 Task: Explore Airbnb accommodation in Aguachica, Colombia from 28th December, 2023 to 29th December, 2023 for 2 adults. Place can be entire room with 1  bedroom having 1 bed and 1 bathroom. Property type can be hotel.
Action: Mouse moved to (531, 139)
Screenshot: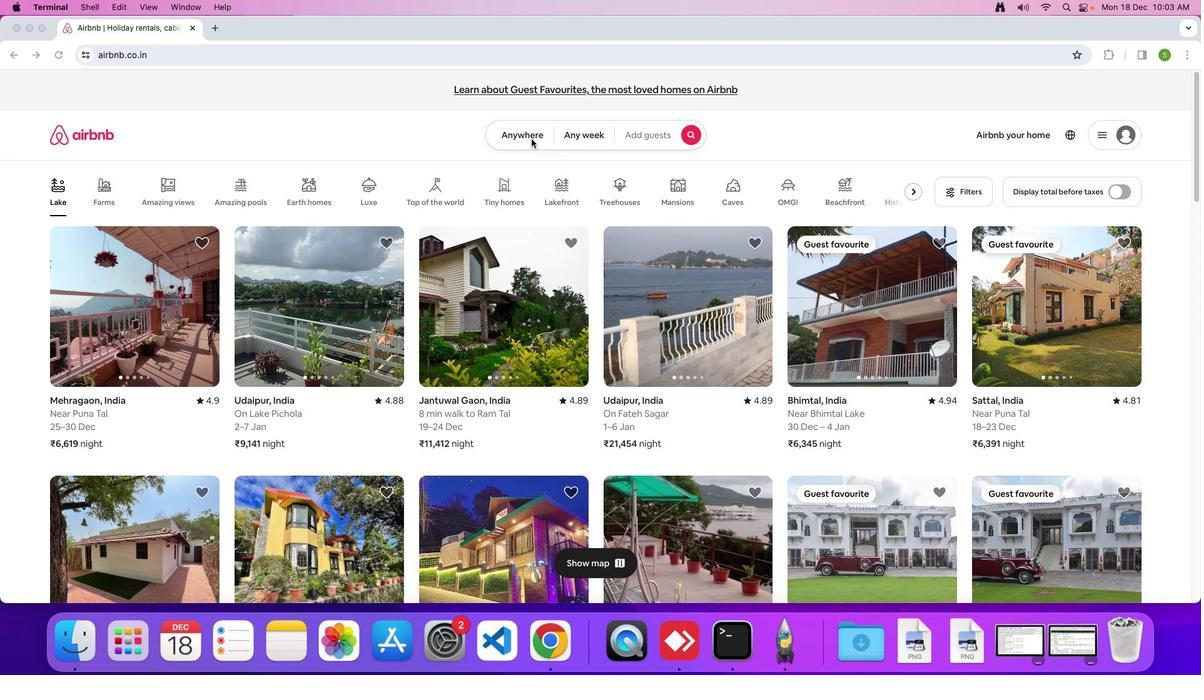 
Action: Mouse pressed left at (531, 139)
Screenshot: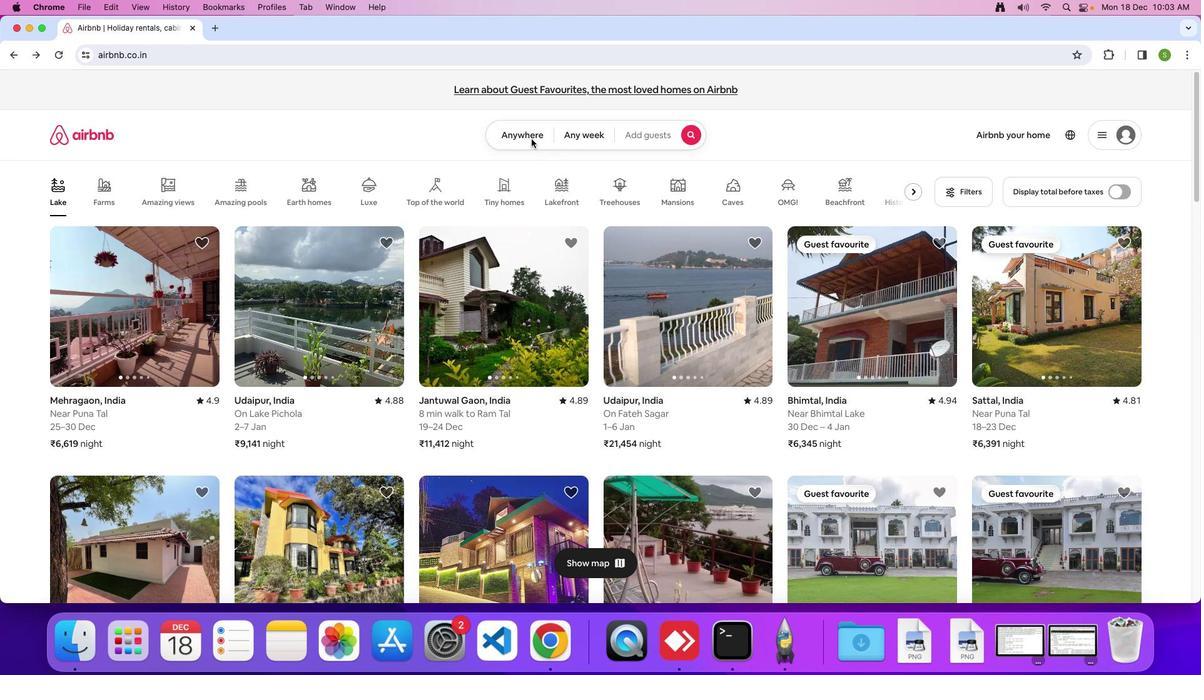 
Action: Mouse moved to (513, 141)
Screenshot: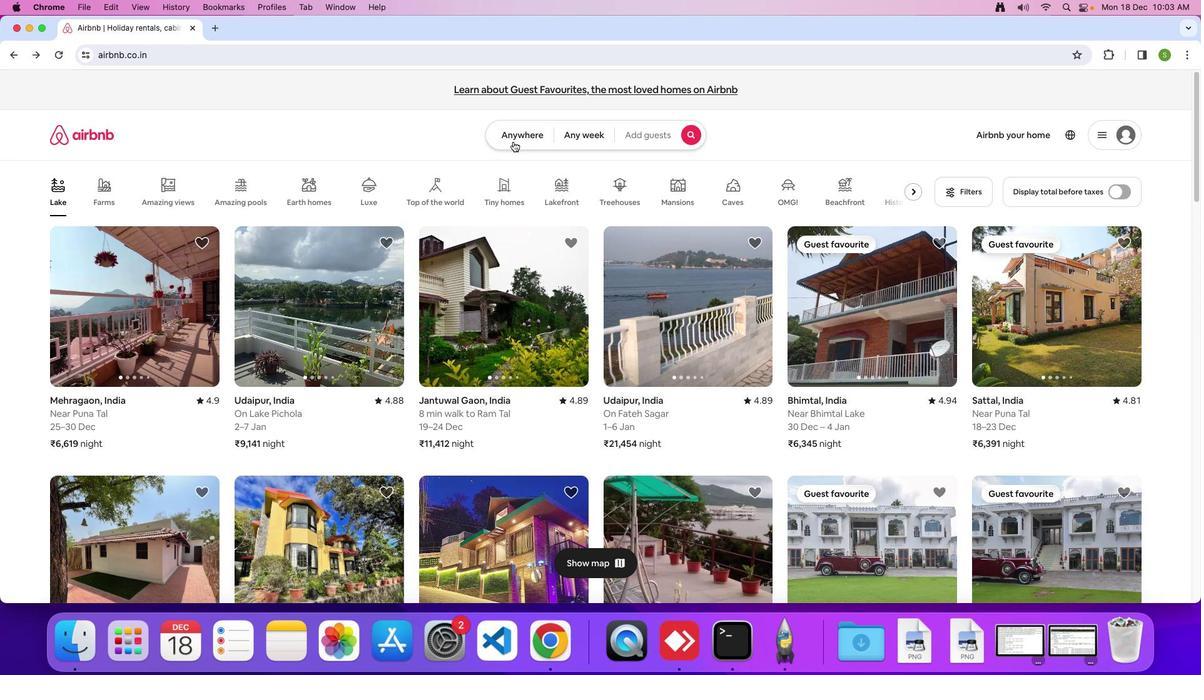 
Action: Mouse pressed left at (513, 141)
Screenshot: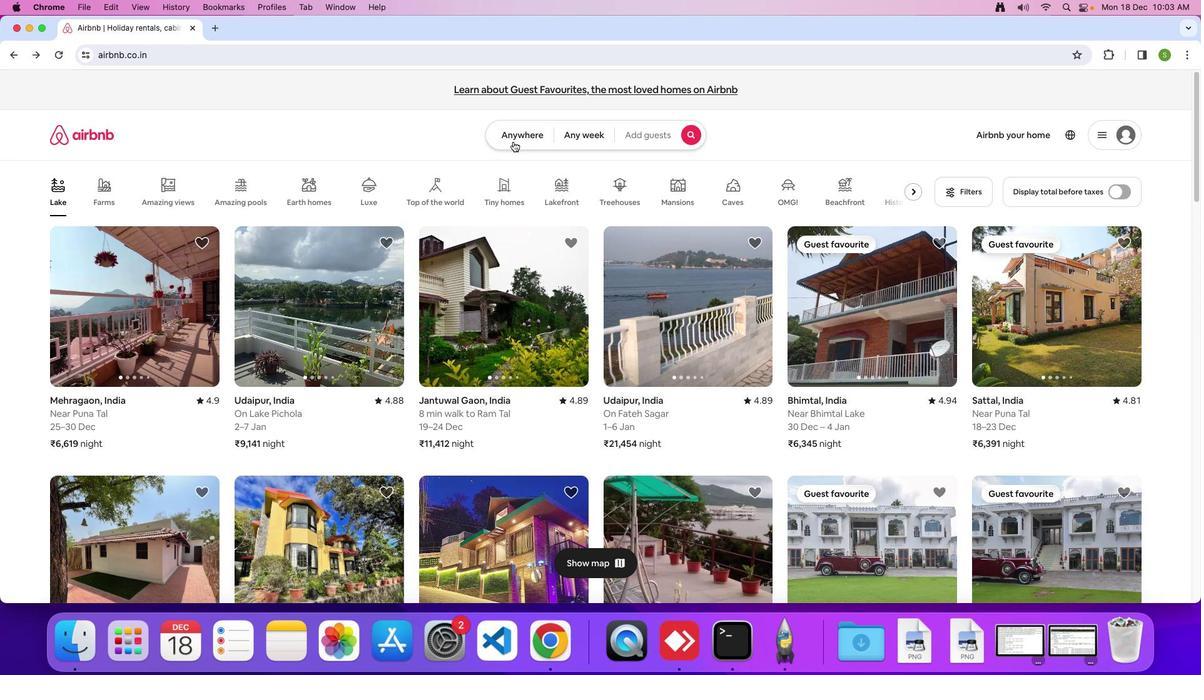 
Action: Mouse moved to (439, 178)
Screenshot: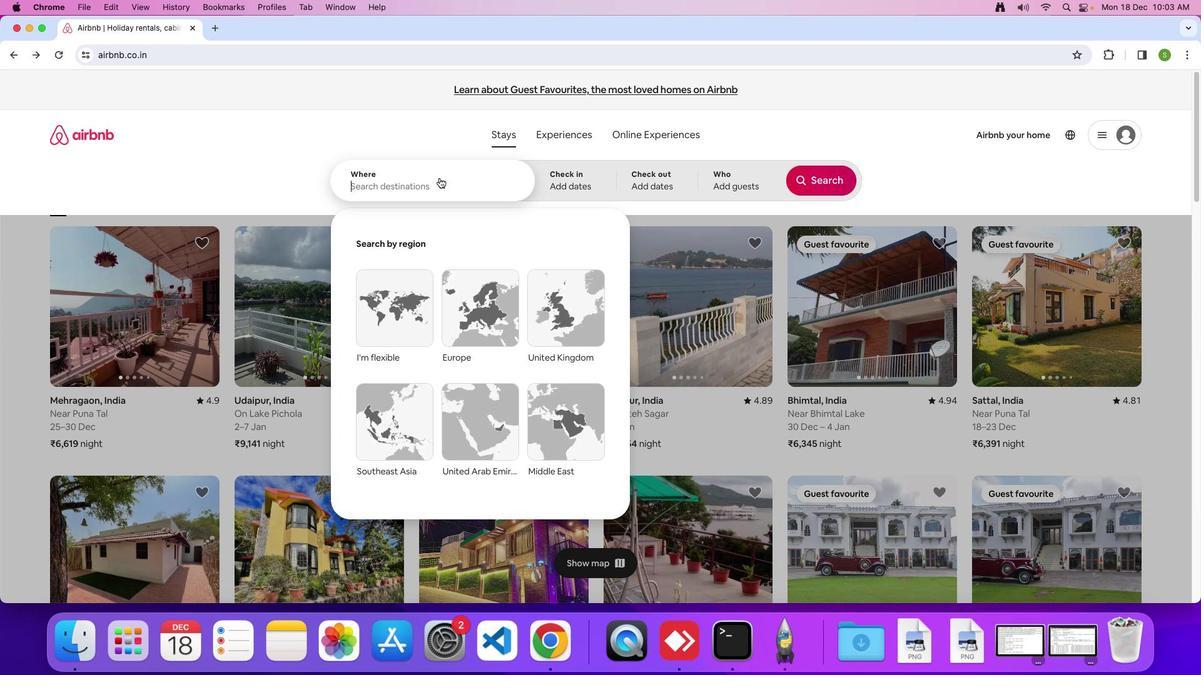 
Action: Mouse pressed left at (439, 178)
Screenshot: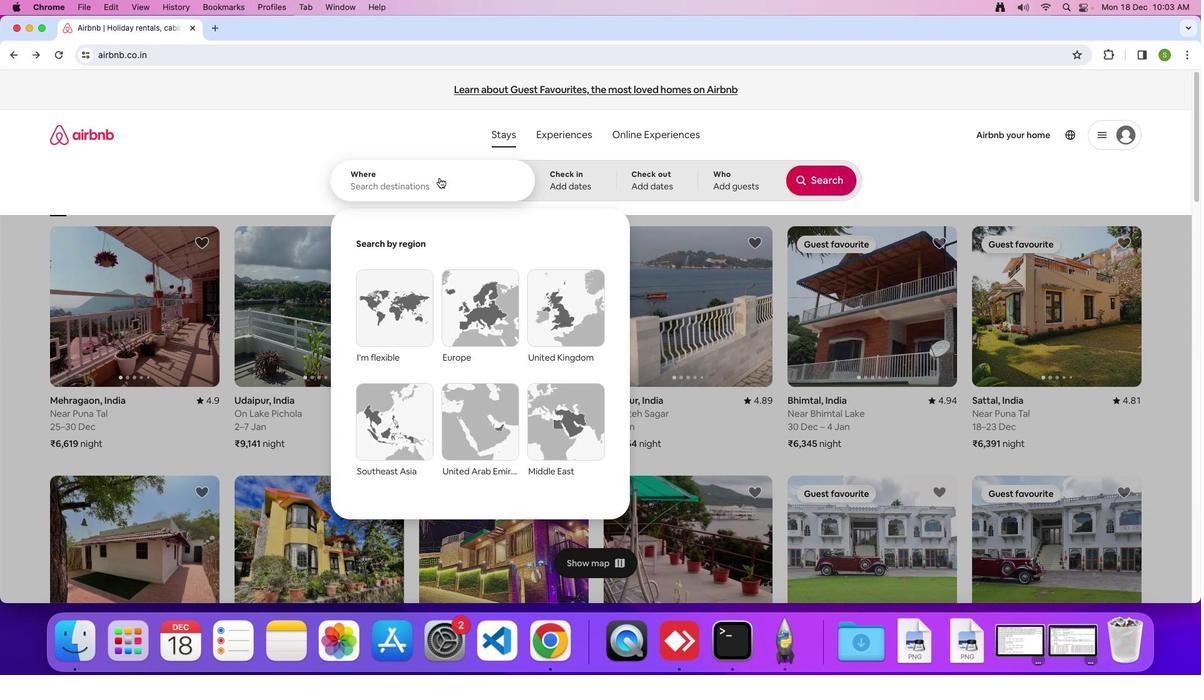 
Action: Key pressed 'A'Key.caps_lock'g''u''a''c''h''i''c''a'','Key.spaceKey.shift'C''o''l''o''m''b''i''a'Key.enter
Screenshot: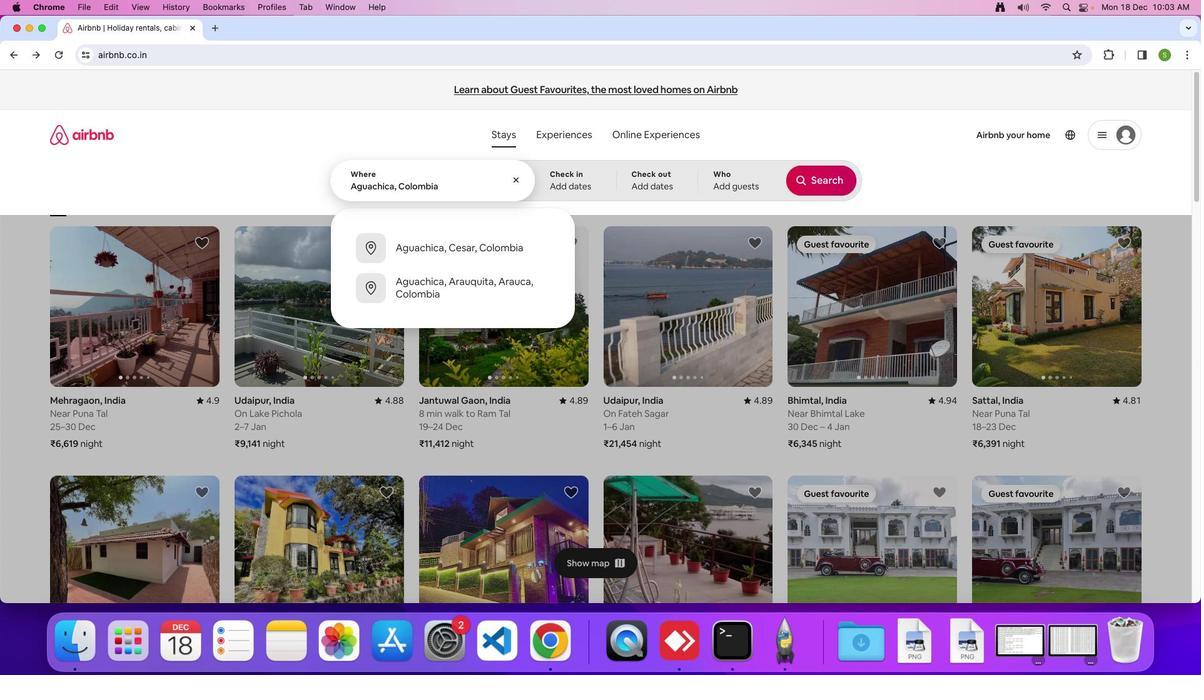 
Action: Mouse moved to (500, 458)
Screenshot: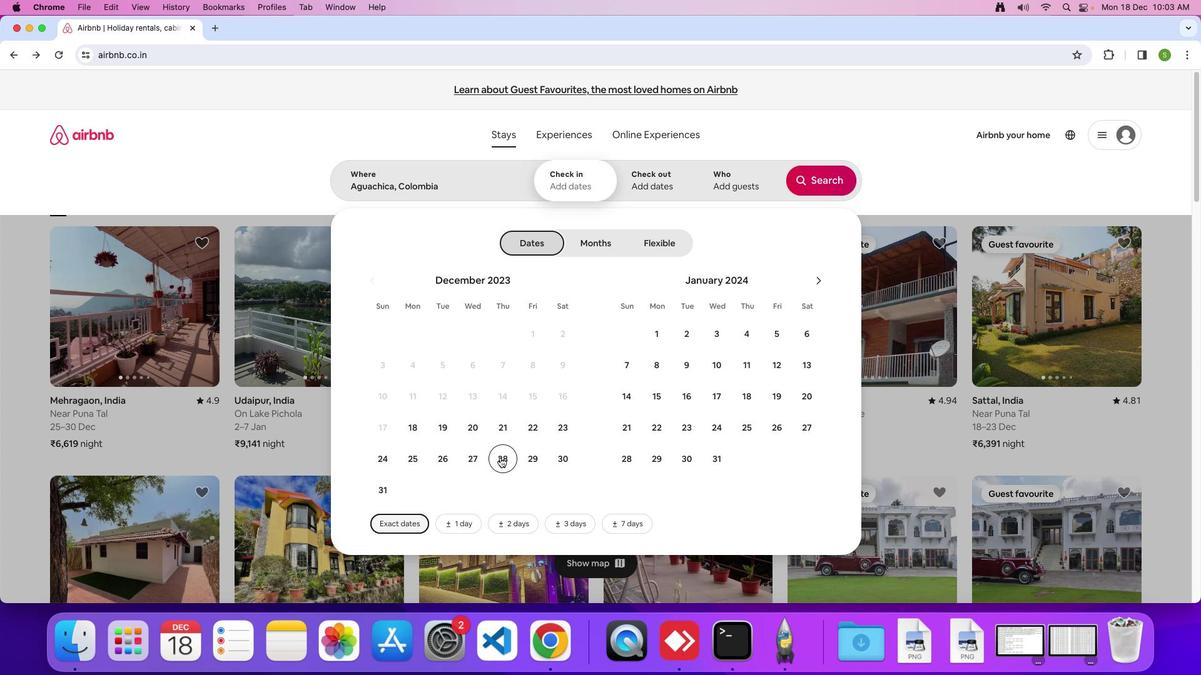 
Action: Mouse pressed left at (500, 458)
Screenshot: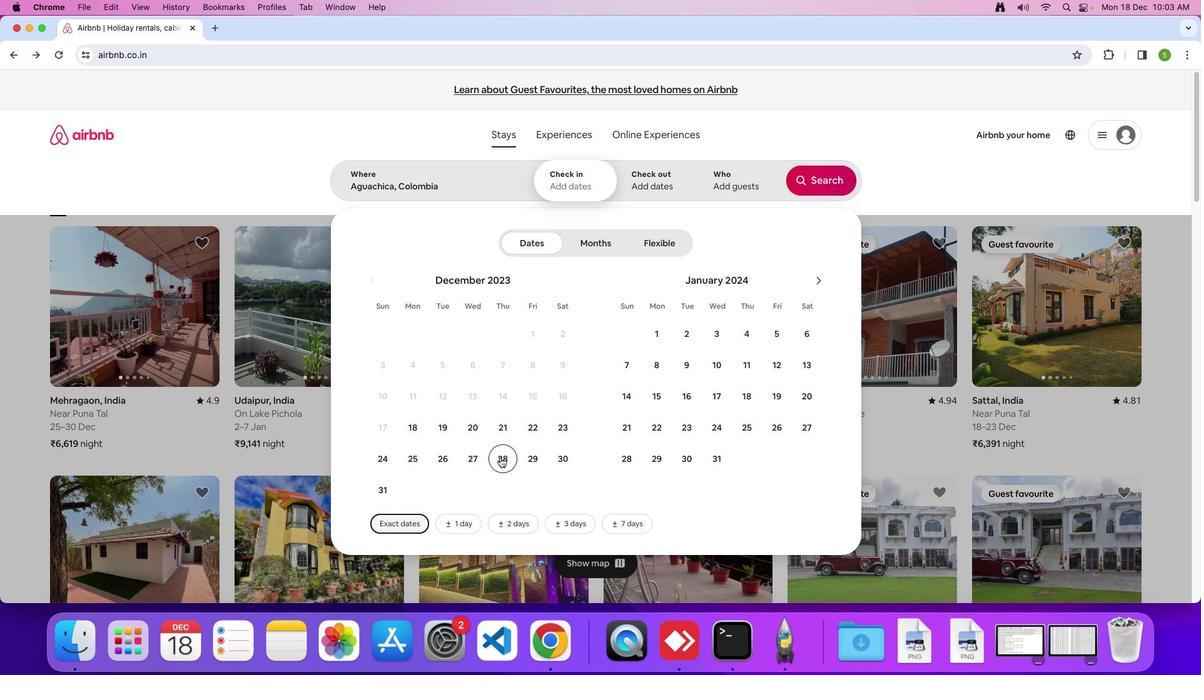 
Action: Mouse moved to (532, 453)
Screenshot: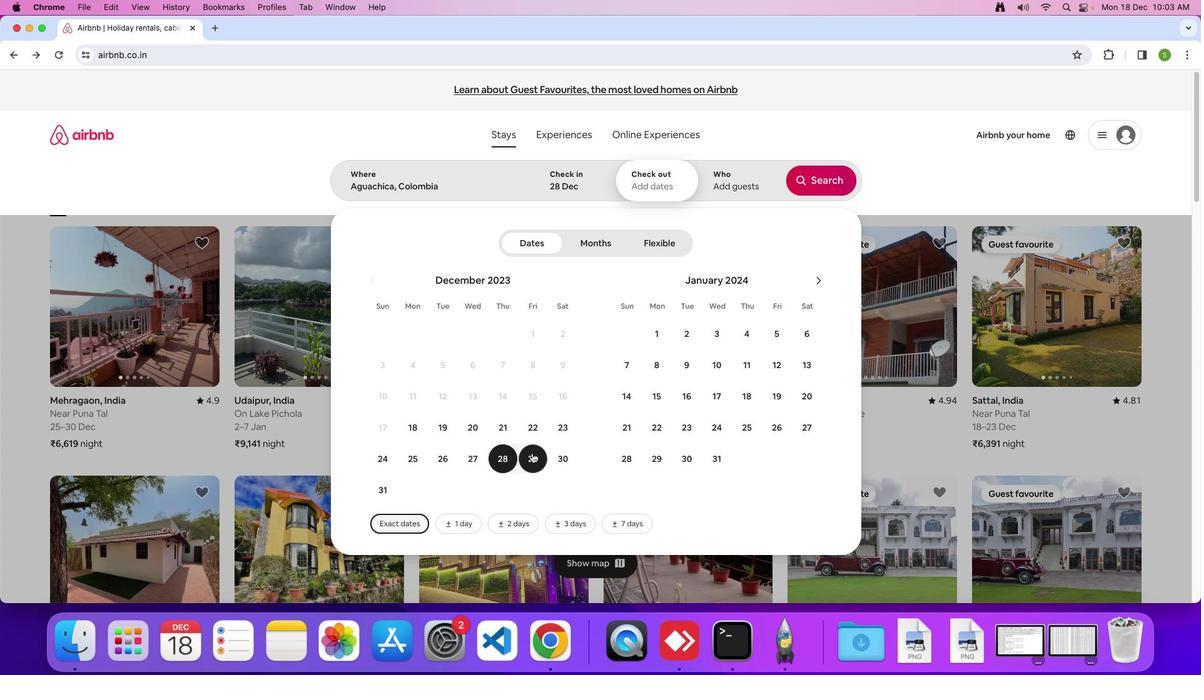 
Action: Mouse pressed left at (532, 453)
Screenshot: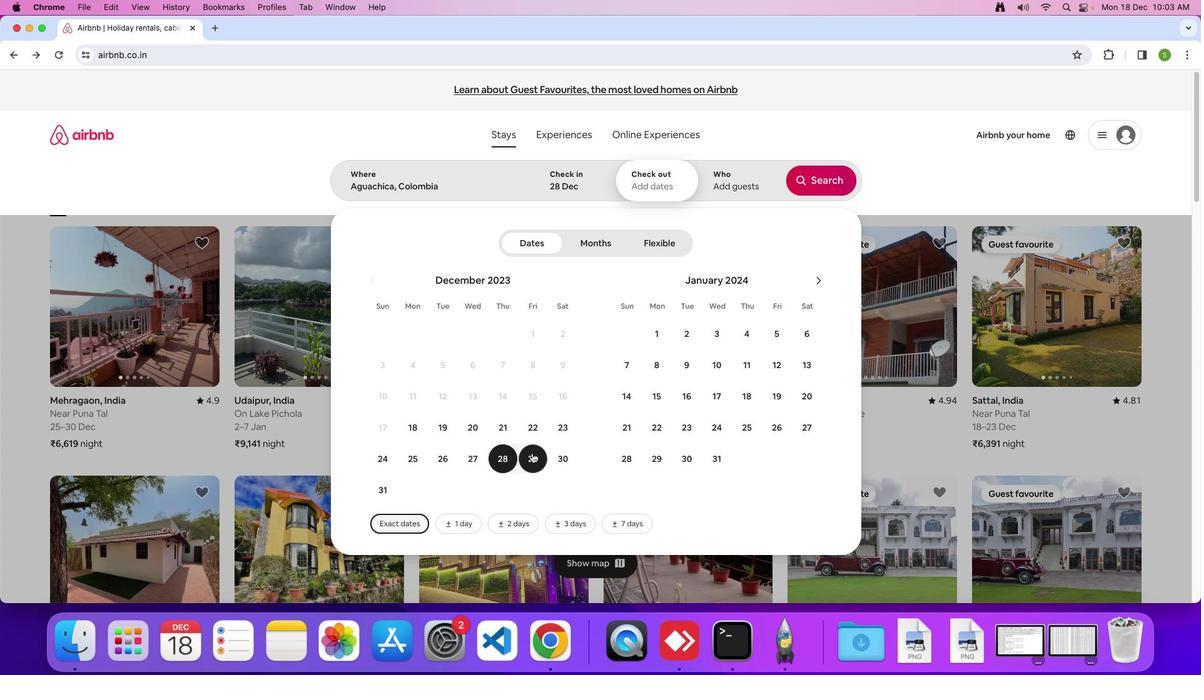 
Action: Mouse moved to (720, 179)
Screenshot: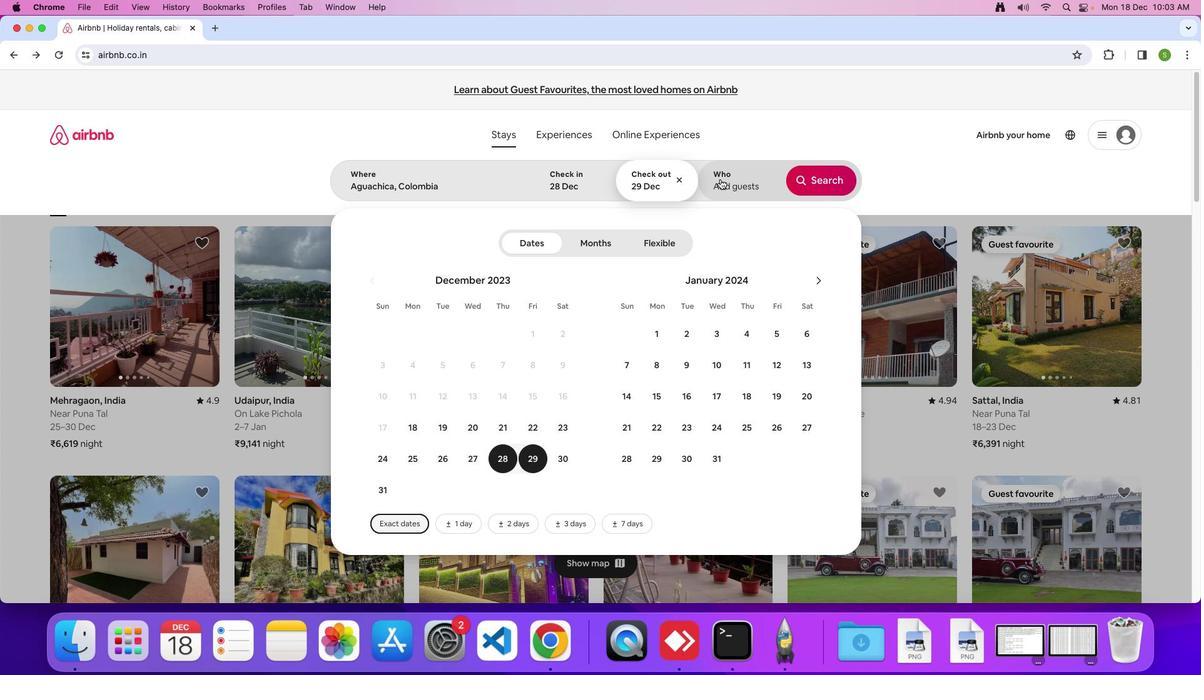 
Action: Mouse pressed left at (720, 179)
Screenshot: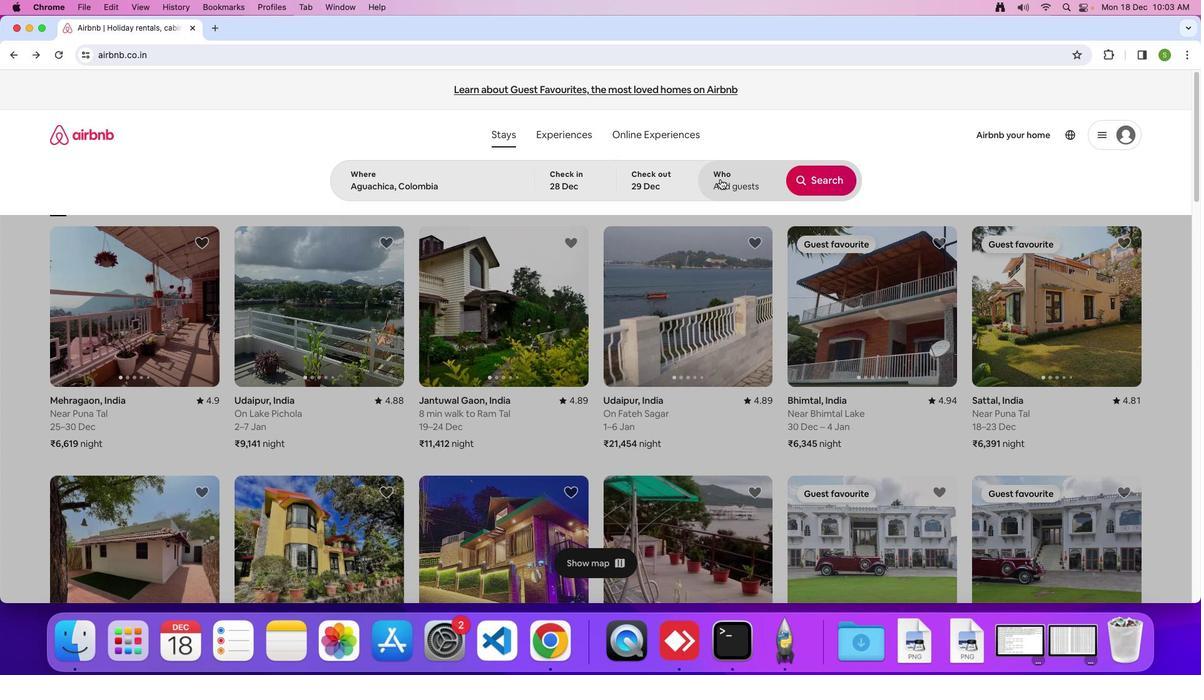 
Action: Mouse moved to (824, 249)
Screenshot: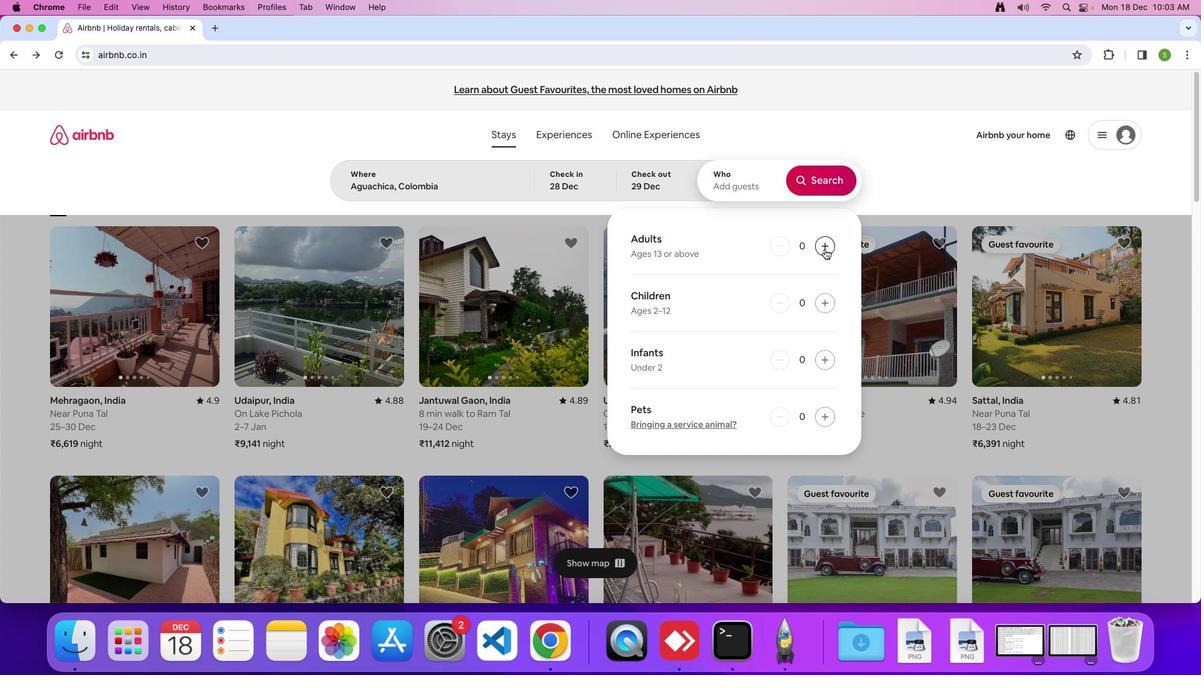 
Action: Mouse pressed left at (824, 249)
Screenshot: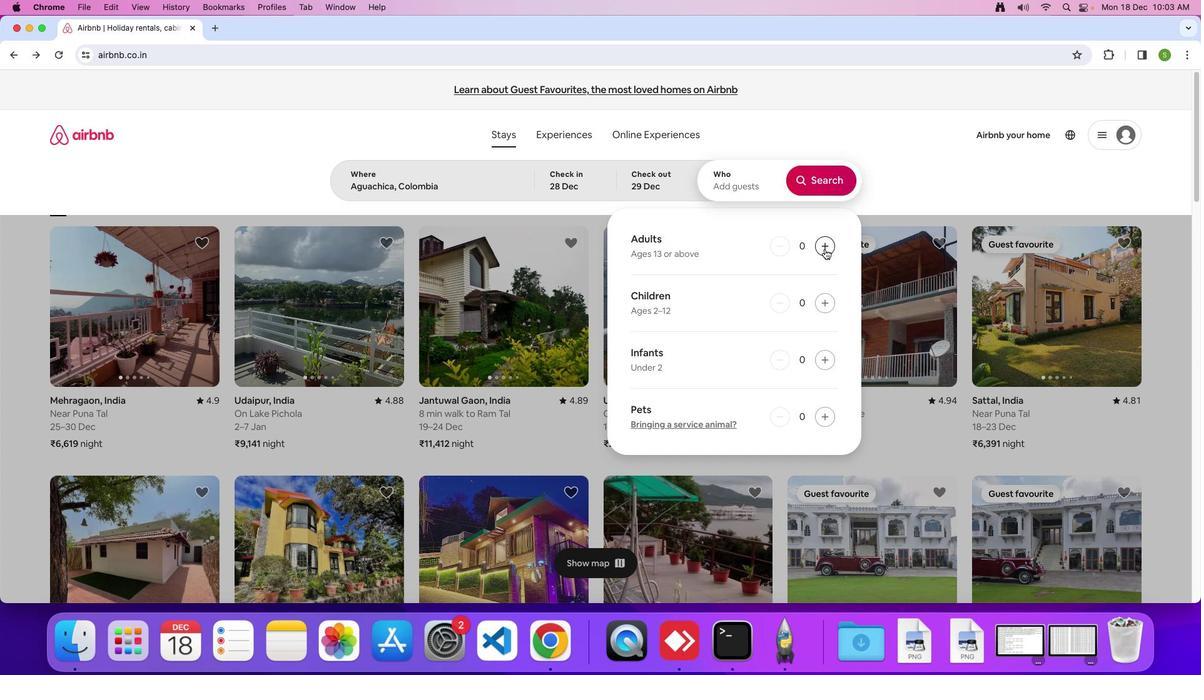 
Action: Mouse moved to (825, 249)
Screenshot: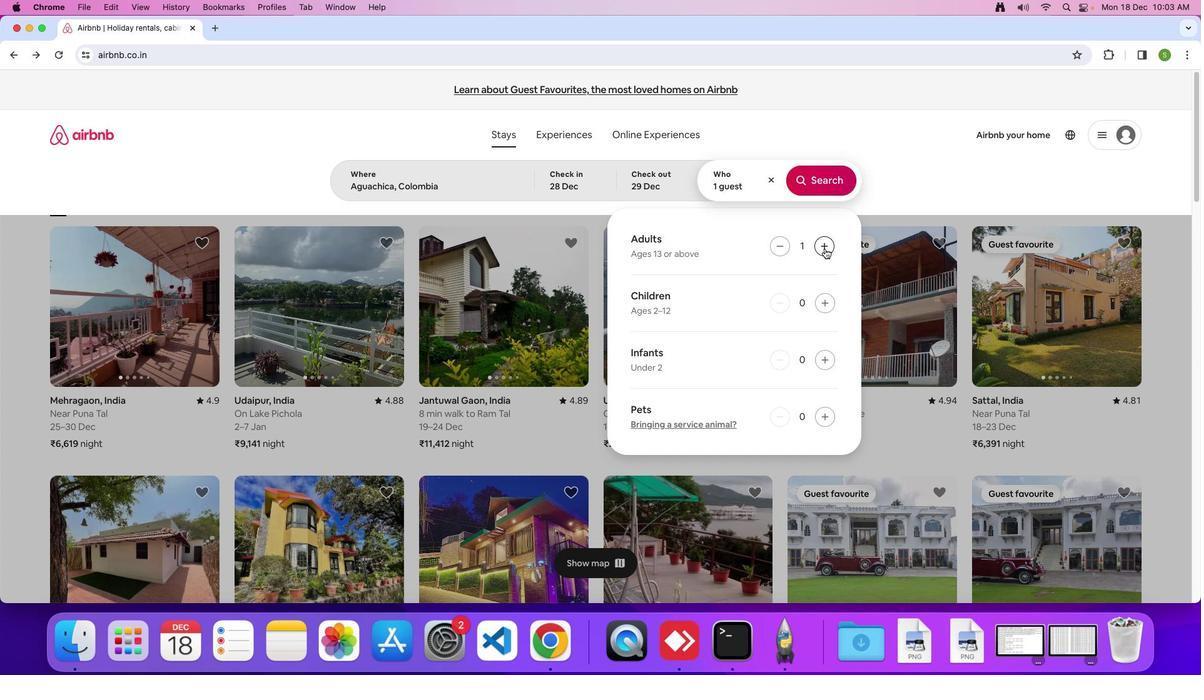
Action: Mouse pressed left at (825, 249)
Screenshot: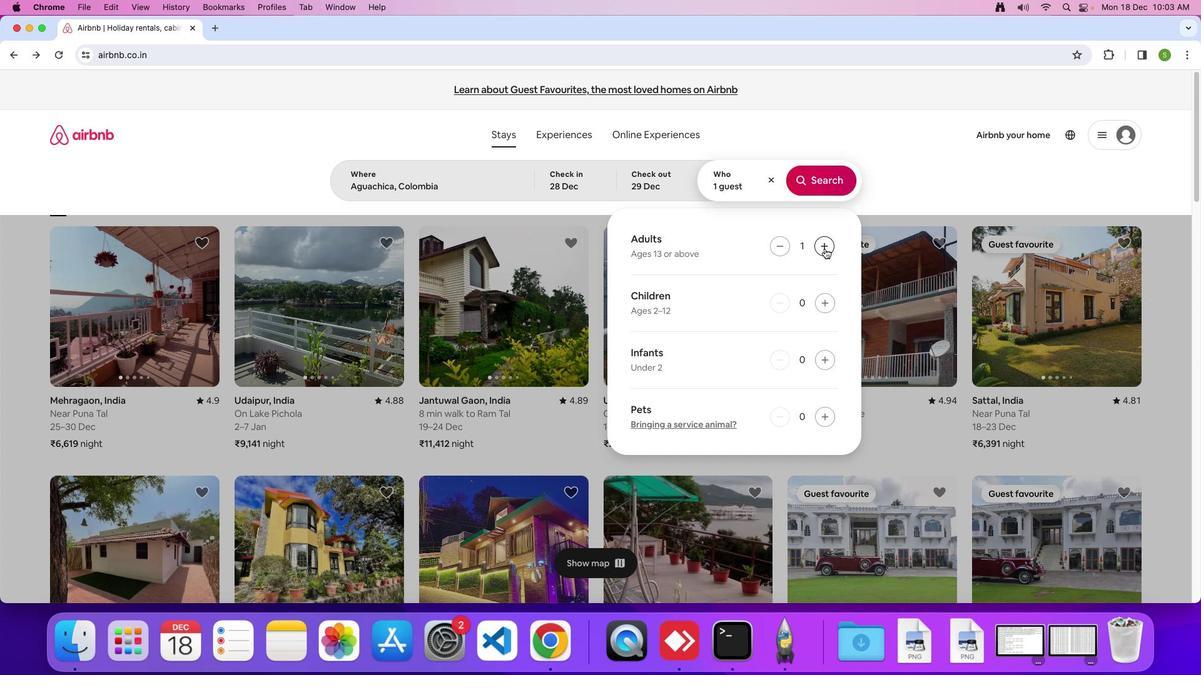 
Action: Mouse moved to (831, 183)
Screenshot: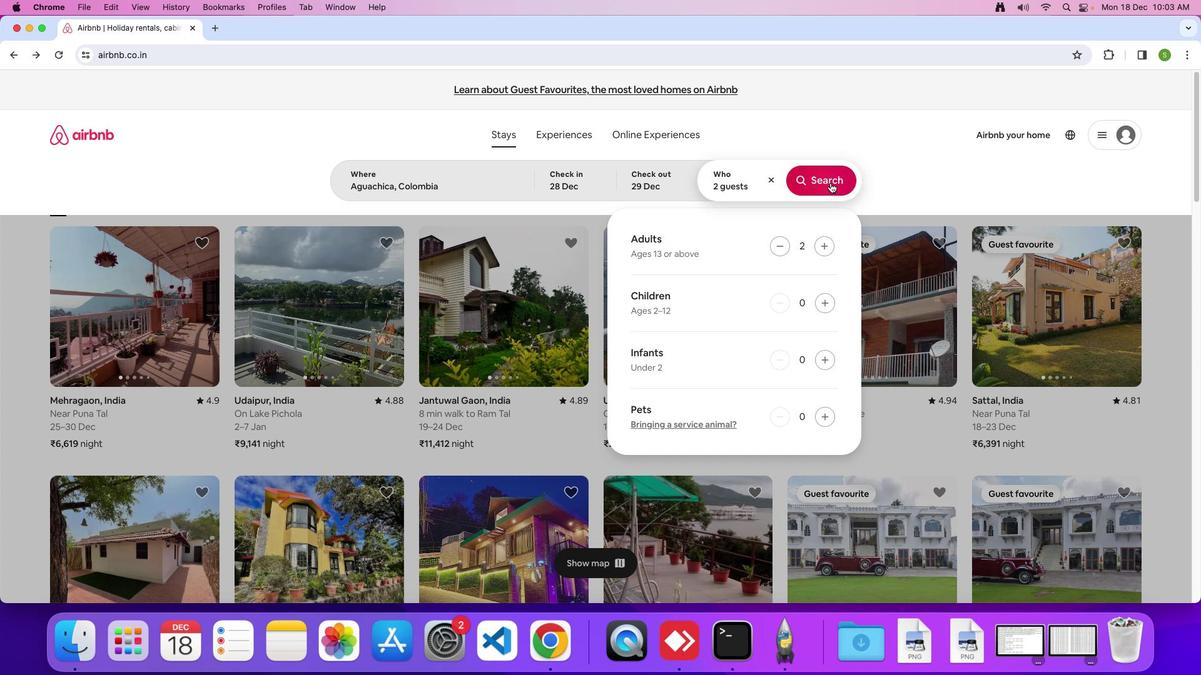 
Action: Mouse pressed left at (831, 183)
Screenshot: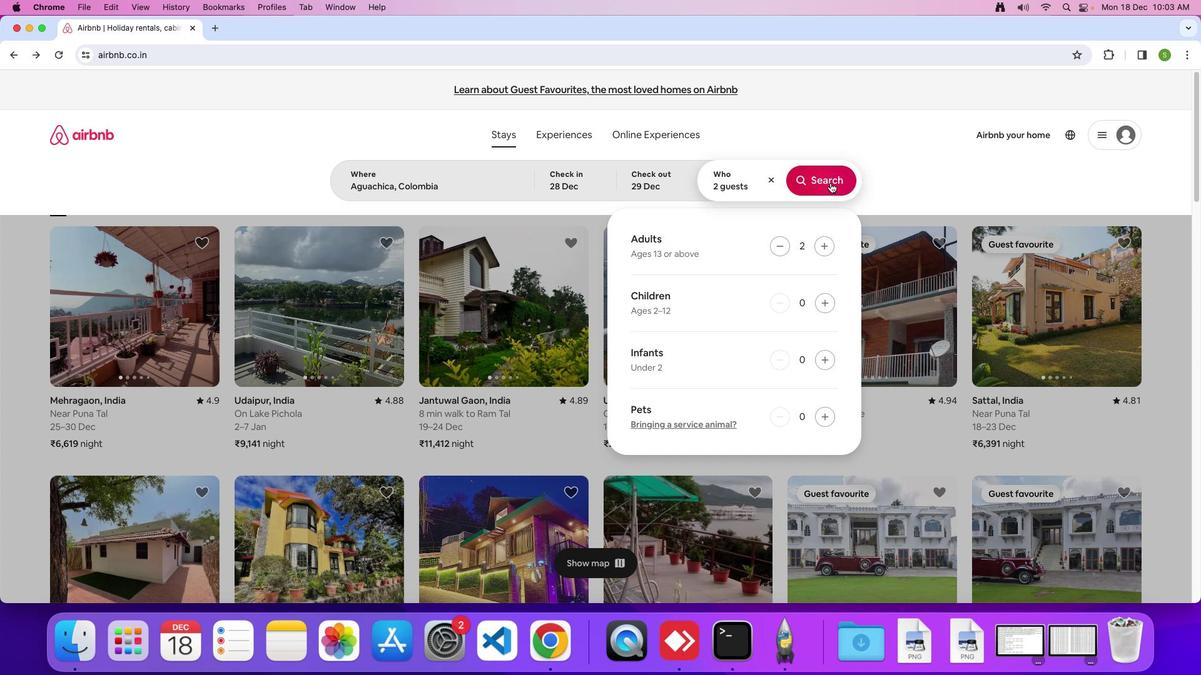 
Action: Mouse moved to (1006, 150)
Screenshot: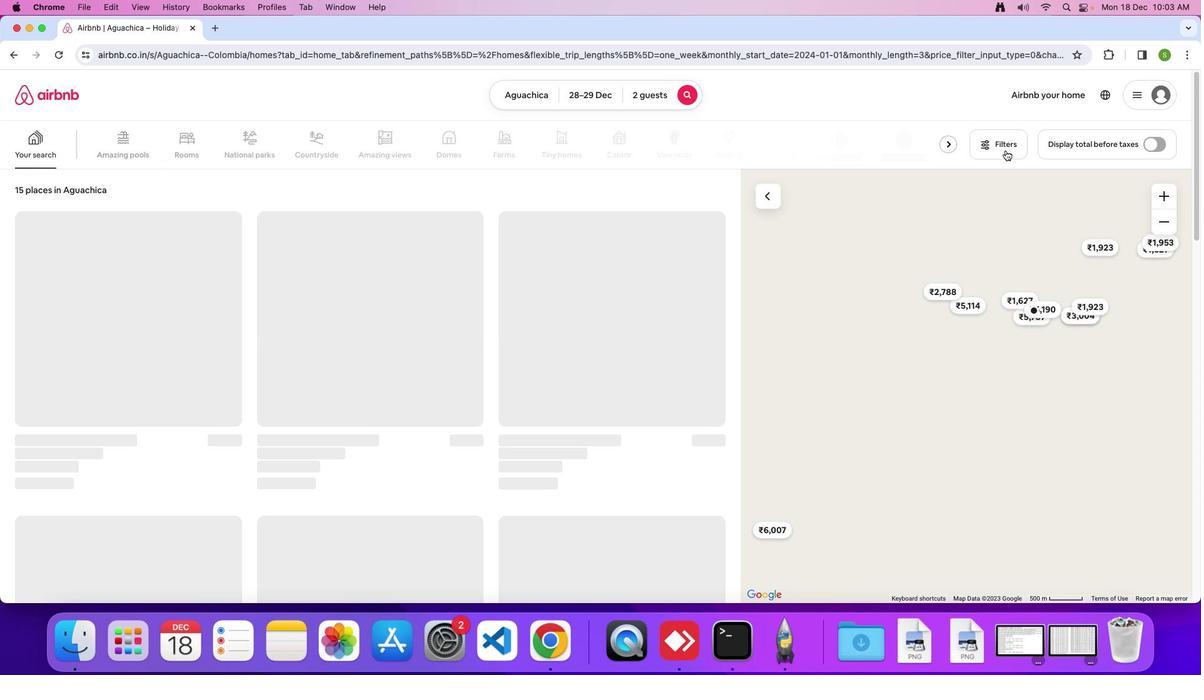 
Action: Mouse pressed left at (1006, 150)
Screenshot: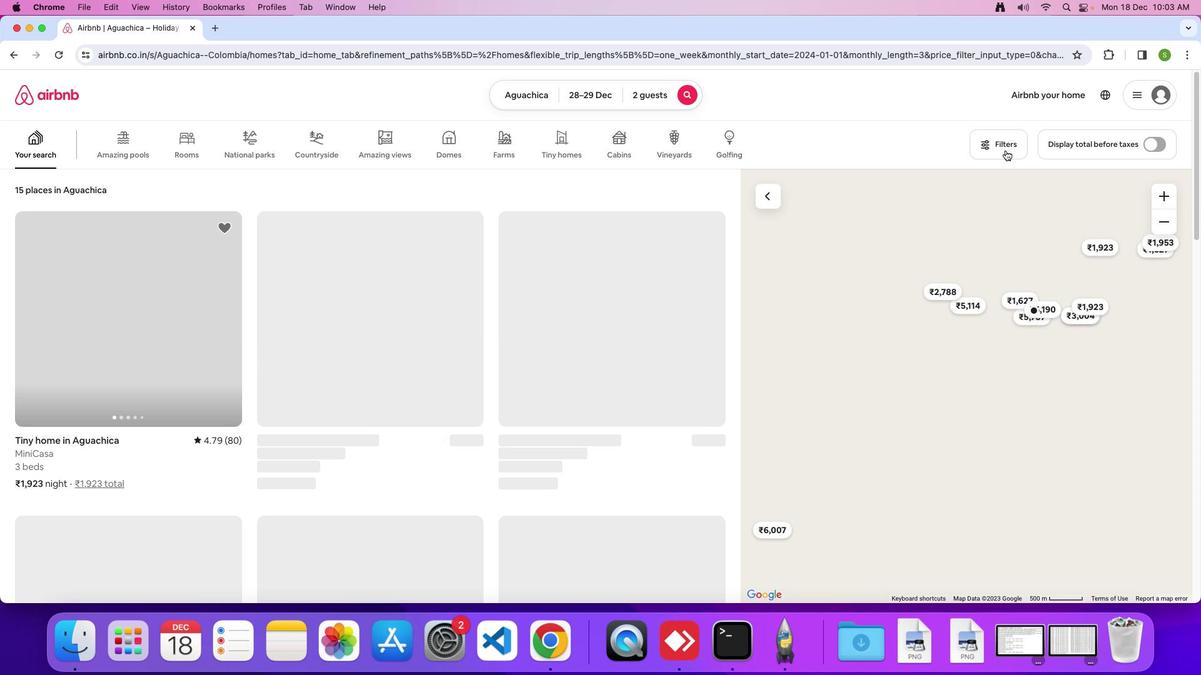 
Action: Mouse moved to (559, 338)
Screenshot: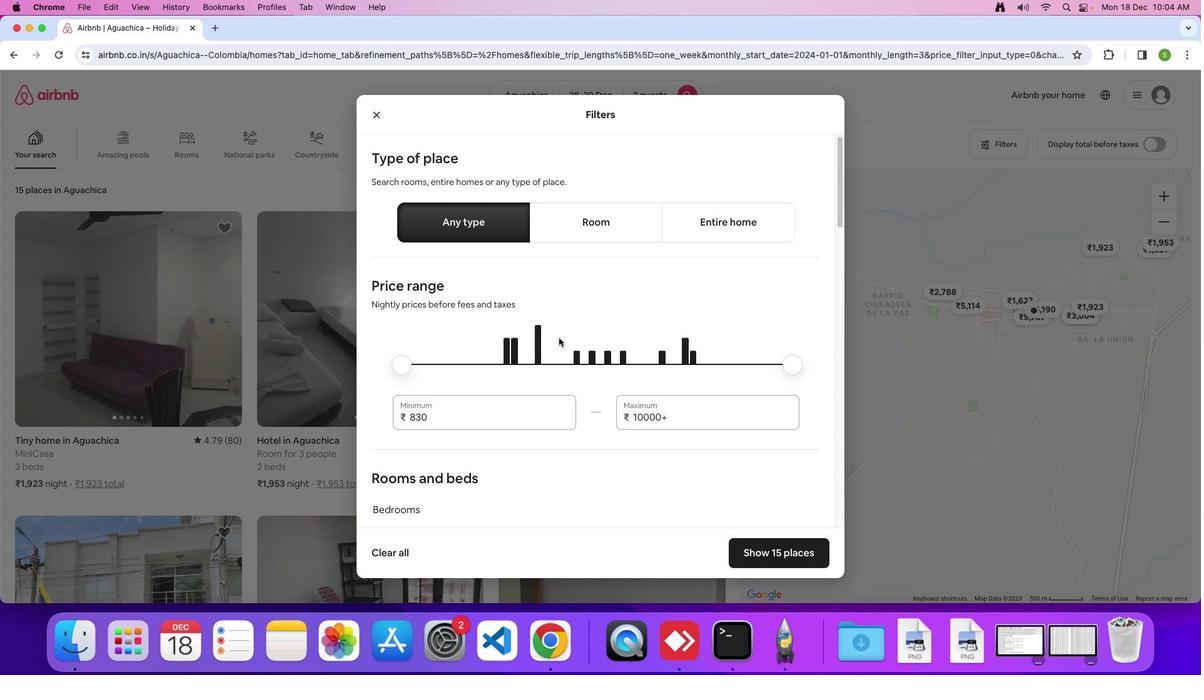 
Action: Mouse scrolled (559, 338) with delta (0, 0)
Screenshot: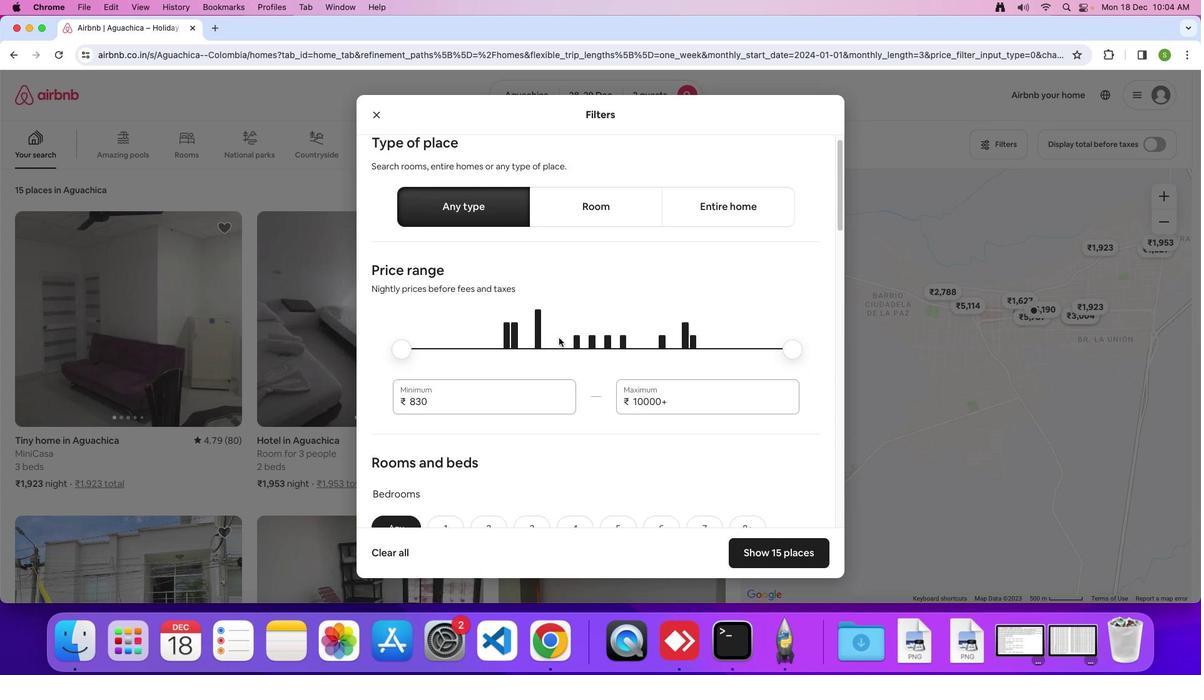 
Action: Mouse scrolled (559, 338) with delta (0, 0)
Screenshot: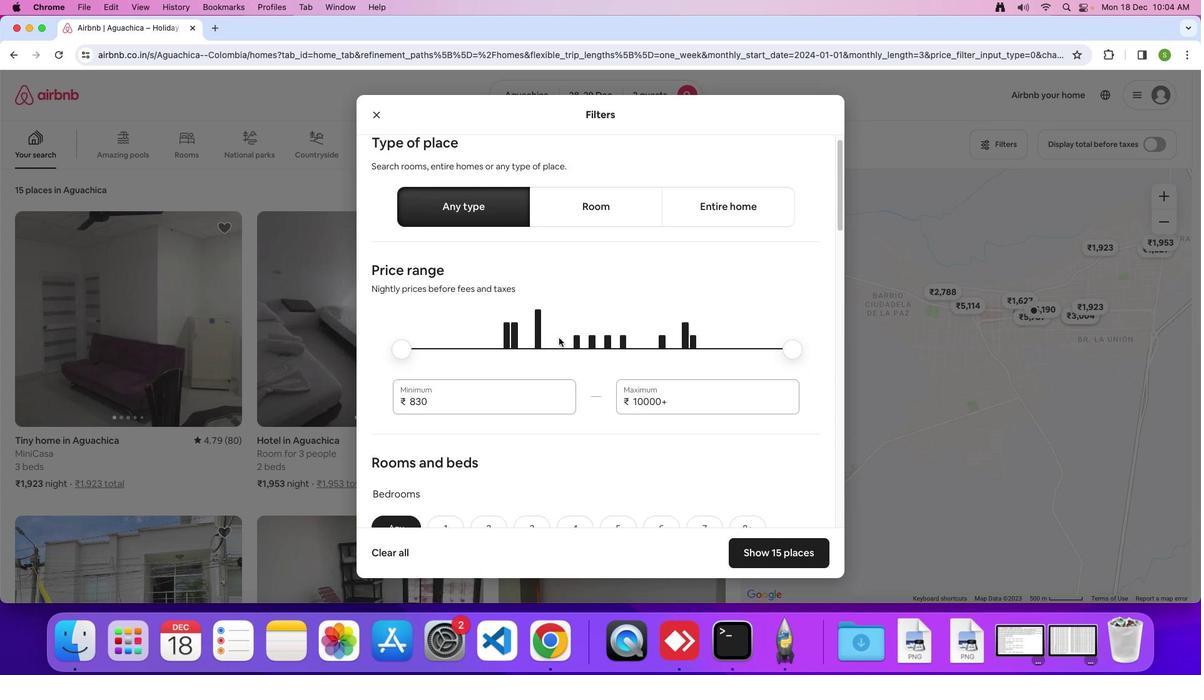 
Action: Mouse scrolled (559, 338) with delta (0, -1)
Screenshot: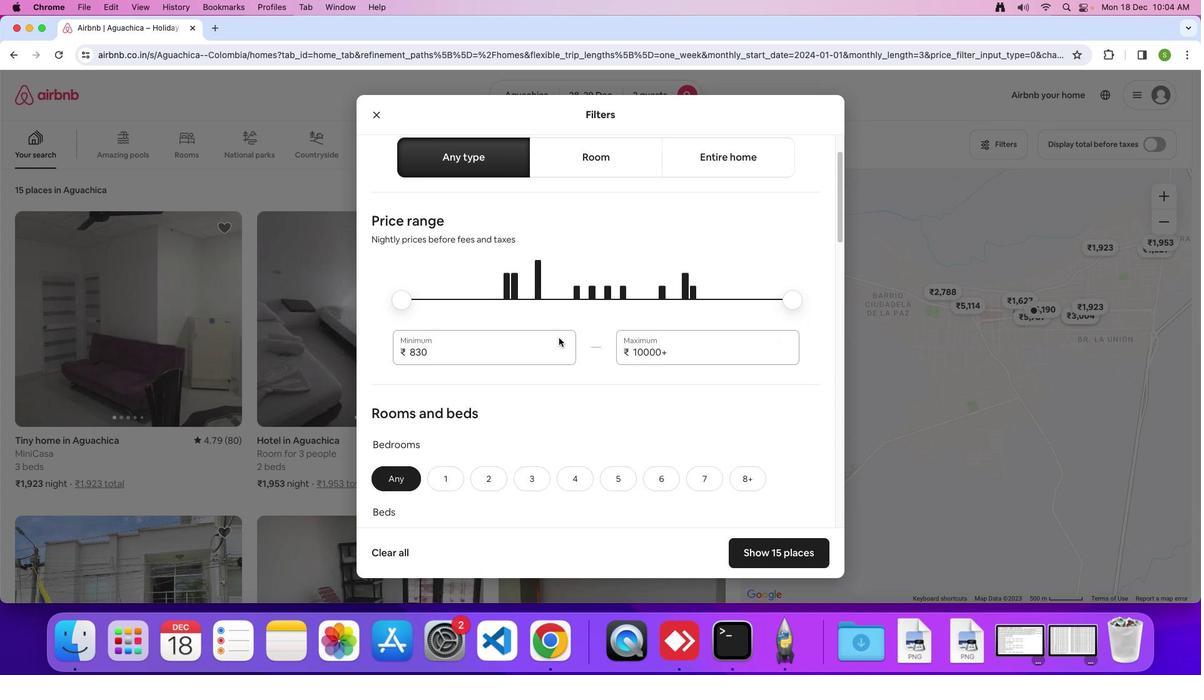 
Action: Mouse scrolled (559, 338) with delta (0, 0)
Screenshot: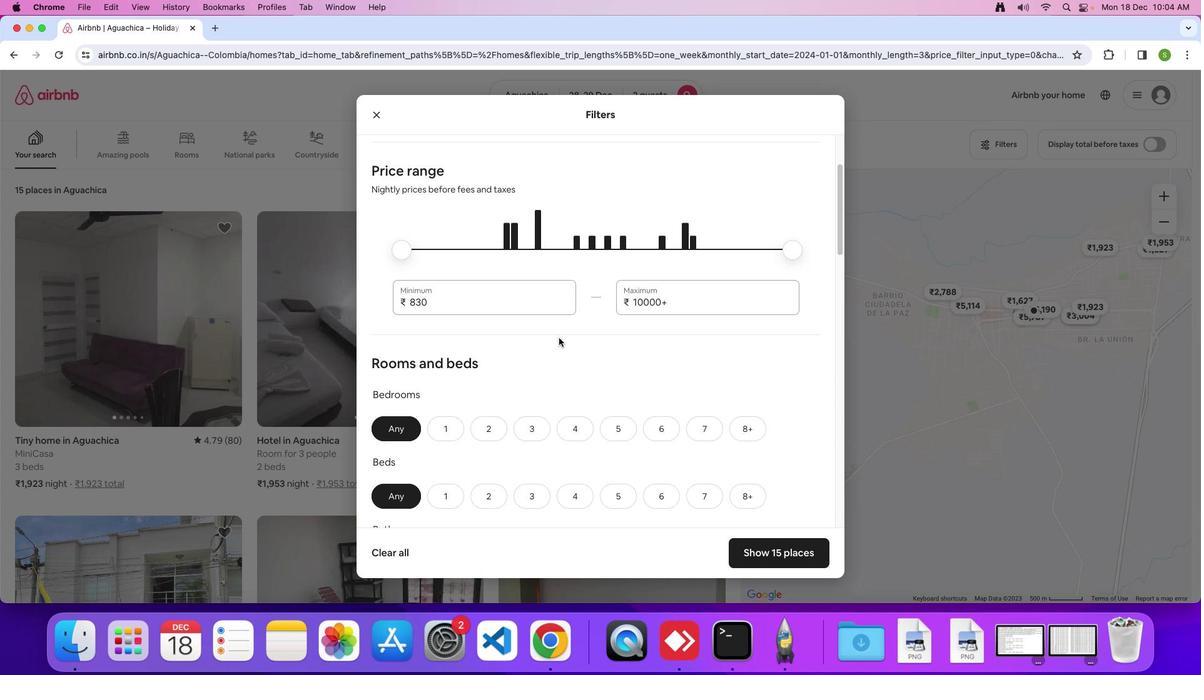 
Action: Mouse scrolled (559, 338) with delta (0, 0)
Screenshot: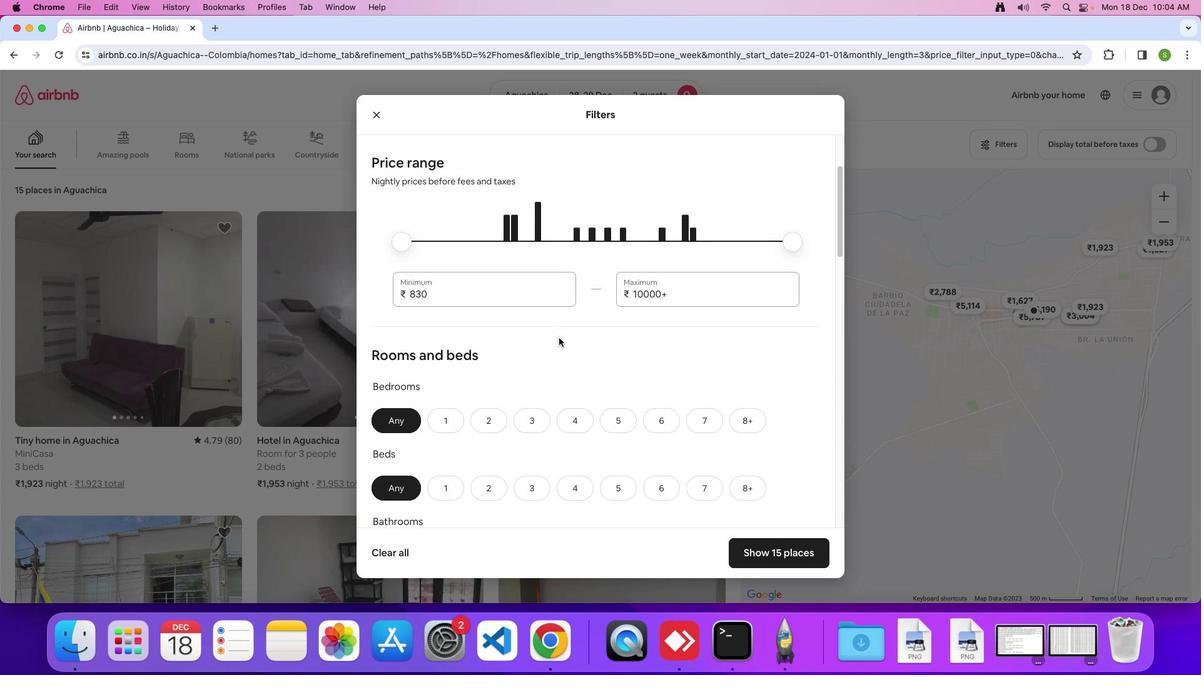 
Action: Mouse scrolled (559, 338) with delta (0, 0)
Screenshot: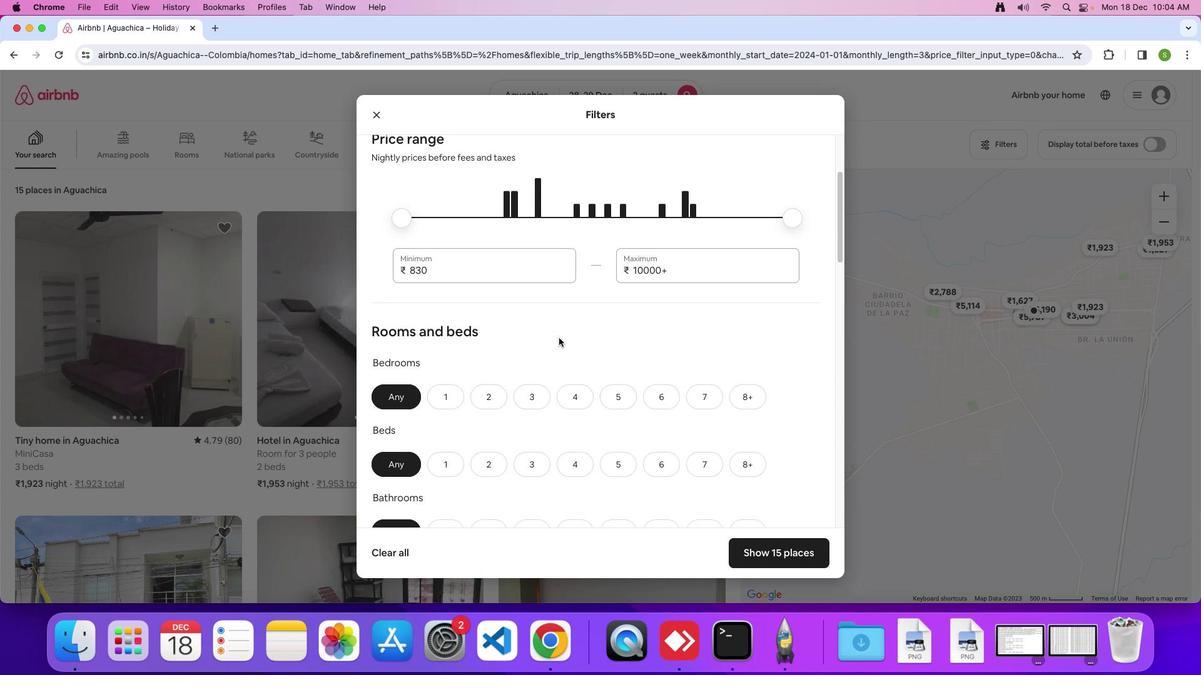 
Action: Mouse scrolled (559, 338) with delta (0, 0)
Screenshot: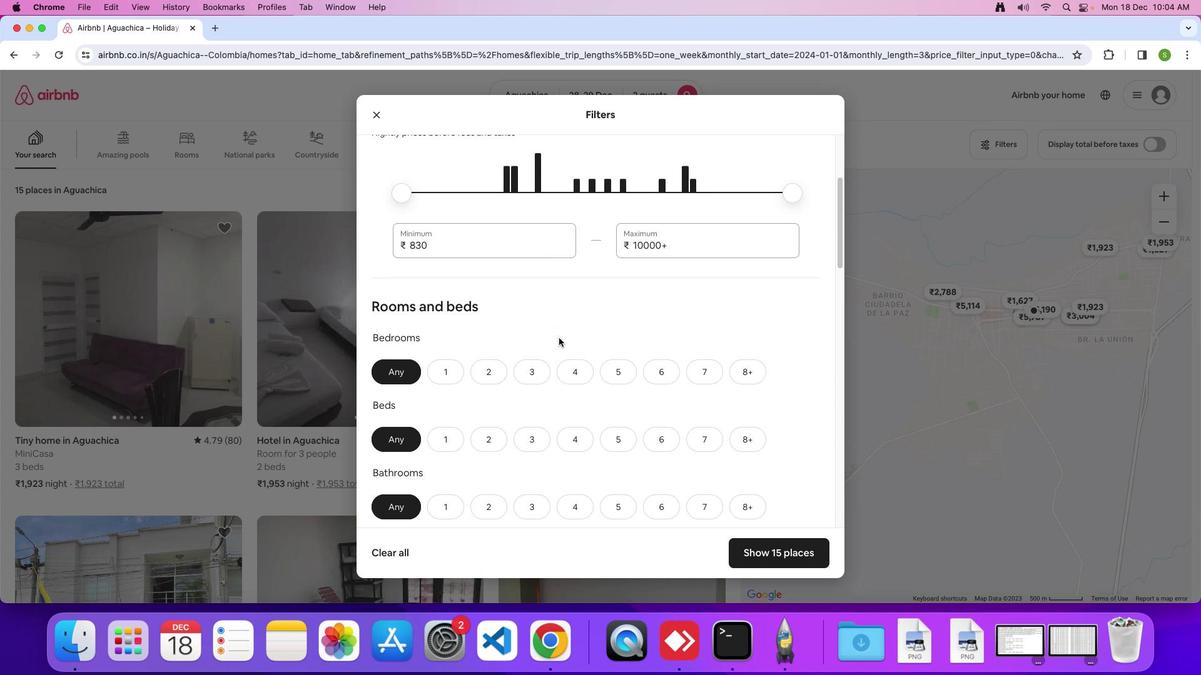
Action: Mouse scrolled (559, 338) with delta (0, 0)
Screenshot: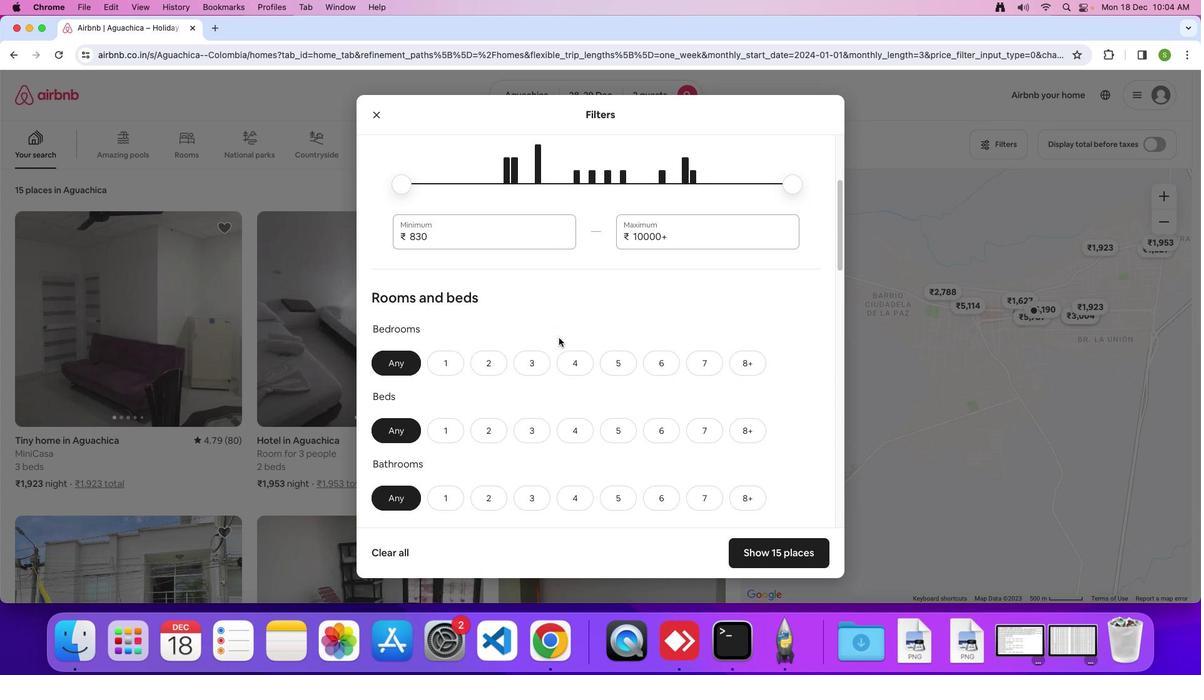 
Action: Mouse scrolled (559, 338) with delta (0, 0)
Screenshot: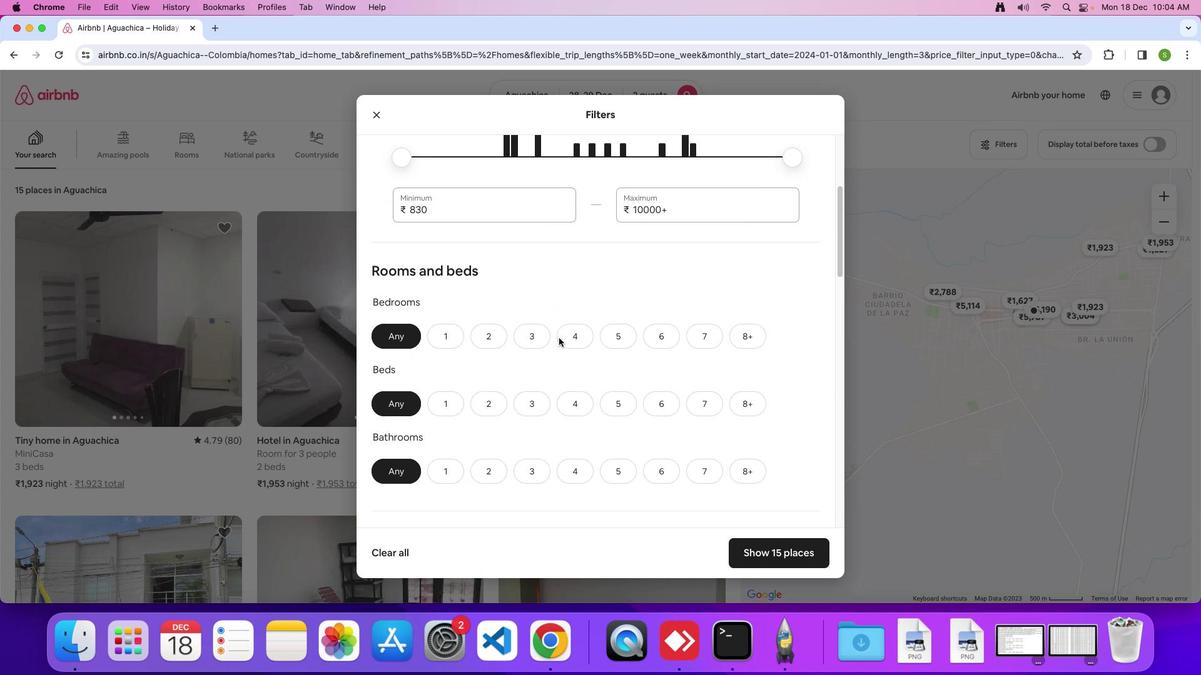 
Action: Mouse scrolled (559, 338) with delta (0, 0)
Screenshot: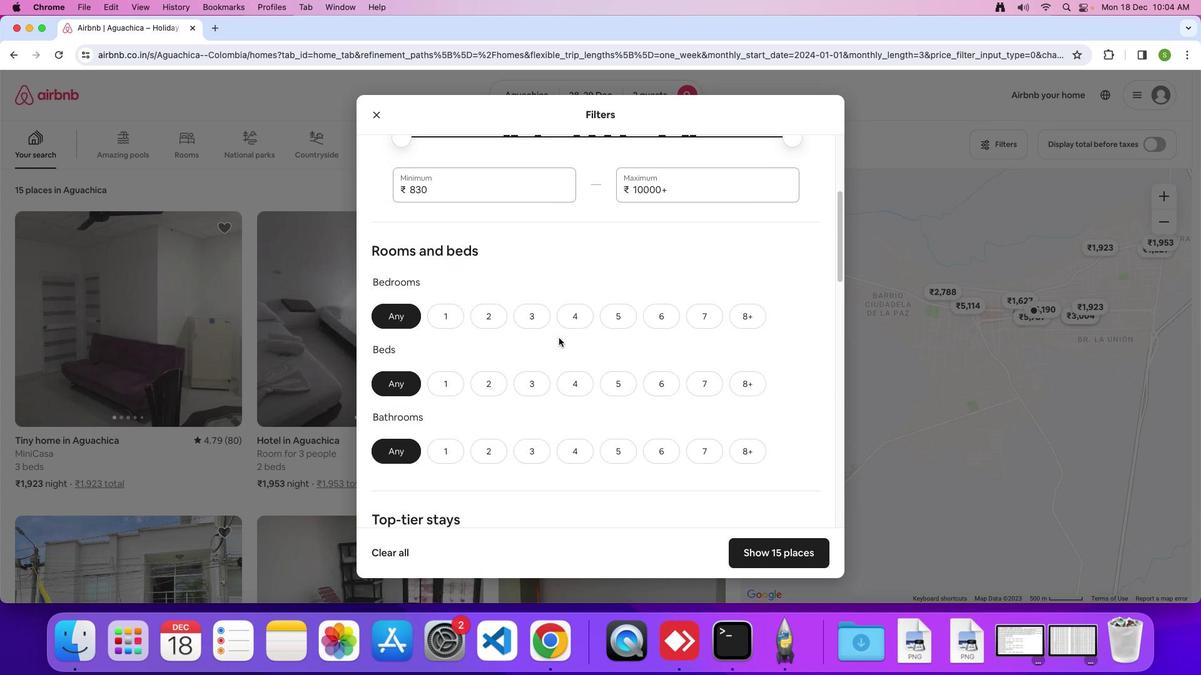 
Action: Mouse scrolled (559, 338) with delta (0, 0)
Screenshot: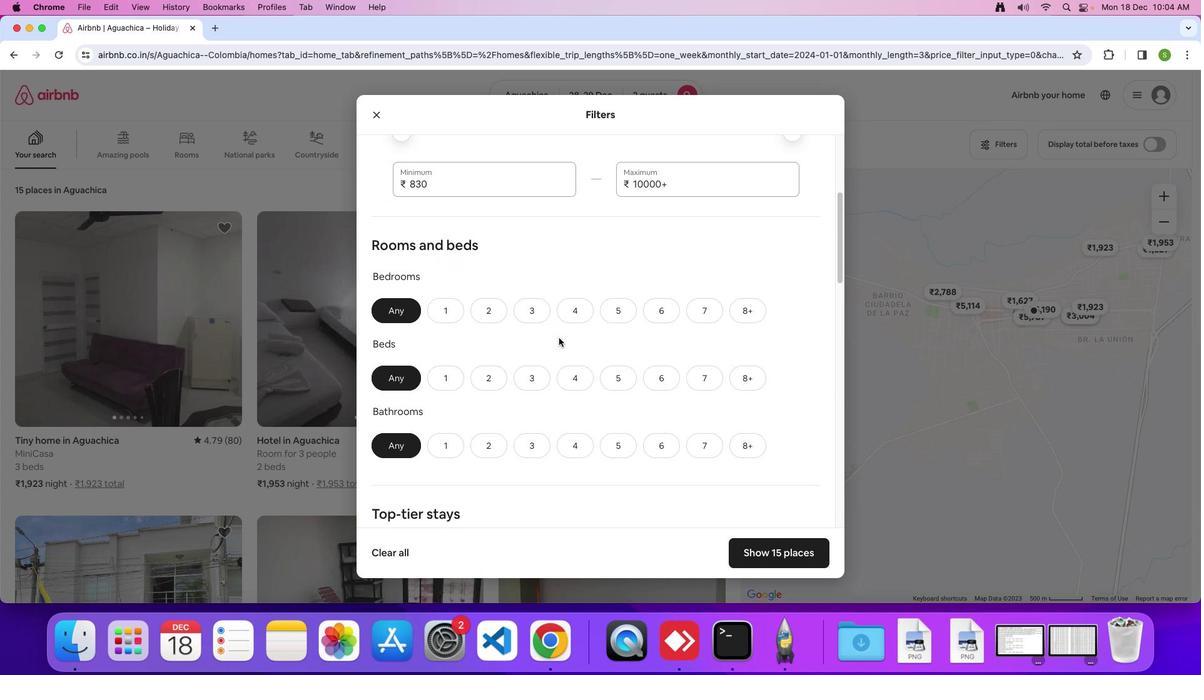 
Action: Mouse moved to (559, 338)
Screenshot: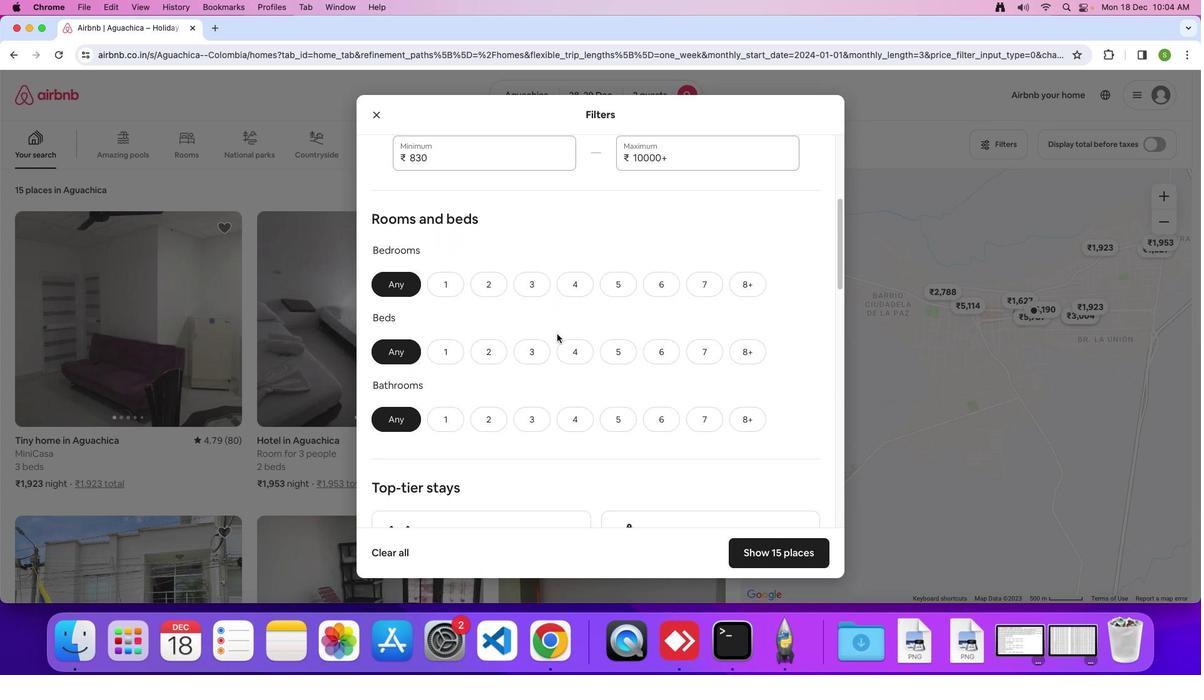 
Action: Mouse scrolled (559, 338) with delta (0, 0)
Screenshot: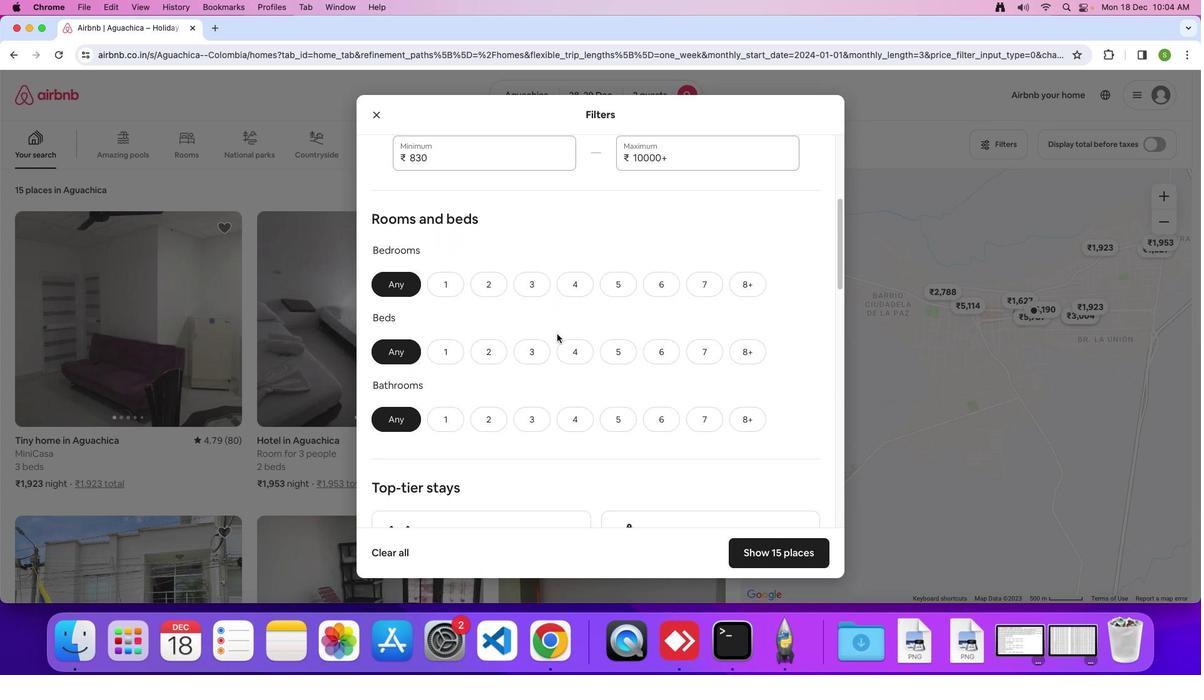 
Action: Mouse moved to (452, 266)
Screenshot: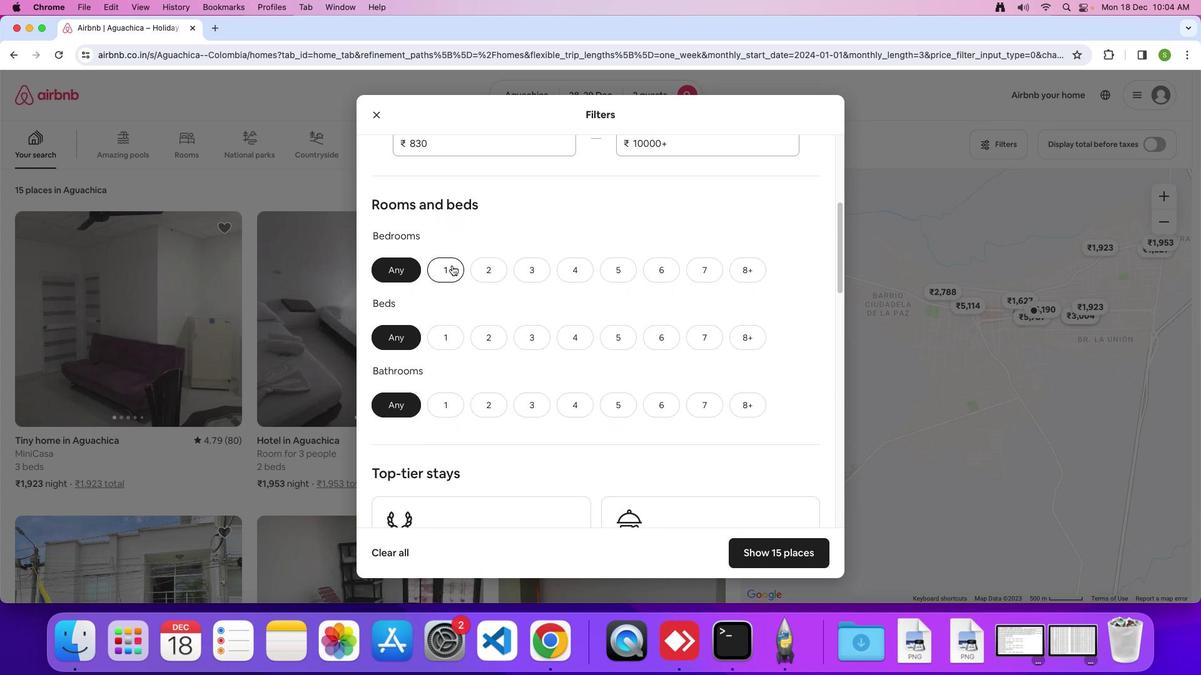 
Action: Mouse pressed left at (452, 266)
Screenshot: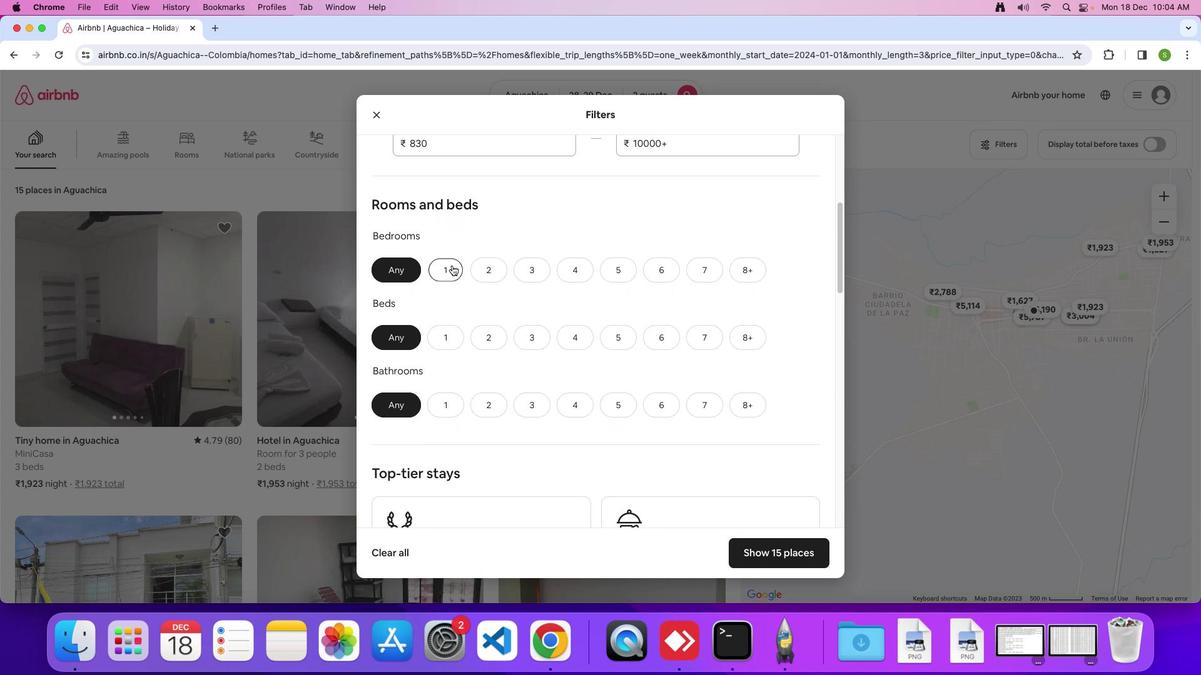 
Action: Mouse moved to (445, 327)
Screenshot: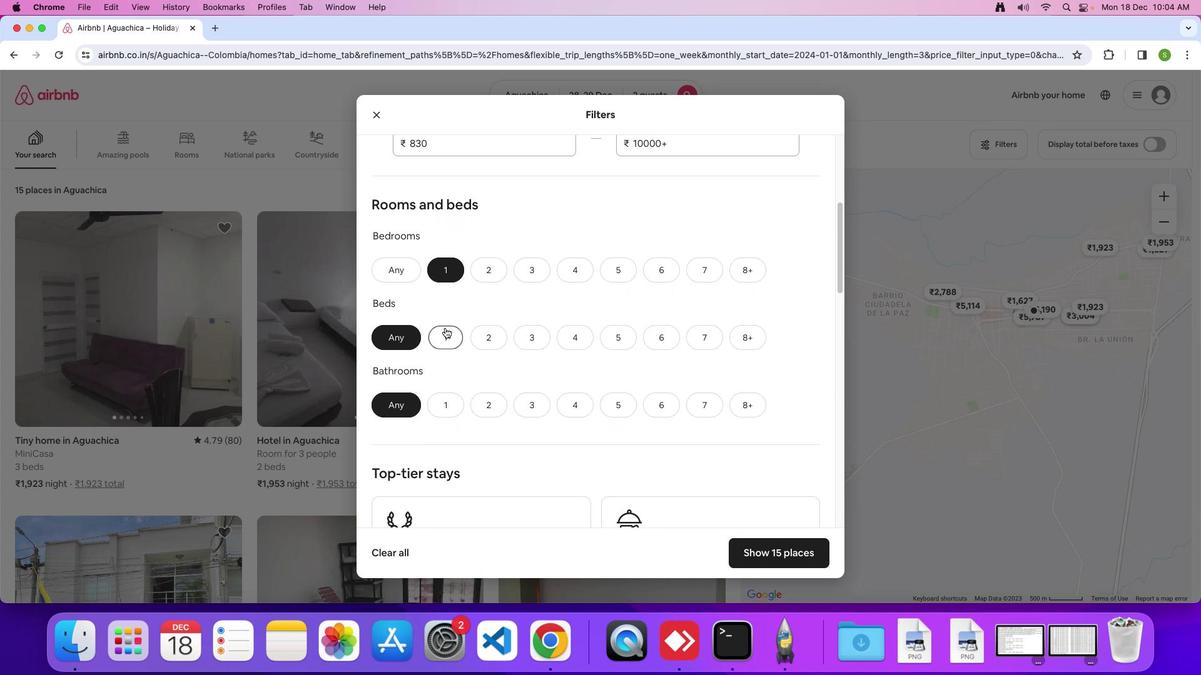 
Action: Mouse pressed left at (445, 327)
Screenshot: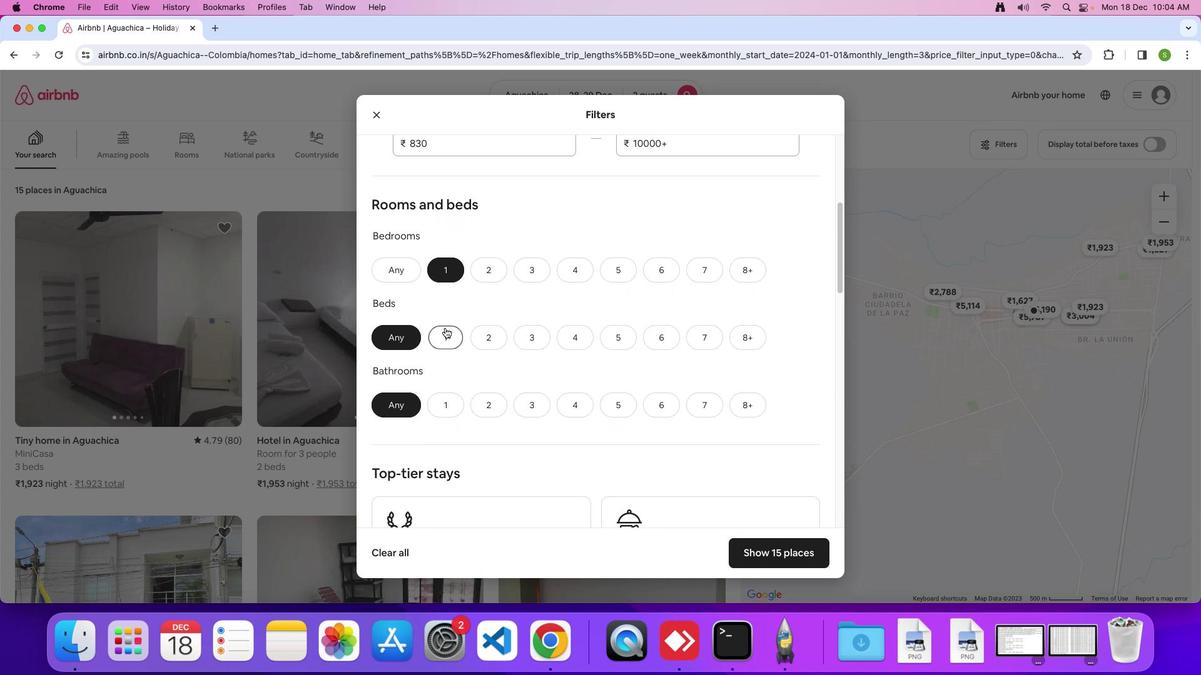 
Action: Mouse moved to (448, 406)
Screenshot: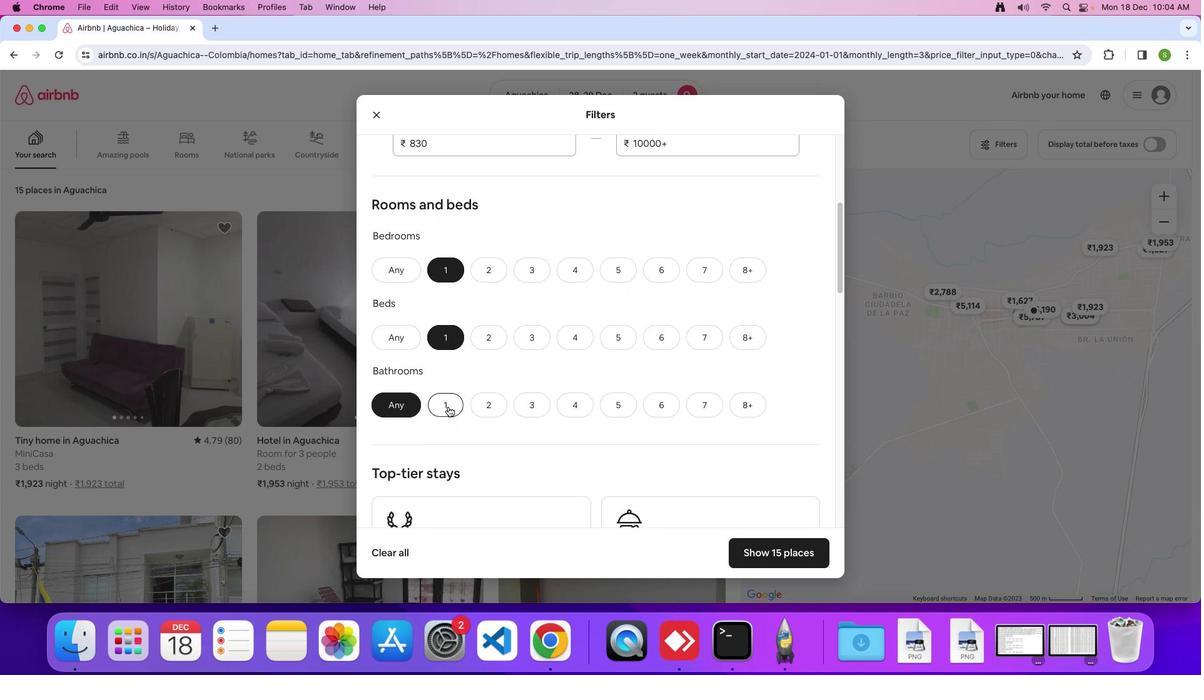 
Action: Mouse pressed left at (448, 406)
Screenshot: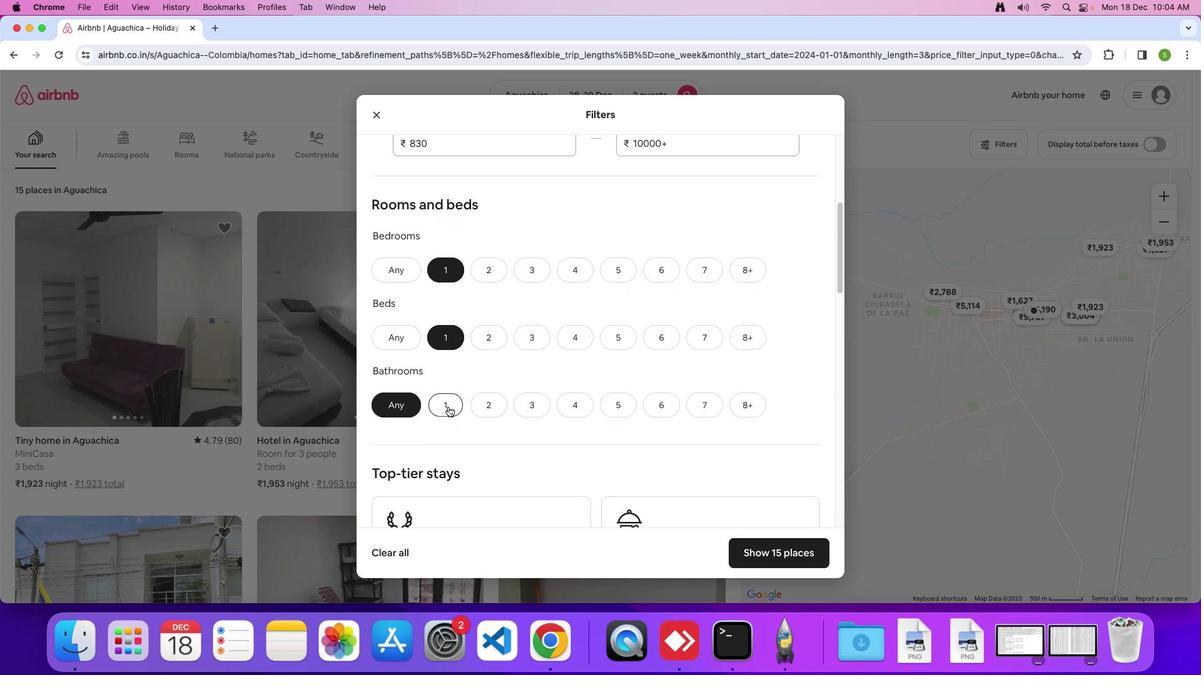 
Action: Mouse moved to (563, 340)
Screenshot: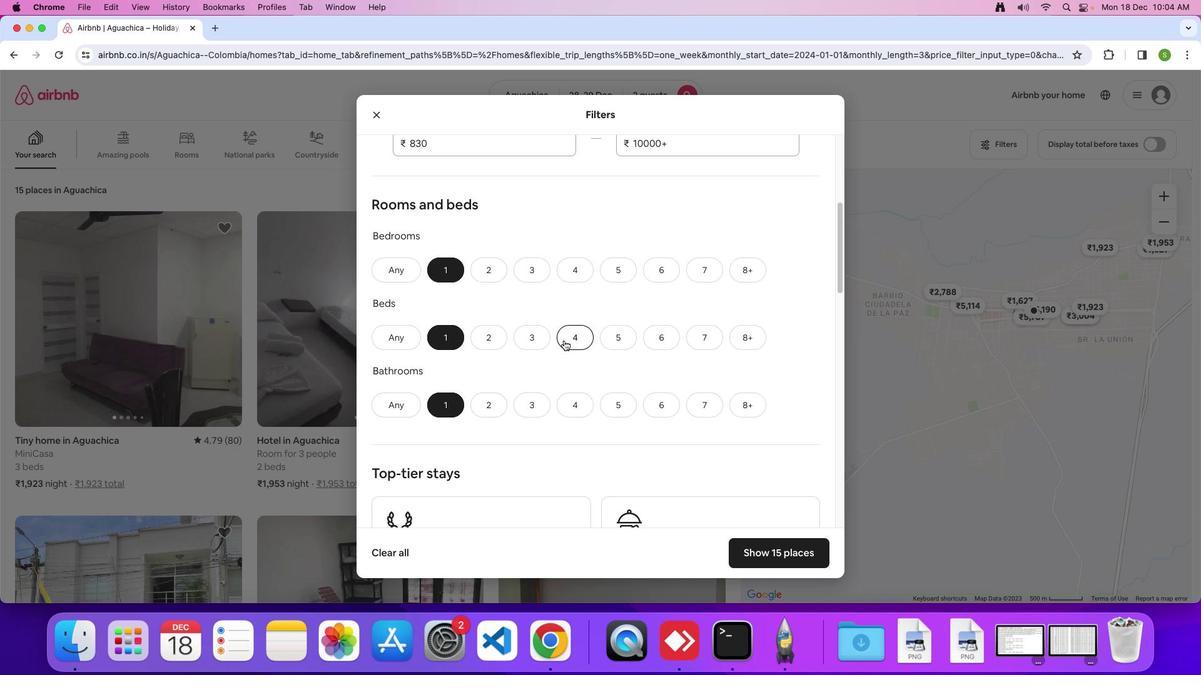 
Action: Mouse scrolled (563, 340) with delta (0, 0)
Screenshot: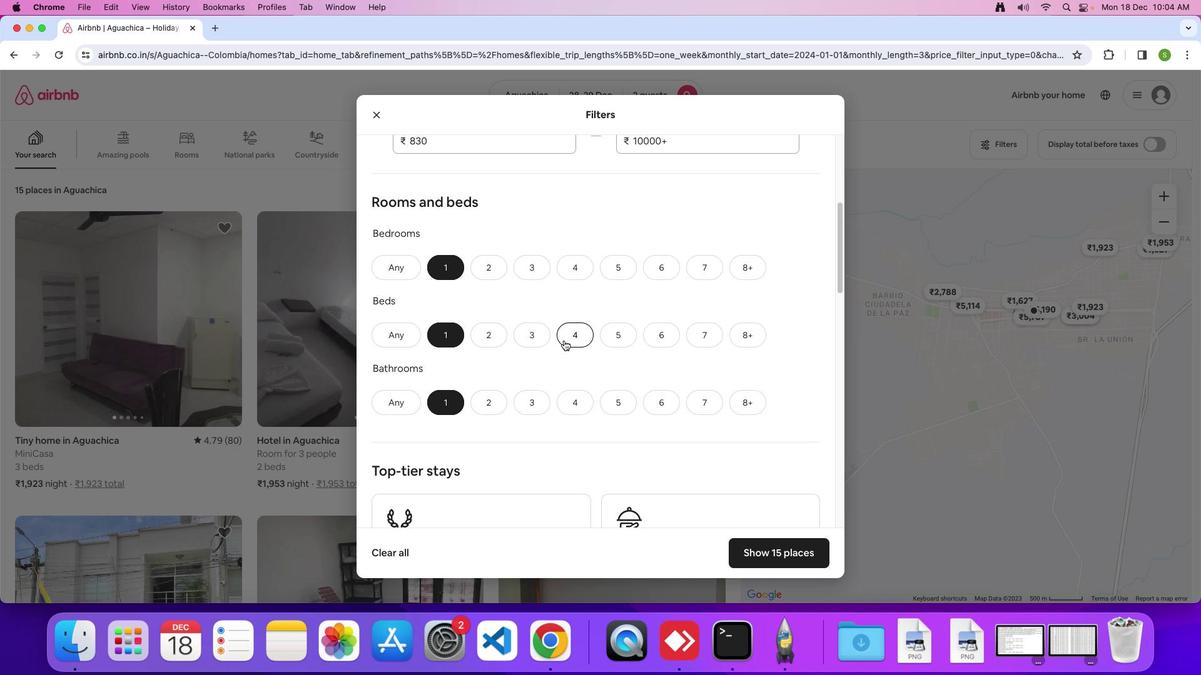
Action: Mouse scrolled (563, 340) with delta (0, 0)
Screenshot: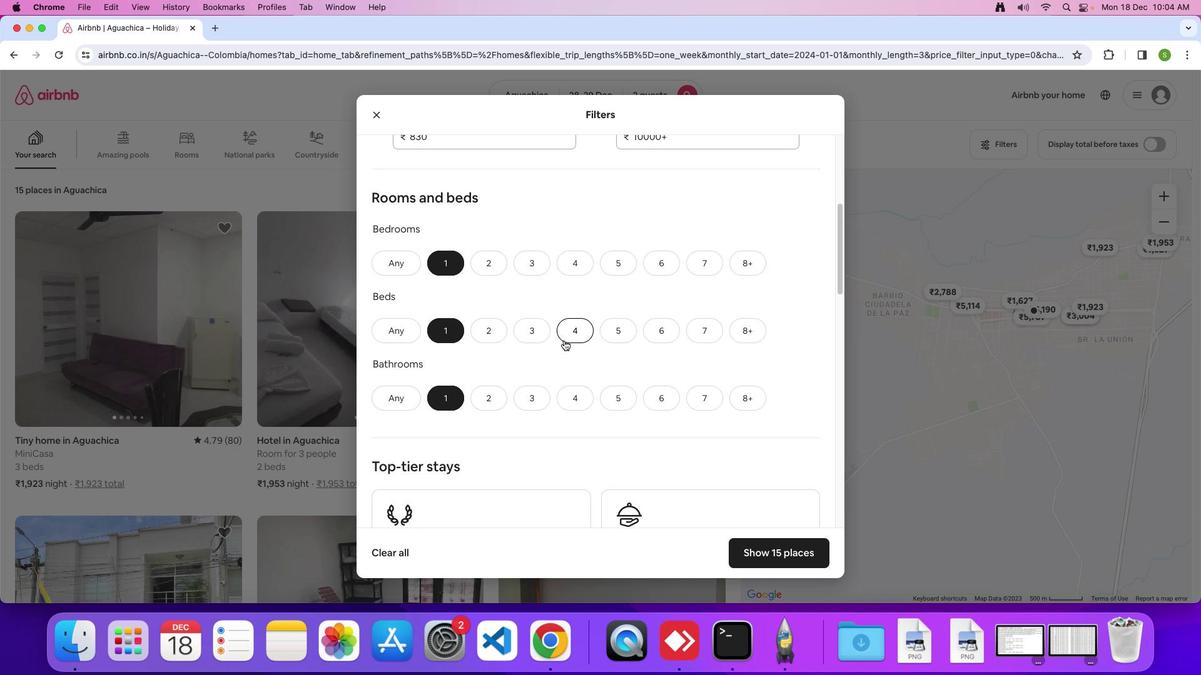 
Action: Mouse scrolled (563, 340) with delta (0, -1)
Screenshot: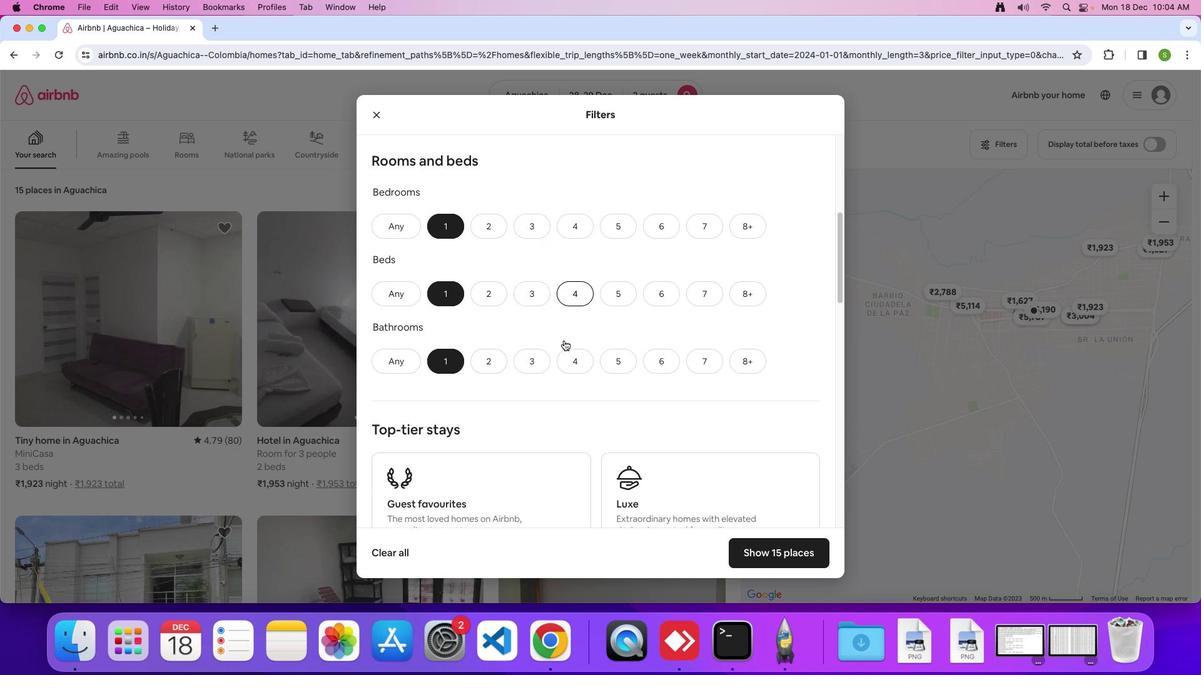 
Action: Mouse scrolled (563, 340) with delta (0, 0)
Screenshot: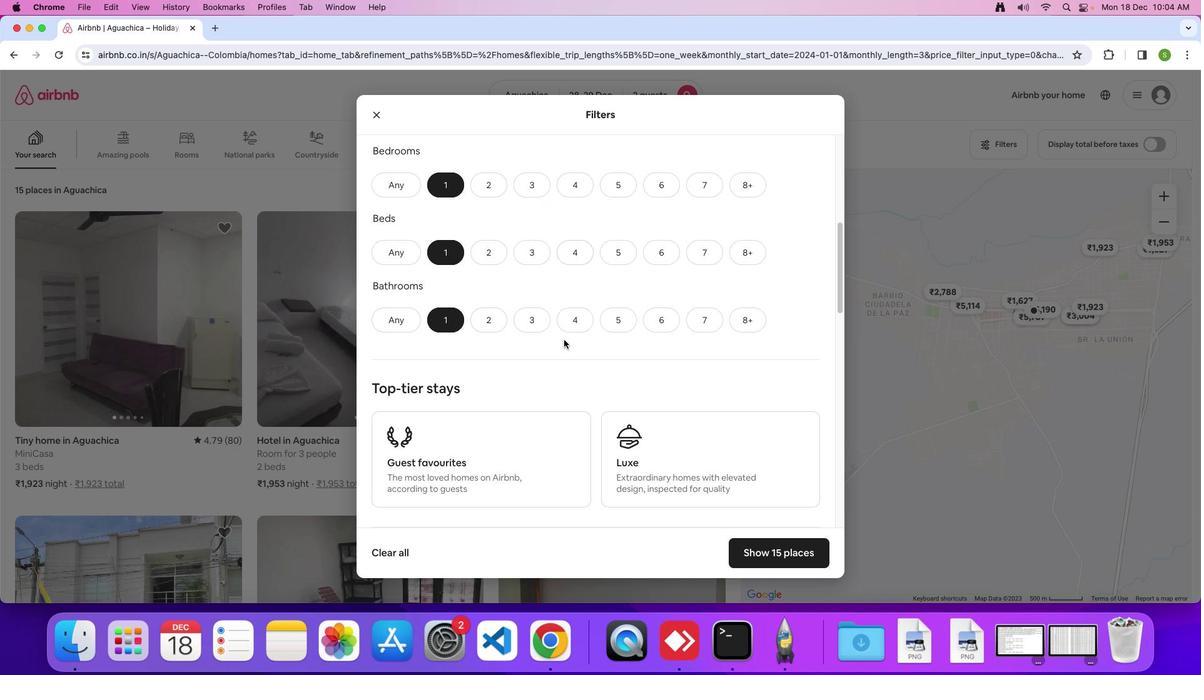 
Action: Mouse moved to (563, 340)
Screenshot: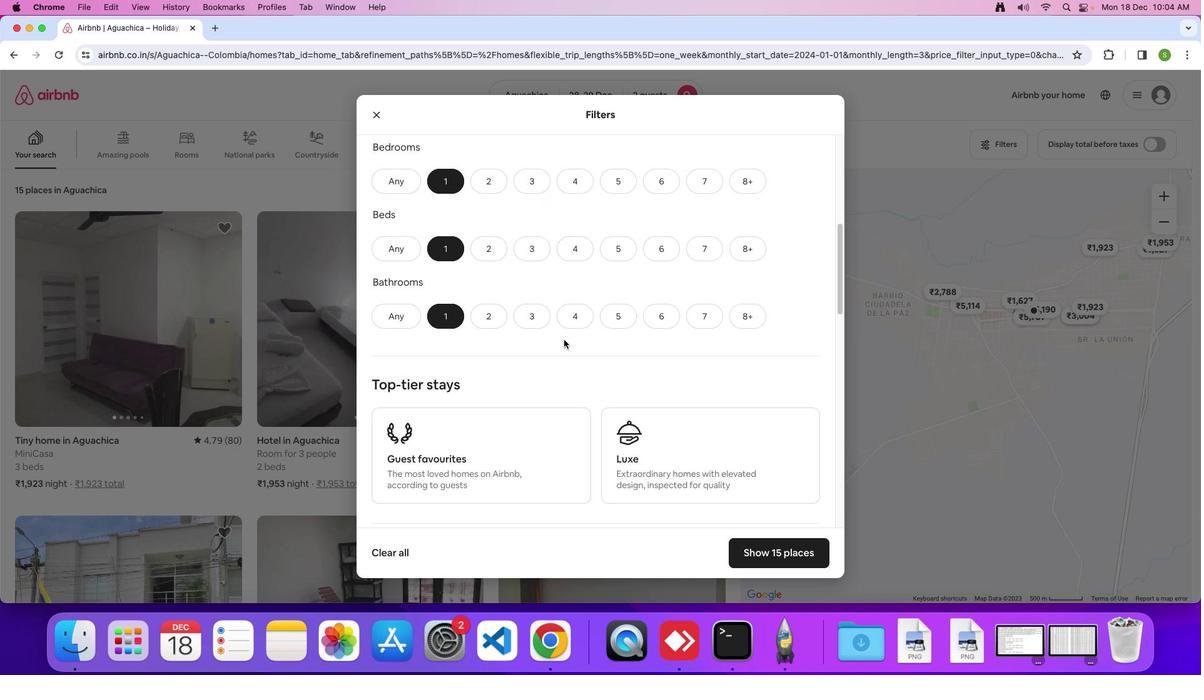 
Action: Mouse scrolled (563, 340) with delta (0, 0)
Screenshot: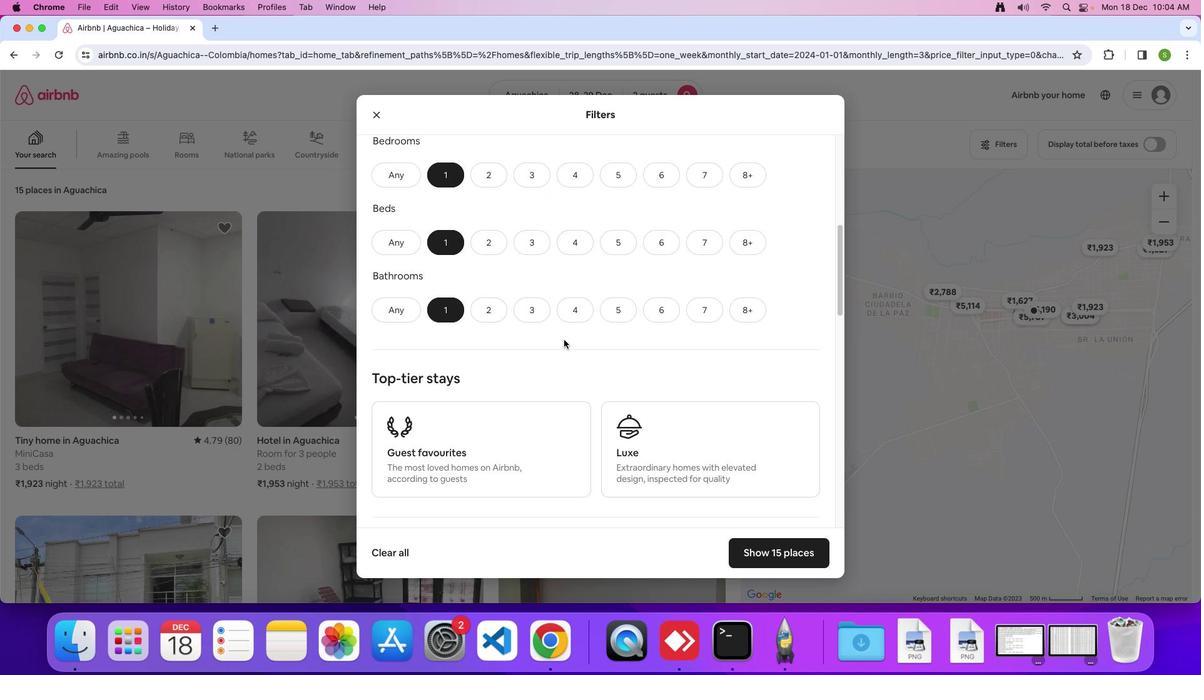 
Action: Mouse scrolled (563, 340) with delta (0, 0)
Screenshot: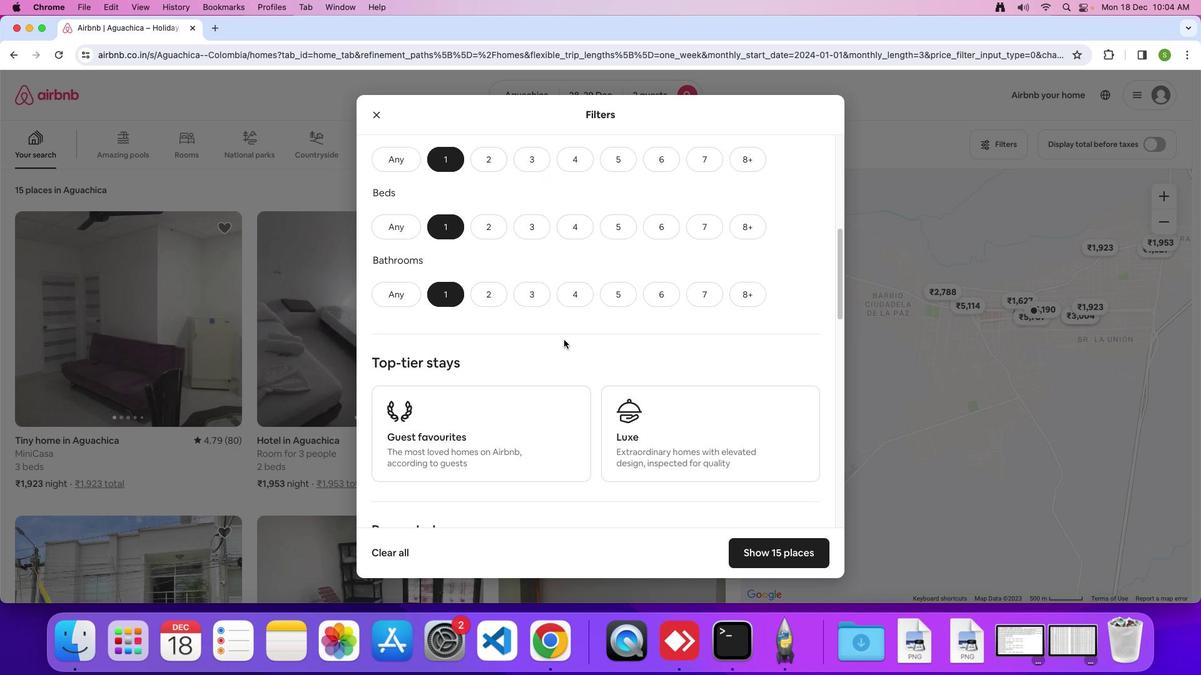 
Action: Mouse scrolled (563, 340) with delta (0, 0)
Screenshot: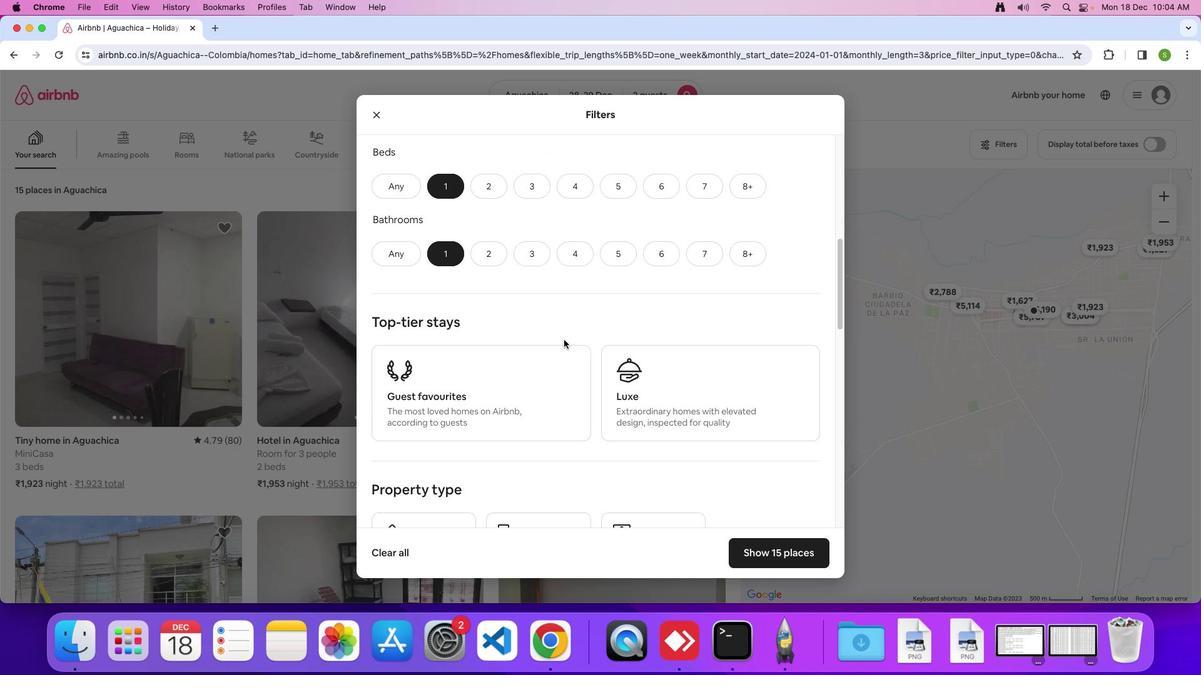 
Action: Mouse moved to (563, 340)
Screenshot: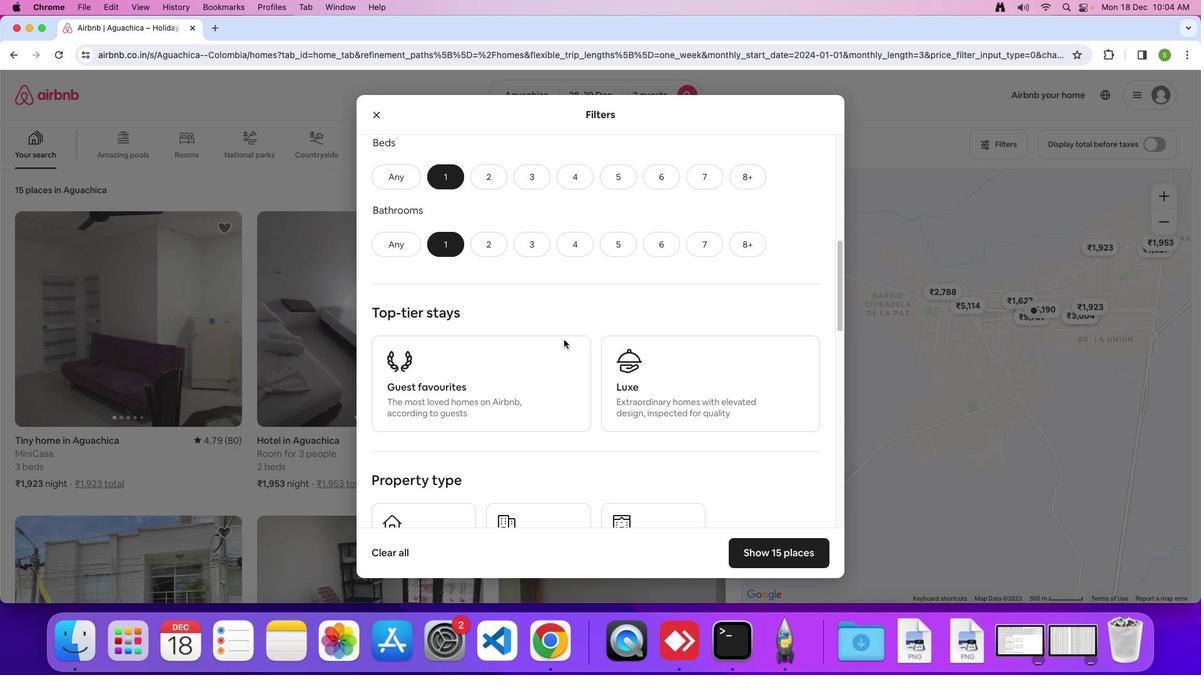 
Action: Mouse scrolled (563, 340) with delta (0, 0)
Screenshot: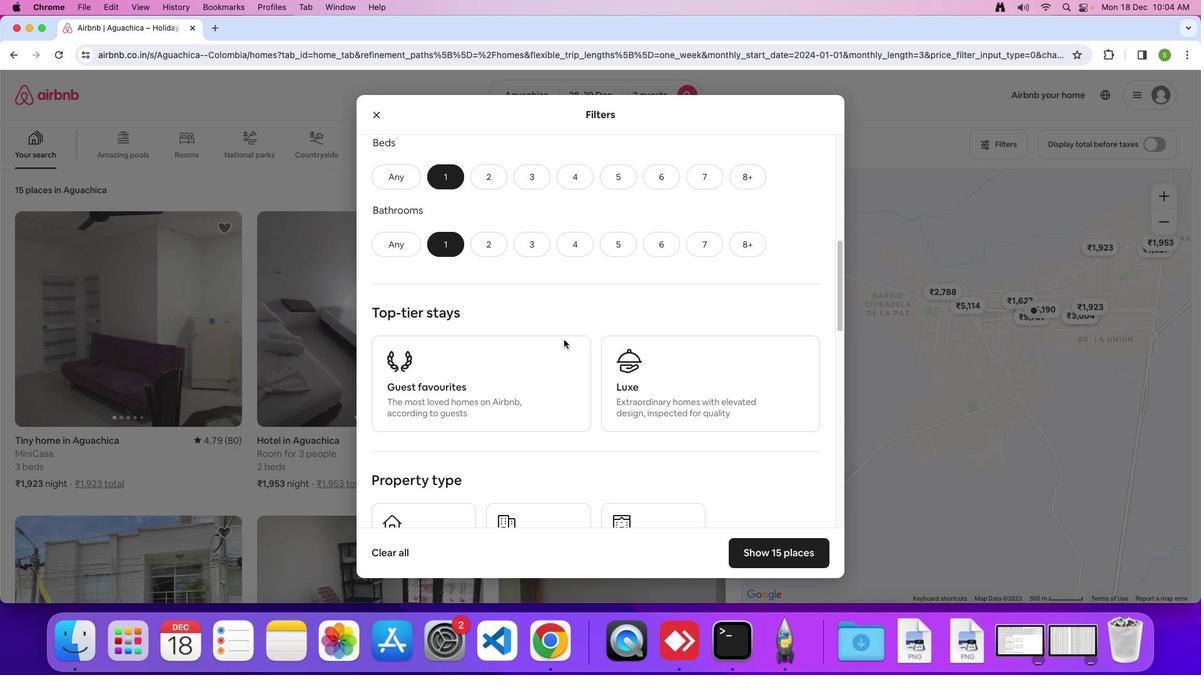 
Action: Mouse moved to (563, 339)
Screenshot: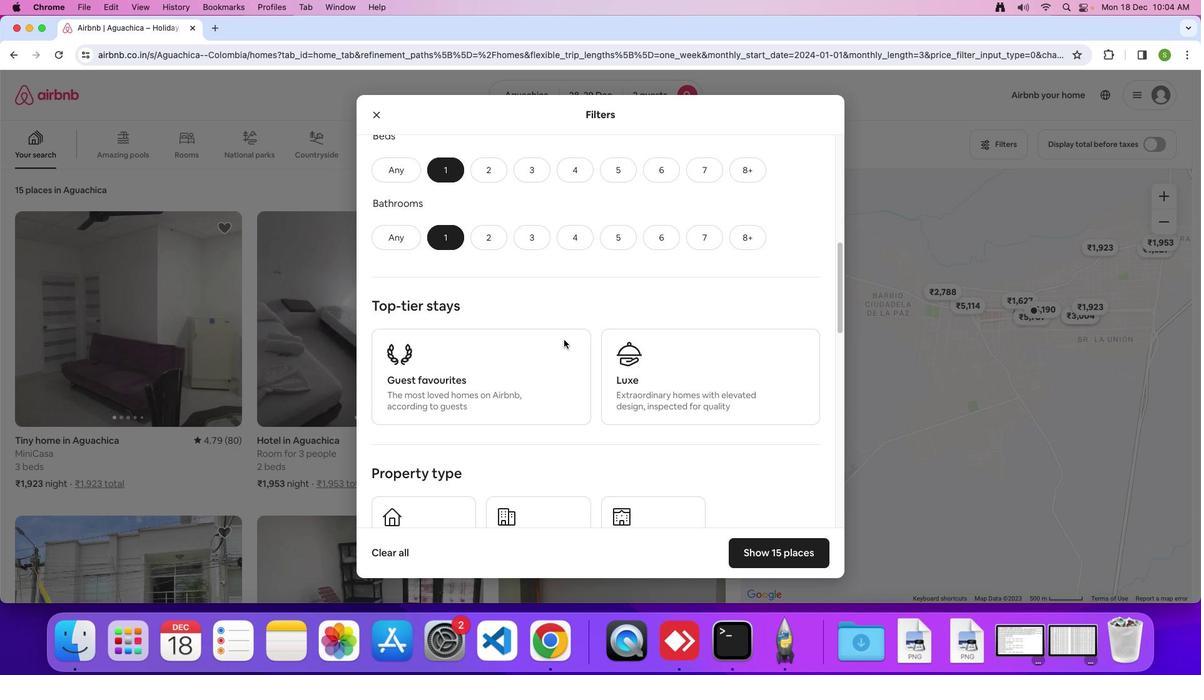 
Action: Mouse scrolled (563, 339) with delta (0, 0)
Screenshot: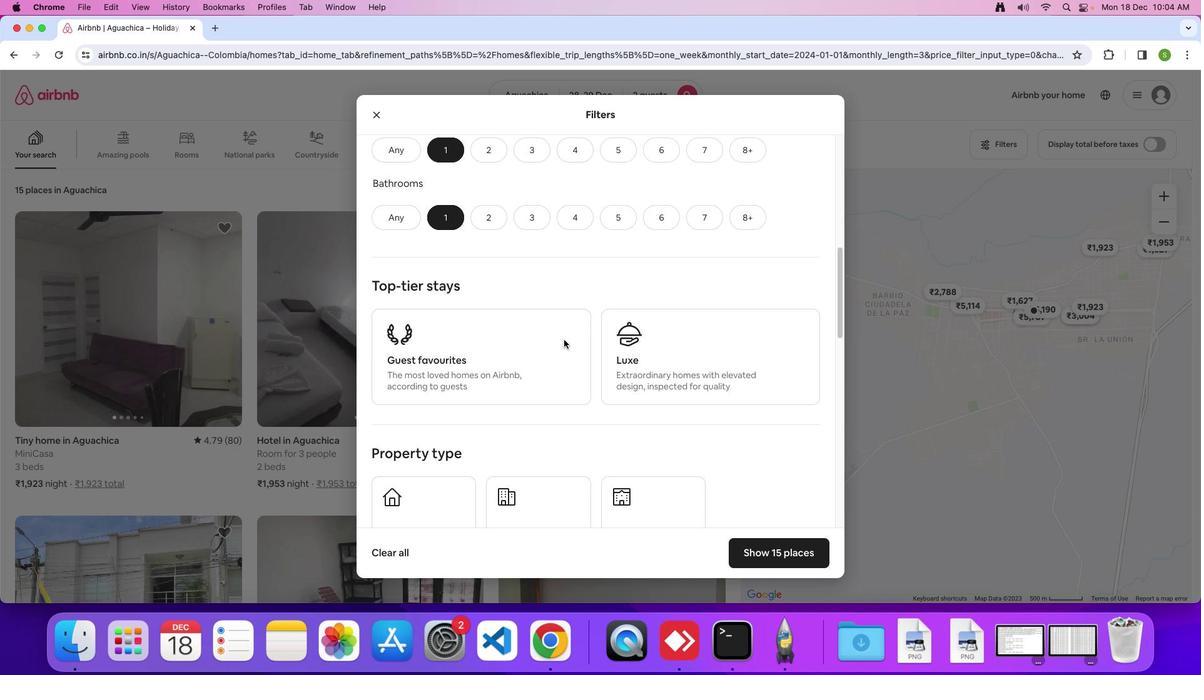 
Action: Mouse scrolled (563, 339) with delta (0, 0)
Screenshot: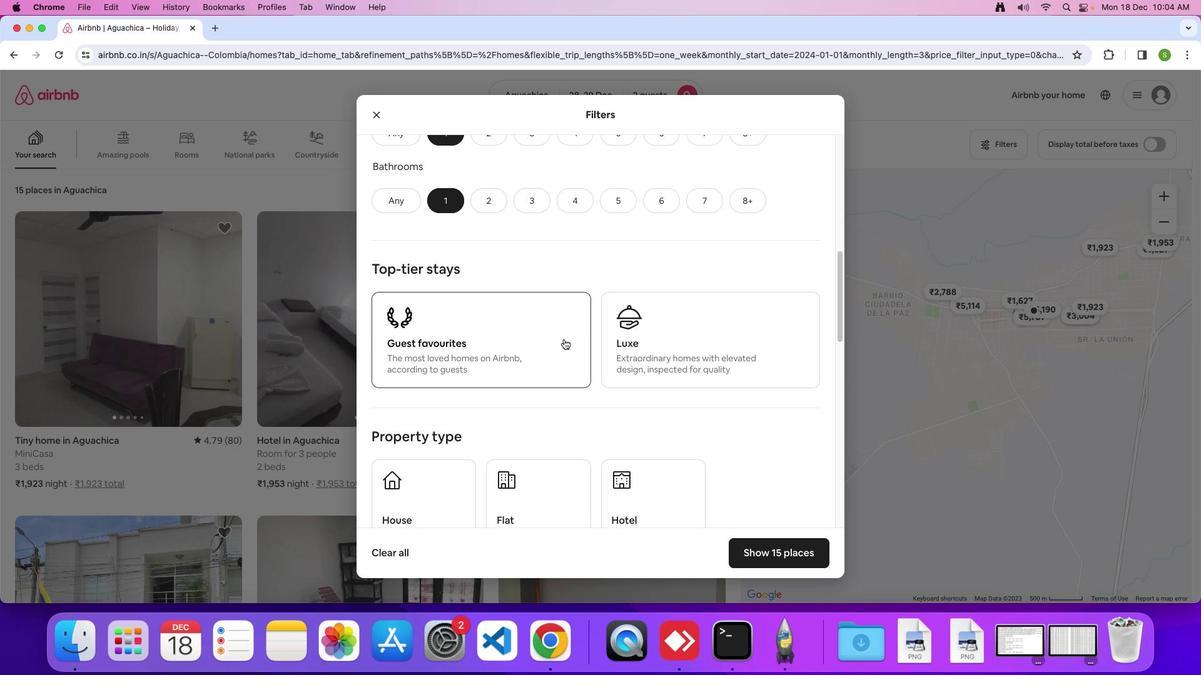 
Action: Mouse moved to (563, 339)
Screenshot: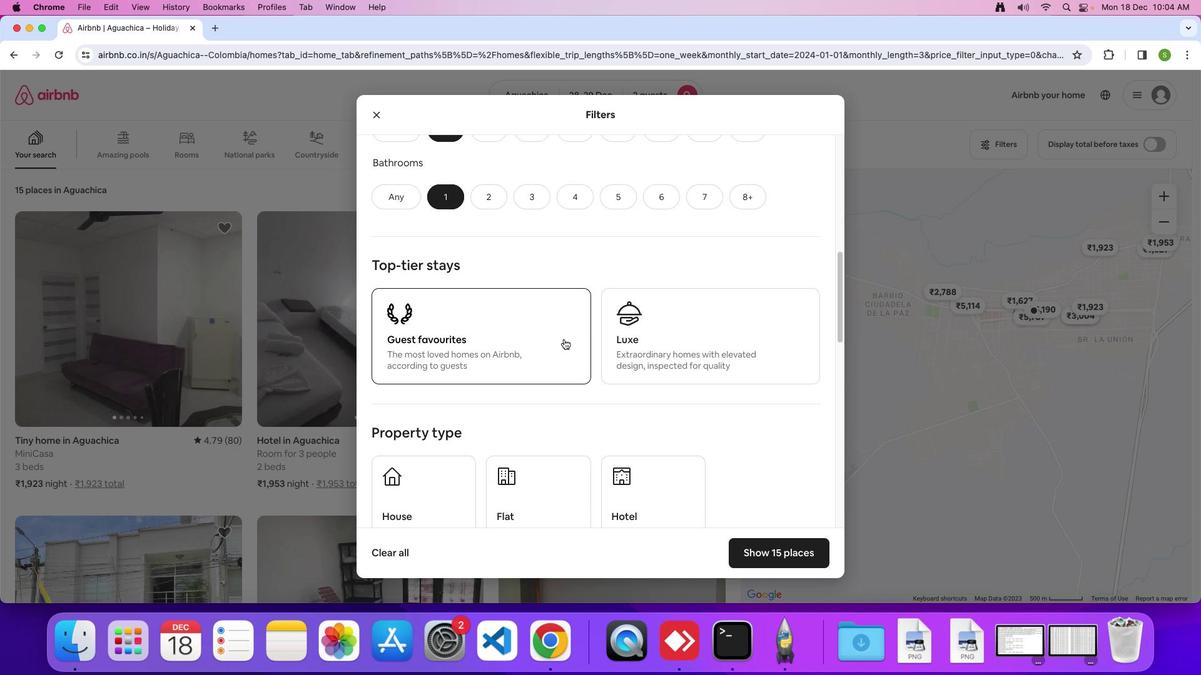 
Action: Mouse scrolled (563, 339) with delta (0, 0)
Screenshot: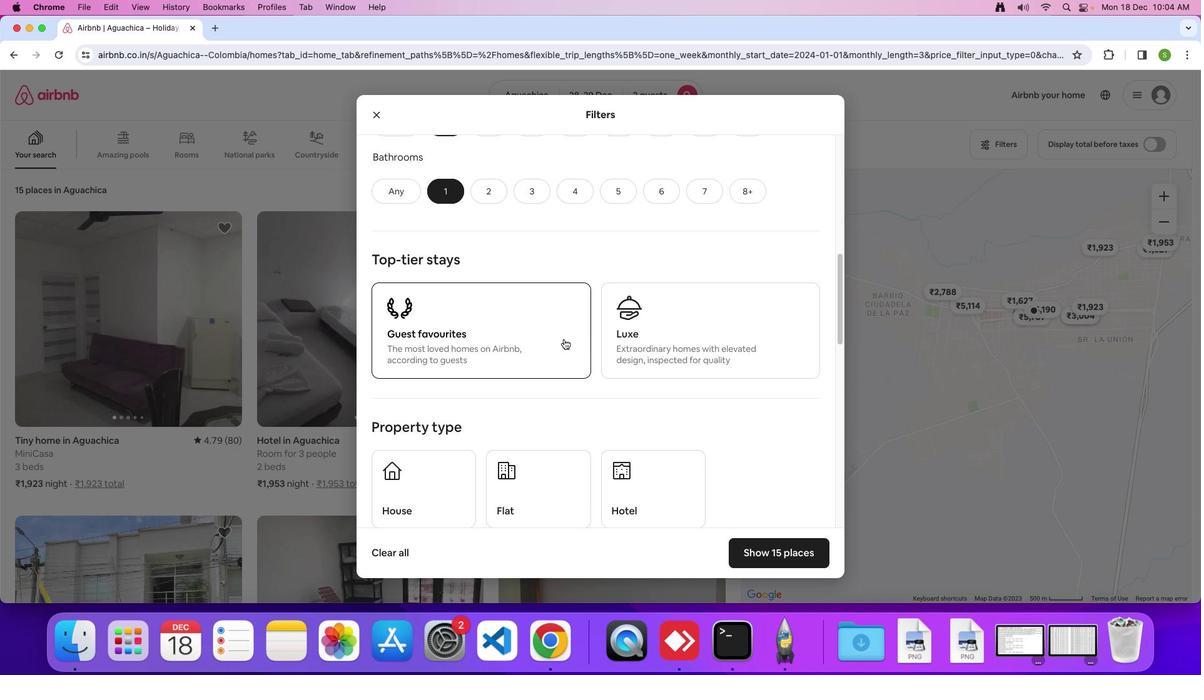 
Action: Mouse scrolled (563, 339) with delta (0, 0)
Screenshot: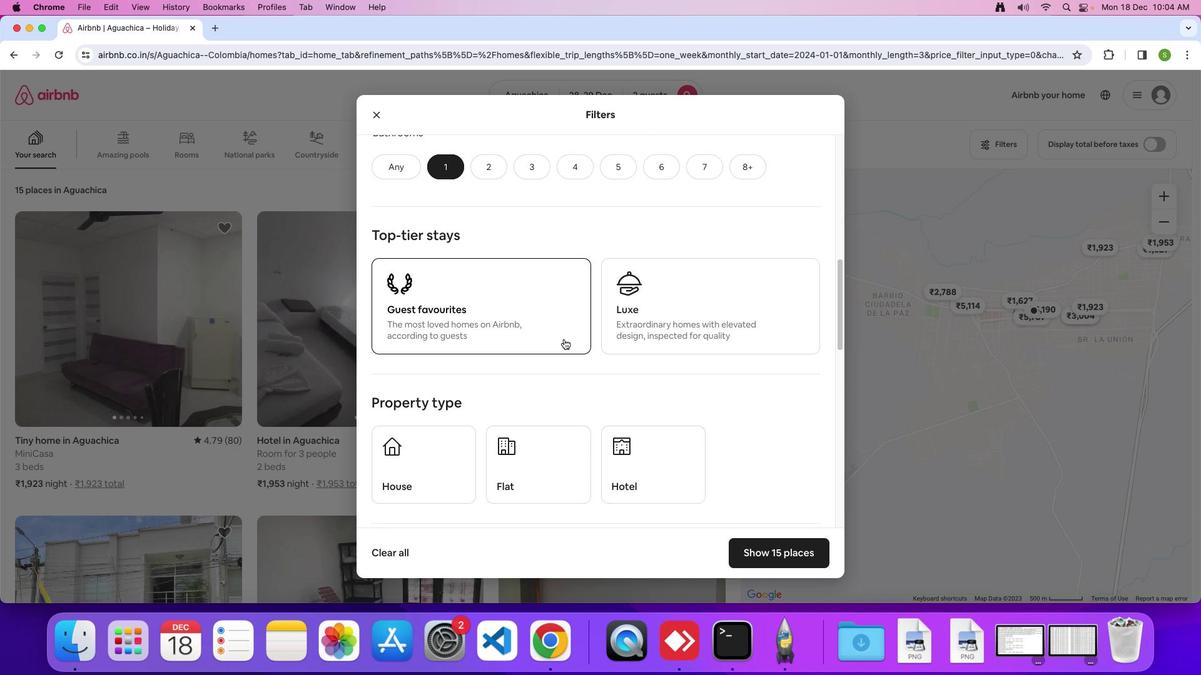 
Action: Mouse moved to (563, 339)
Screenshot: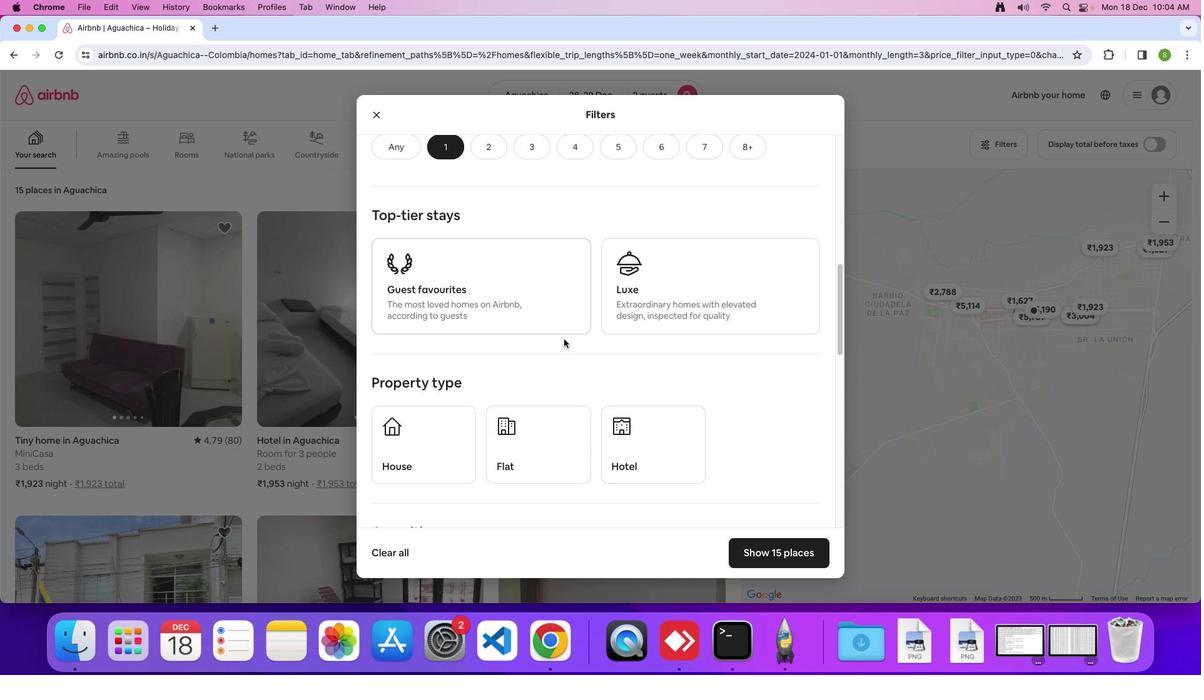 
Action: Mouse scrolled (563, 339) with delta (0, 0)
Screenshot: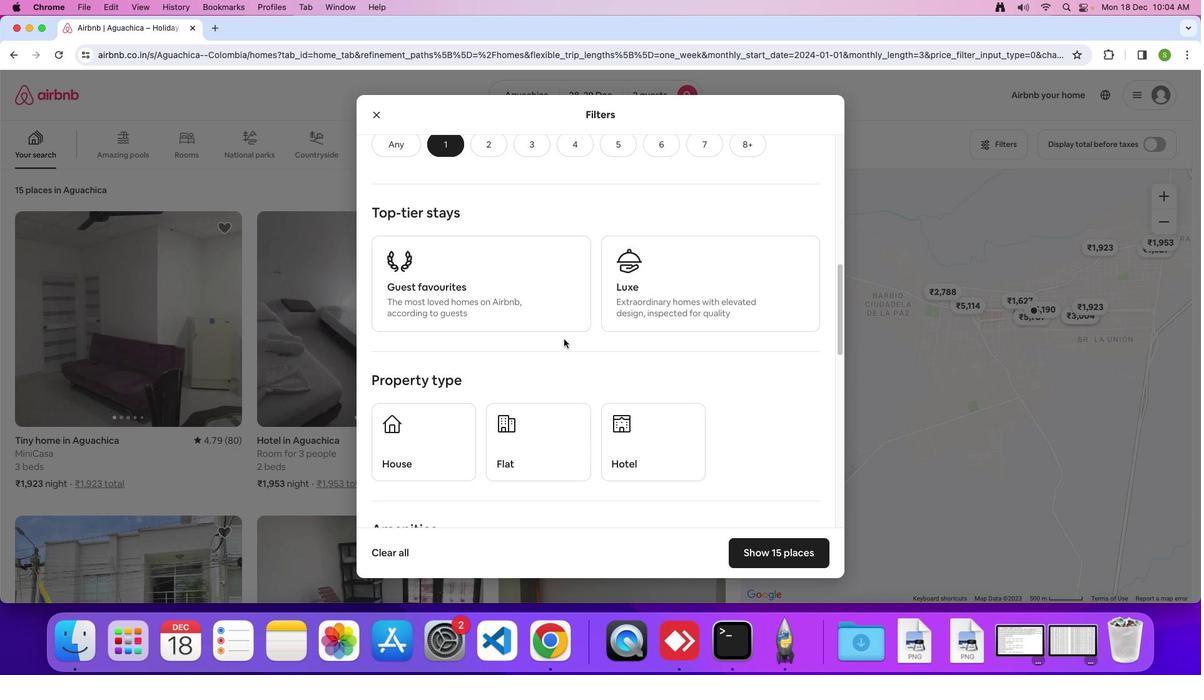 
Action: Mouse scrolled (563, 339) with delta (0, 0)
Screenshot: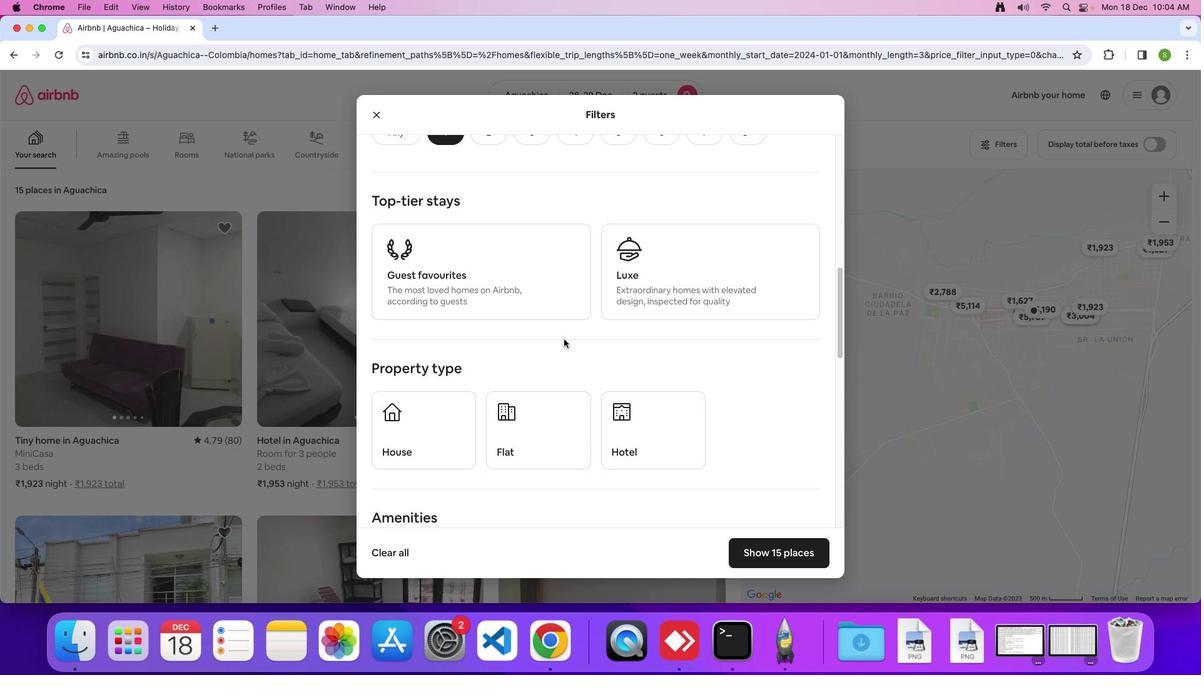 
Action: Mouse moved to (657, 403)
Screenshot: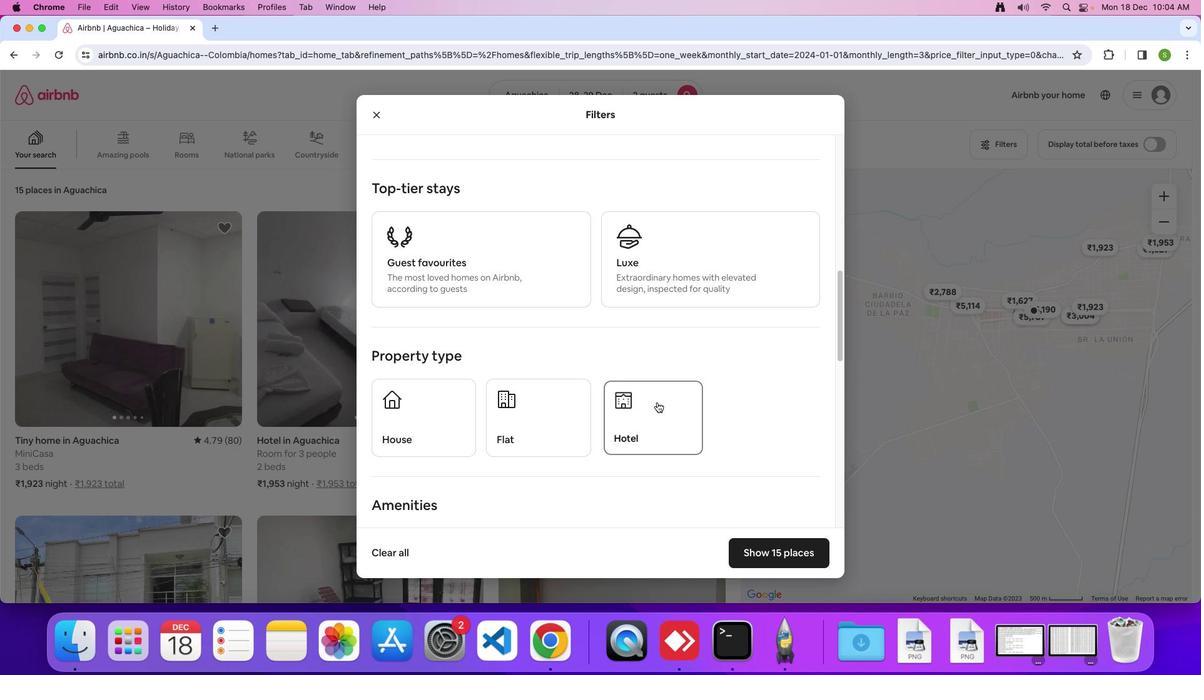 
Action: Mouse pressed left at (657, 403)
Screenshot: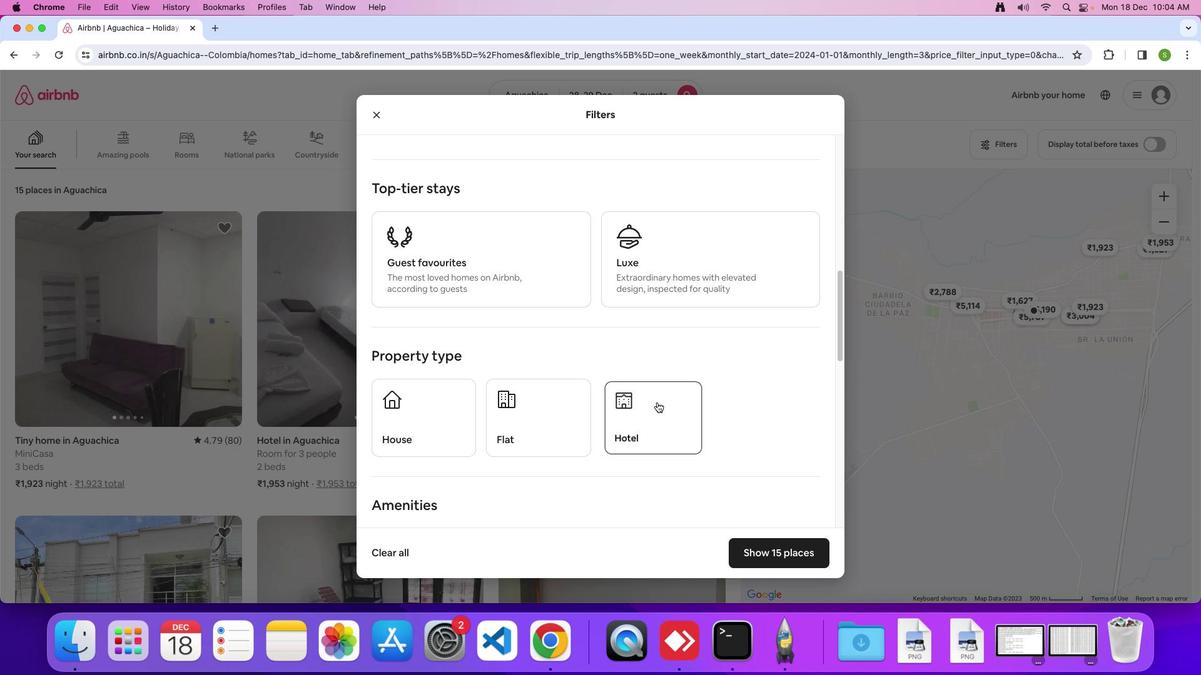 
Action: Mouse moved to (607, 374)
Screenshot: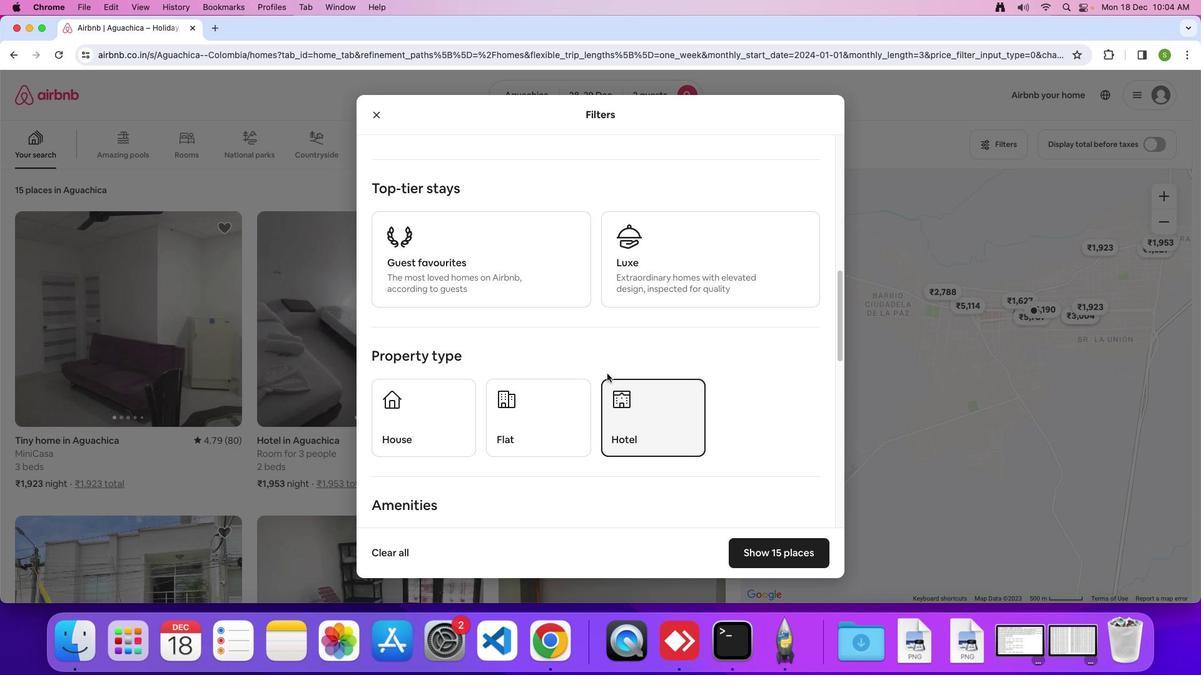
Action: Mouse scrolled (607, 374) with delta (0, 0)
Screenshot: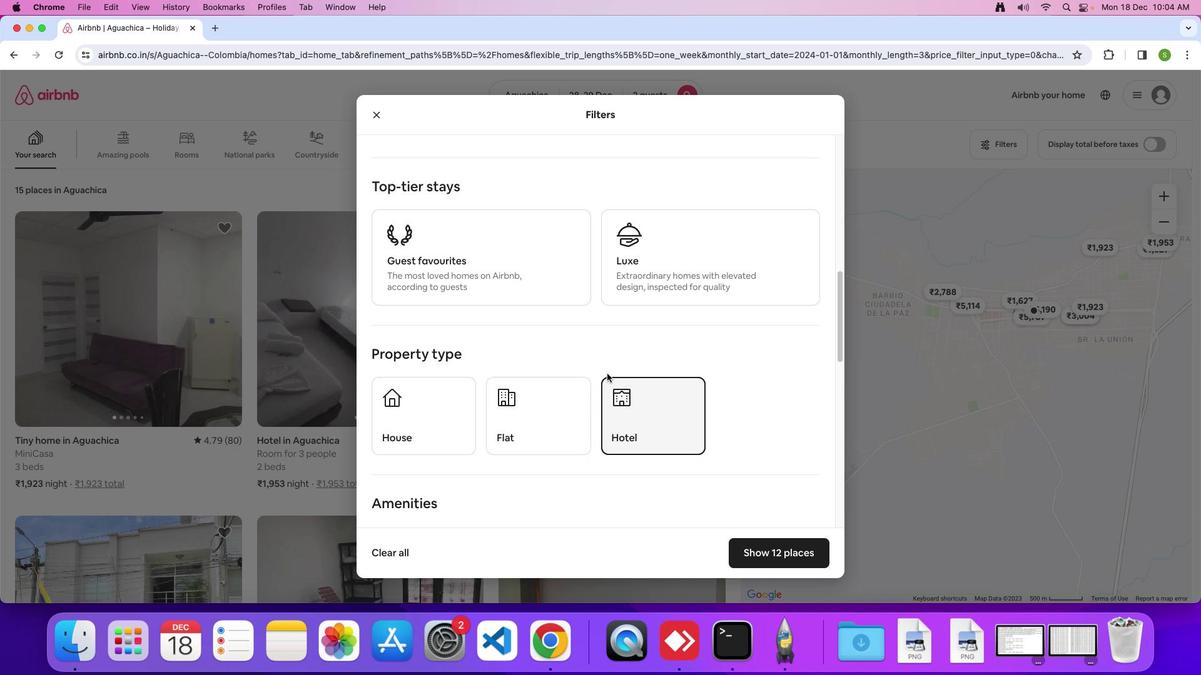 
Action: Mouse moved to (607, 374)
Screenshot: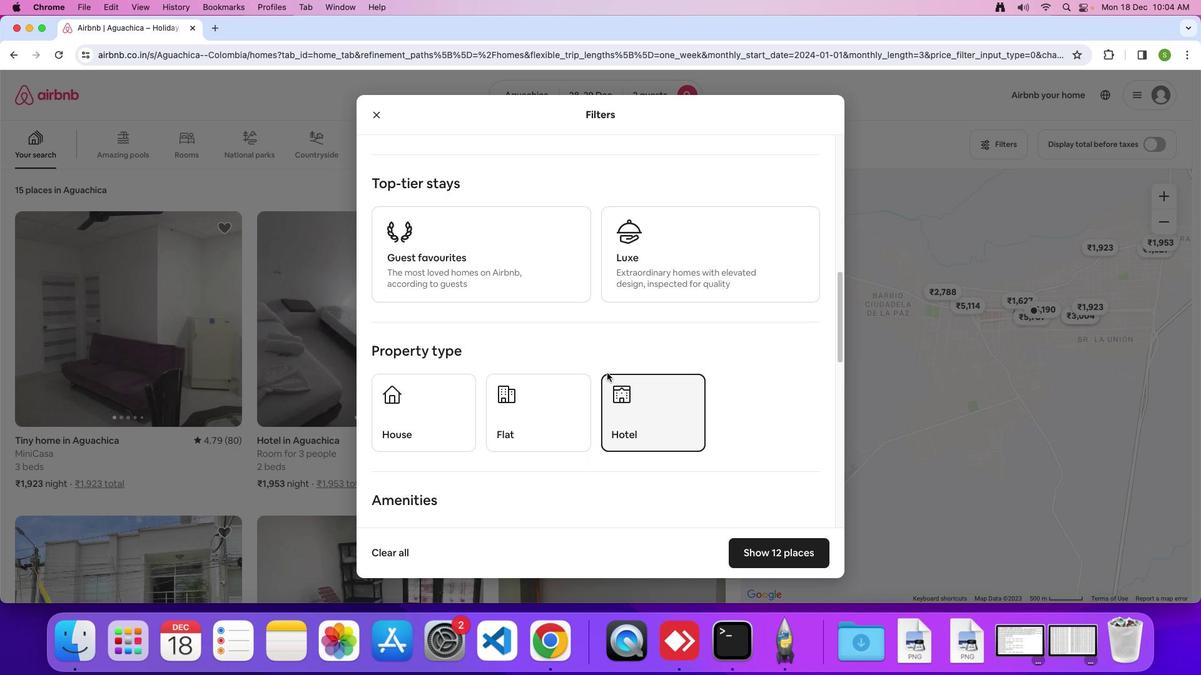 
Action: Mouse scrolled (607, 374) with delta (0, 0)
Screenshot: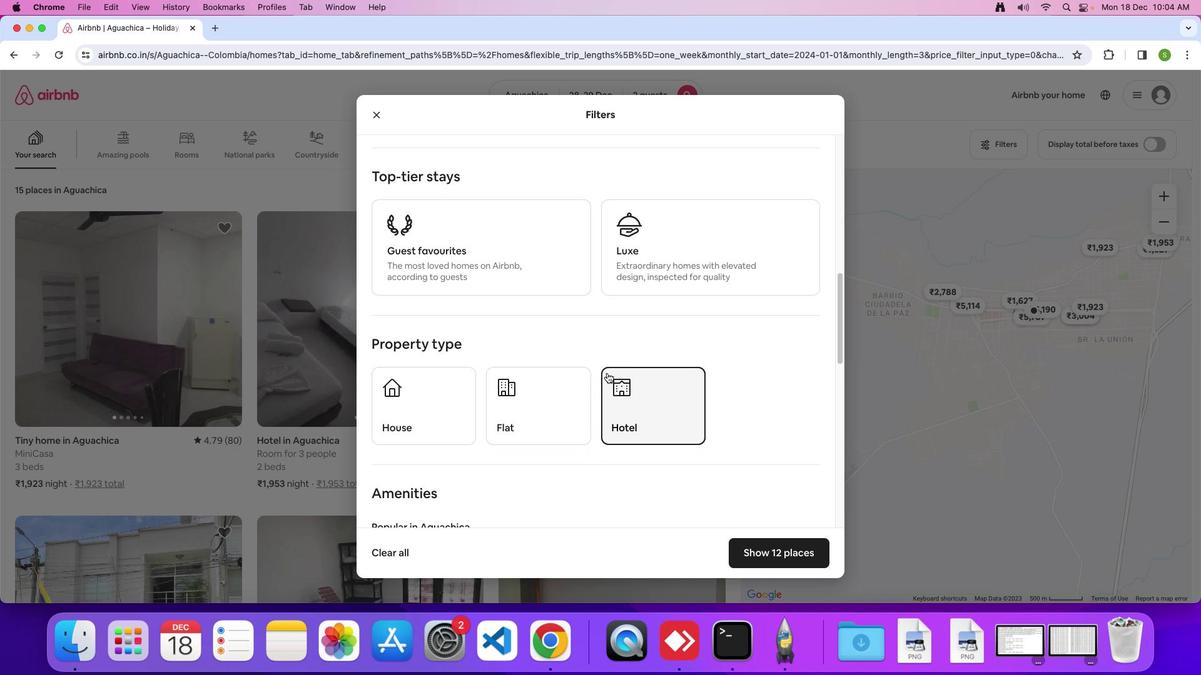 
Action: Mouse moved to (607, 373)
Screenshot: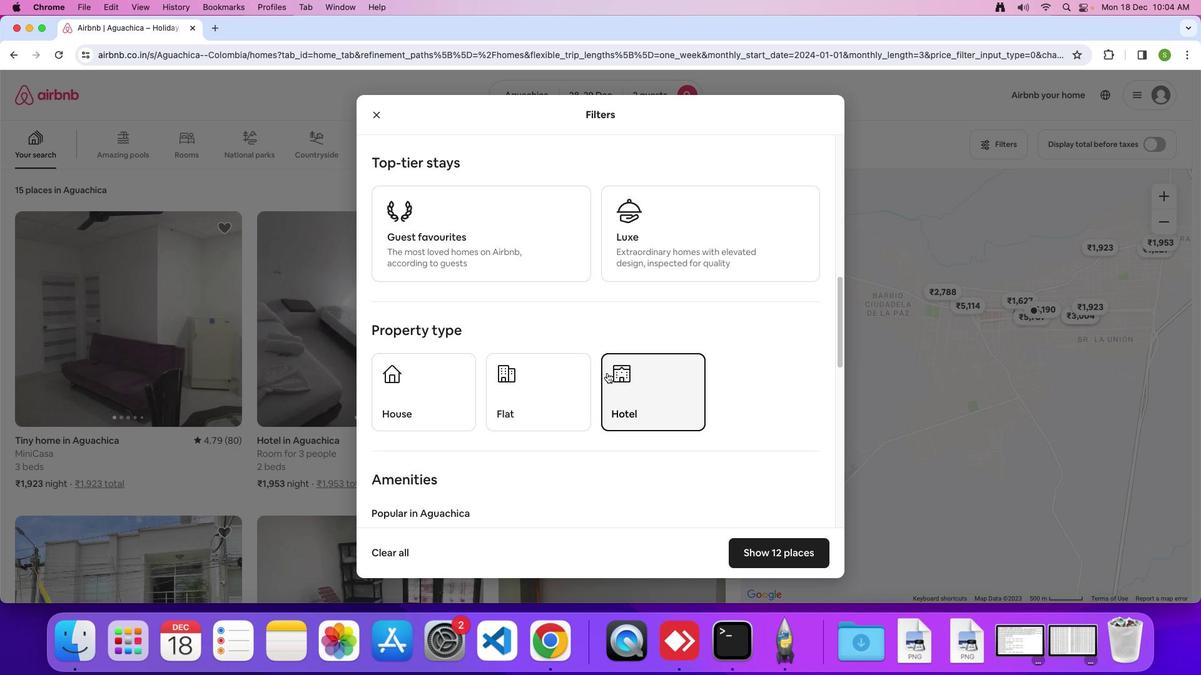 
Action: Mouse scrolled (607, 373) with delta (0, -1)
Screenshot: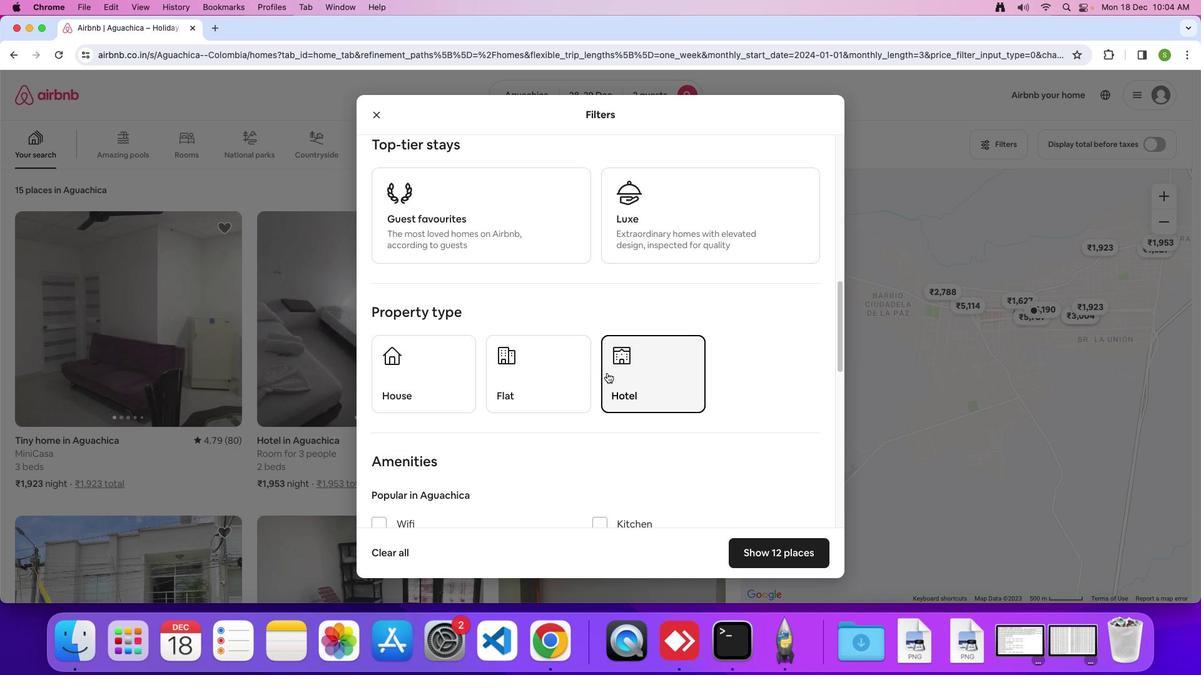
Action: Mouse moved to (607, 373)
Screenshot: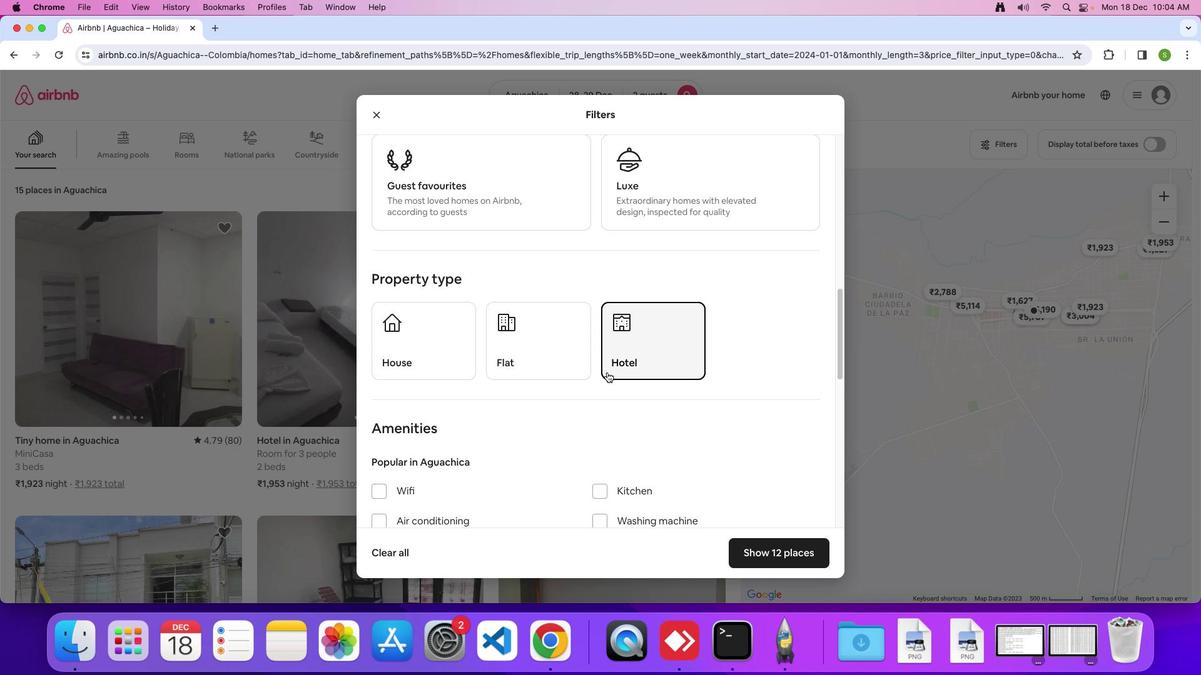 
Action: Mouse scrolled (607, 373) with delta (0, 0)
Screenshot: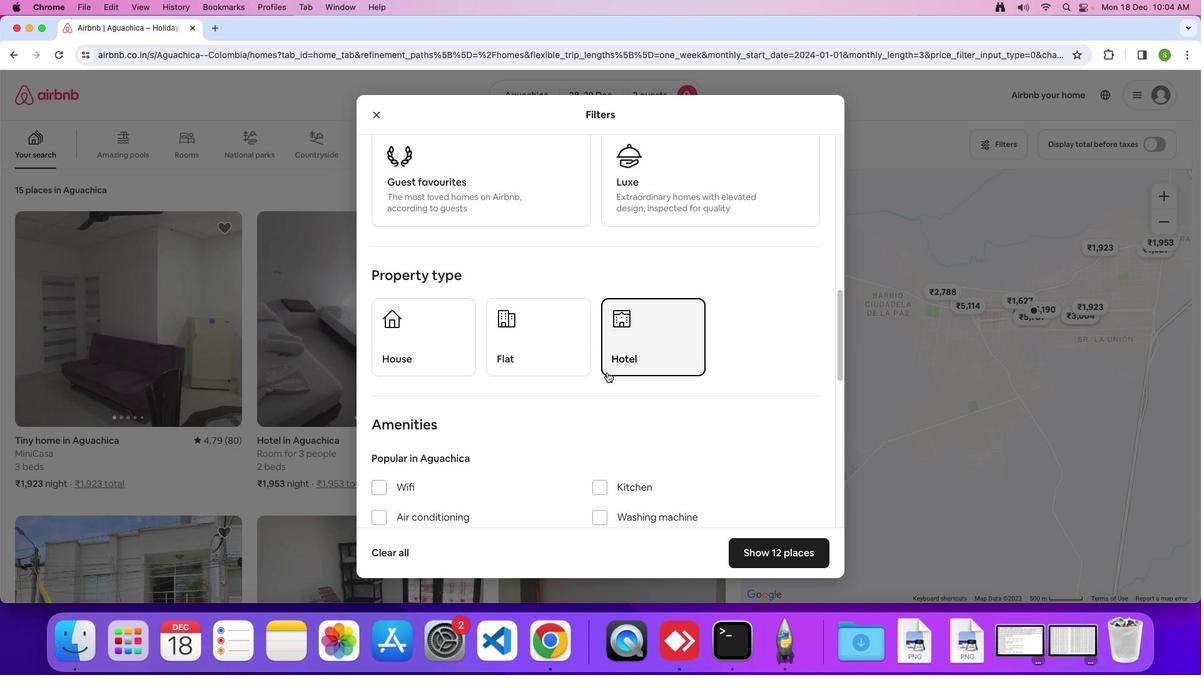 
Action: Mouse scrolled (607, 373) with delta (0, 0)
Screenshot: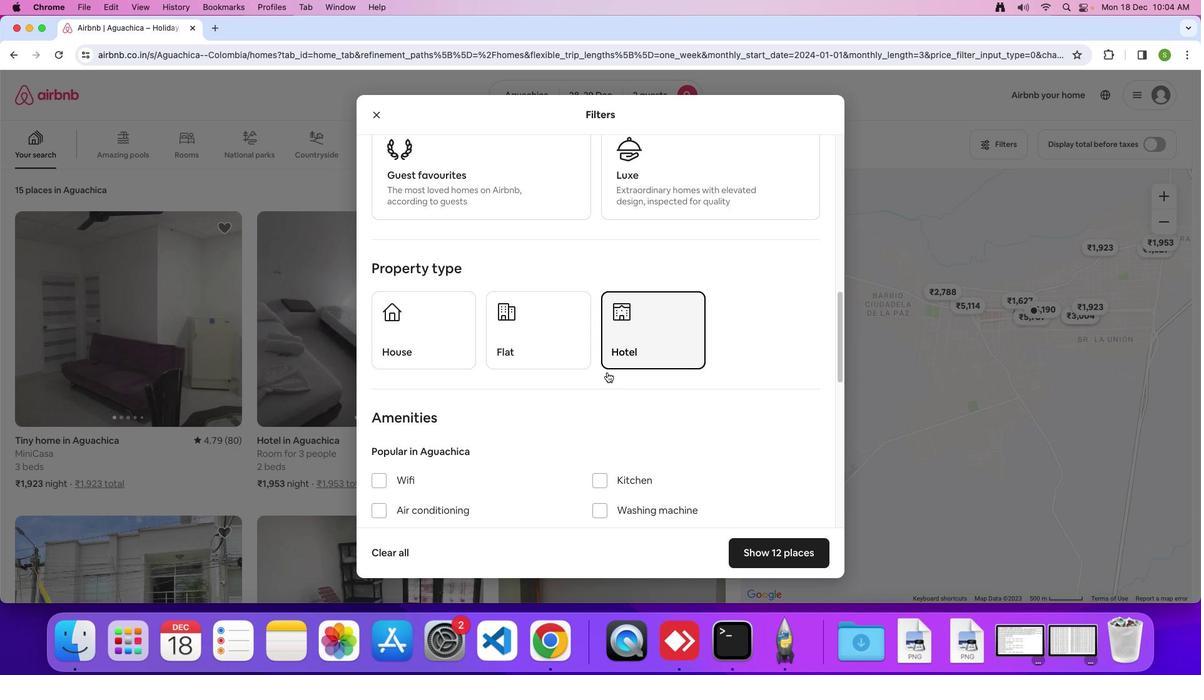 
Action: Mouse scrolled (607, 373) with delta (0, -1)
Screenshot: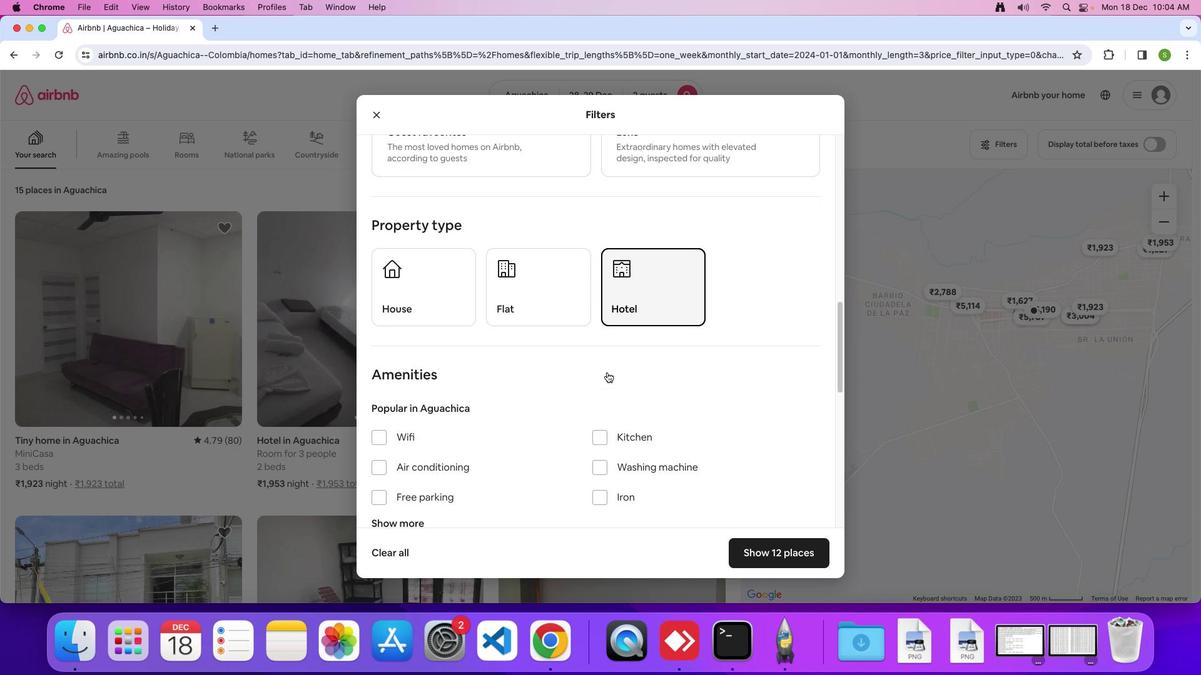 
Action: Mouse moved to (607, 372)
Screenshot: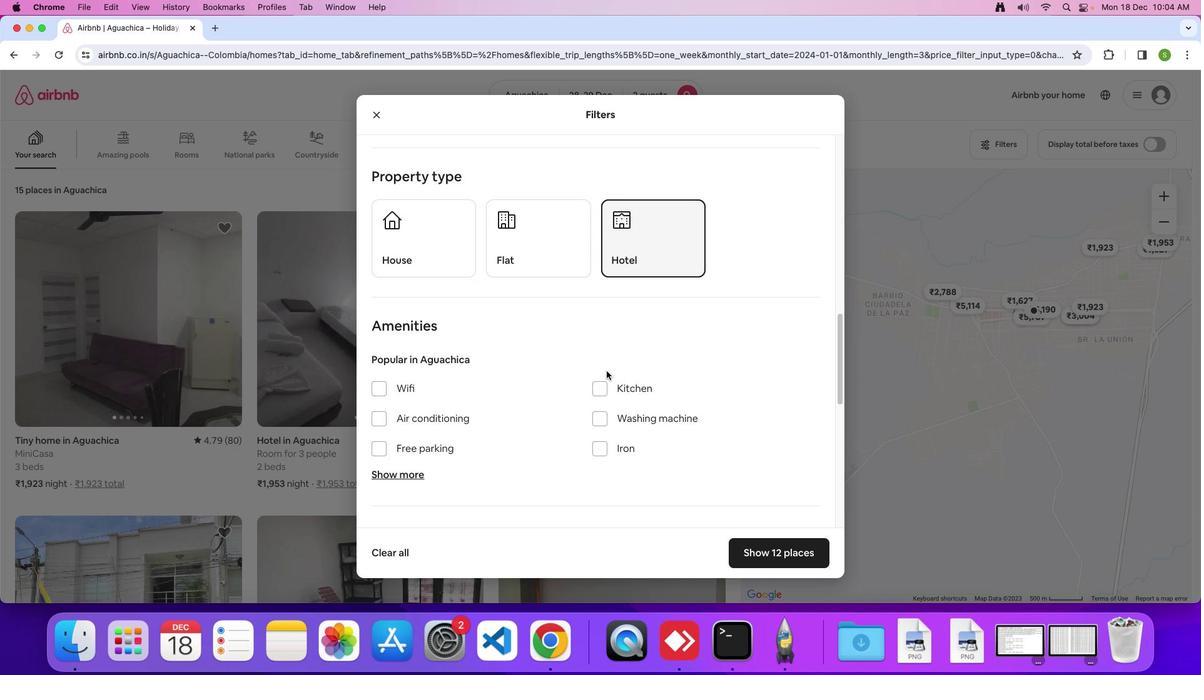 
Action: Mouse scrolled (607, 372) with delta (0, 0)
Screenshot: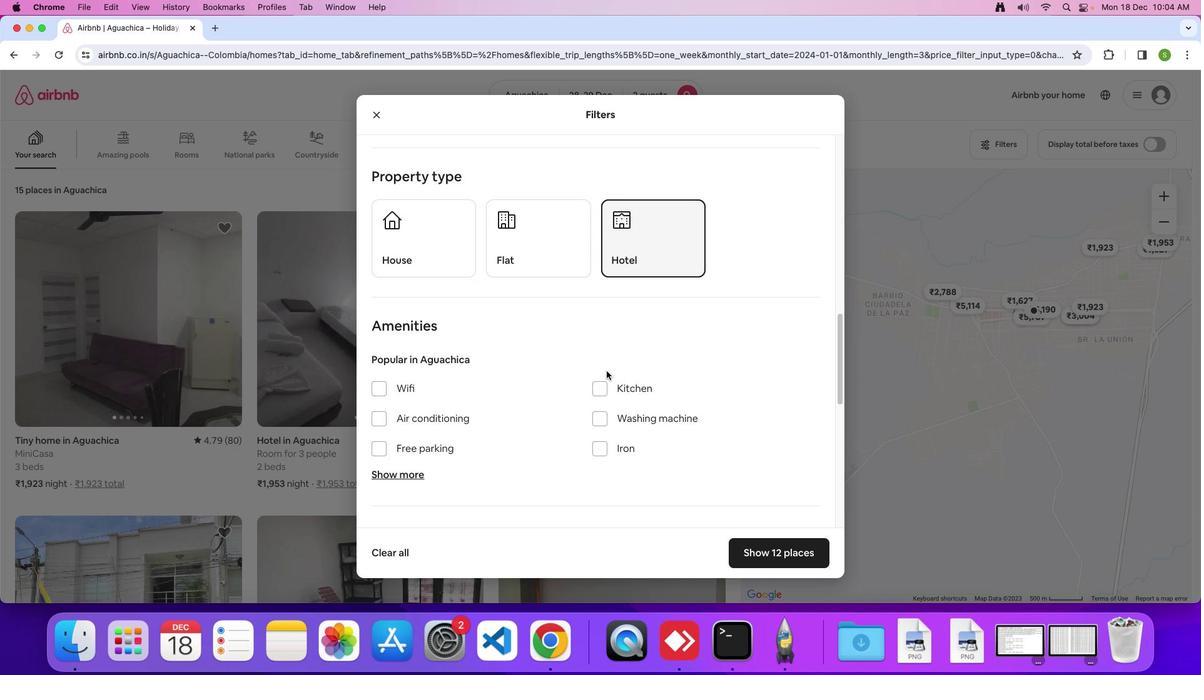 
Action: Mouse moved to (607, 371)
Screenshot: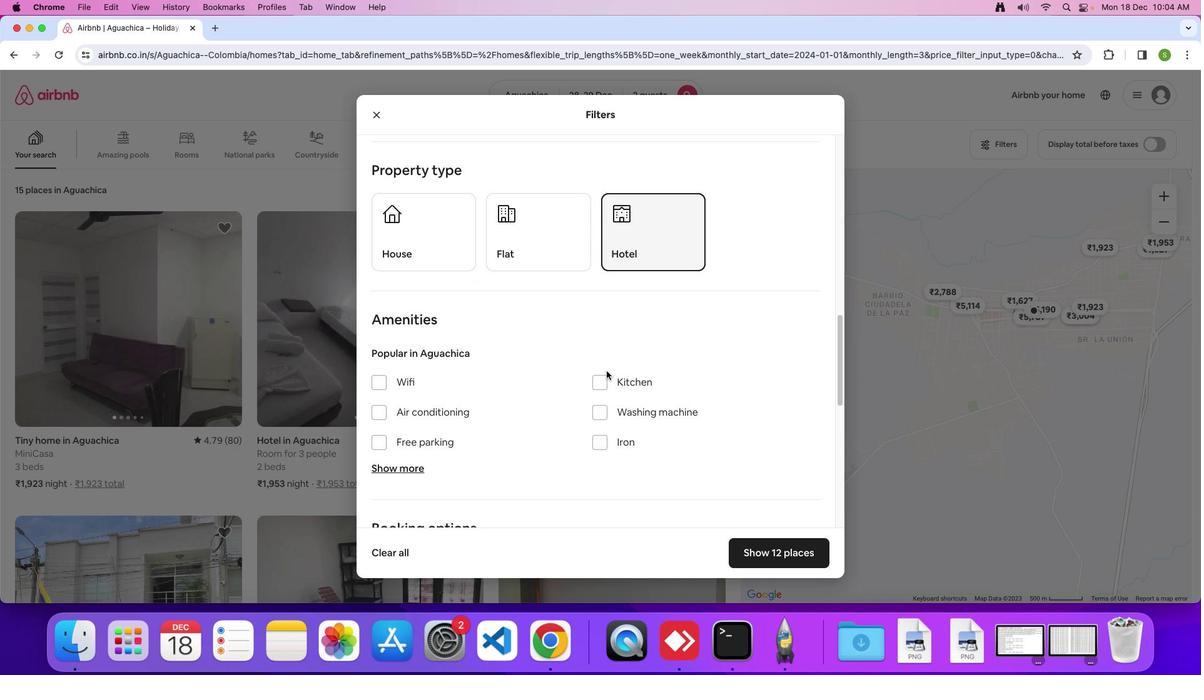 
Action: Mouse scrolled (607, 371) with delta (0, 0)
Screenshot: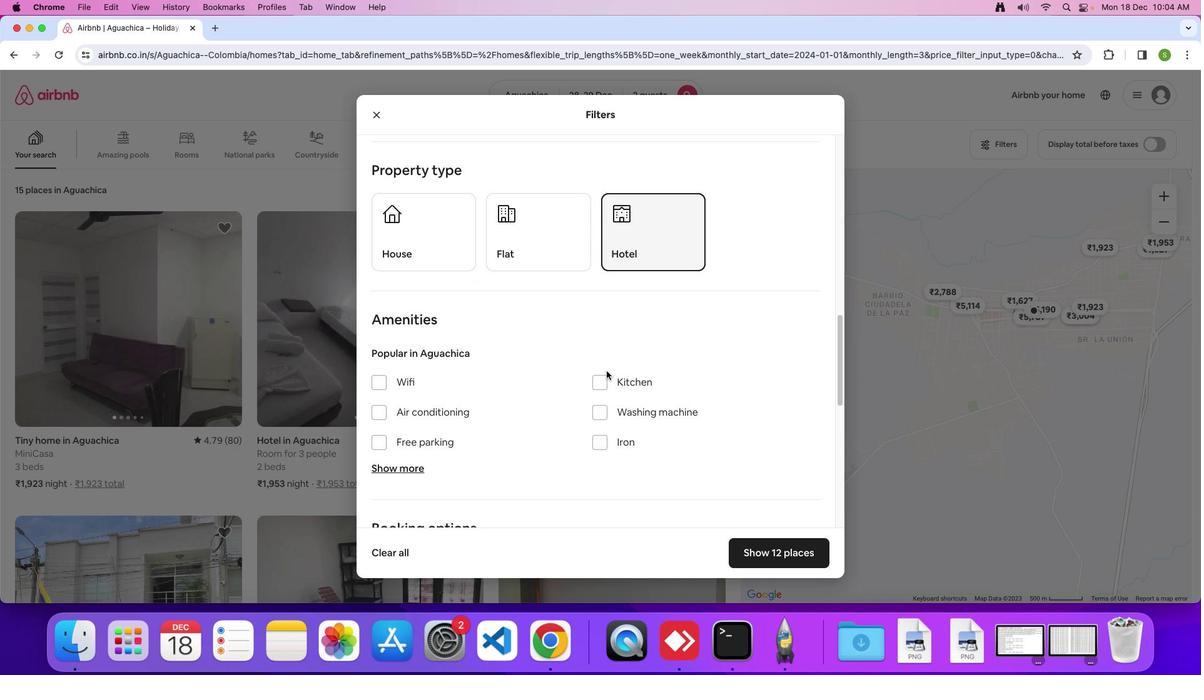 
Action: Mouse moved to (607, 371)
Screenshot: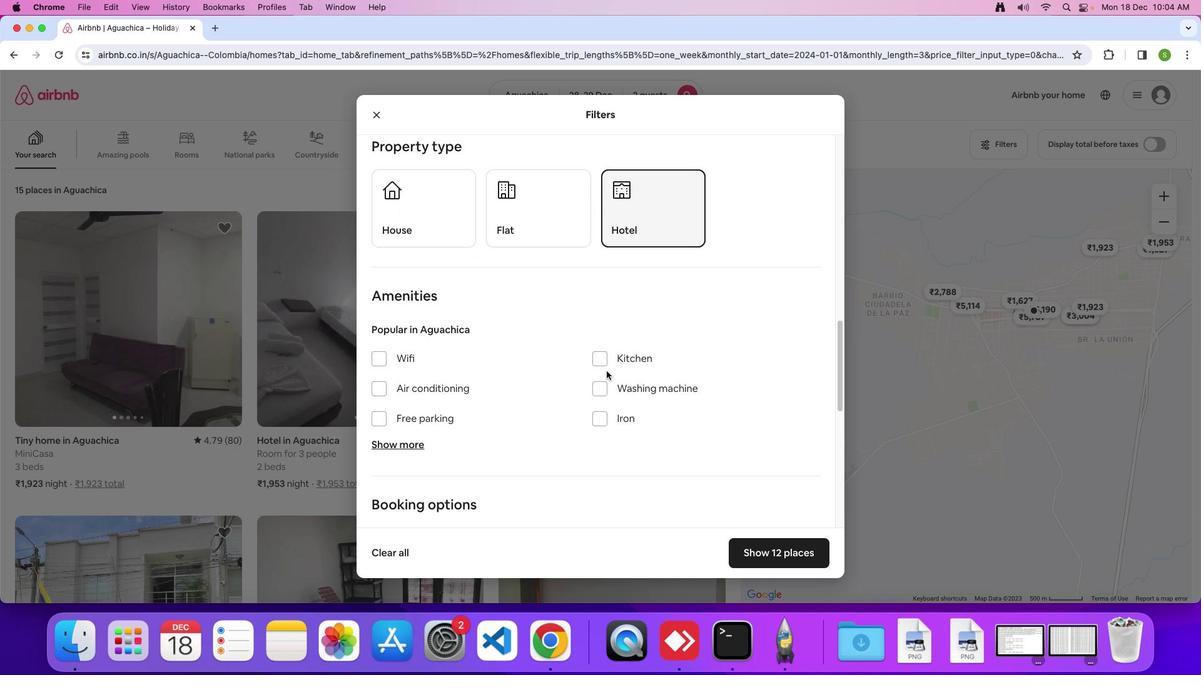
Action: Mouse scrolled (607, 371) with delta (0, 0)
Screenshot: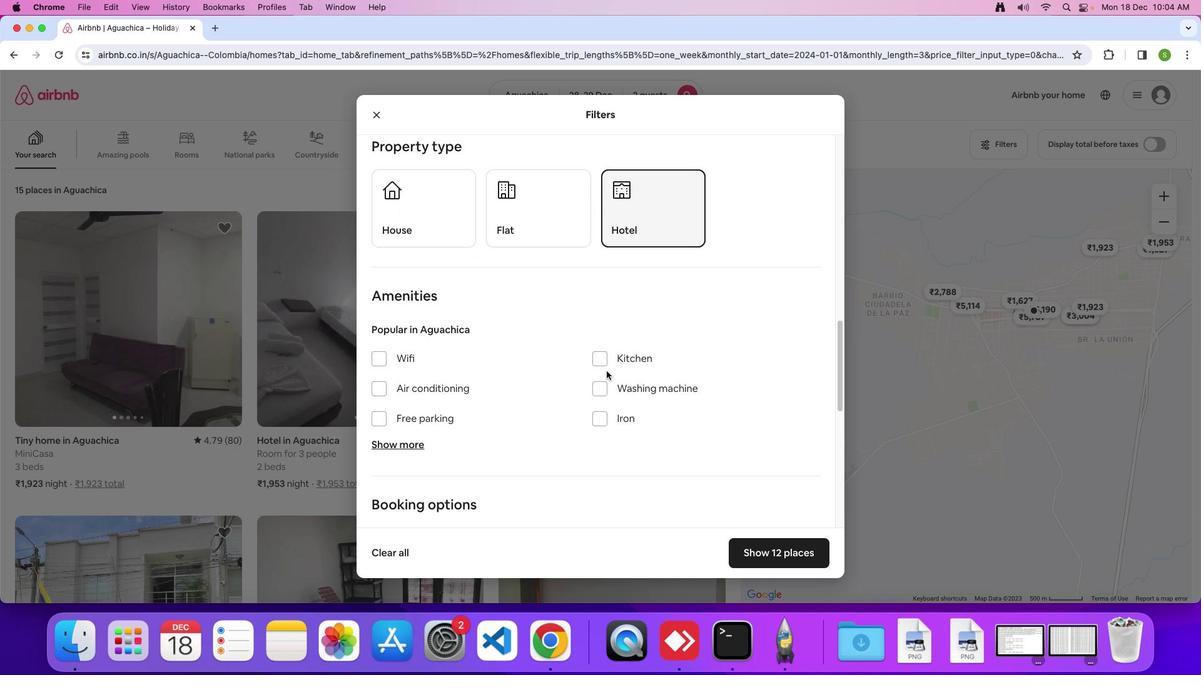 
Action: Mouse moved to (607, 371)
Screenshot: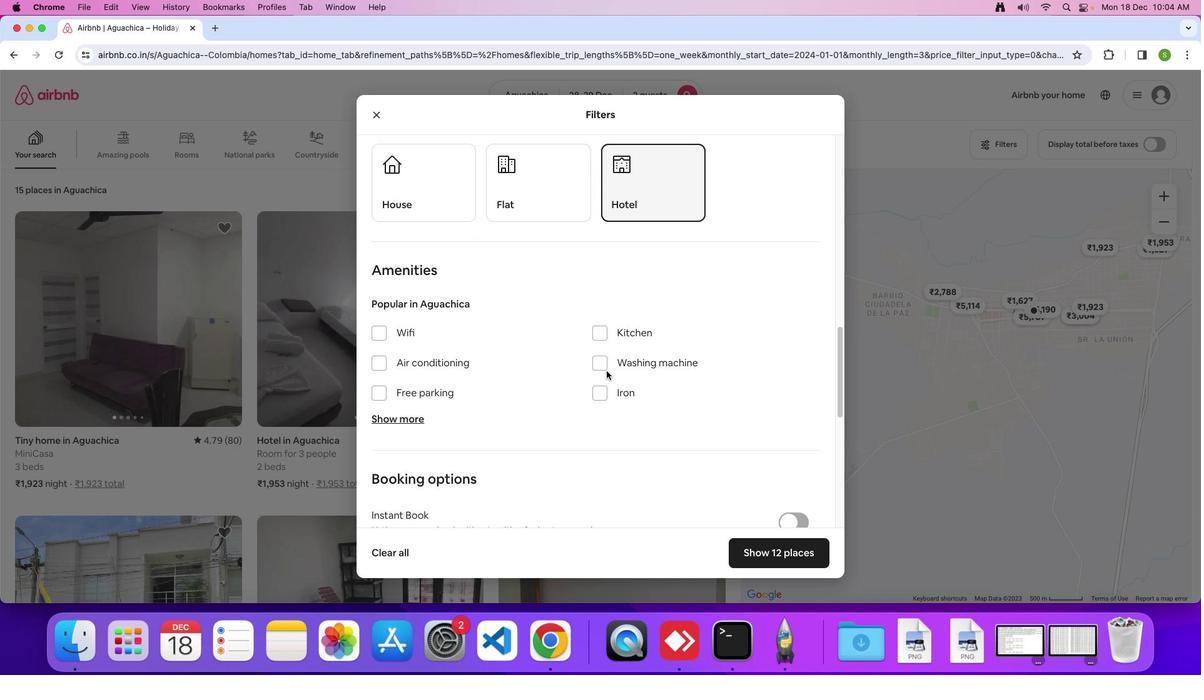 
Action: Mouse scrolled (607, 371) with delta (0, 0)
Screenshot: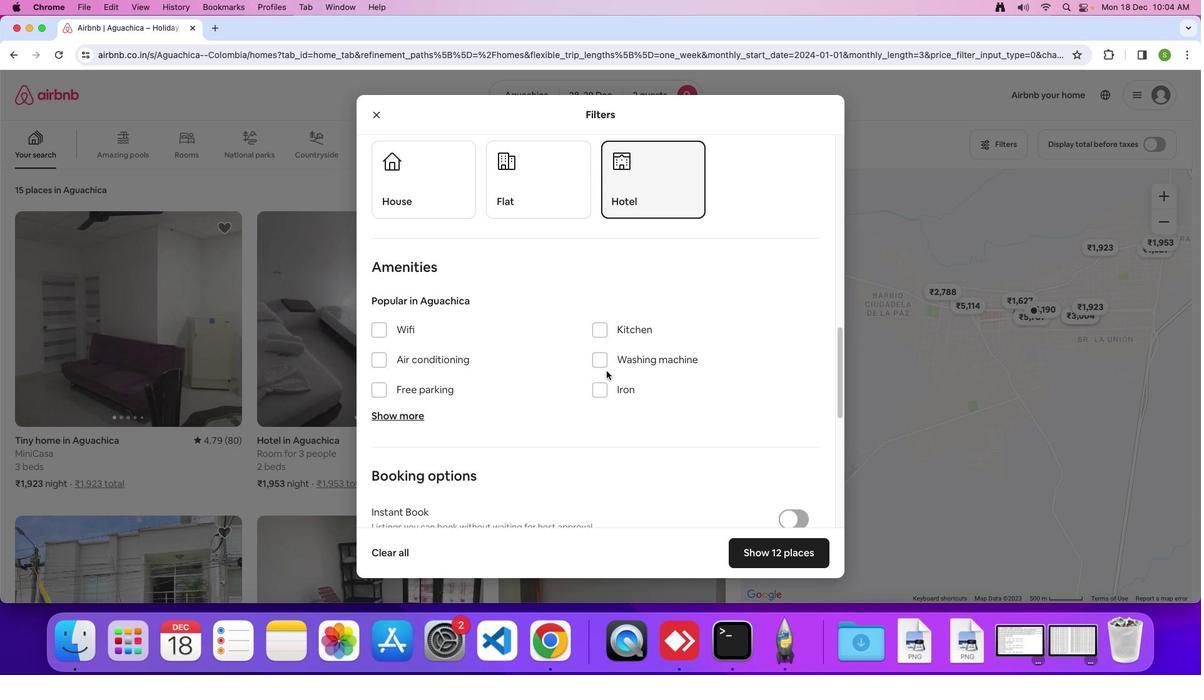 
Action: Mouse scrolled (607, 371) with delta (0, 0)
Screenshot: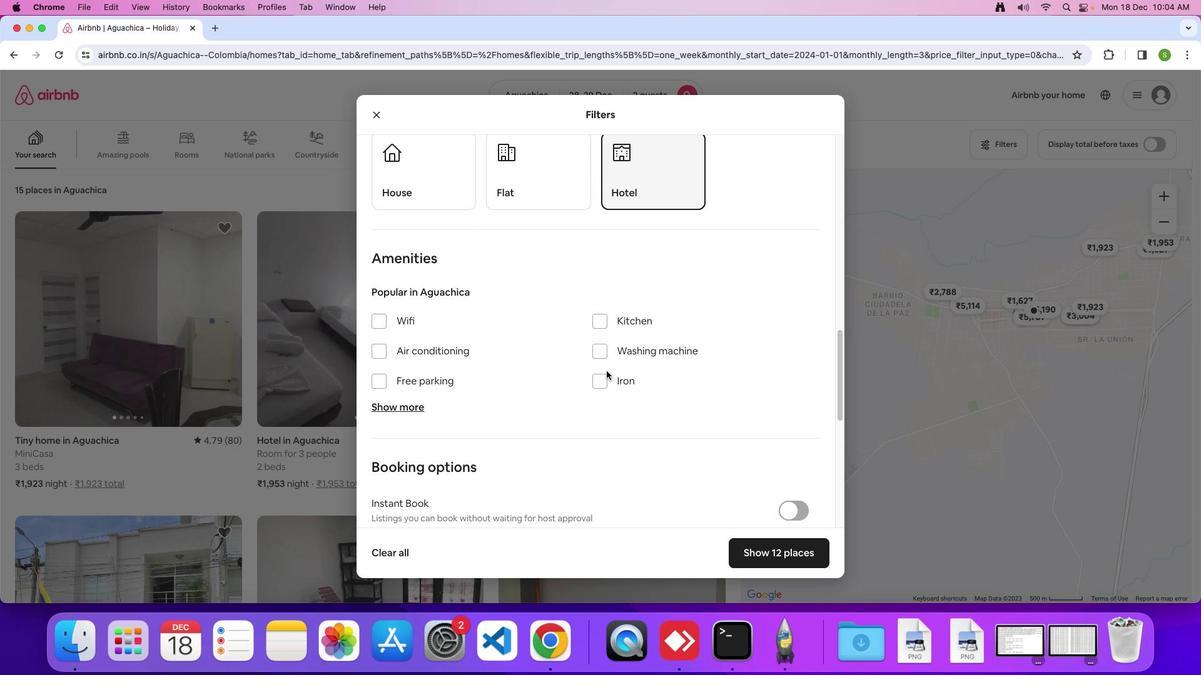 
Action: Mouse moved to (607, 371)
Screenshot: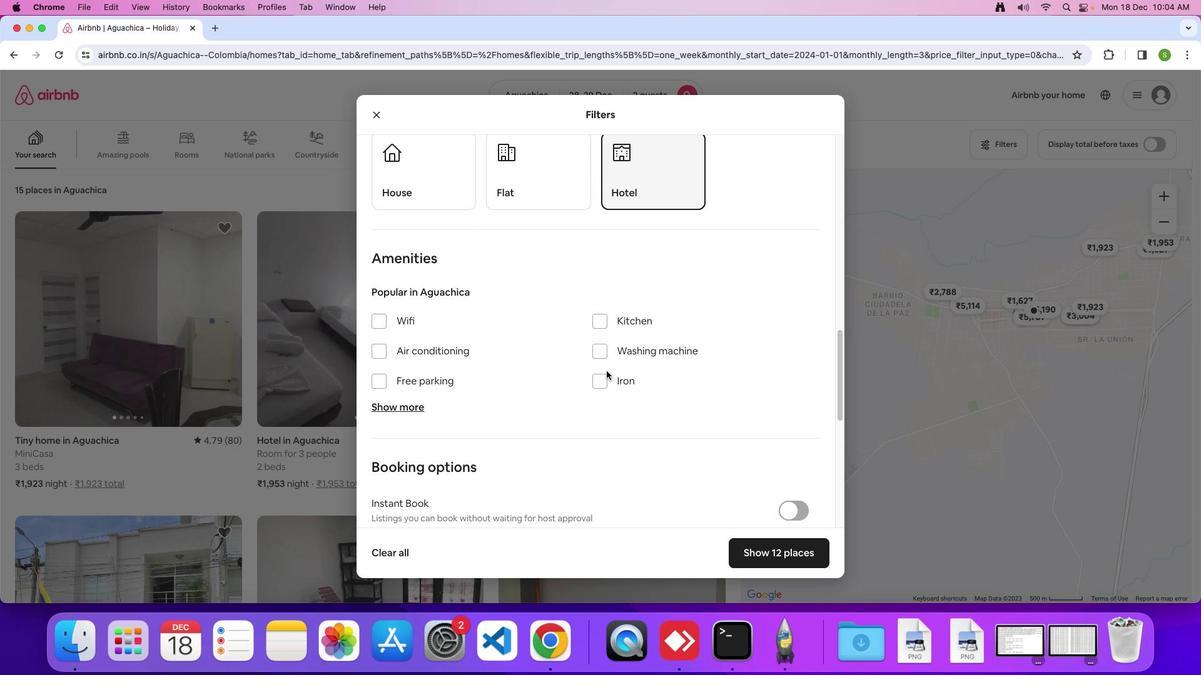 
Action: Mouse scrolled (607, 371) with delta (0, -1)
Screenshot: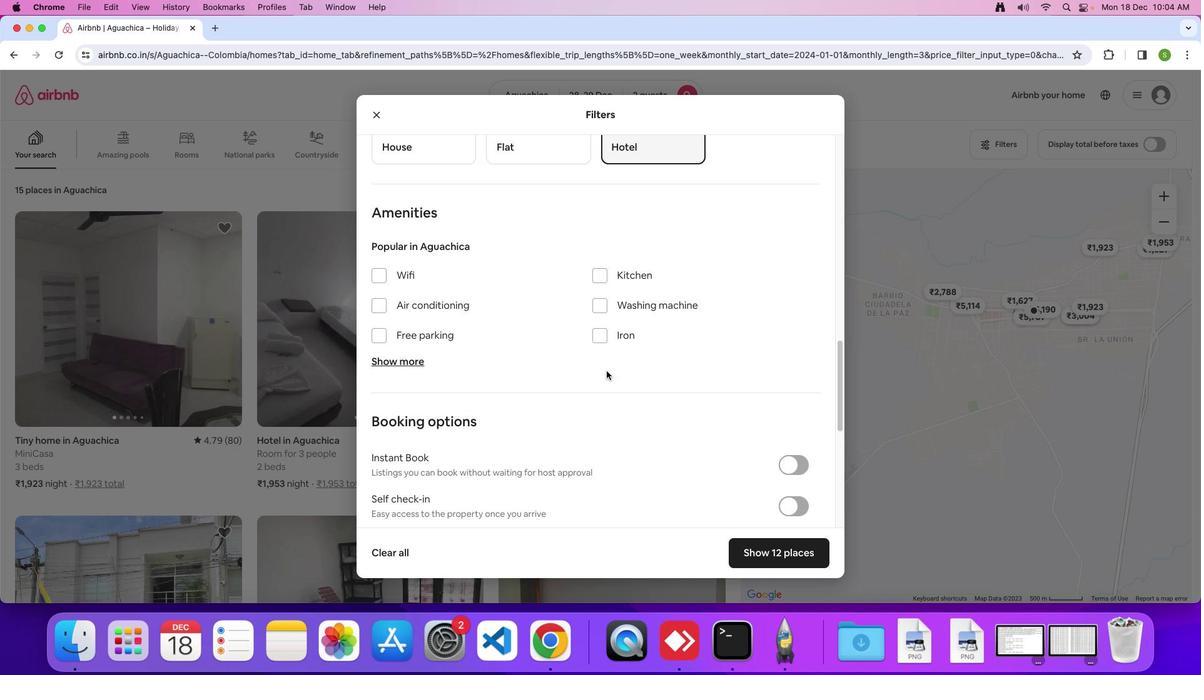 
Action: Mouse scrolled (607, 371) with delta (0, 0)
Screenshot: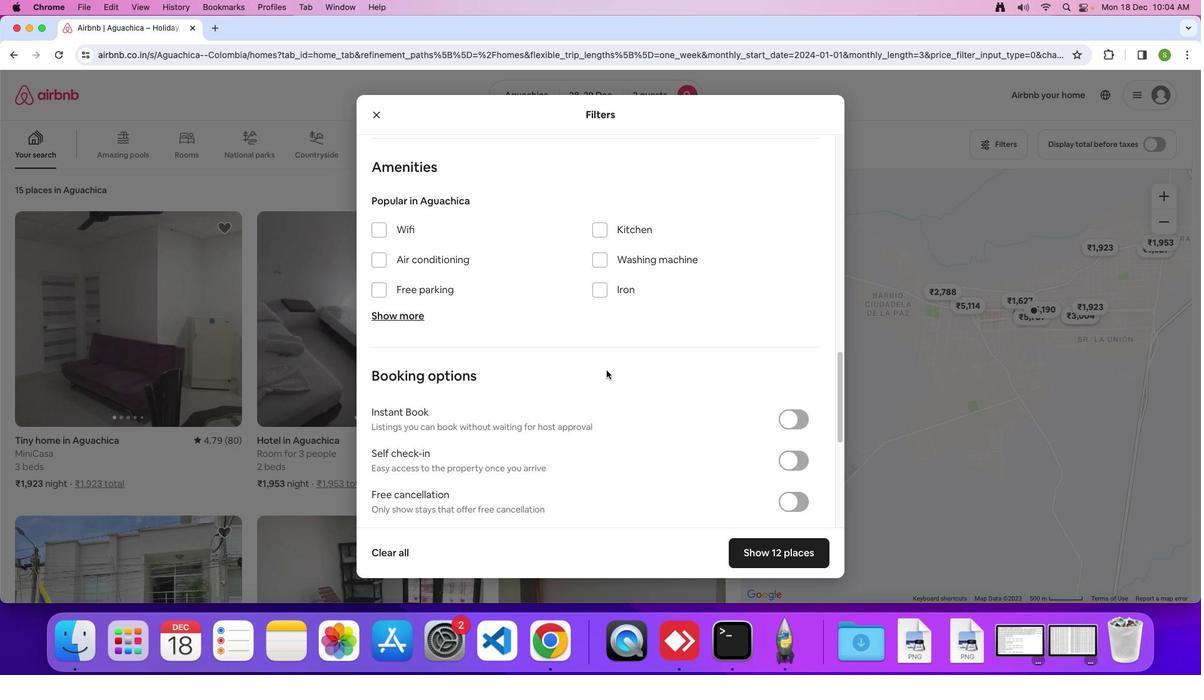 
Action: Mouse scrolled (607, 371) with delta (0, 0)
Screenshot: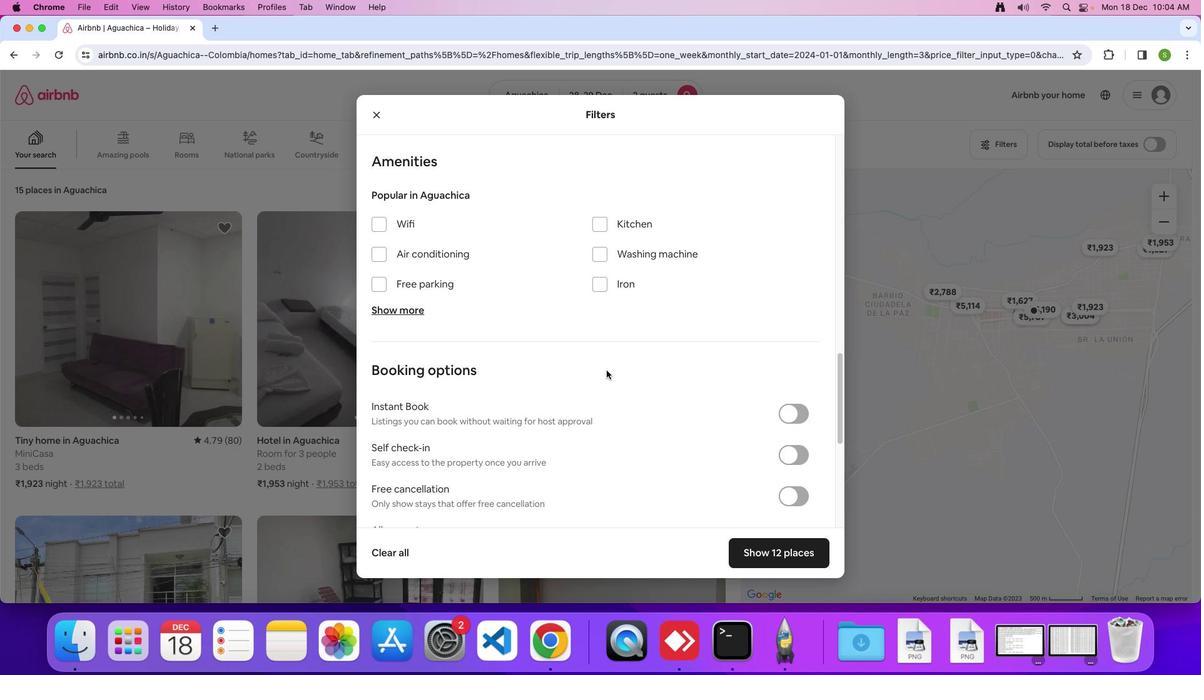 
Action: Mouse moved to (607, 371)
Screenshot: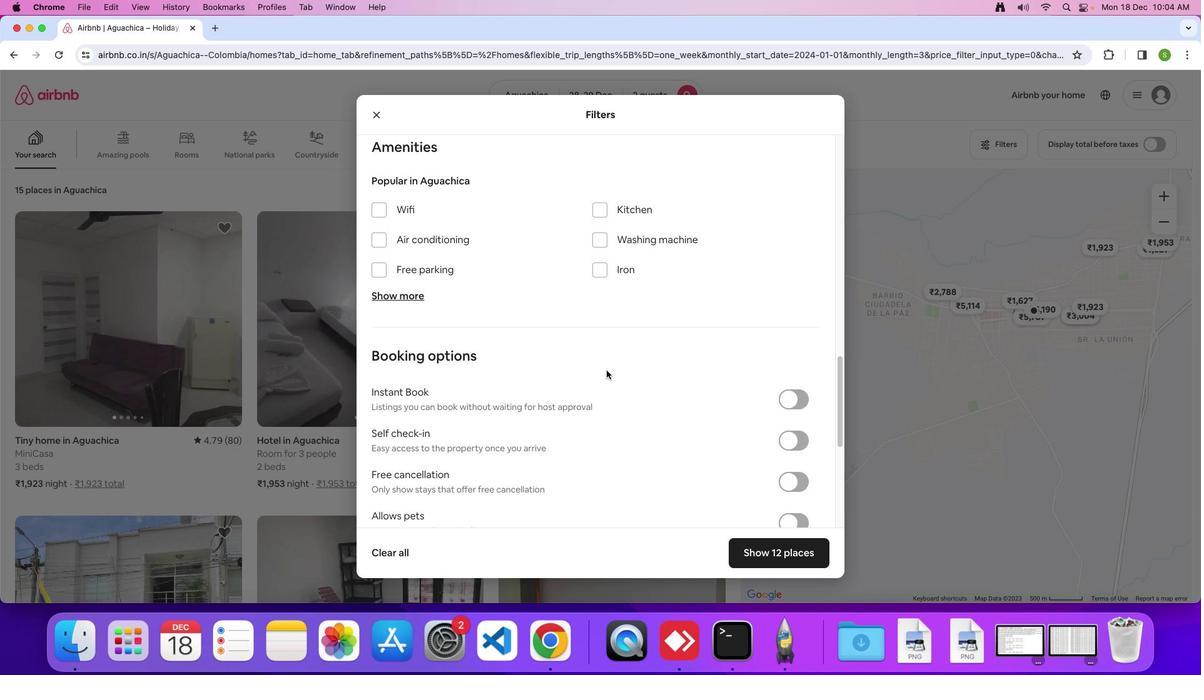 
Action: Mouse scrolled (607, 371) with delta (0, 0)
Screenshot: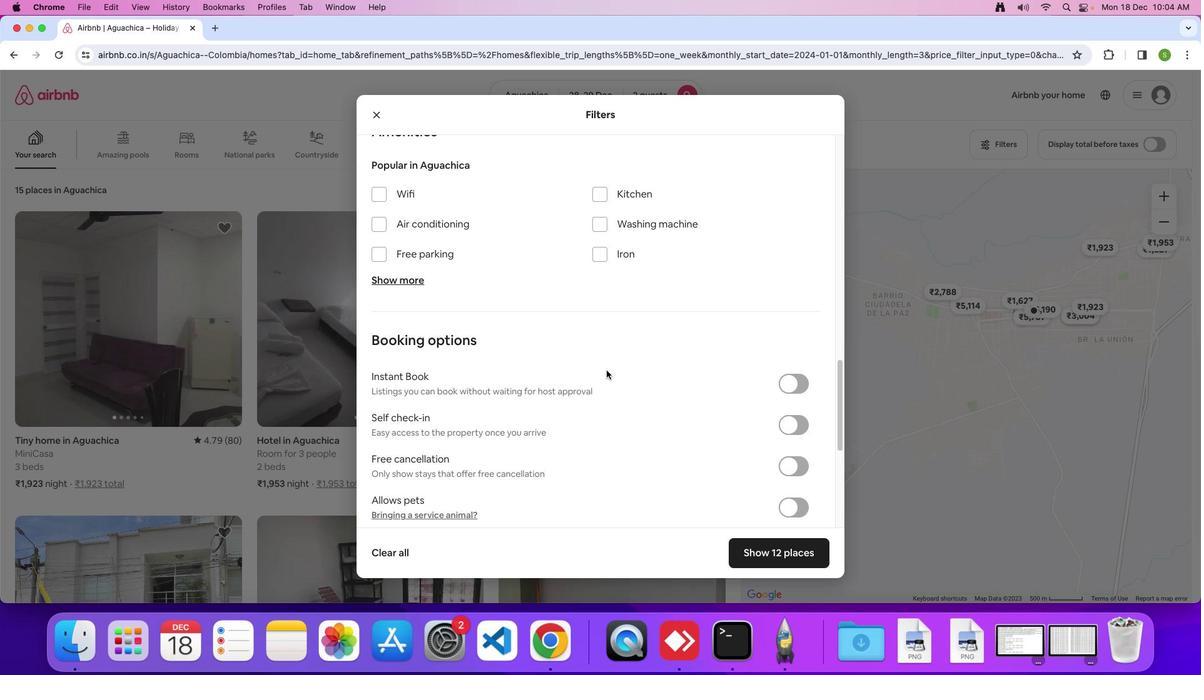 
Action: Mouse scrolled (607, 371) with delta (0, 0)
Screenshot: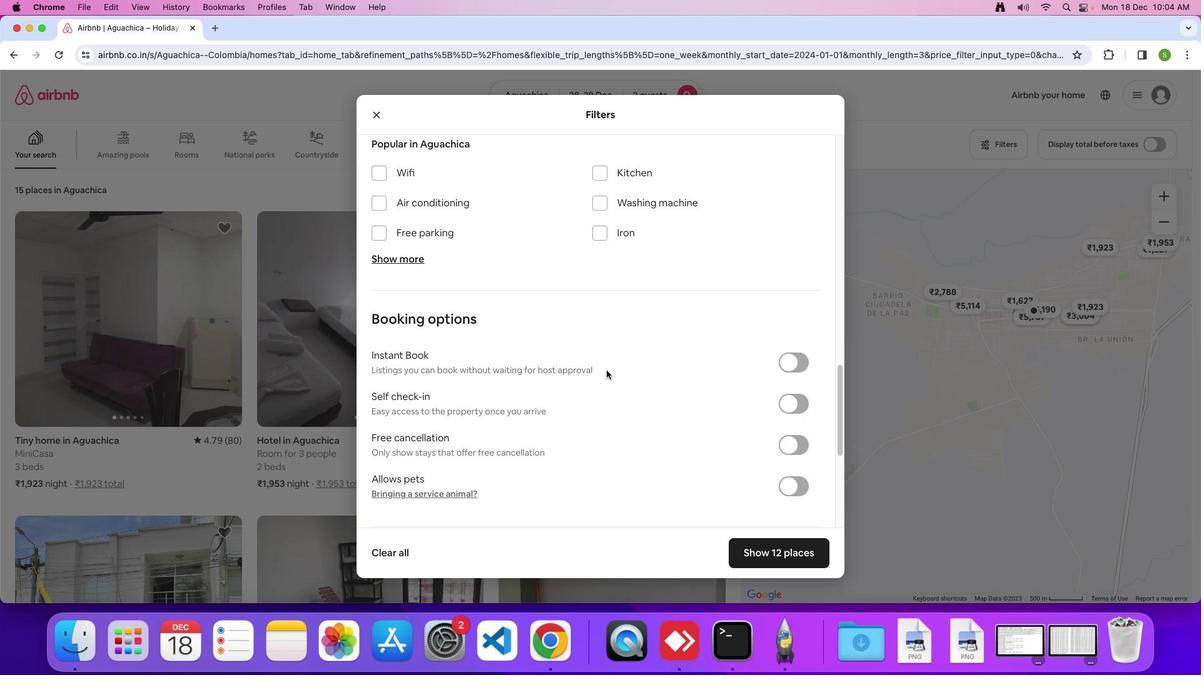
Action: Mouse scrolled (607, 371) with delta (0, 0)
Screenshot: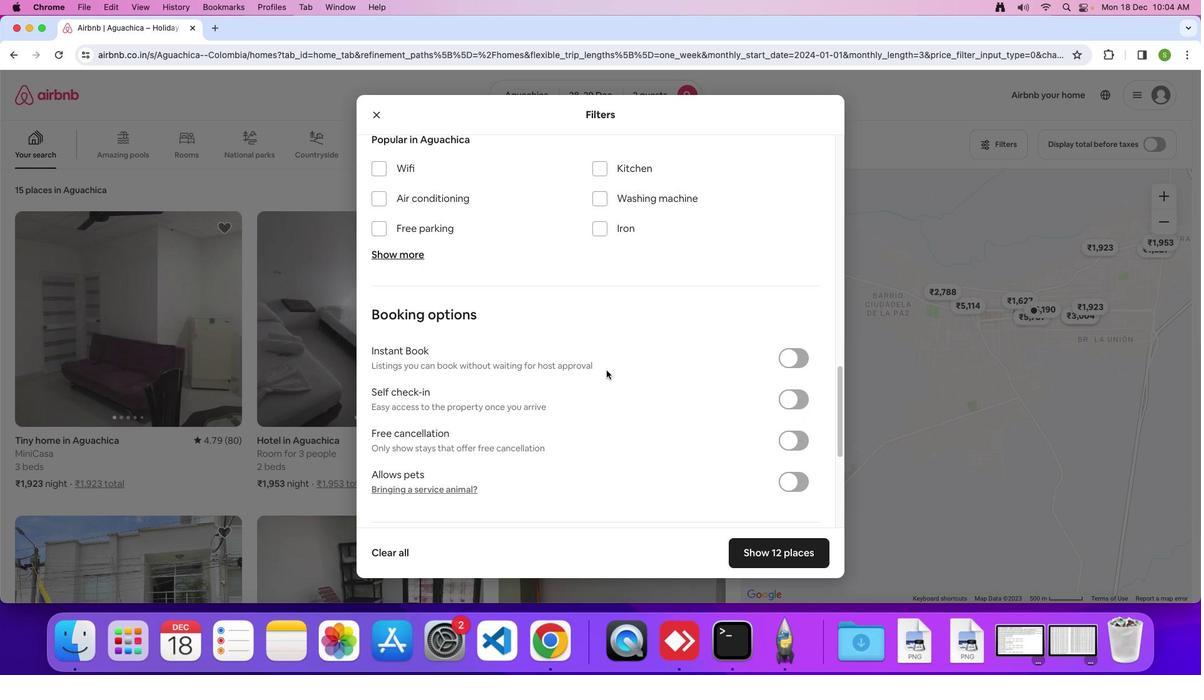 
Action: Mouse scrolled (607, 371) with delta (0, 0)
Screenshot: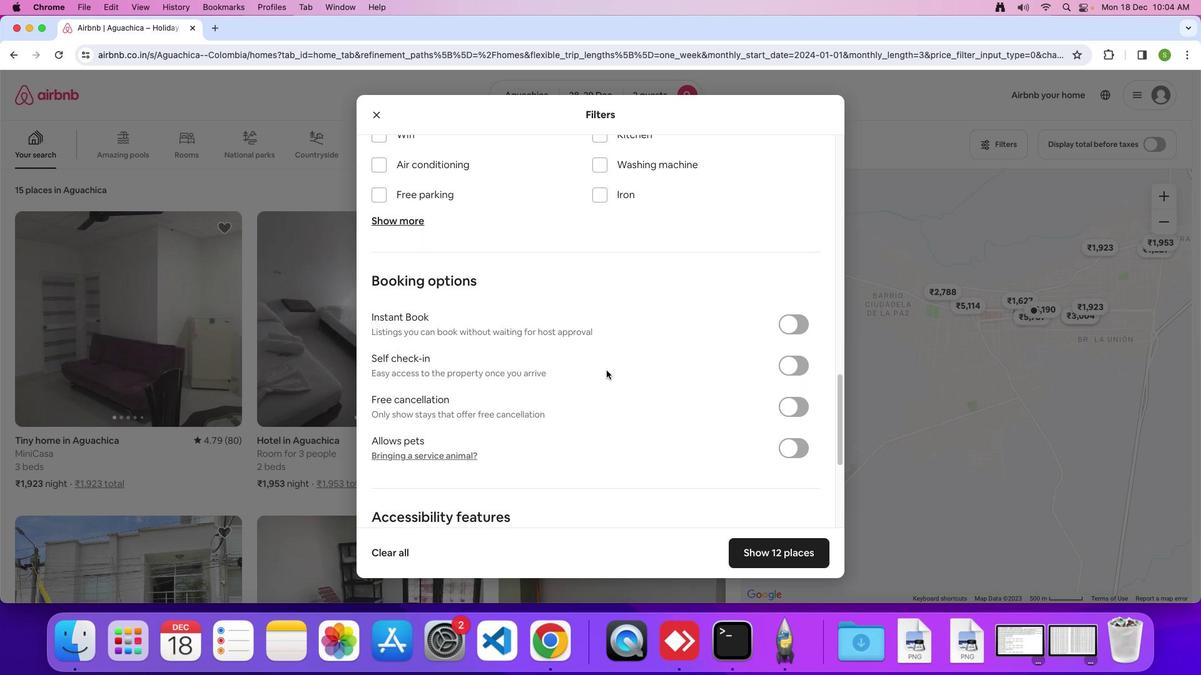 
Action: Mouse scrolled (607, 371) with delta (0, 0)
Screenshot: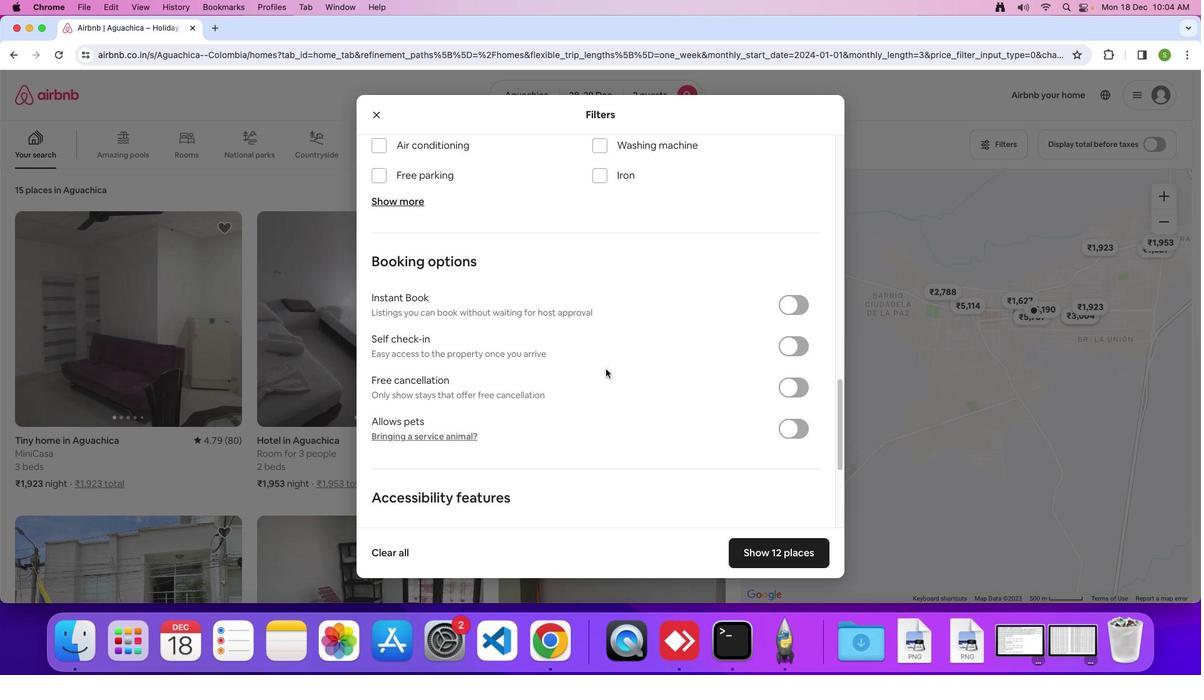 
Action: Mouse moved to (606, 369)
Screenshot: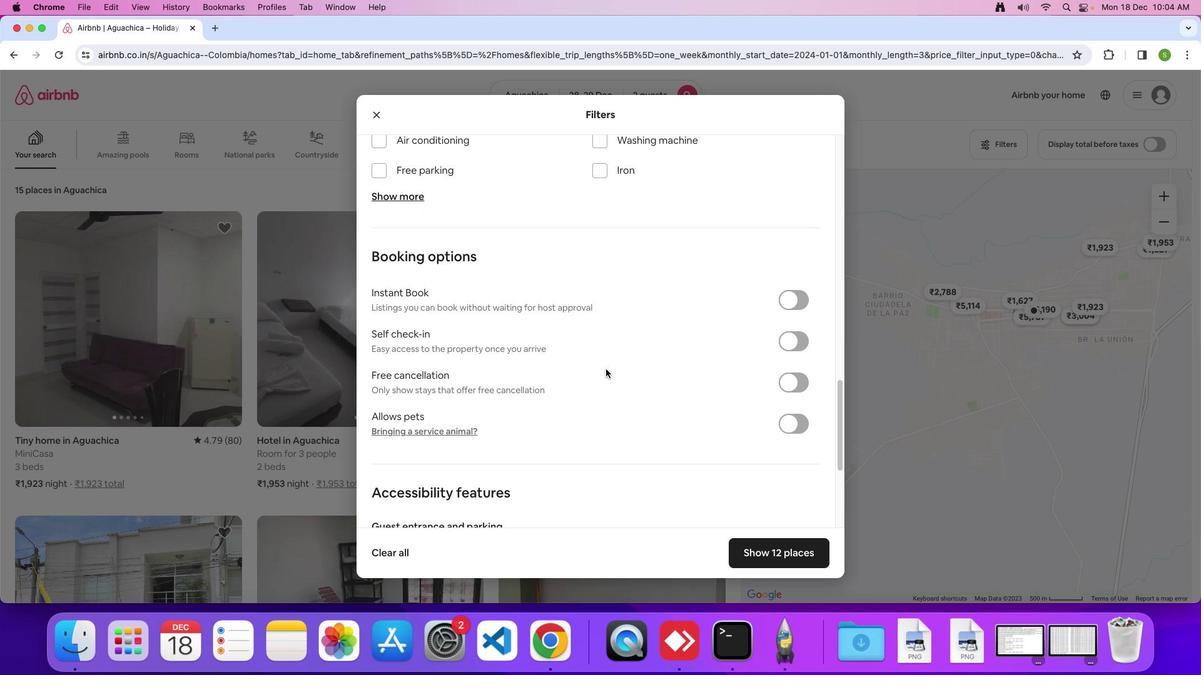 
Action: Mouse scrolled (606, 369) with delta (0, 0)
Screenshot: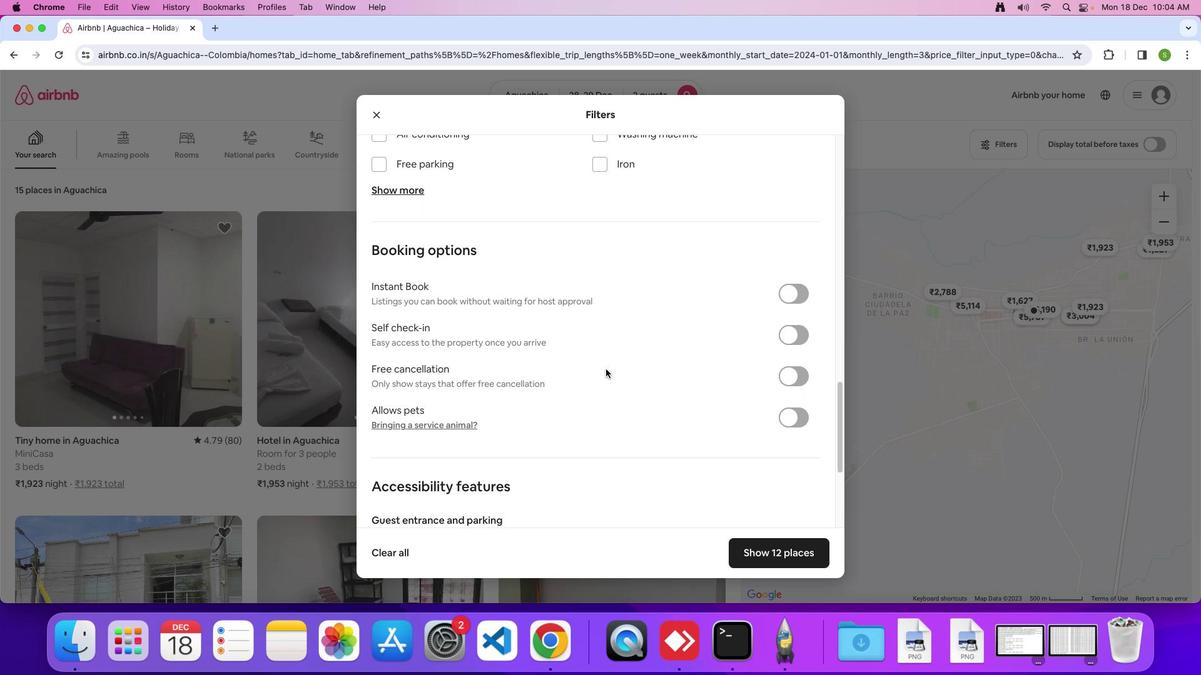 
Action: Mouse moved to (606, 369)
Screenshot: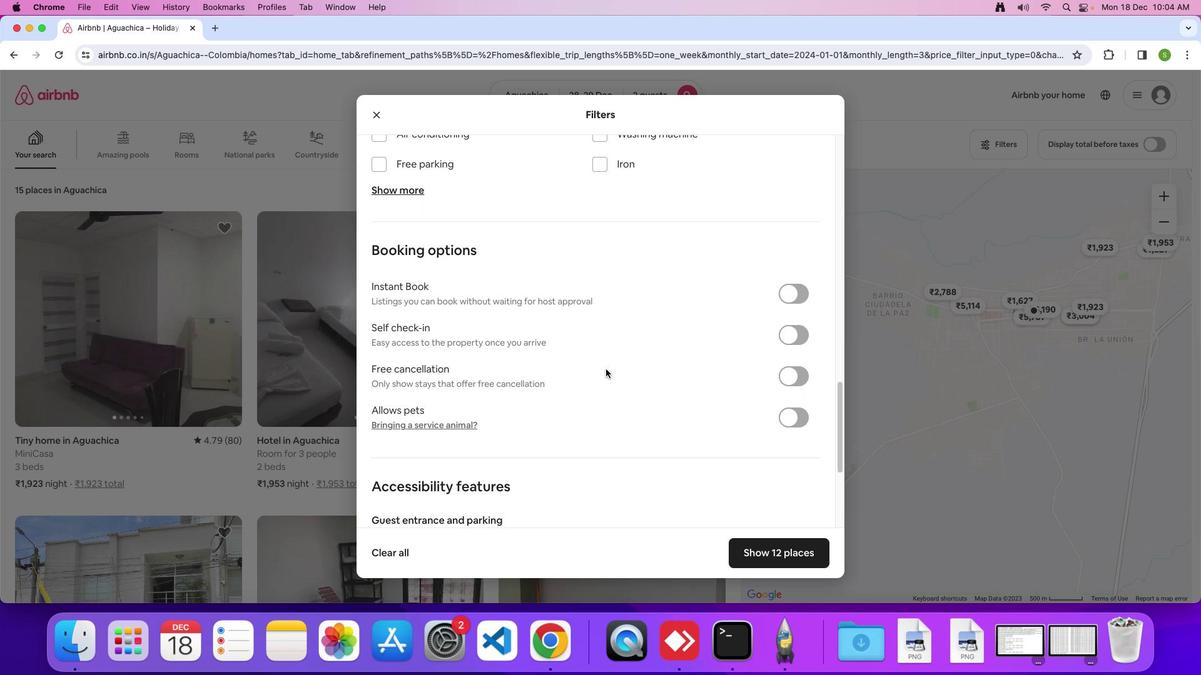 
Action: Mouse scrolled (606, 369) with delta (0, 0)
Screenshot: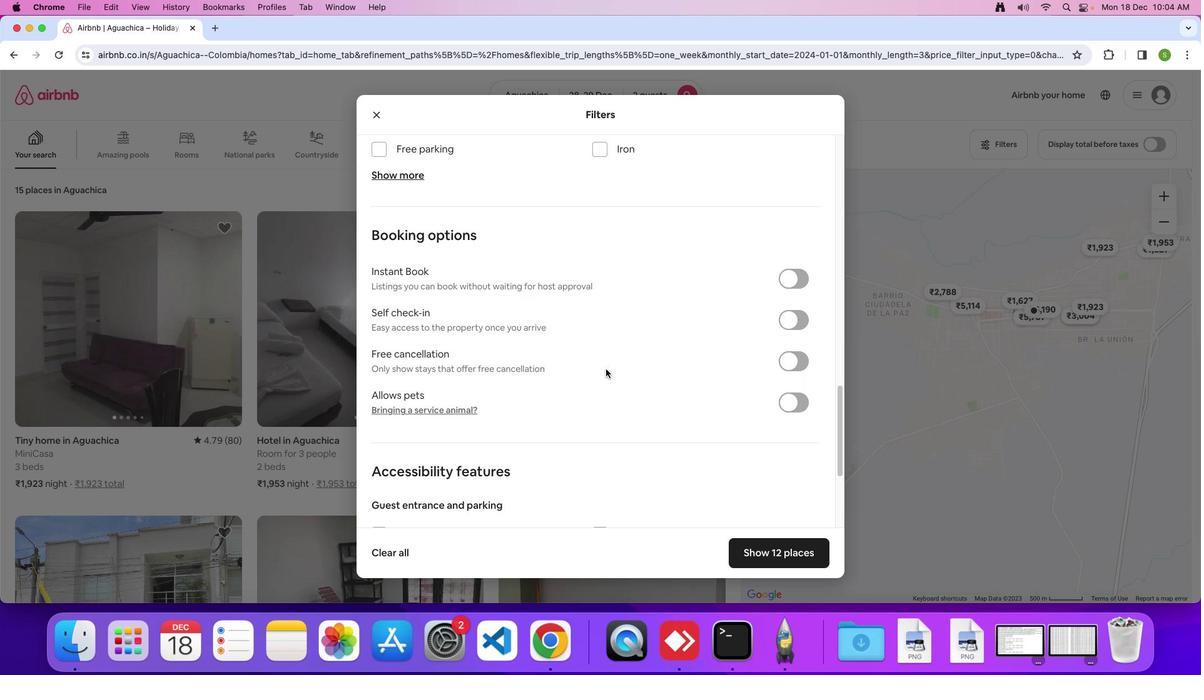 
Action: Mouse scrolled (606, 369) with delta (0, 0)
Screenshot: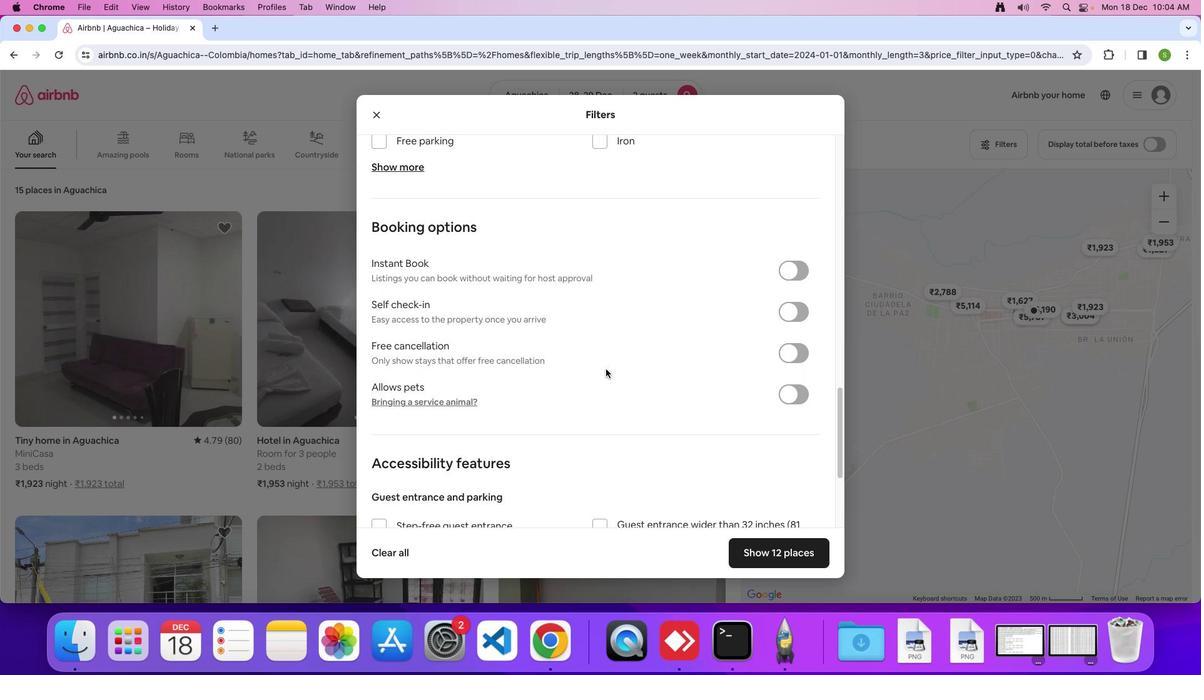 
Action: Mouse scrolled (606, 369) with delta (0, -1)
Screenshot: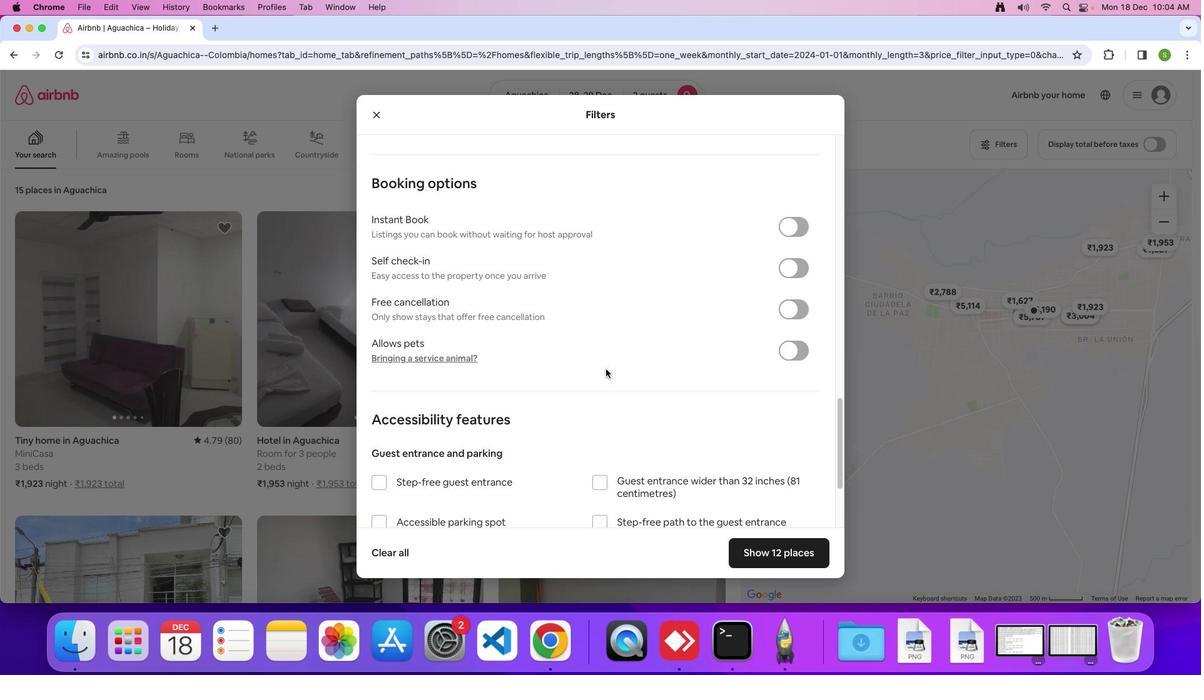 
Action: Mouse scrolled (606, 369) with delta (0, 0)
Screenshot: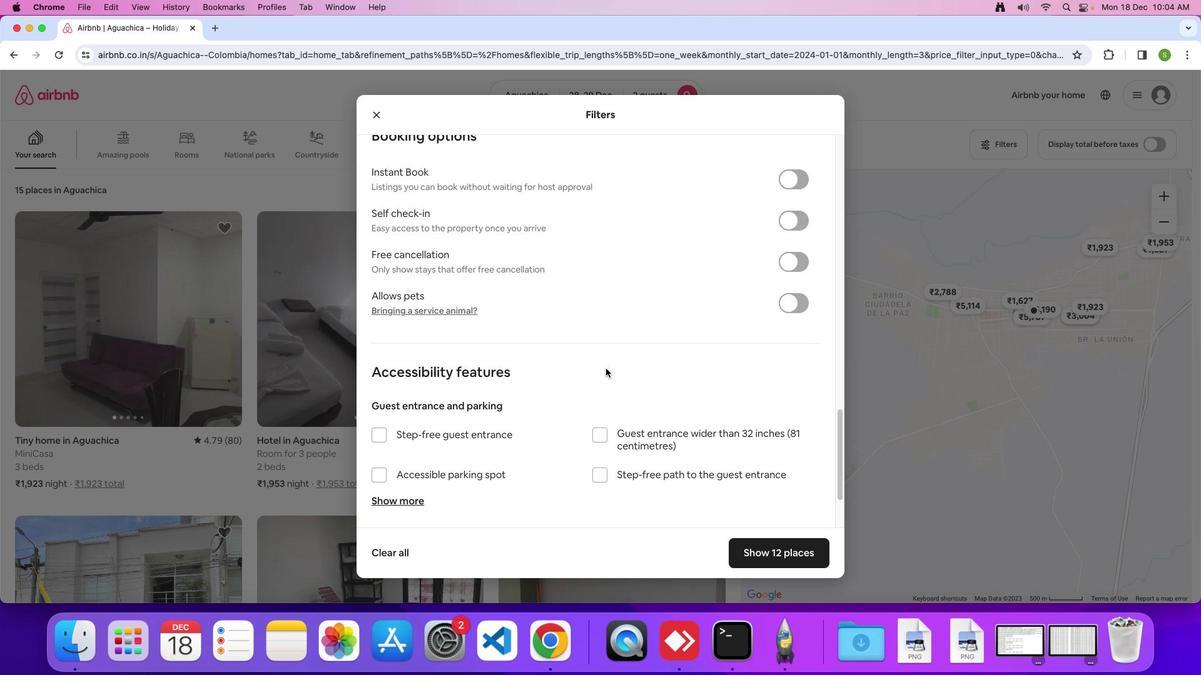 
Action: Mouse moved to (605, 369)
Screenshot: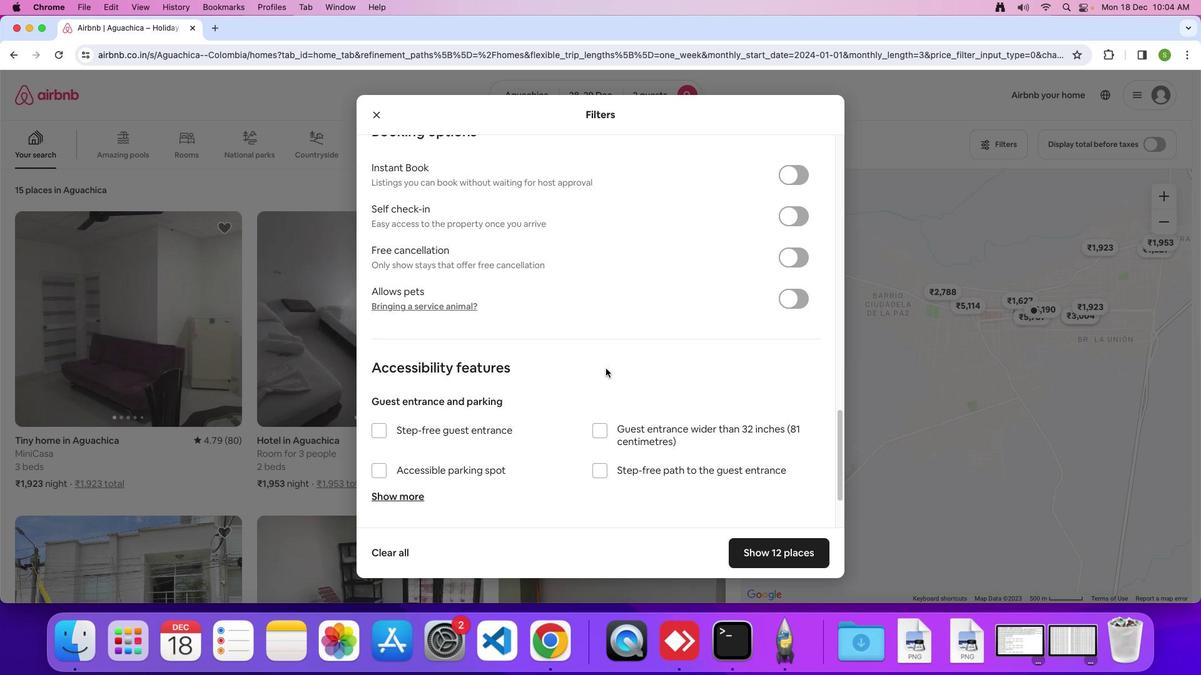 
Action: Mouse scrolled (605, 369) with delta (0, 0)
Screenshot: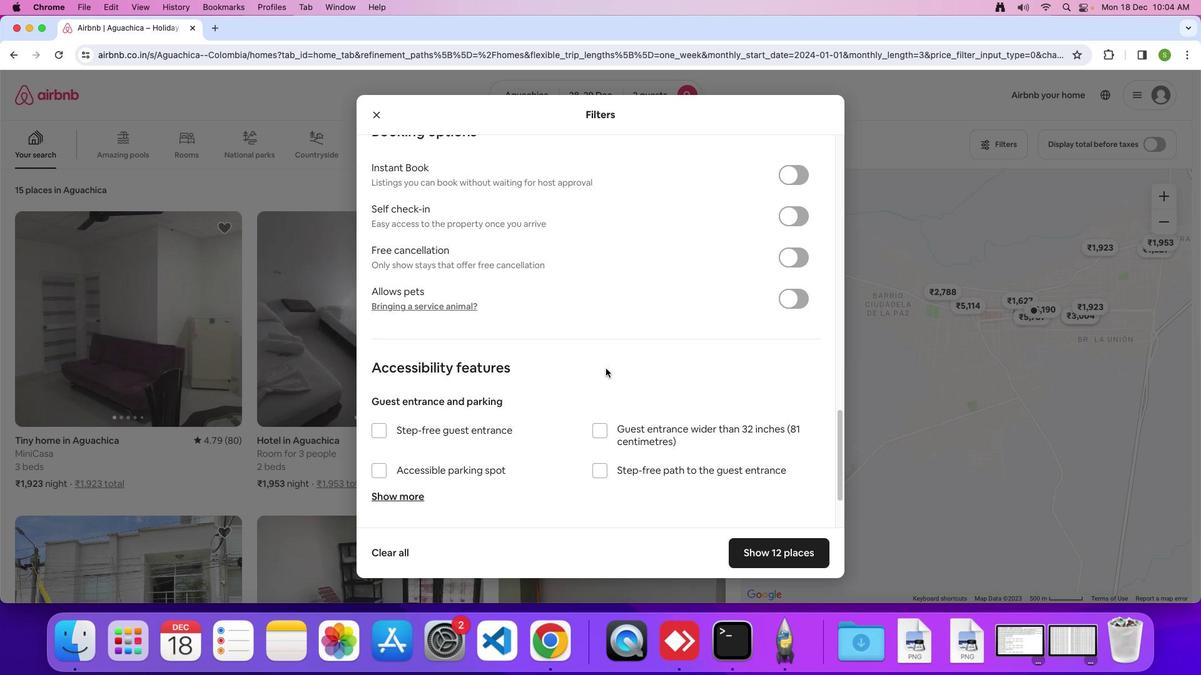
Action: Mouse scrolled (605, 369) with delta (0, -1)
Screenshot: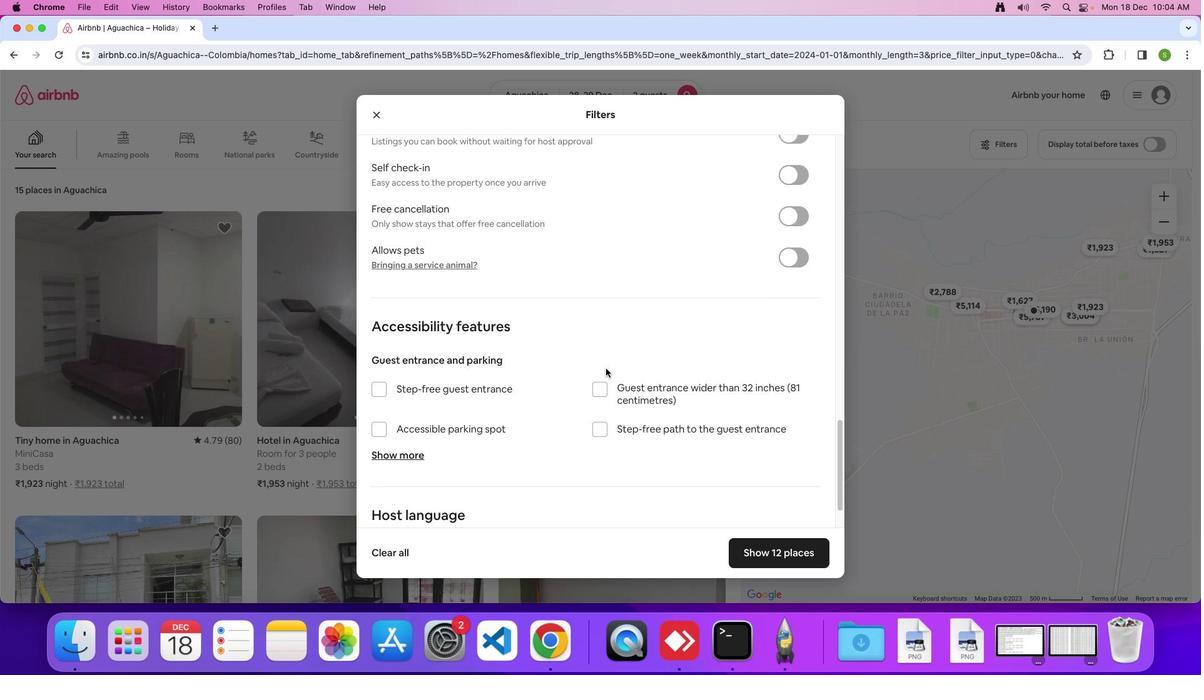 
Action: Mouse scrolled (605, 369) with delta (0, 0)
Screenshot: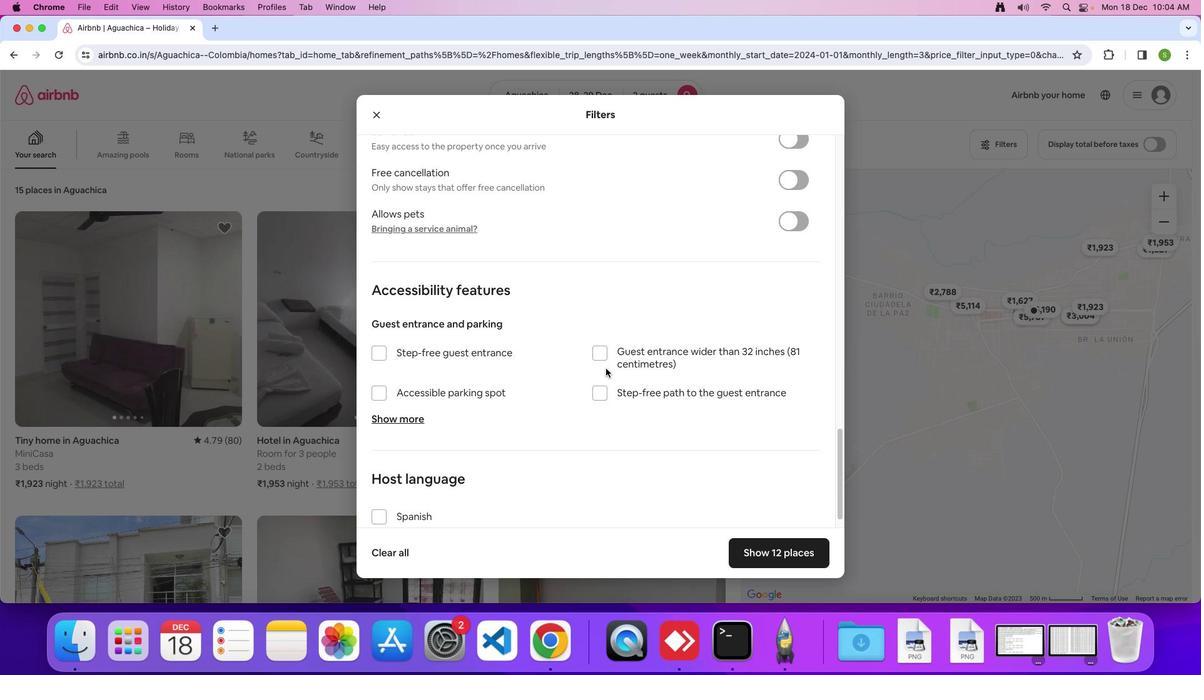 
Action: Mouse scrolled (605, 369) with delta (0, 0)
Screenshot: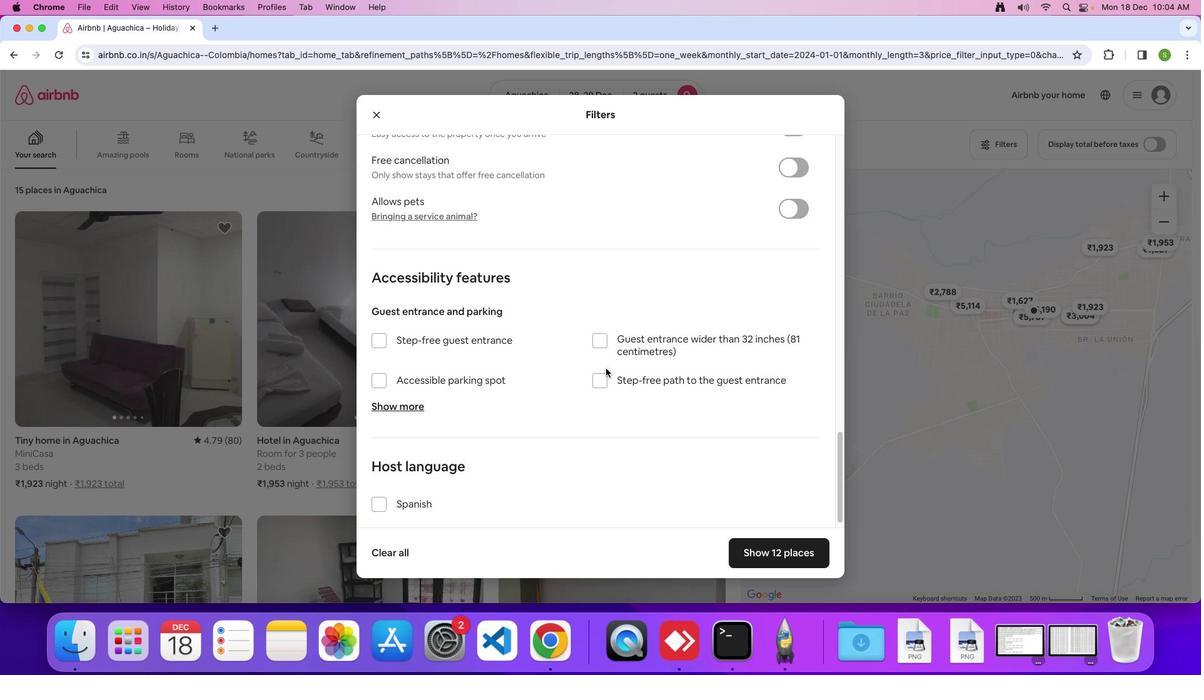 
Action: Mouse scrolled (605, 369) with delta (0, -1)
Screenshot: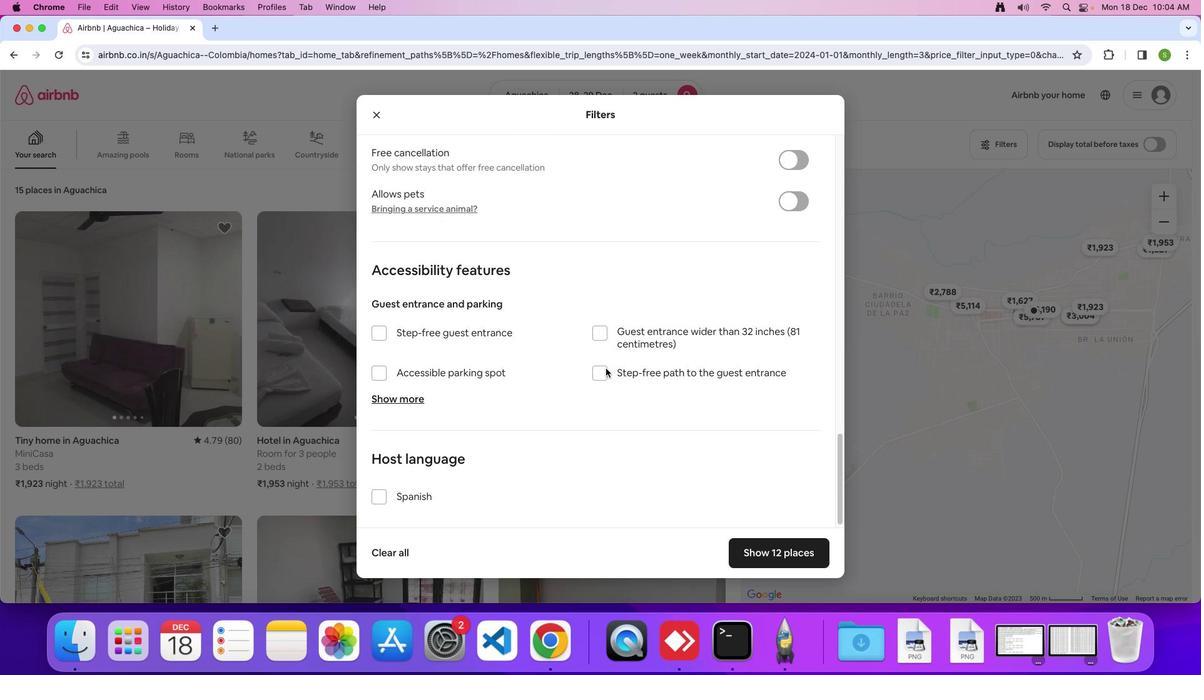 
Action: Mouse moved to (605, 369)
Screenshot: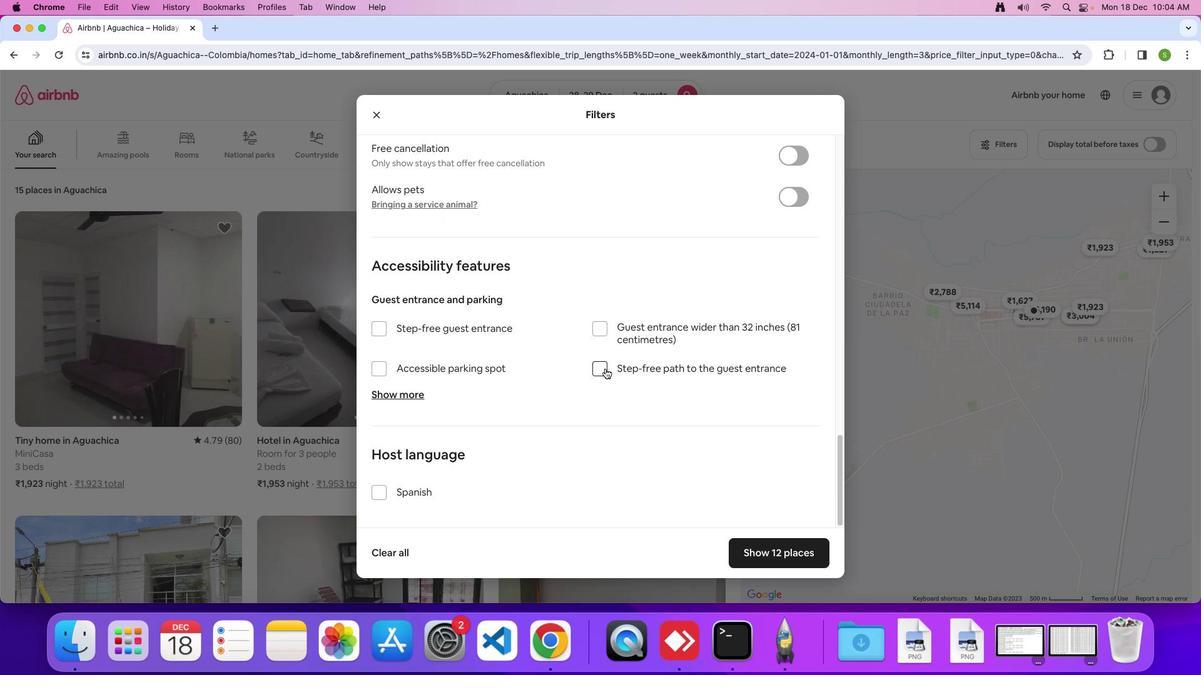 
Action: Mouse scrolled (605, 369) with delta (0, 0)
Screenshot: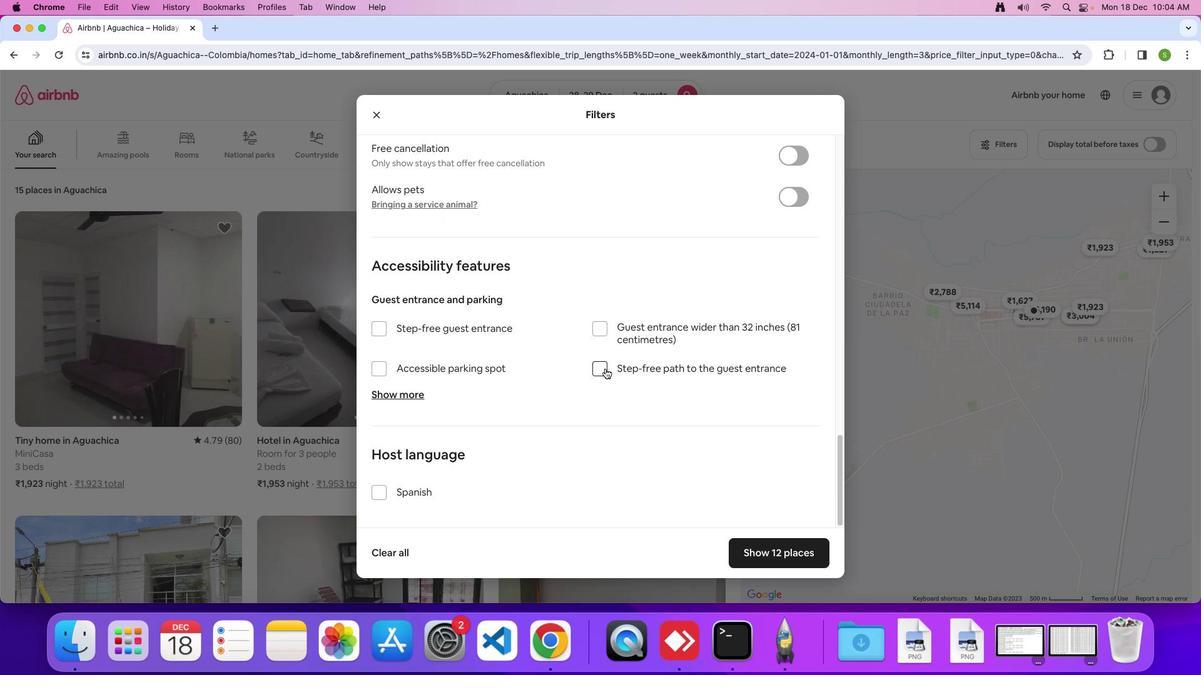 
Action: Mouse scrolled (605, 369) with delta (0, 0)
Screenshot: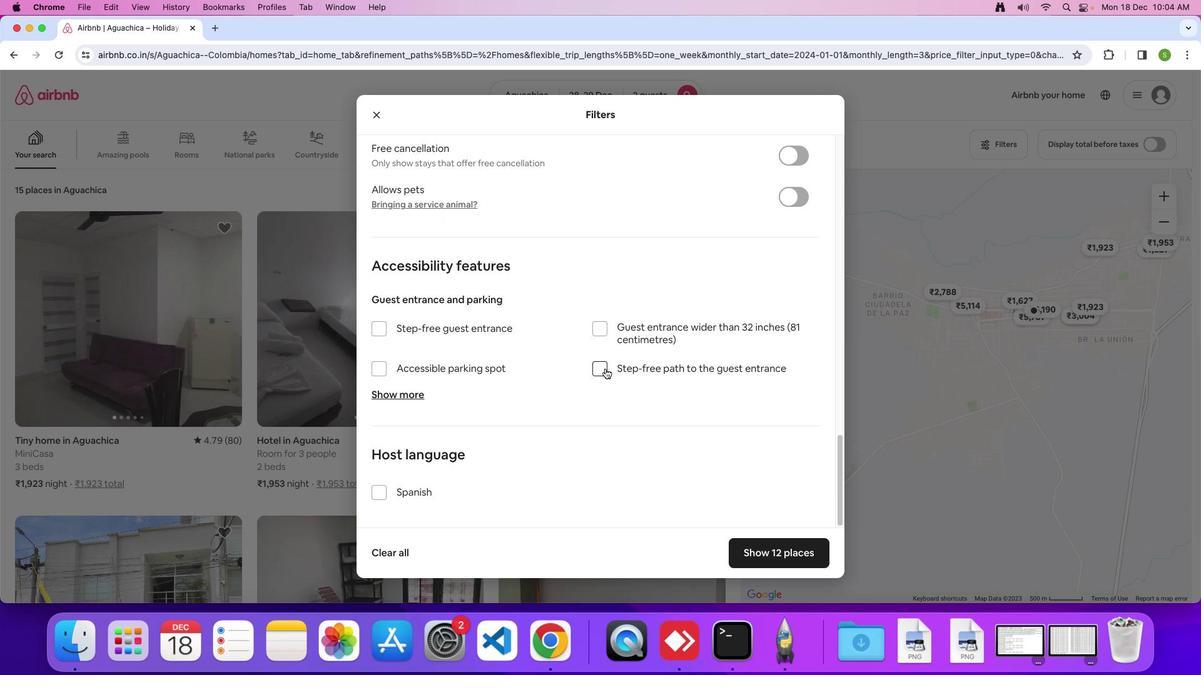 
Action: Mouse scrolled (605, 369) with delta (0, -1)
Screenshot: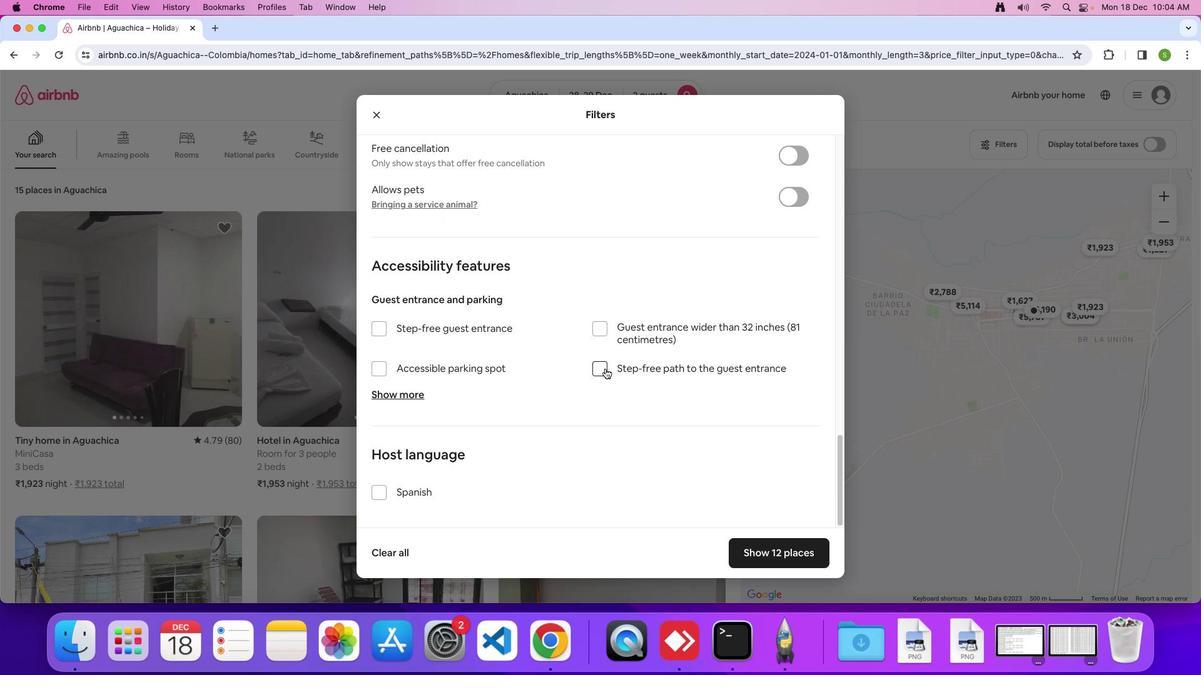 
Action: Mouse moved to (766, 552)
Screenshot: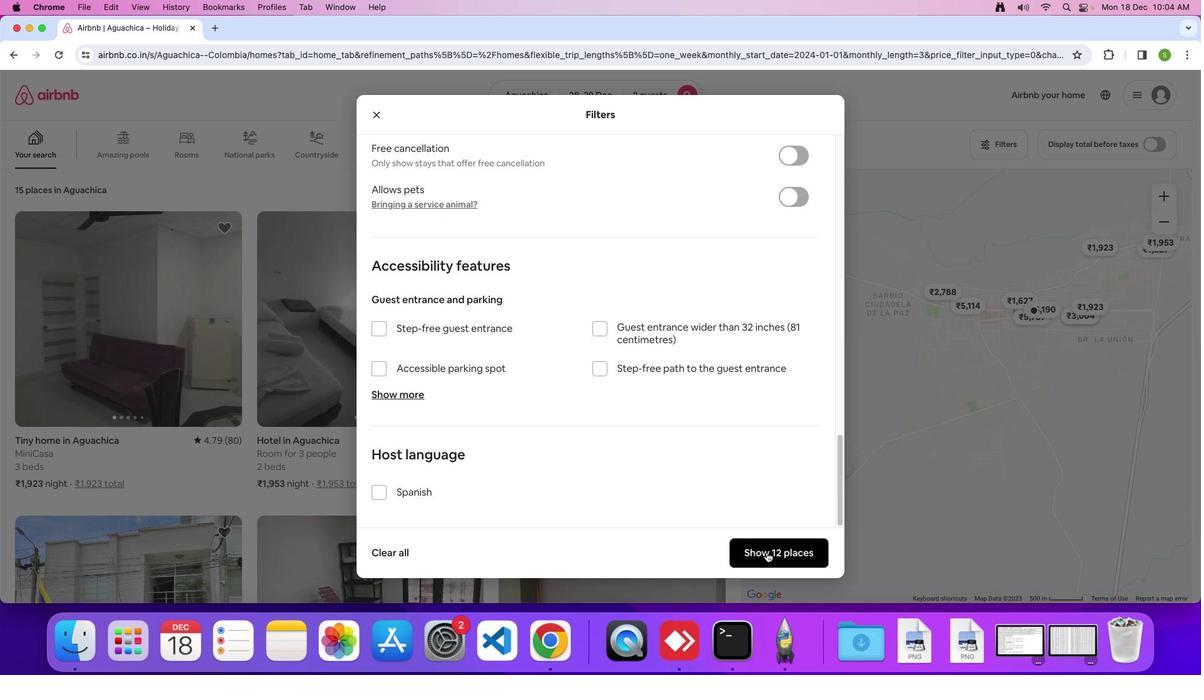 
Action: Mouse pressed left at (766, 552)
Screenshot: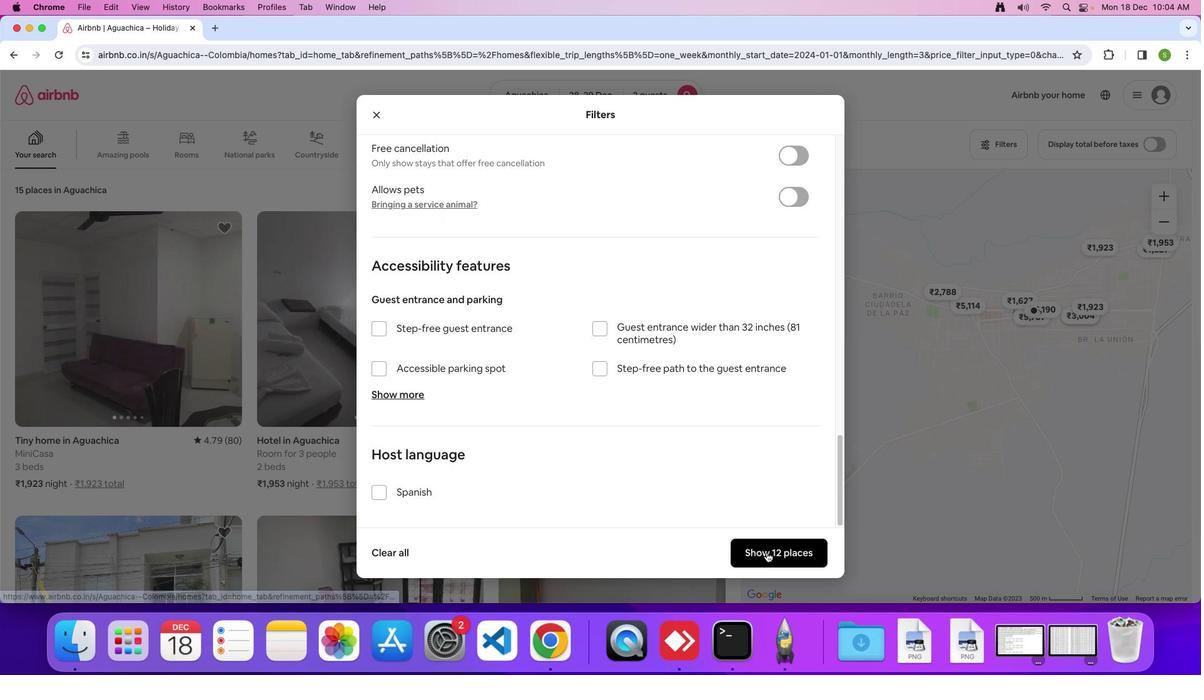 
Action: Mouse moved to (170, 284)
Screenshot: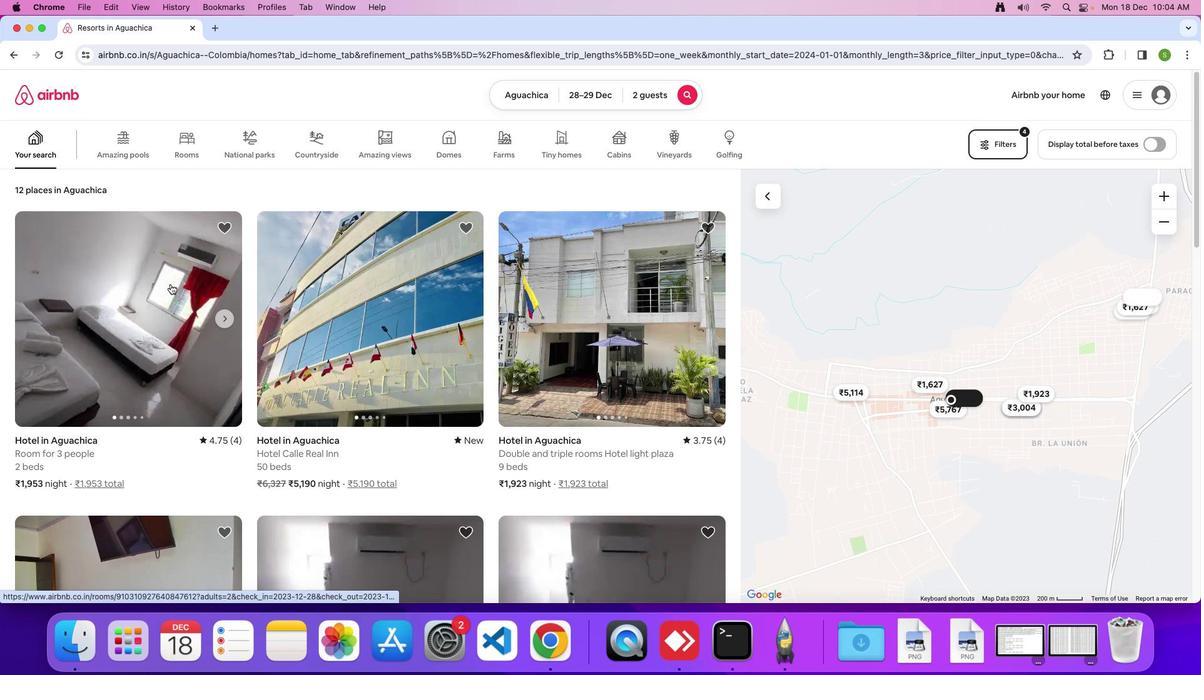 
Action: Mouse pressed left at (170, 284)
Screenshot: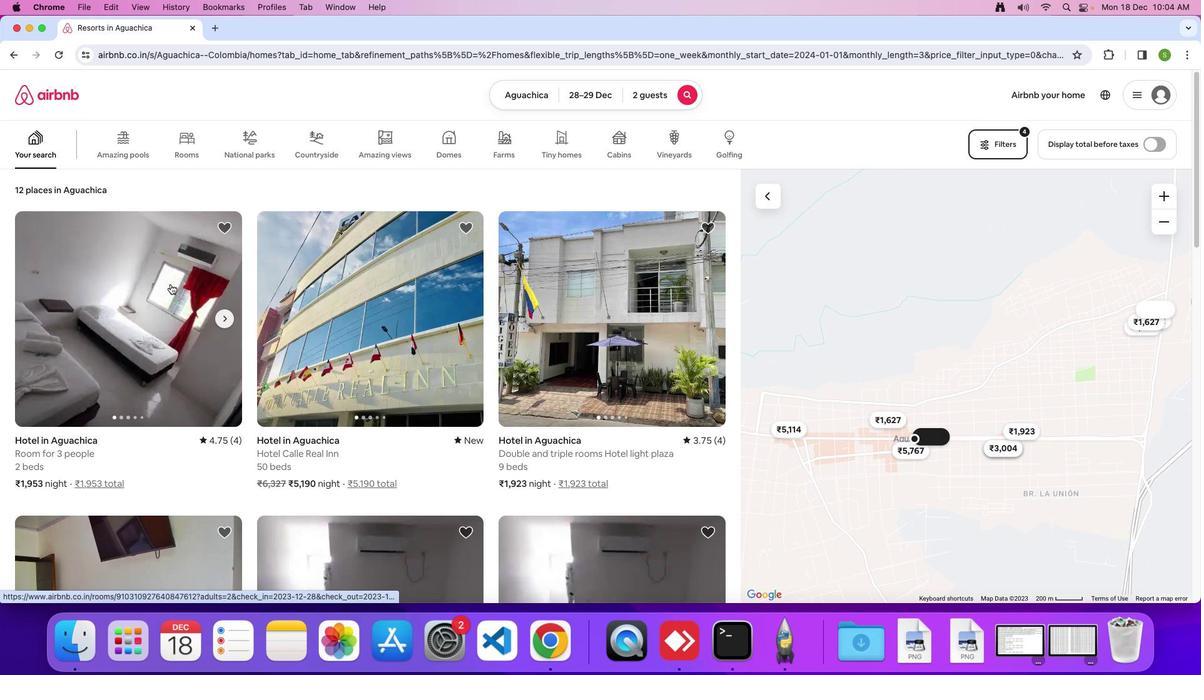 
Action: Mouse moved to (496, 279)
Screenshot: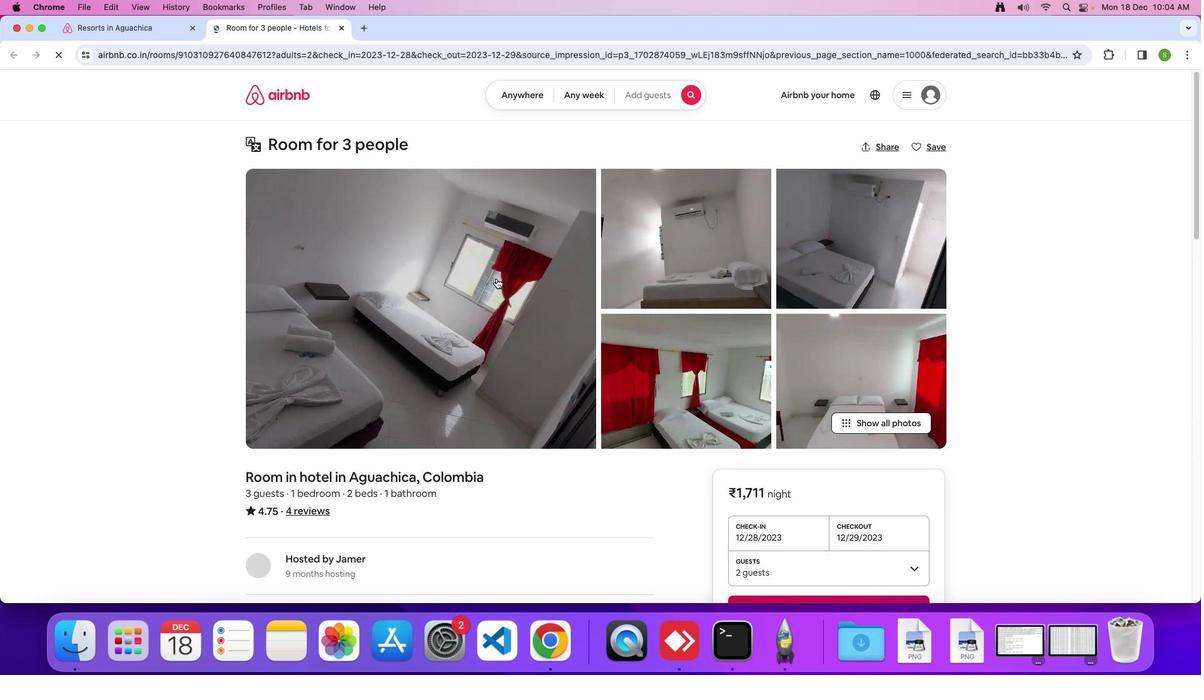 
Action: Mouse pressed left at (496, 279)
Screenshot: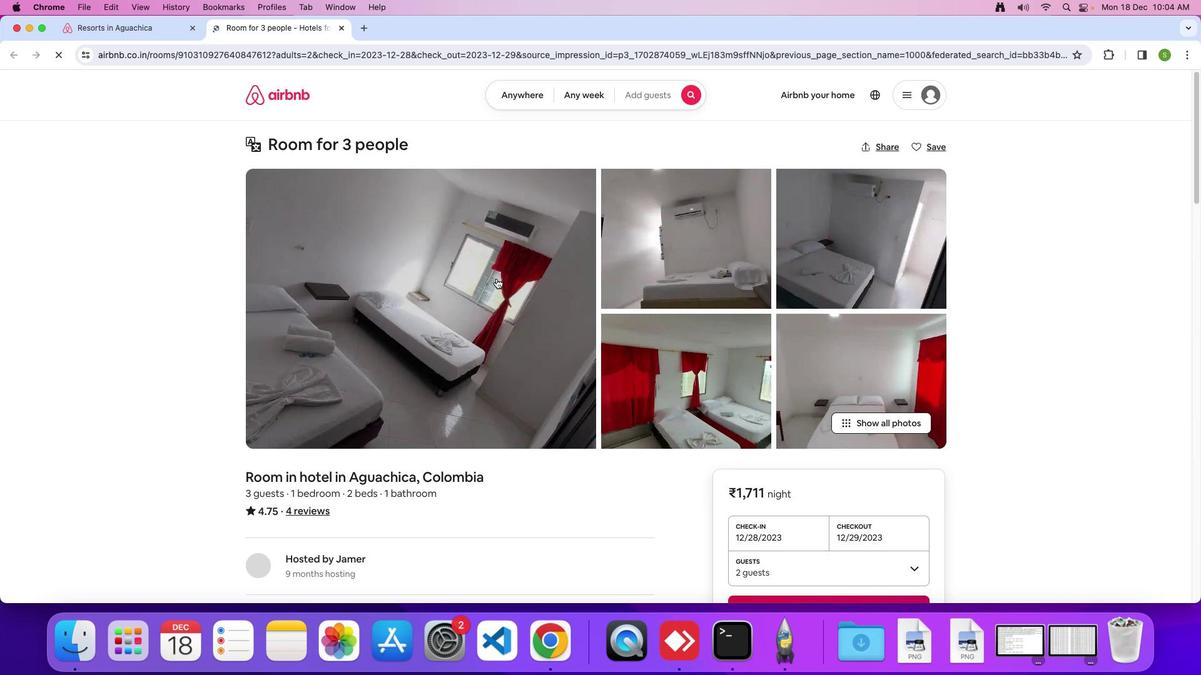 
Action: Mouse moved to (638, 344)
Screenshot: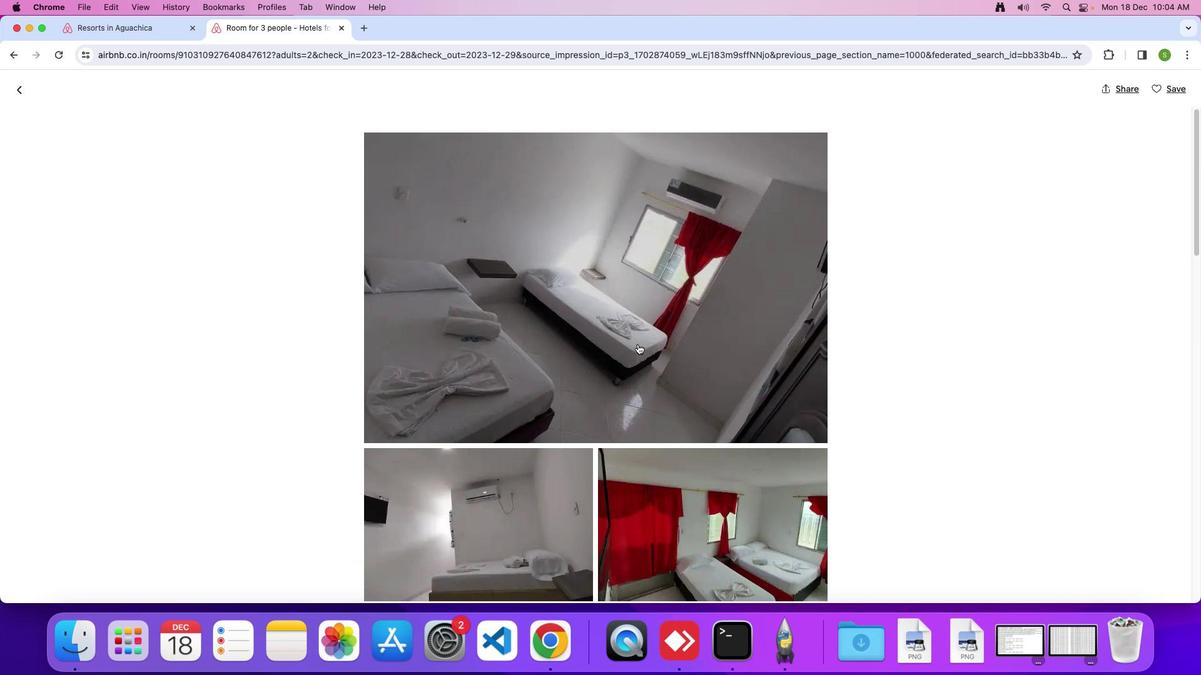 
Action: Mouse scrolled (638, 344) with delta (0, 0)
Screenshot: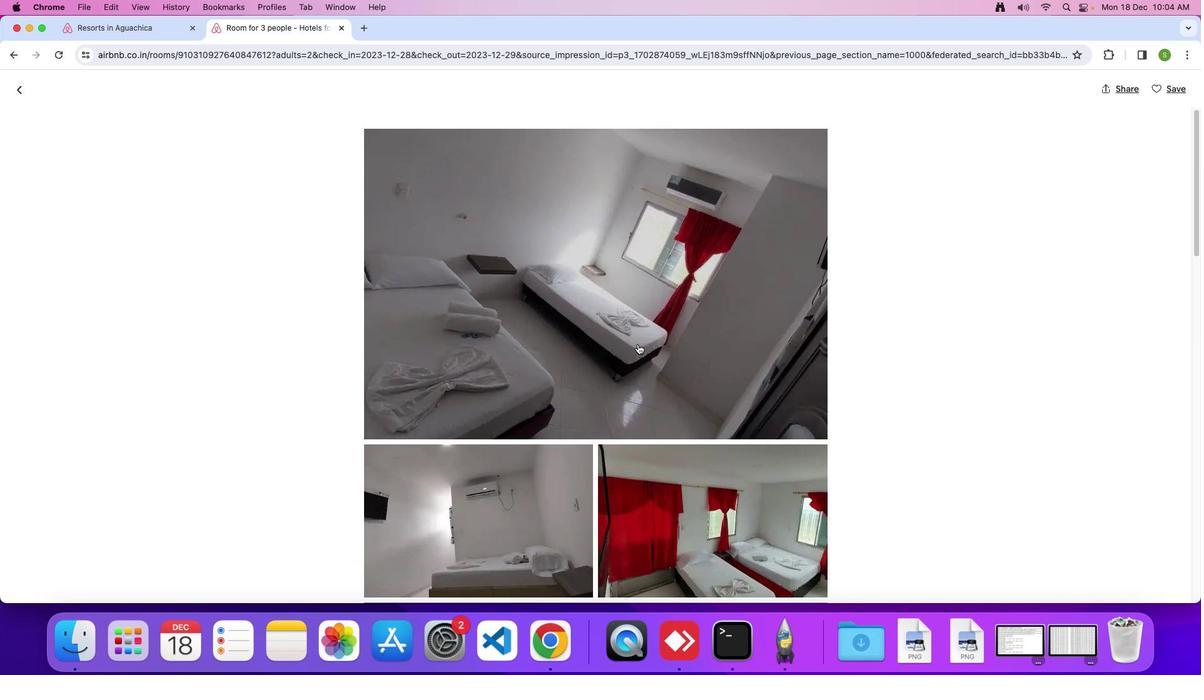 
Action: Mouse moved to (638, 344)
Screenshot: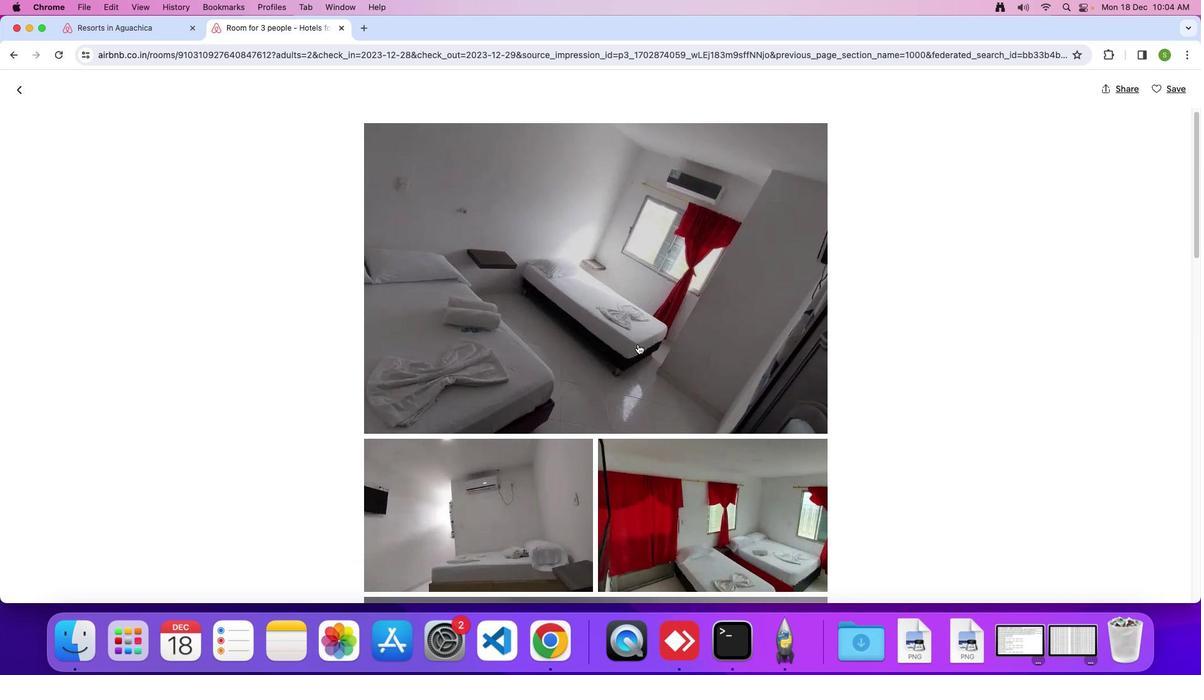 
Action: Mouse scrolled (638, 344) with delta (0, 0)
Screenshot: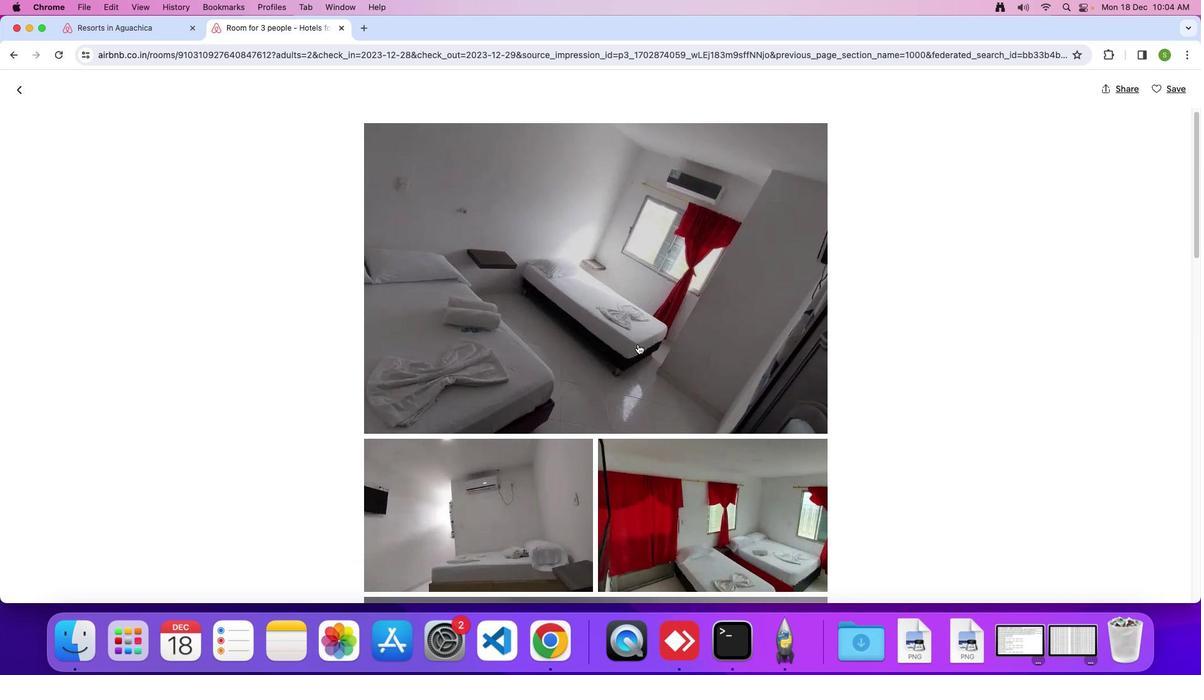 
Action: Mouse scrolled (638, 344) with delta (0, -1)
Screenshot: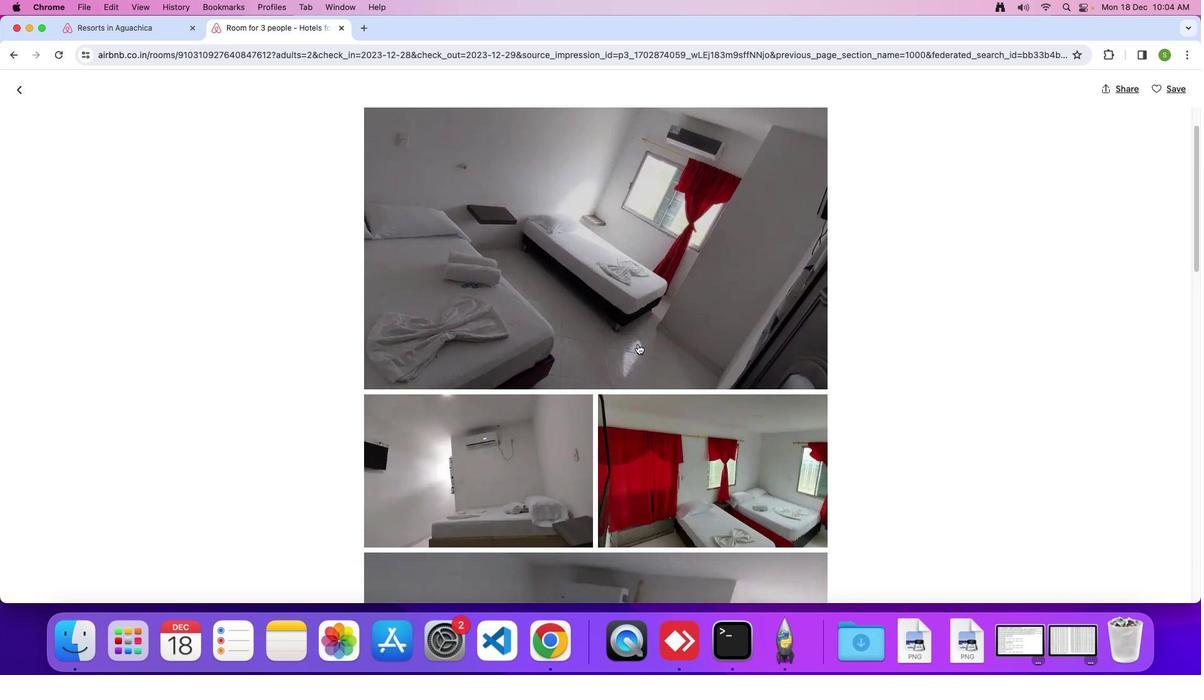 
Action: Mouse moved to (637, 343)
Screenshot: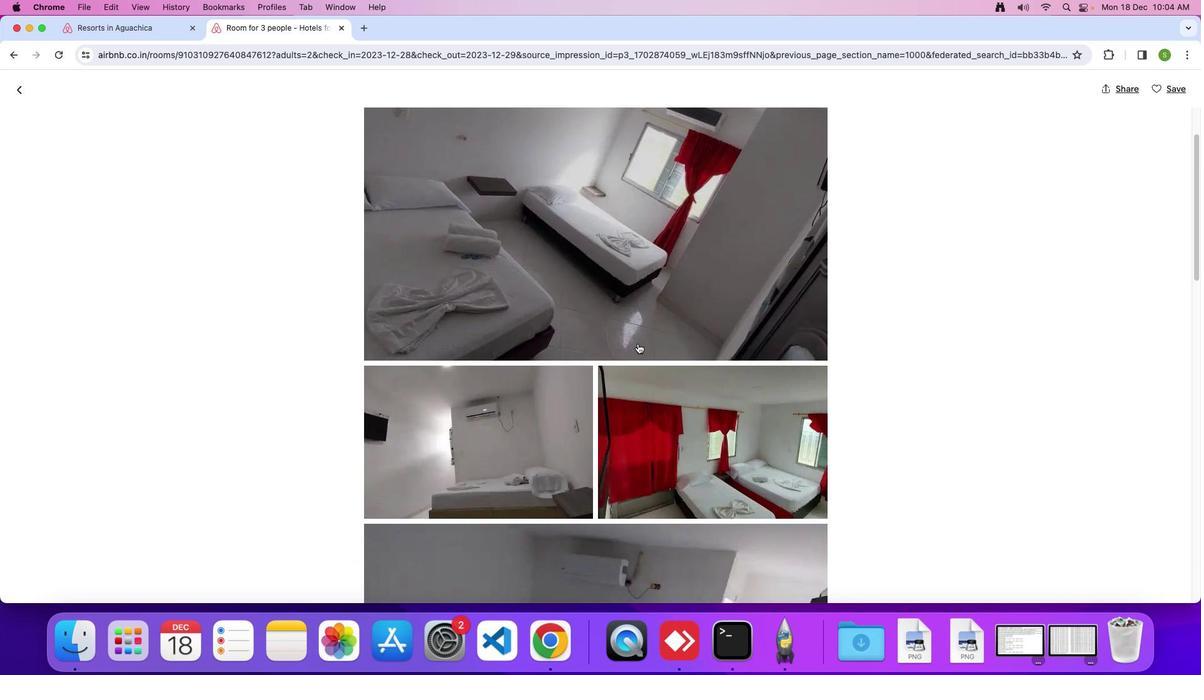 
Action: Mouse scrolled (637, 343) with delta (0, 0)
Screenshot: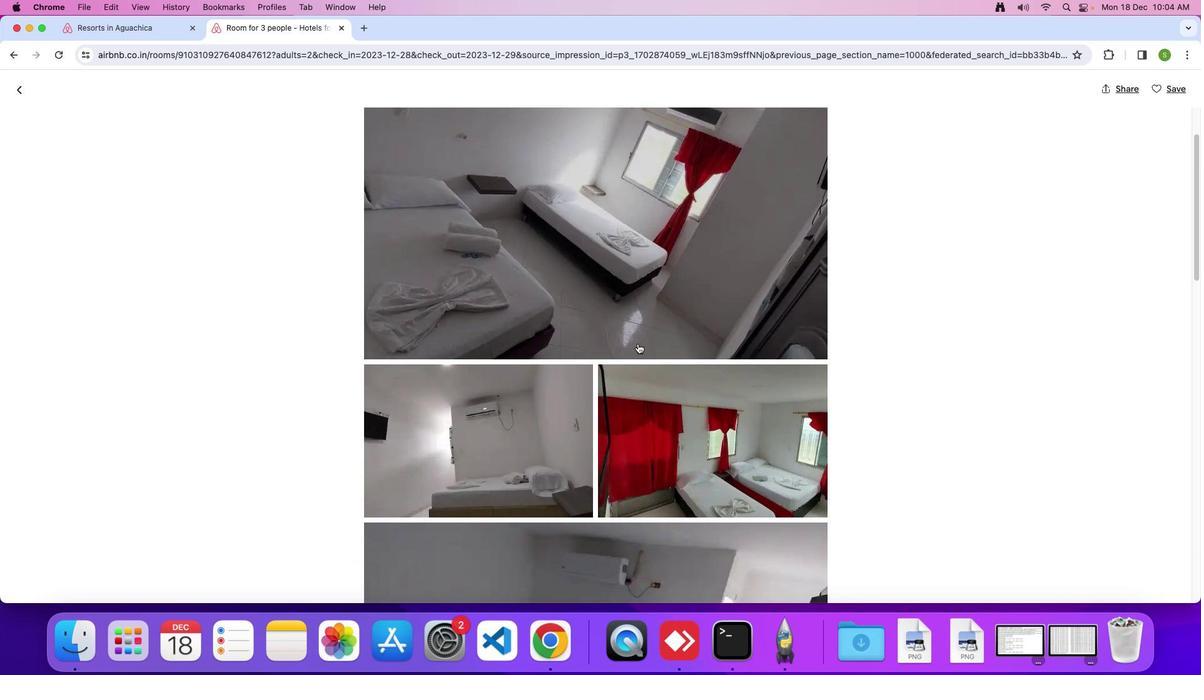 
Action: Mouse scrolled (637, 343) with delta (0, 0)
Screenshot: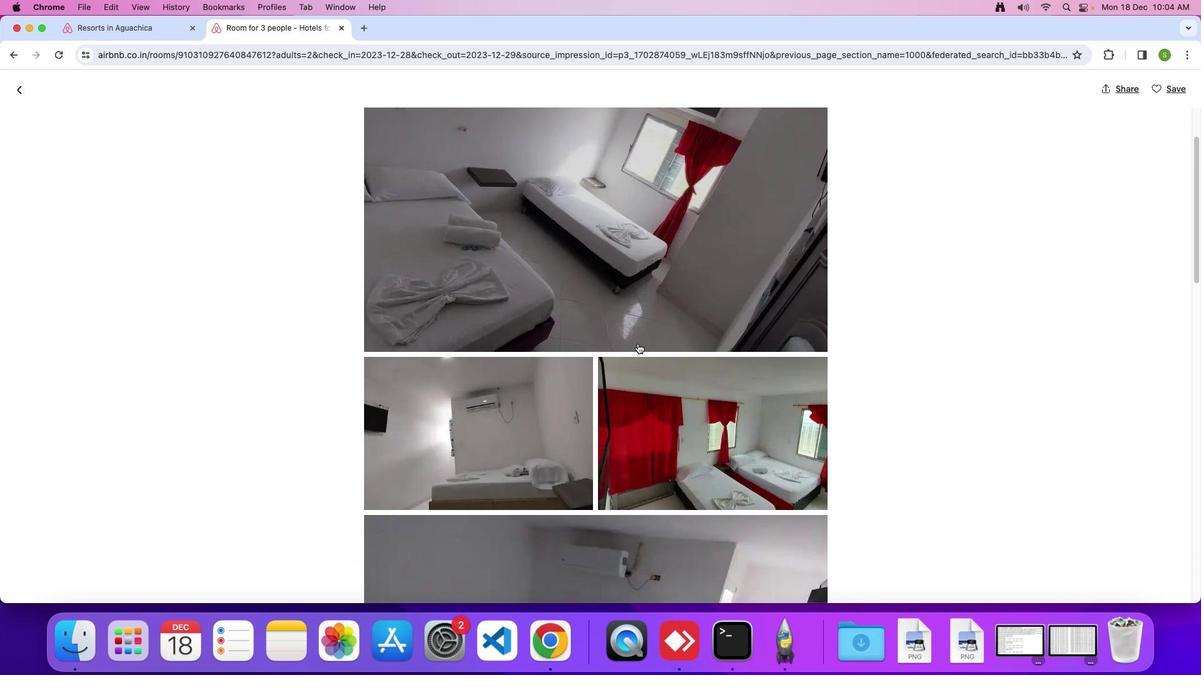 
Action: Mouse scrolled (637, 343) with delta (0, 0)
Screenshot: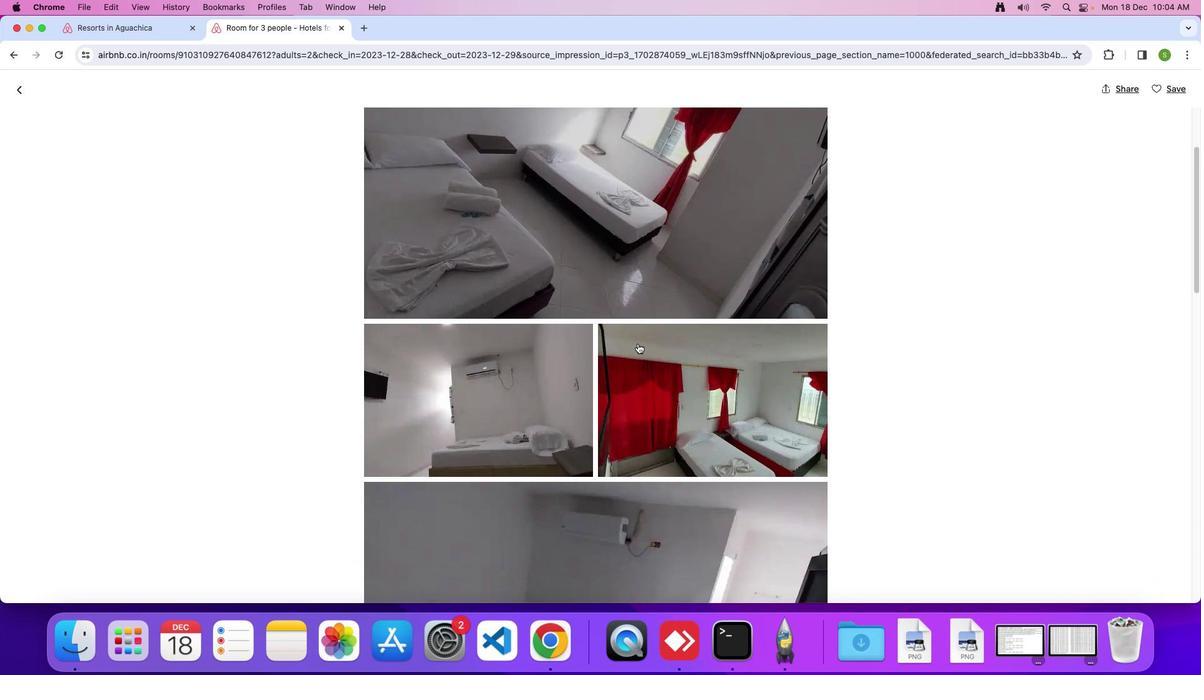 
Action: Mouse moved to (637, 343)
Screenshot: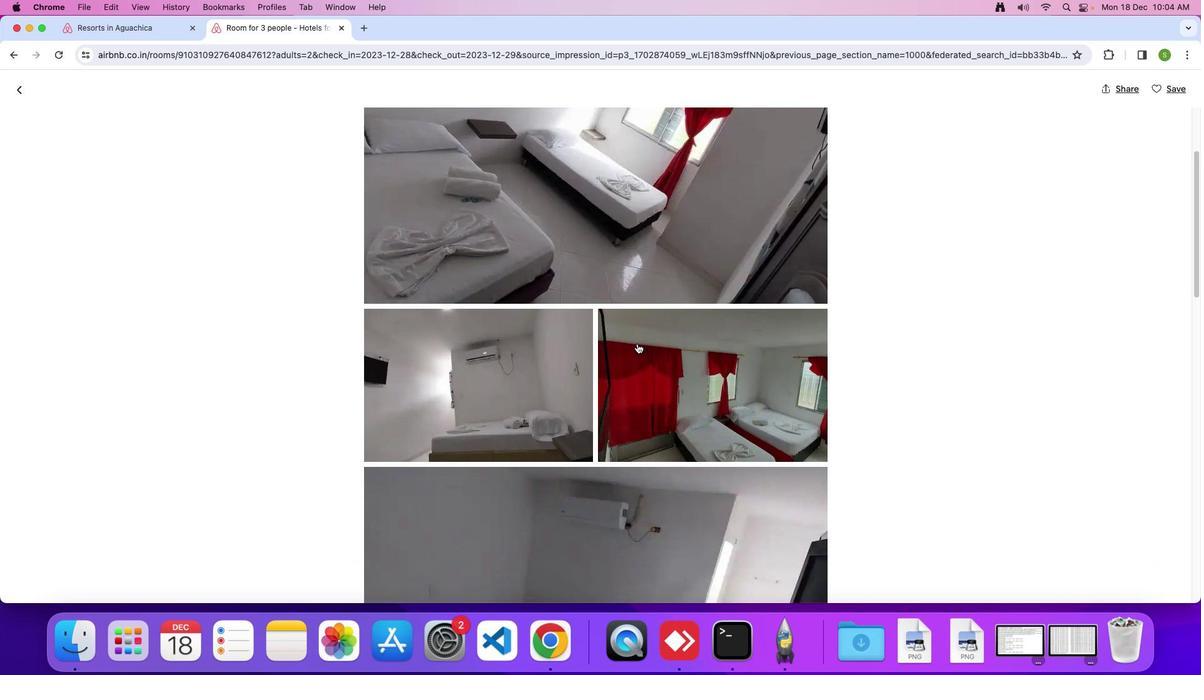 
Action: Mouse scrolled (637, 343) with delta (0, 0)
Screenshot: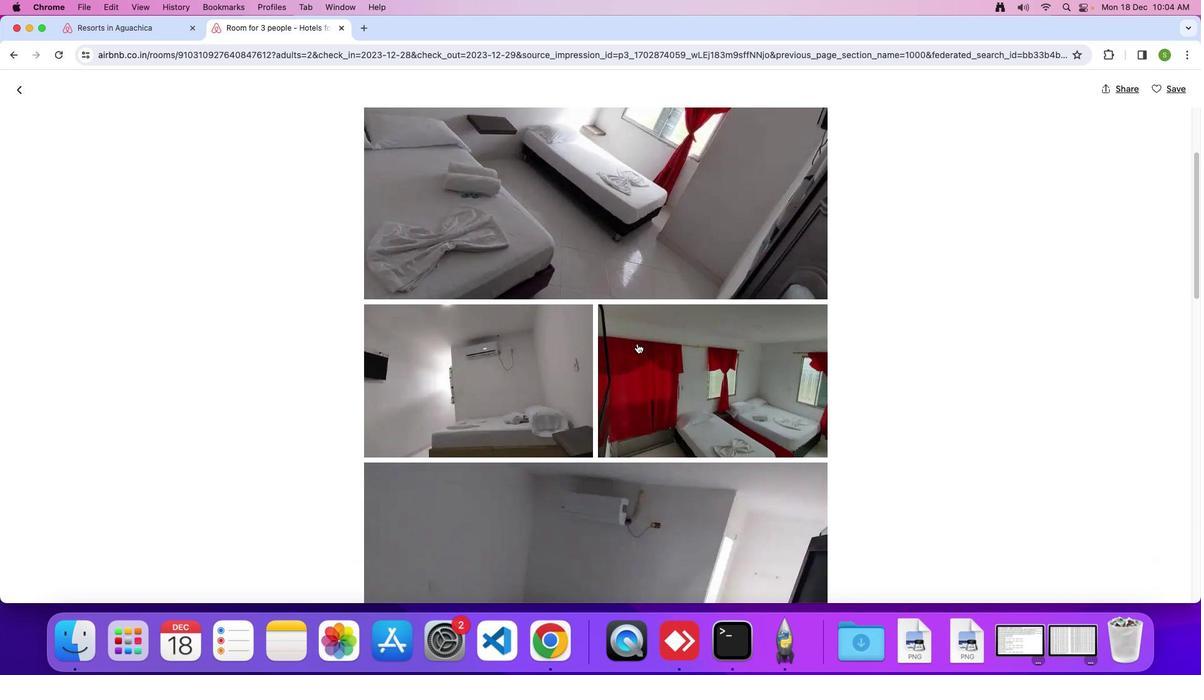 
Action: Mouse scrolled (637, 343) with delta (0, 0)
Screenshot: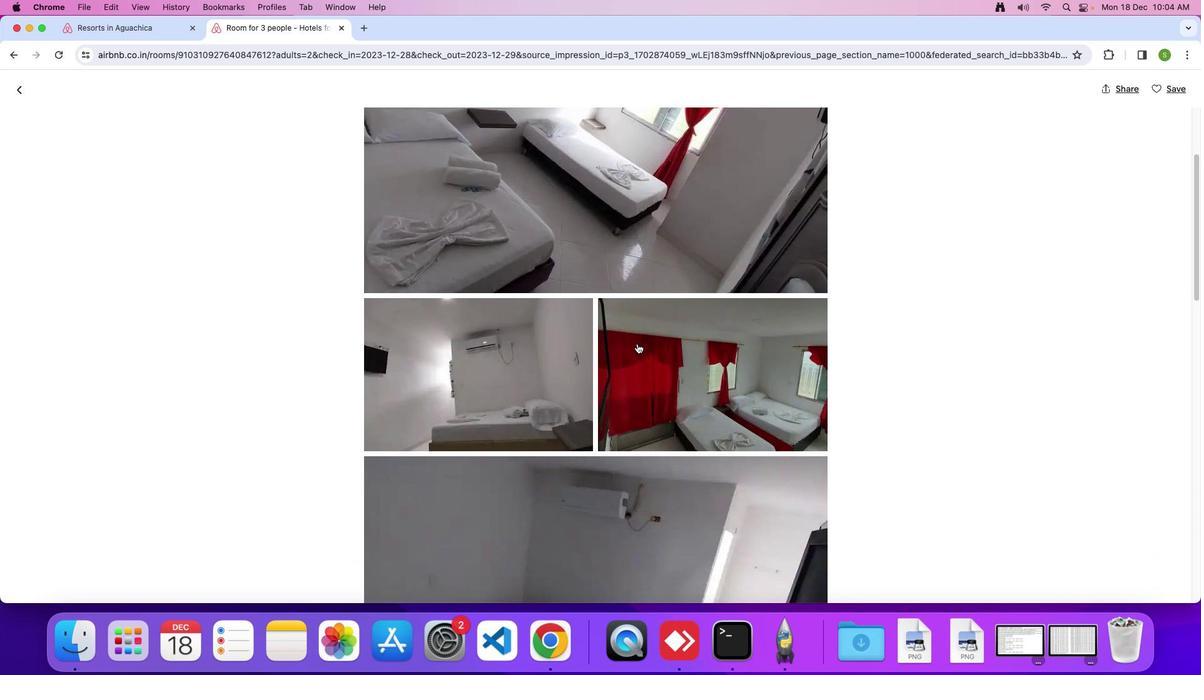 
Action: Mouse scrolled (637, 343) with delta (0, 0)
Screenshot: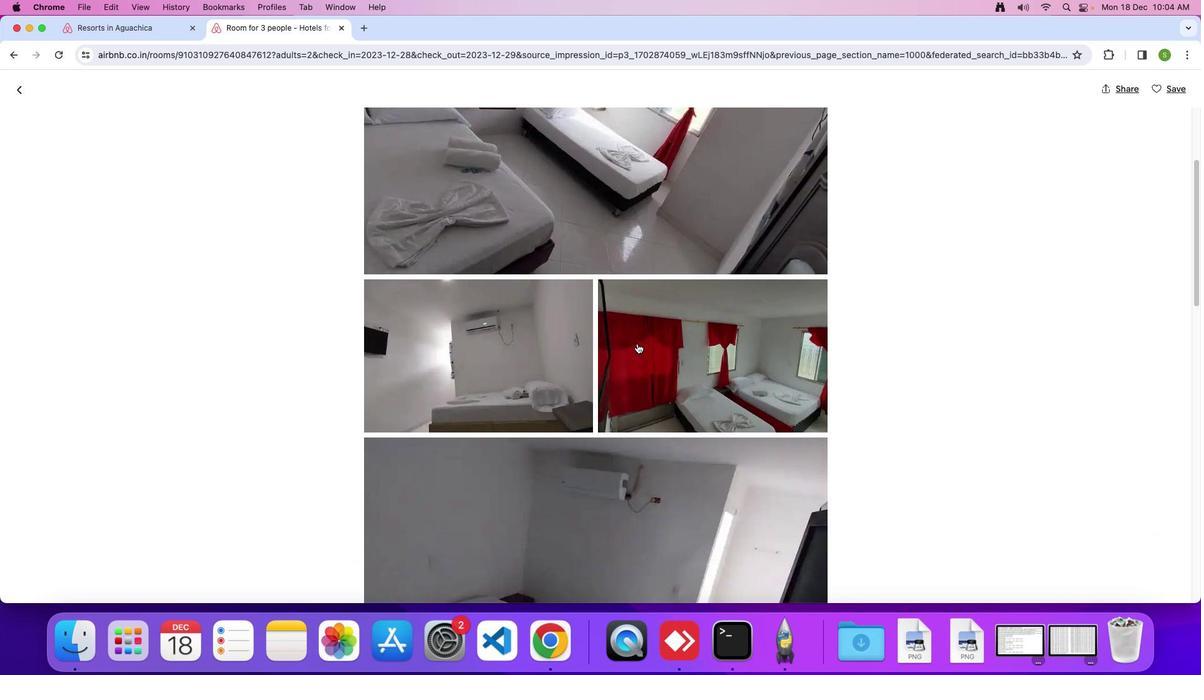 
Action: Mouse scrolled (637, 343) with delta (0, 0)
Screenshot: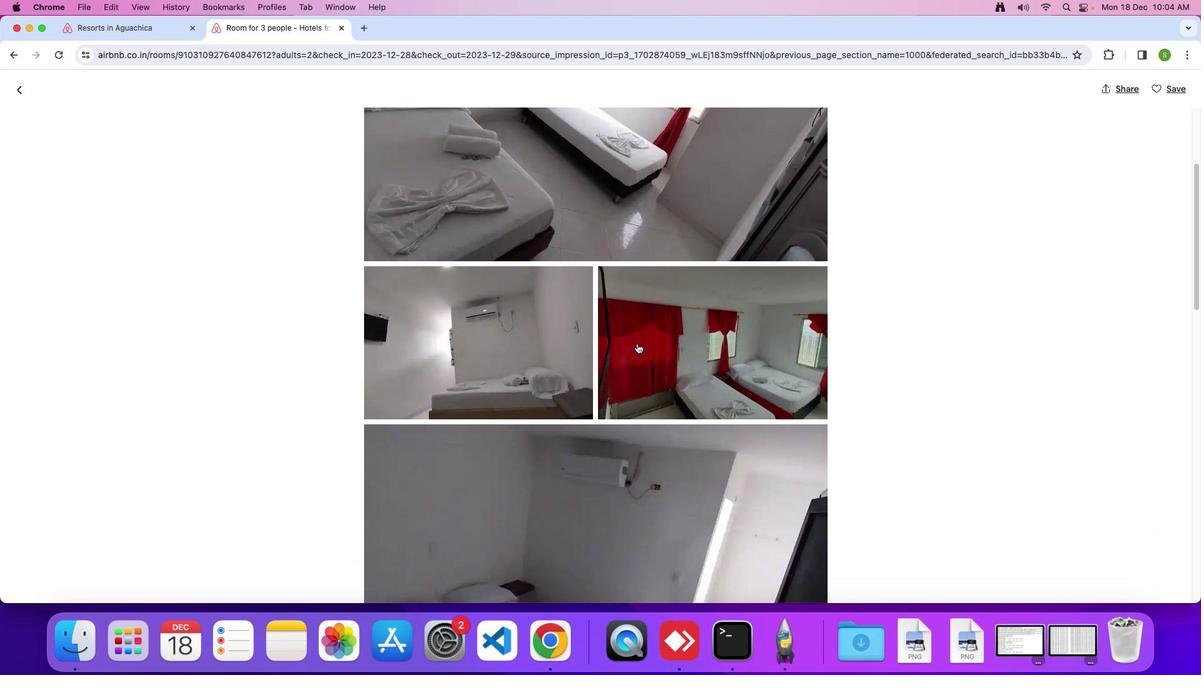 
Action: Mouse moved to (637, 343)
Screenshot: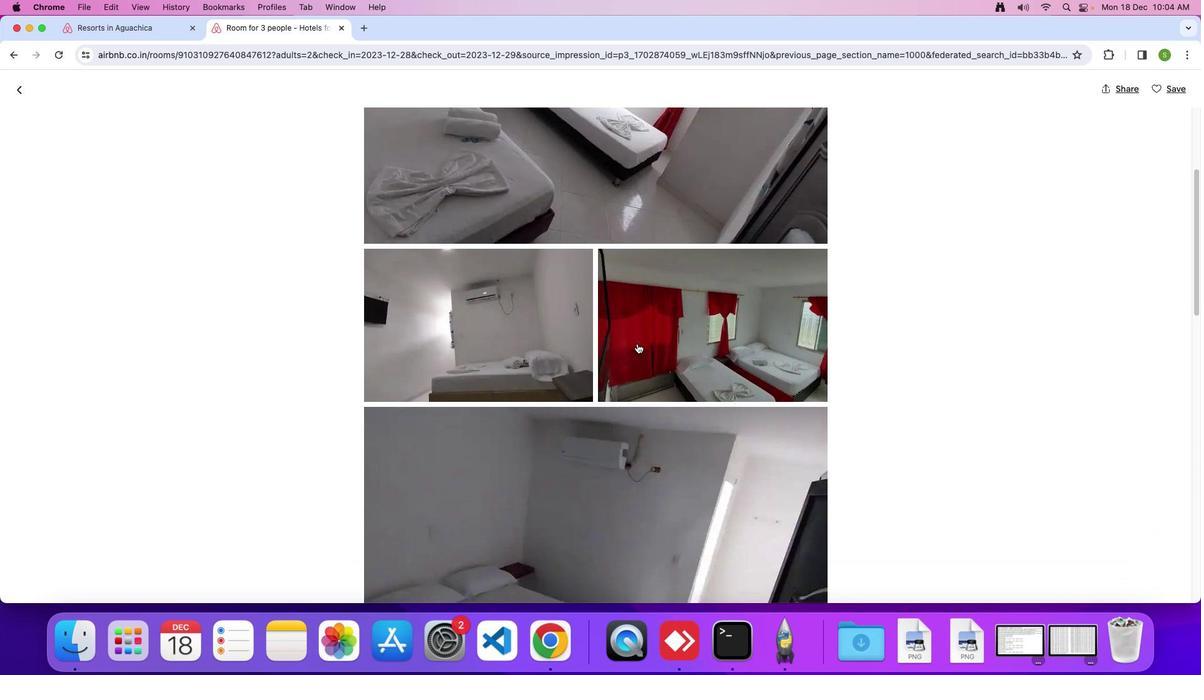 
Action: Mouse scrolled (637, 343) with delta (0, -1)
Screenshot: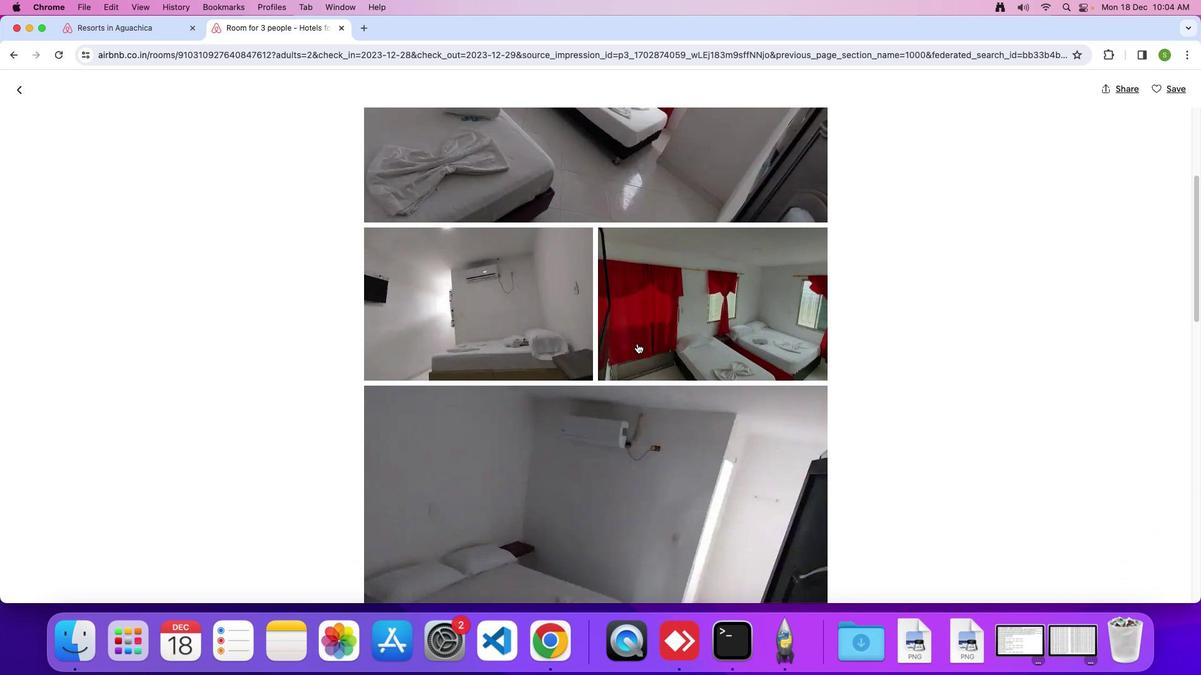 
Action: Mouse moved to (637, 343)
Screenshot: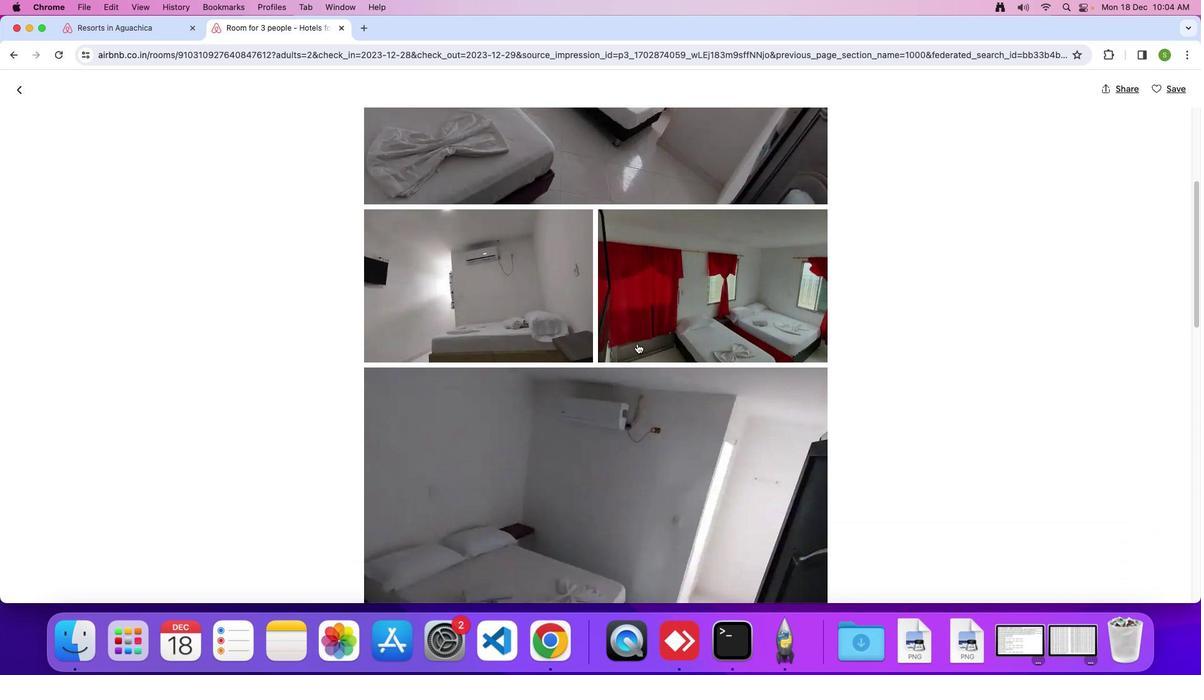 
Action: Mouse scrolled (637, 343) with delta (0, 0)
Screenshot: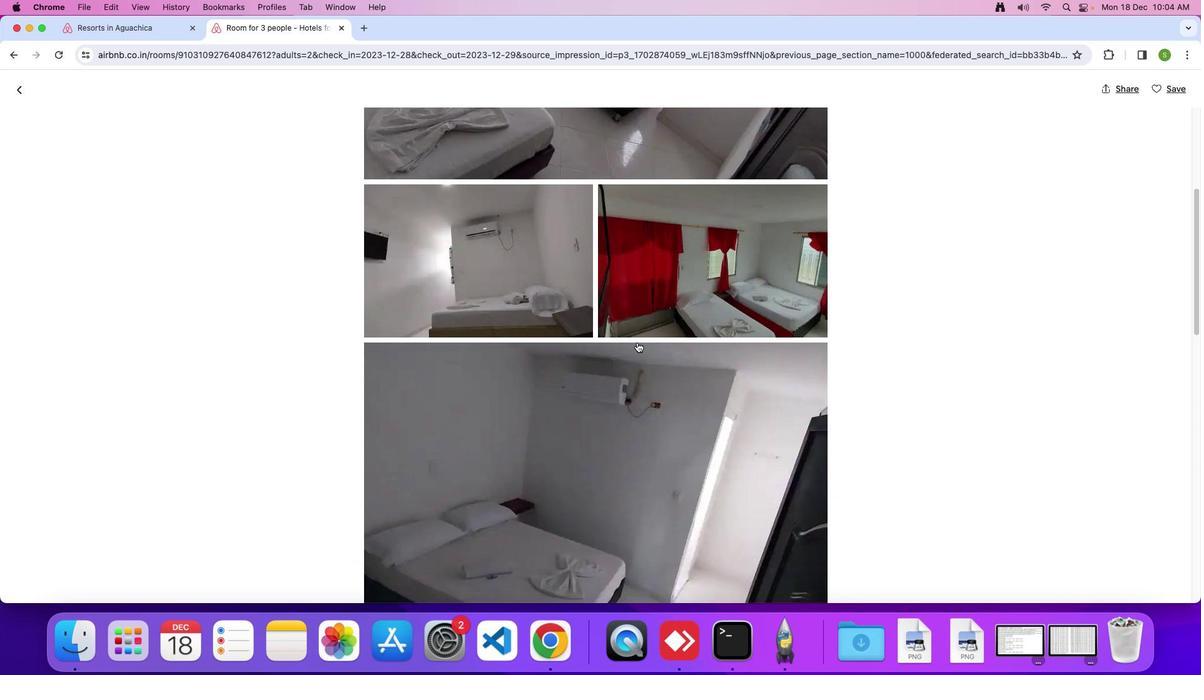 
Action: Mouse scrolled (637, 343) with delta (0, 0)
Screenshot: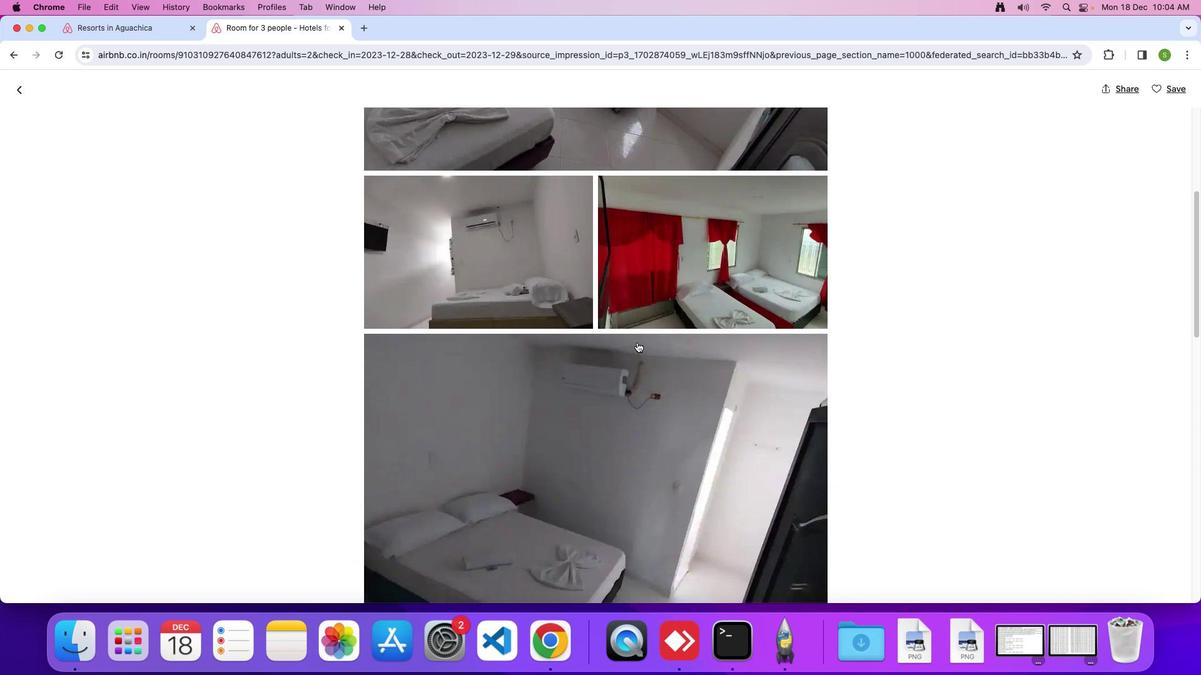 
Action: Mouse moved to (637, 343)
Screenshot: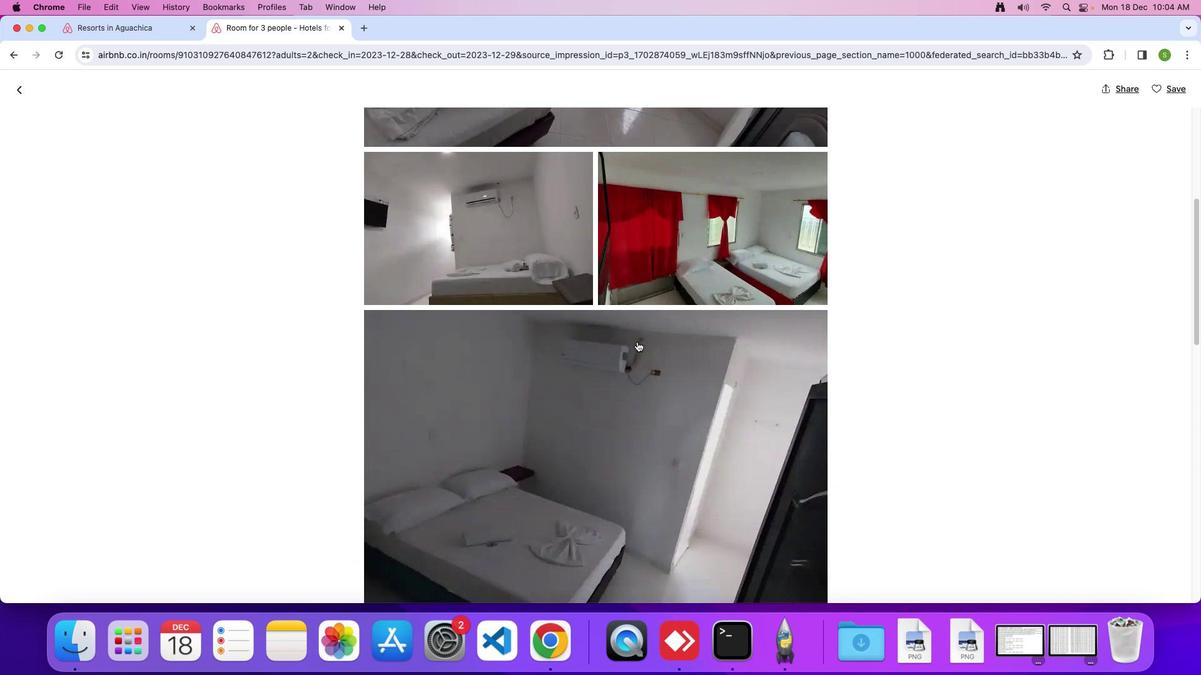 
Action: Mouse scrolled (637, 343) with delta (0, -1)
Screenshot: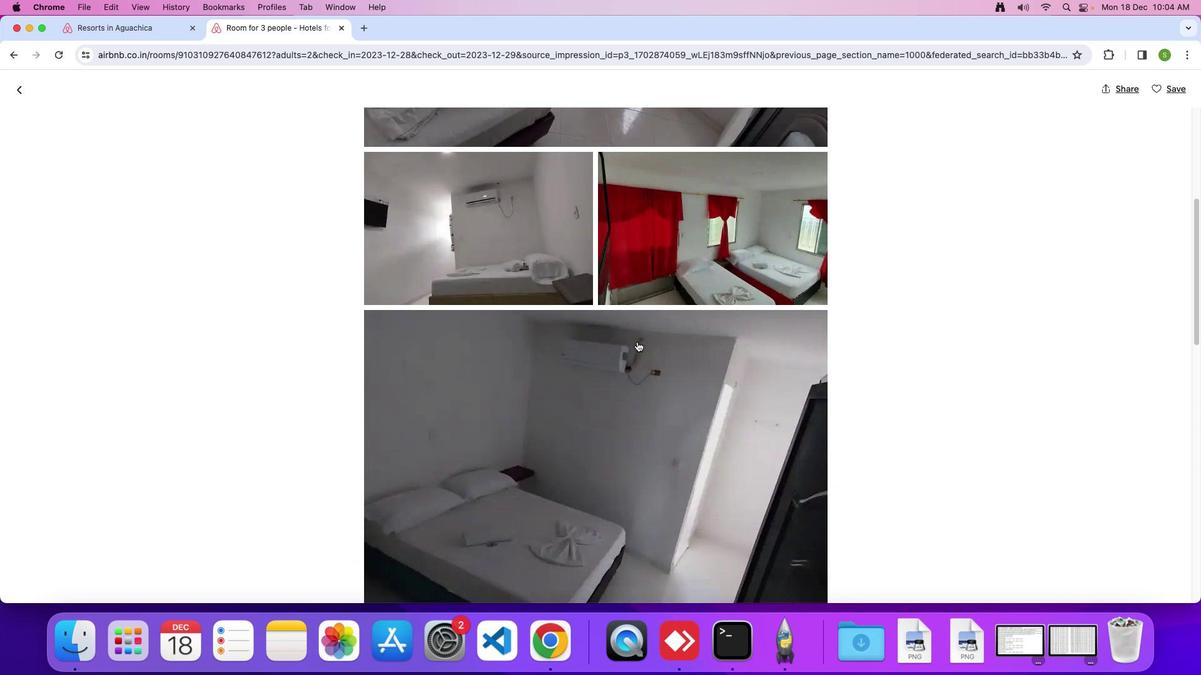 
Action: Mouse moved to (637, 341)
Screenshot: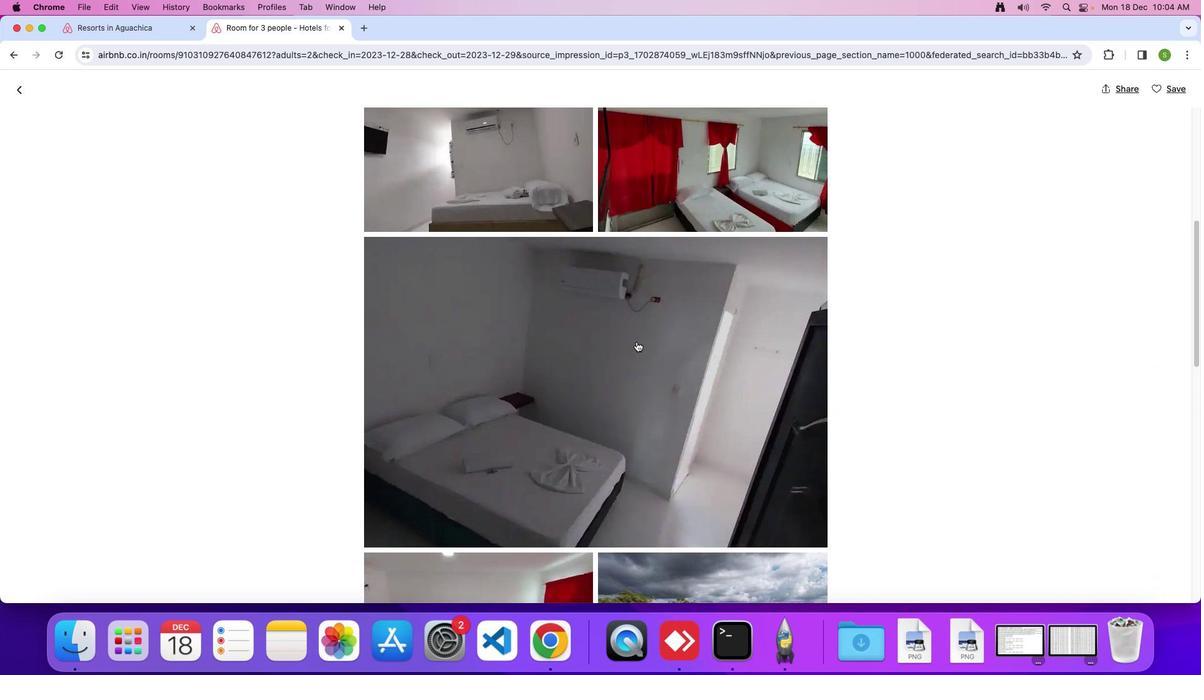 
Action: Mouse scrolled (637, 341) with delta (0, 0)
Screenshot: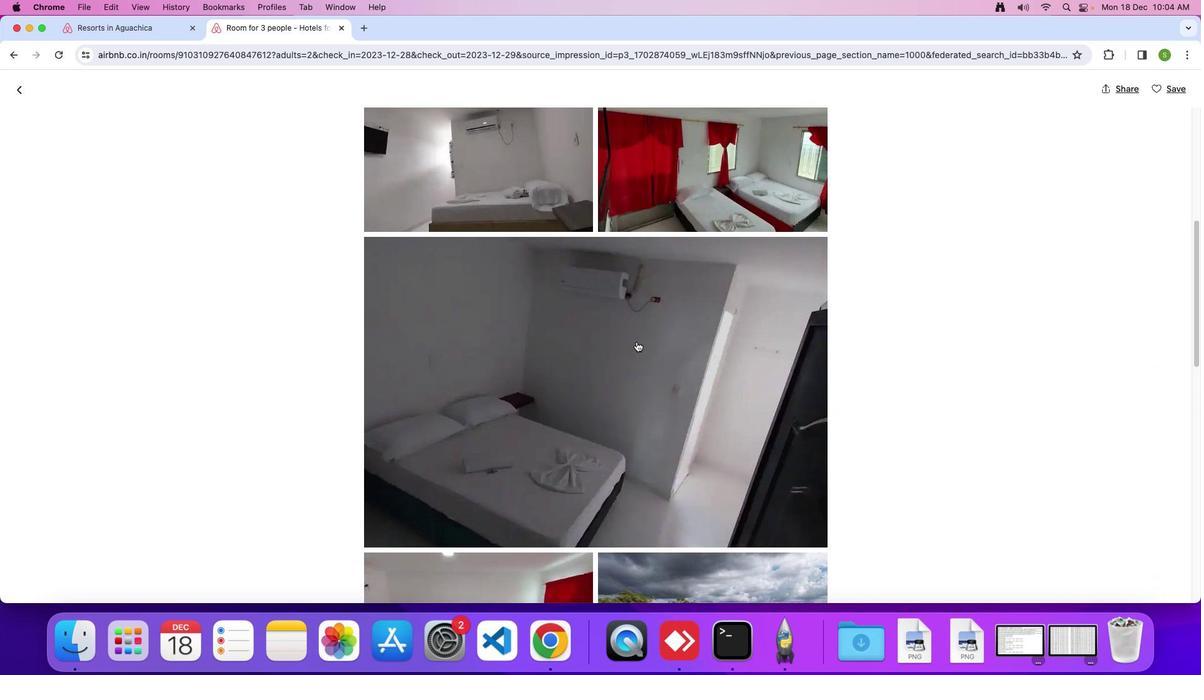 
Action: Mouse scrolled (637, 341) with delta (0, 0)
Screenshot: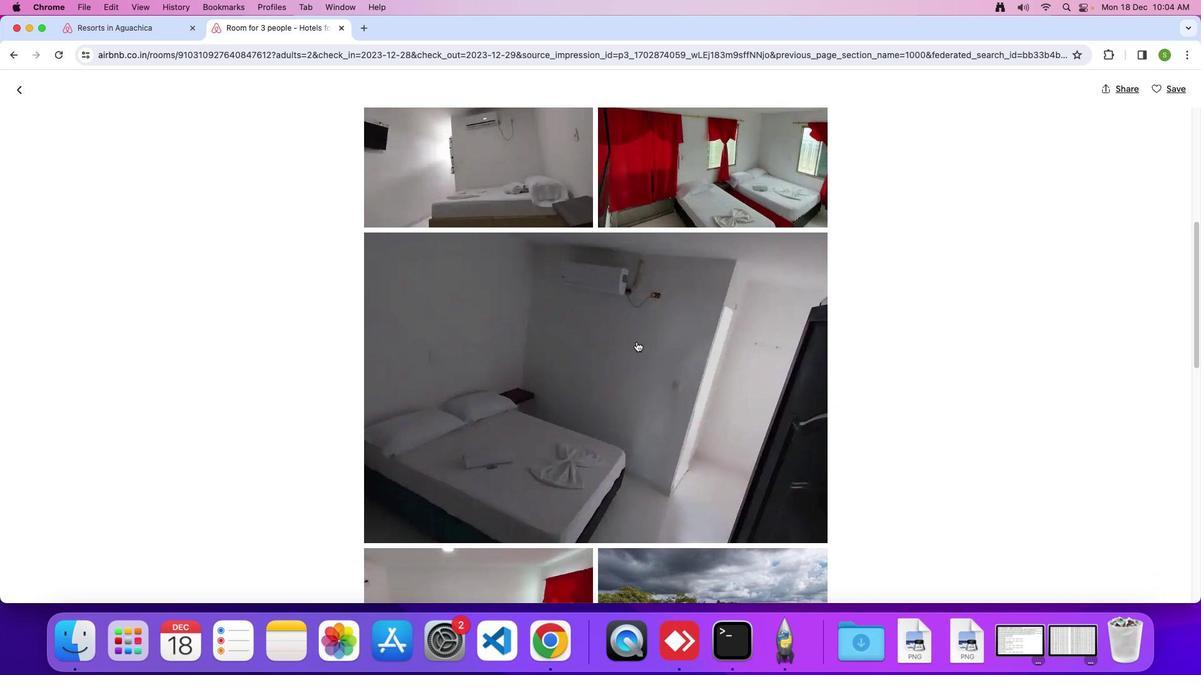
Action: Mouse scrolled (637, 341) with delta (0, 0)
Screenshot: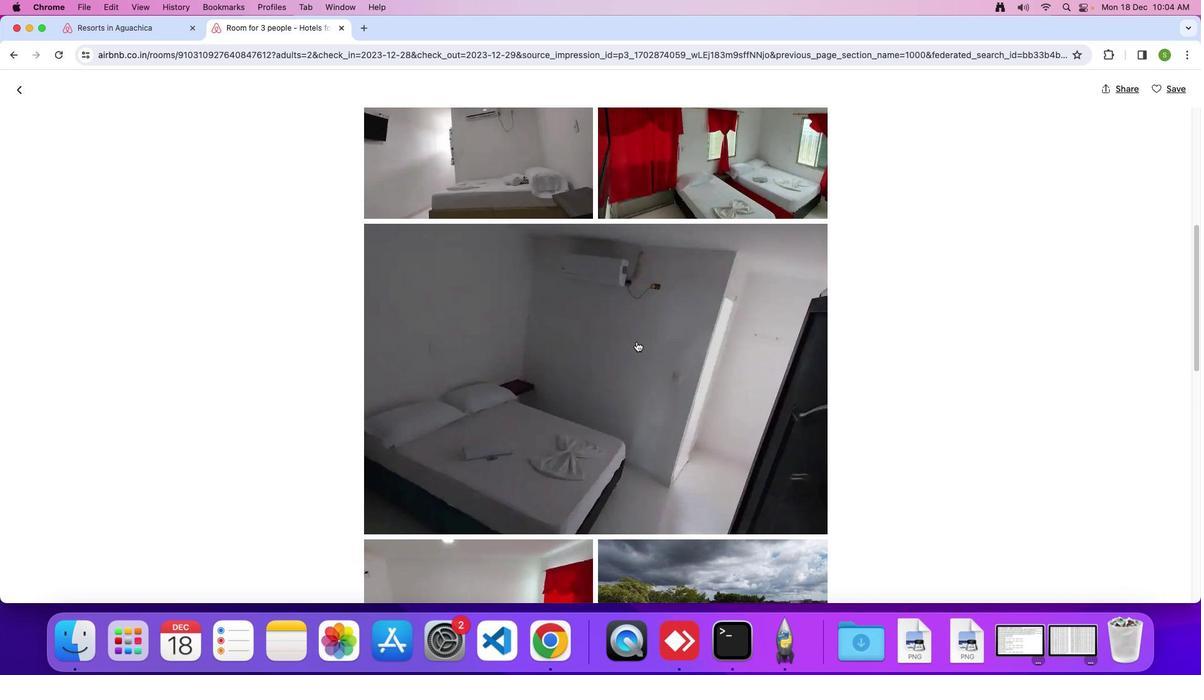 
Action: Mouse scrolled (637, 341) with delta (0, 0)
Screenshot: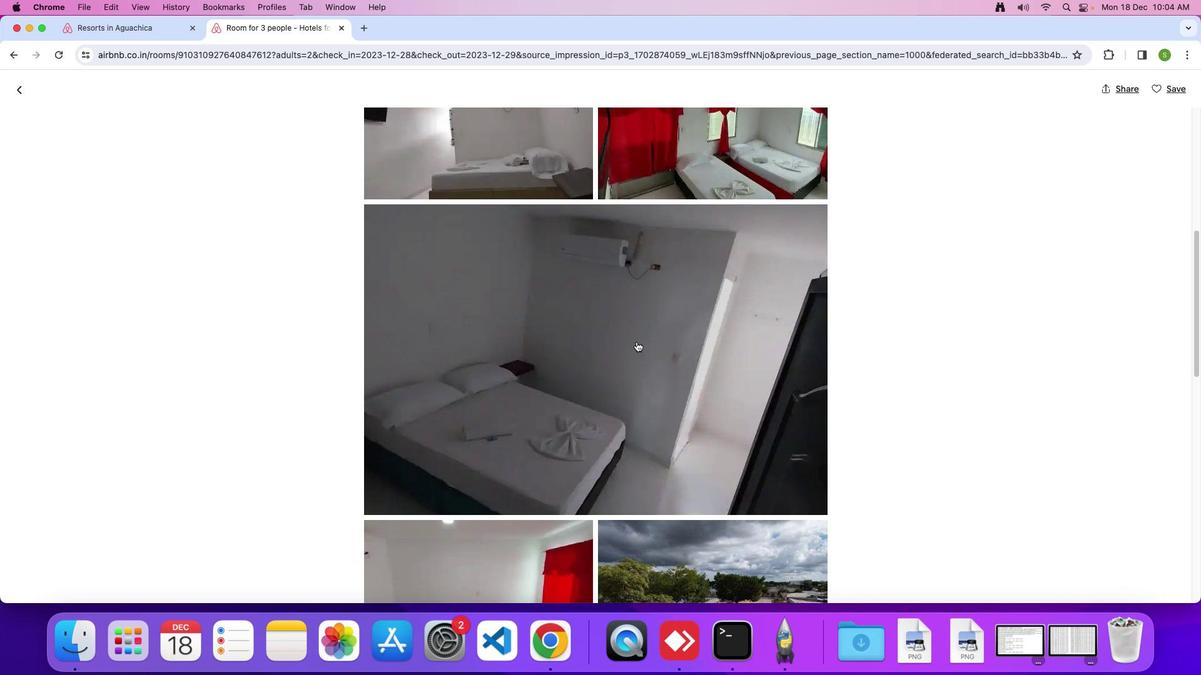 
Action: Mouse scrolled (637, 341) with delta (0, -1)
Screenshot: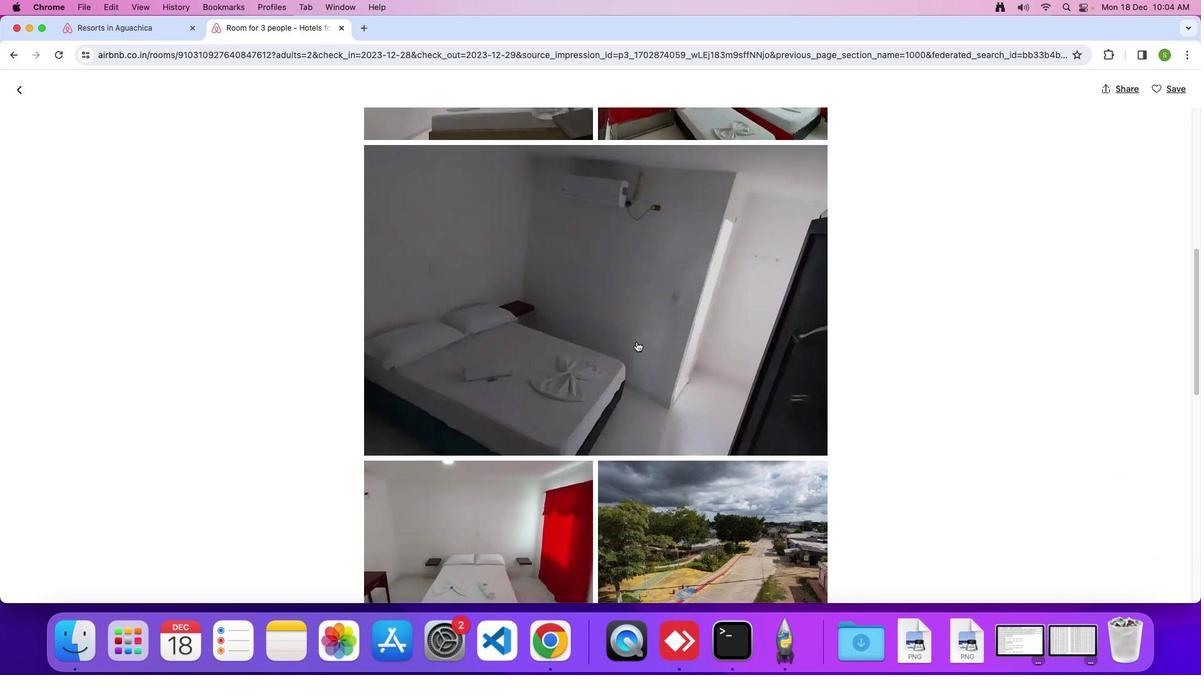 
Action: Mouse scrolled (637, 341) with delta (0, -1)
Screenshot: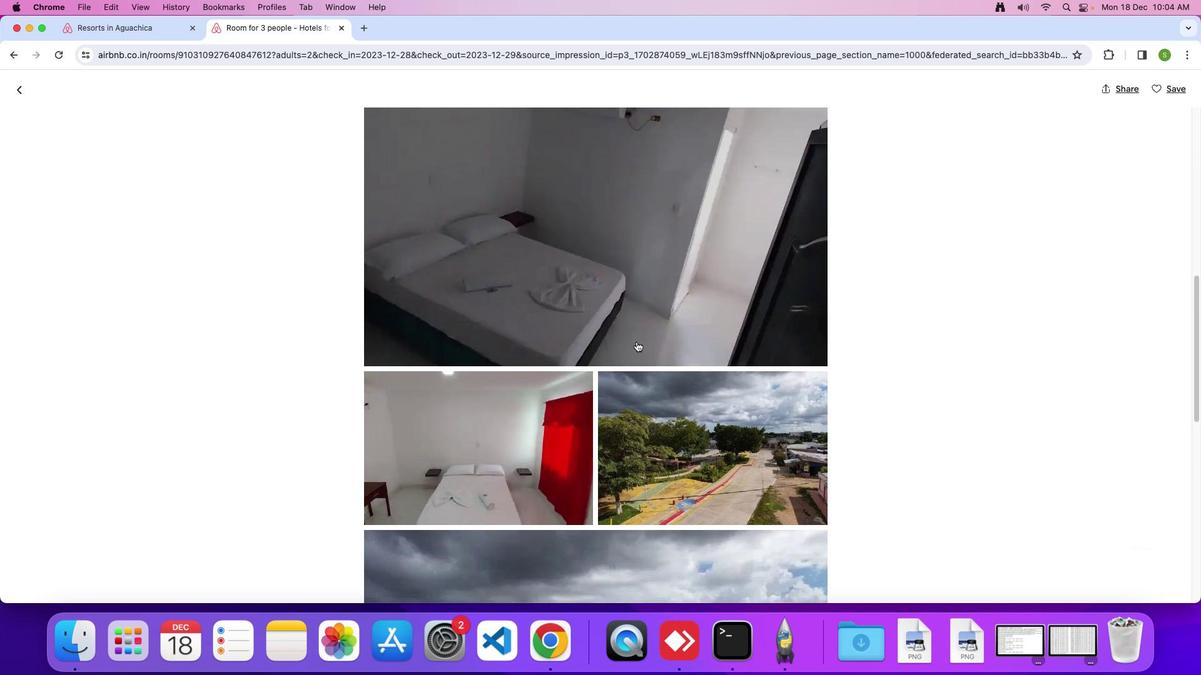 
Action: Mouse moved to (637, 341)
Screenshot: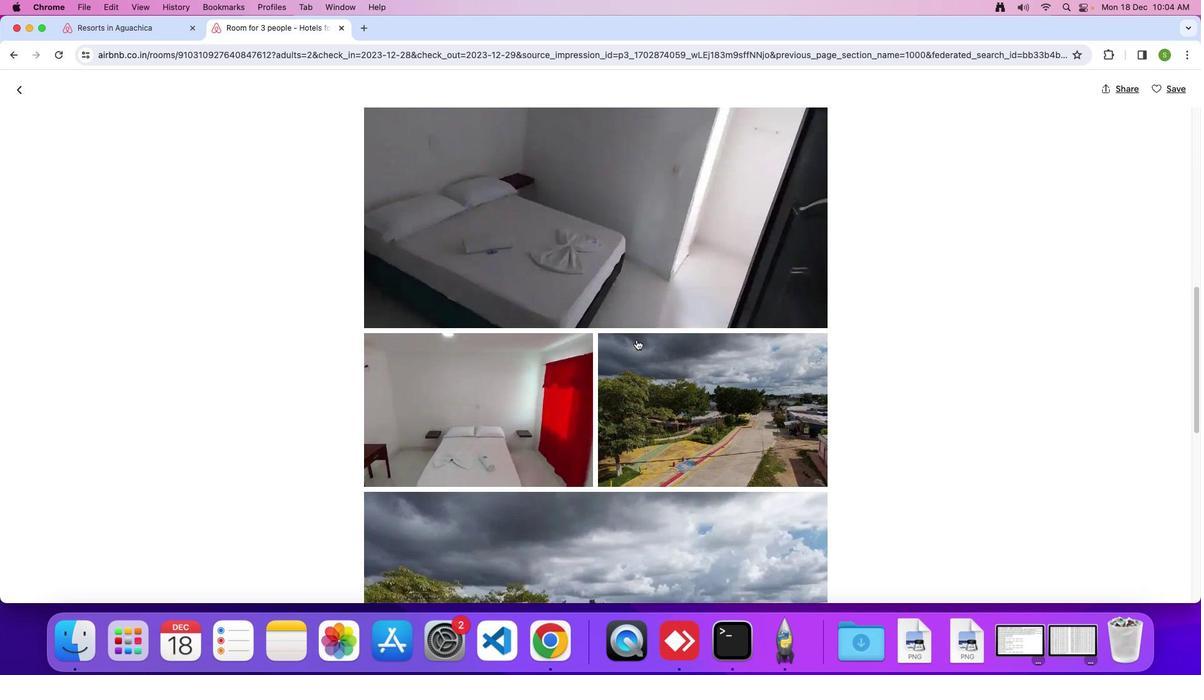 
Action: Mouse scrolled (637, 341) with delta (0, 0)
Screenshot: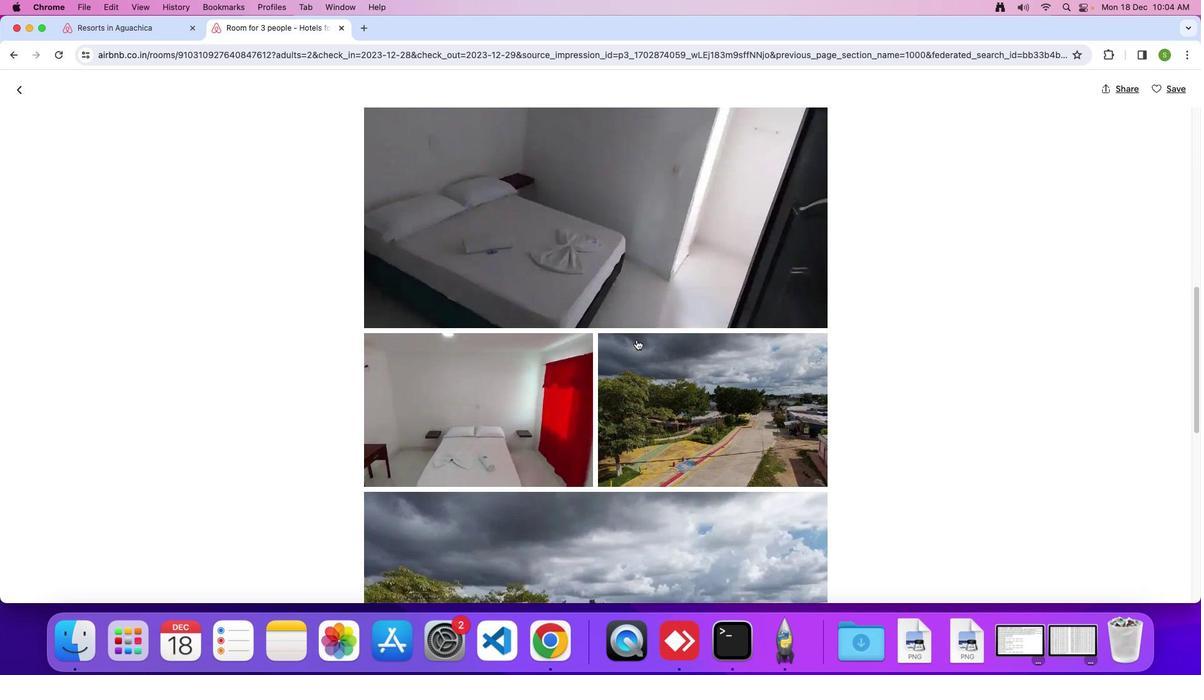 
Action: Mouse moved to (637, 341)
Screenshot: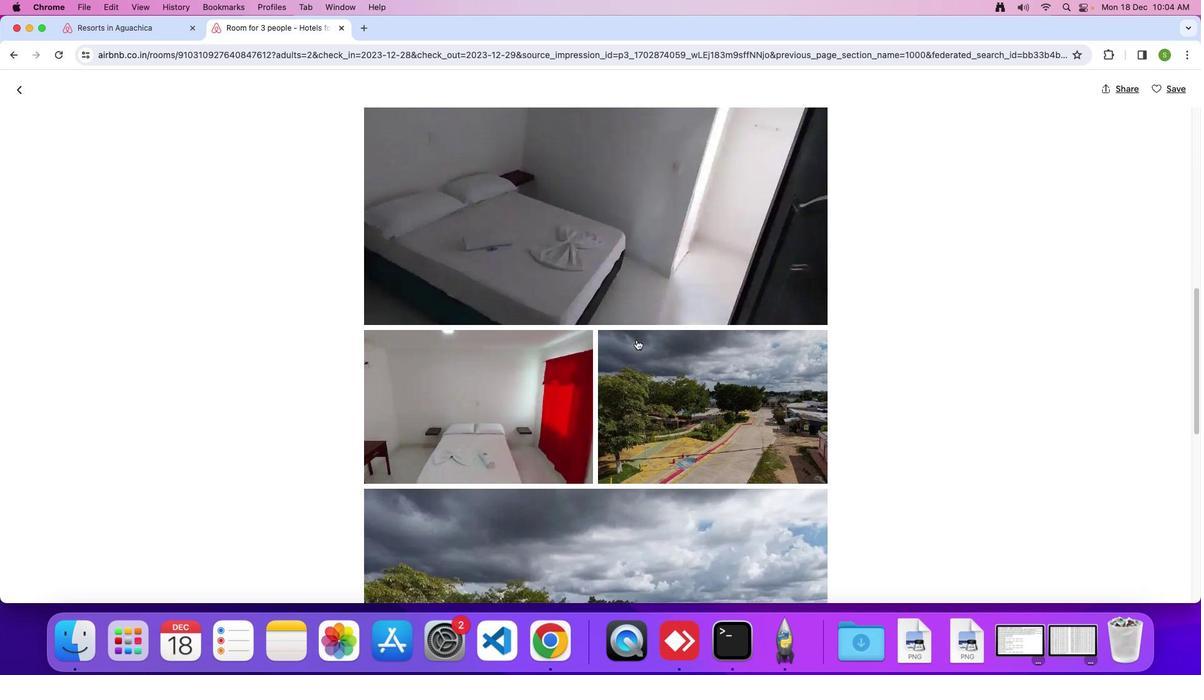 
Action: Mouse scrolled (637, 341) with delta (0, 0)
Screenshot: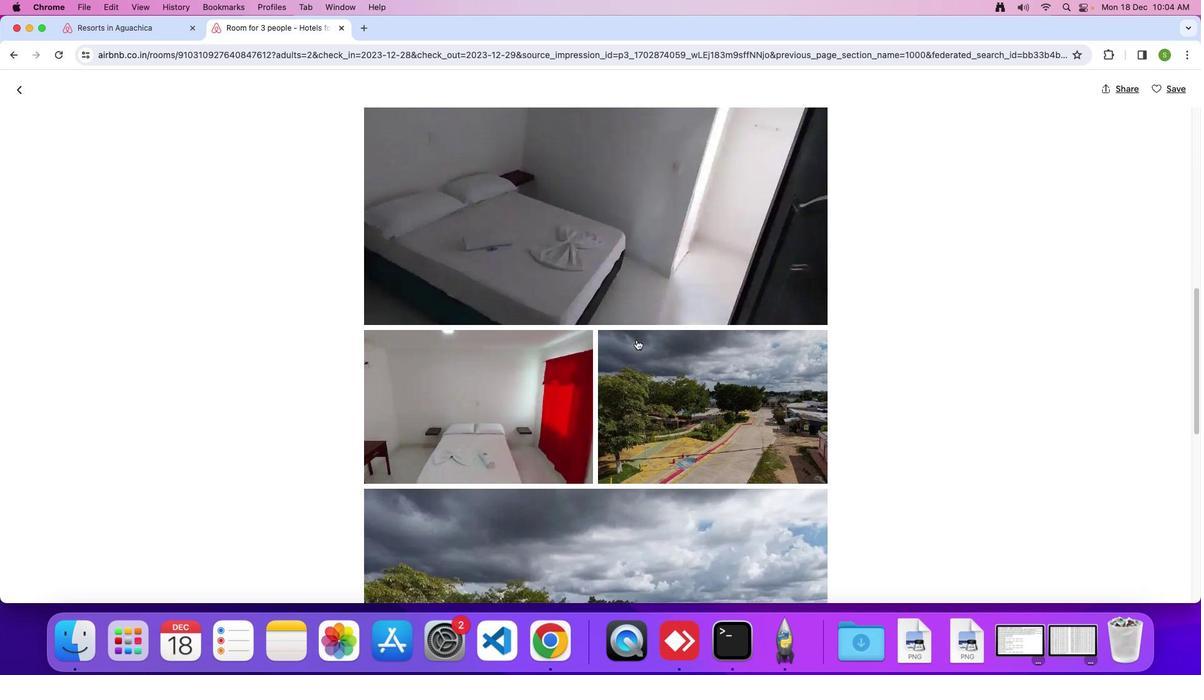
Action: Mouse moved to (636, 339)
Screenshot: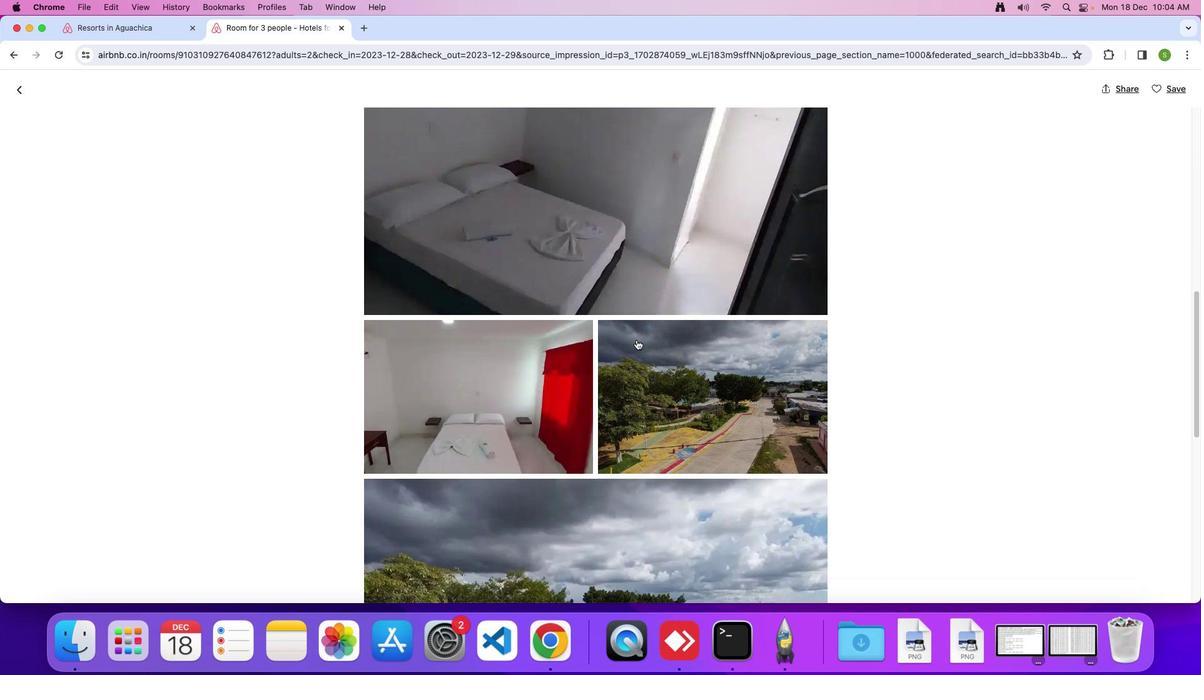 
Action: Mouse scrolled (636, 339) with delta (0, -1)
Screenshot: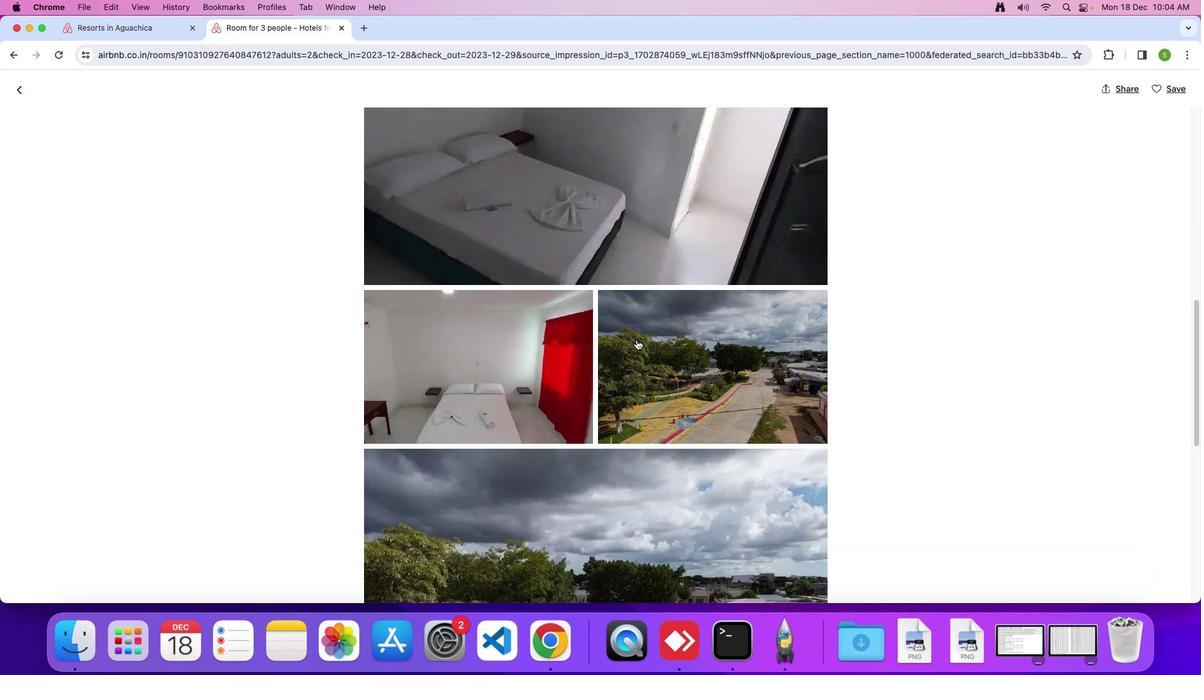
Action: Mouse moved to (636, 339)
Screenshot: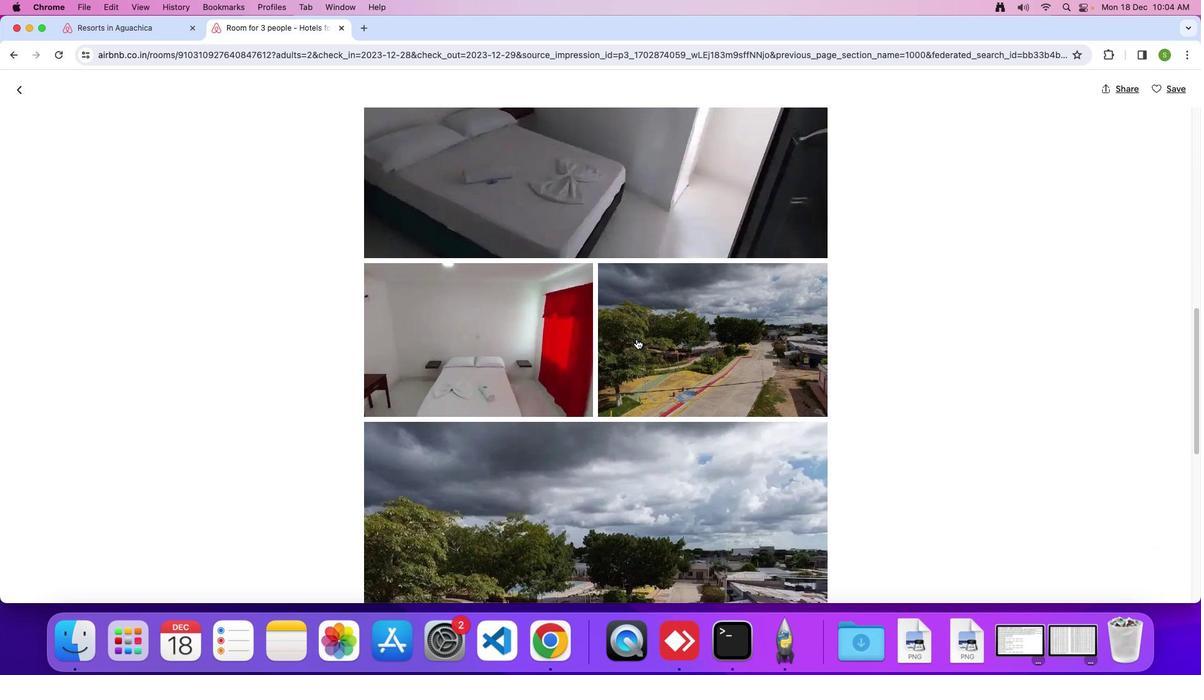 
Action: Mouse scrolled (636, 339) with delta (0, 0)
Screenshot: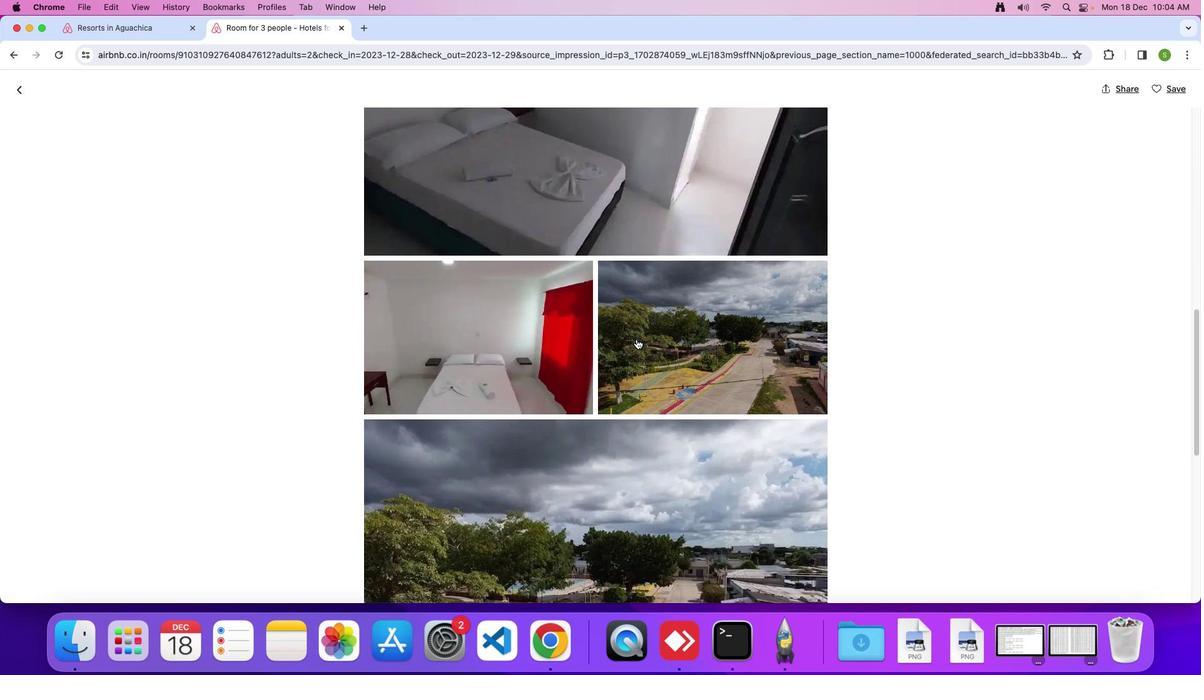 
Action: Mouse scrolled (636, 339) with delta (0, 0)
Screenshot: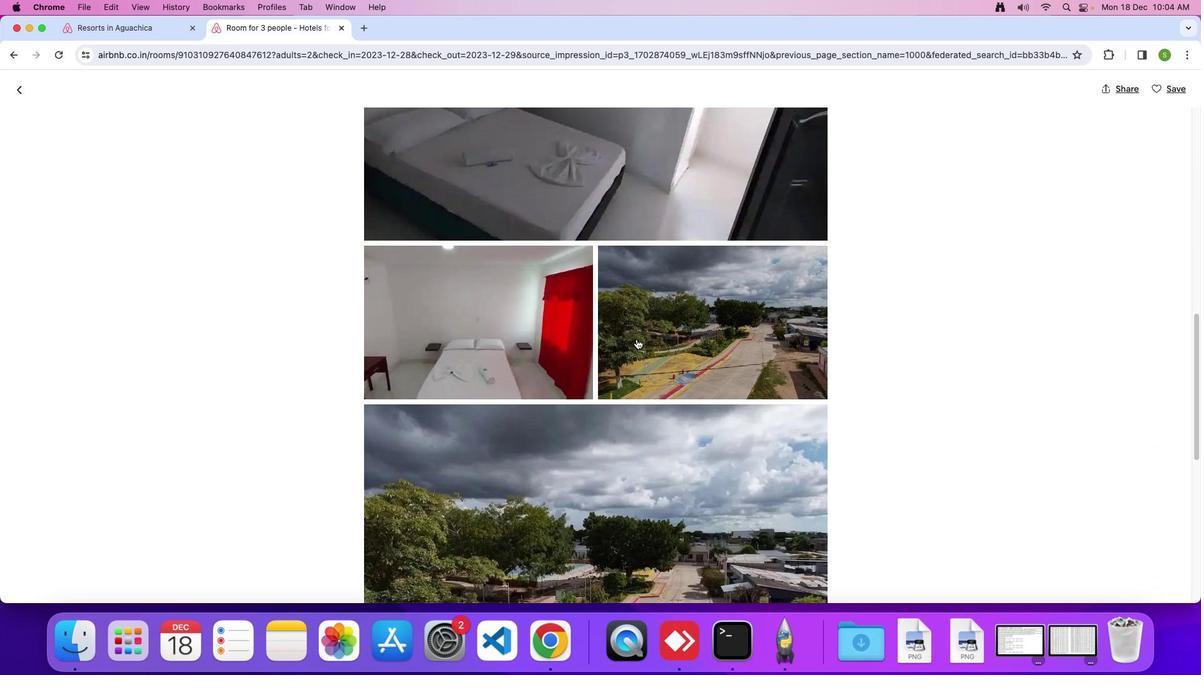 
Action: Mouse scrolled (636, 339) with delta (0, -1)
Screenshot: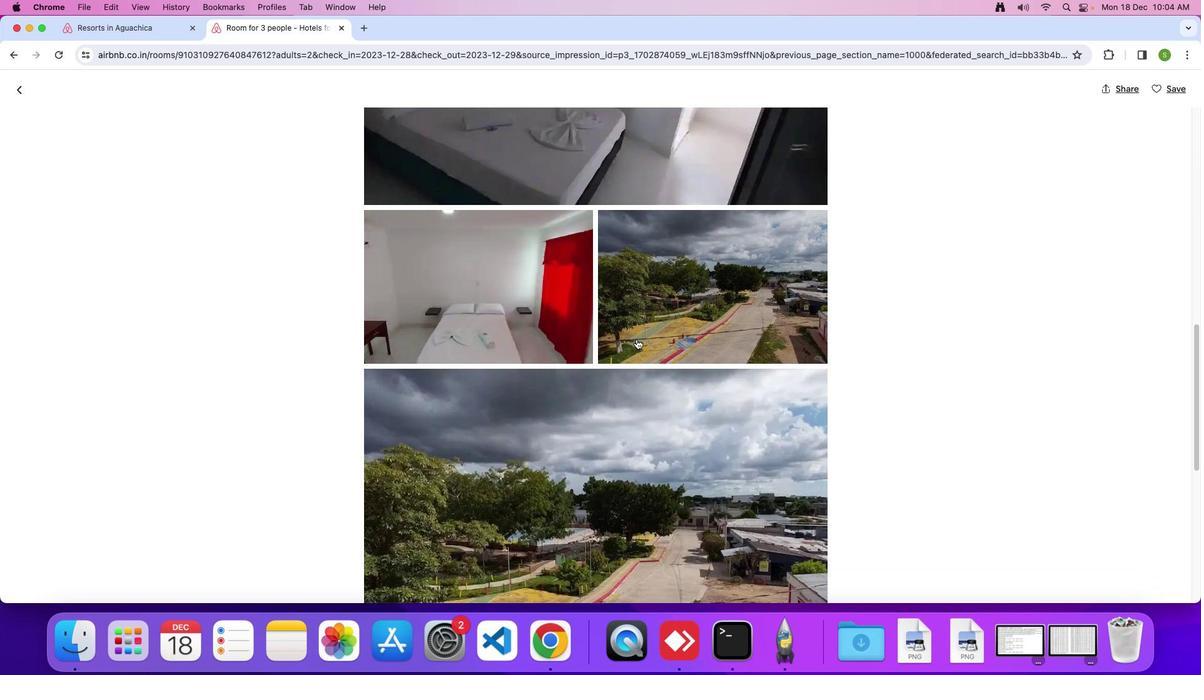 
Action: Mouse scrolled (636, 339) with delta (0, 0)
Screenshot: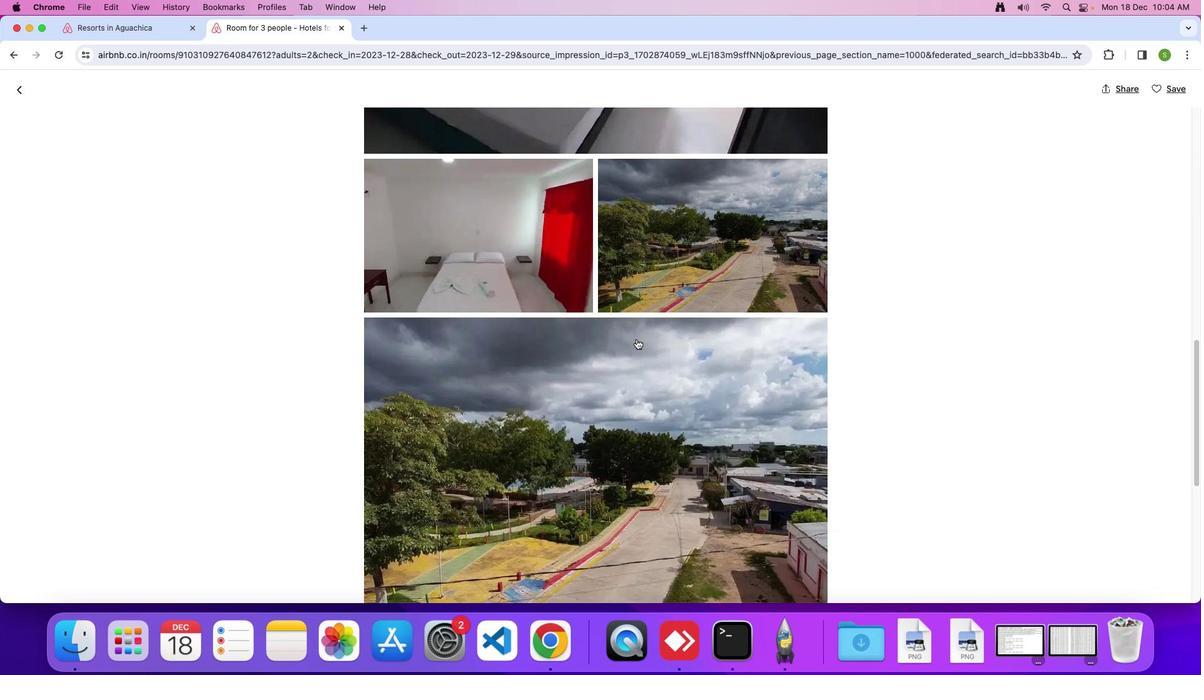 
Action: Mouse scrolled (636, 339) with delta (0, 0)
Screenshot: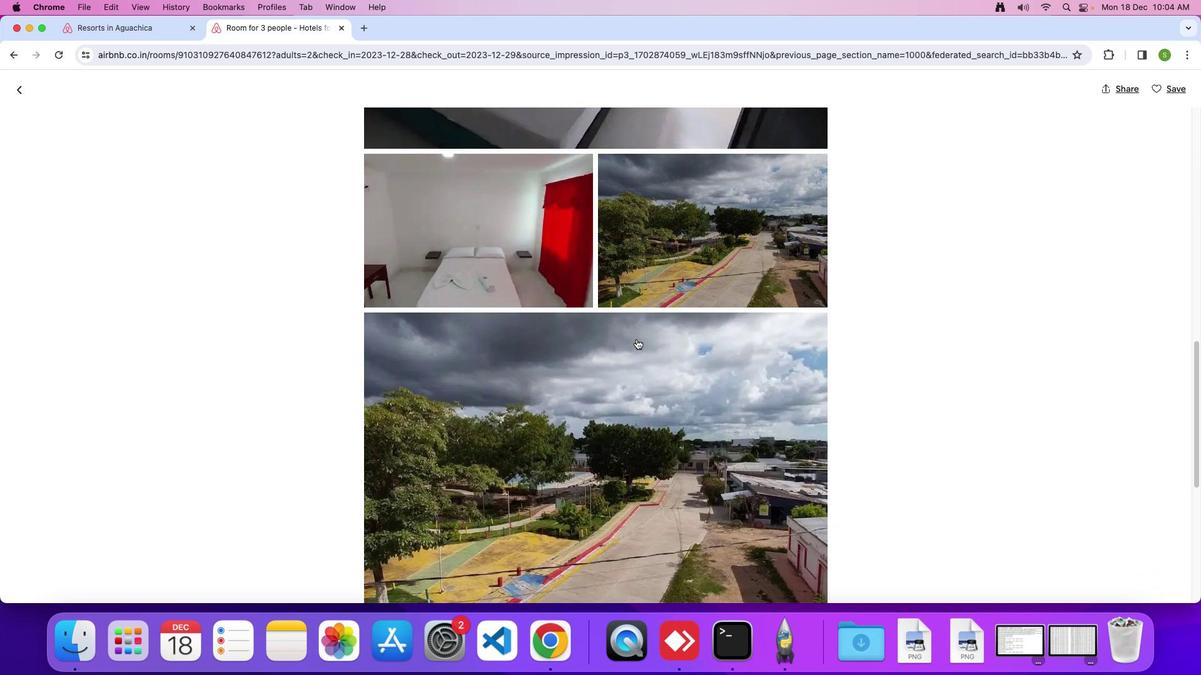 
Action: Mouse scrolled (636, 339) with delta (0, -1)
Screenshot: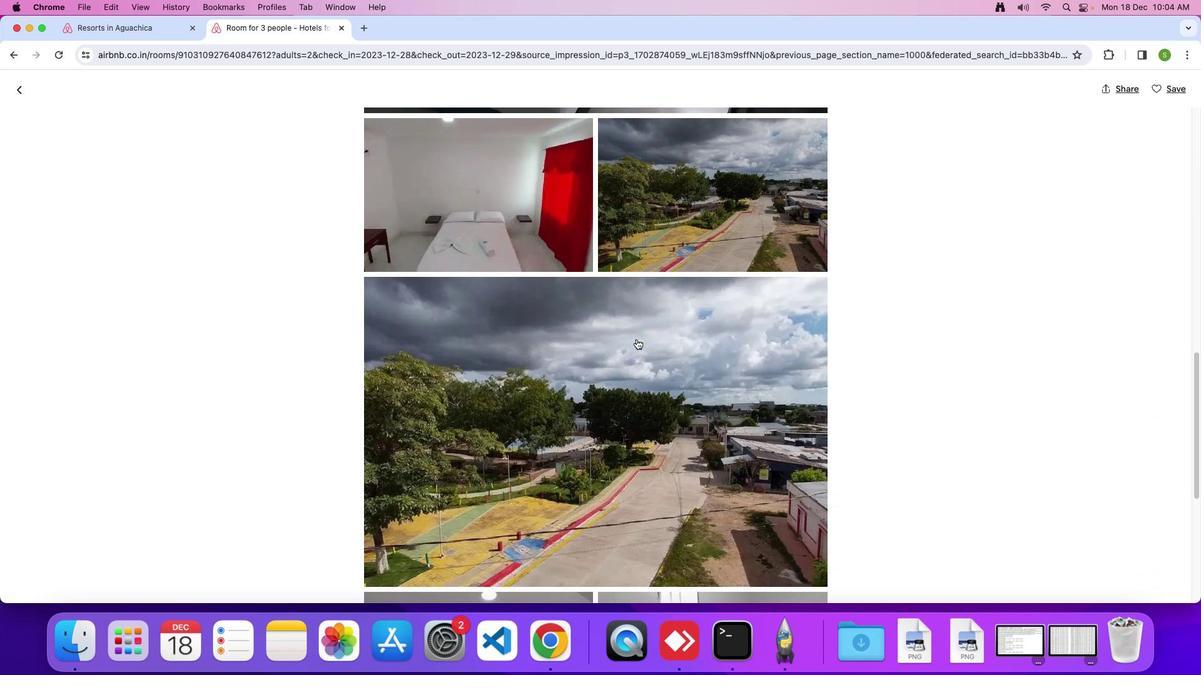 
Action: Mouse scrolled (636, 339) with delta (0, 0)
Screenshot: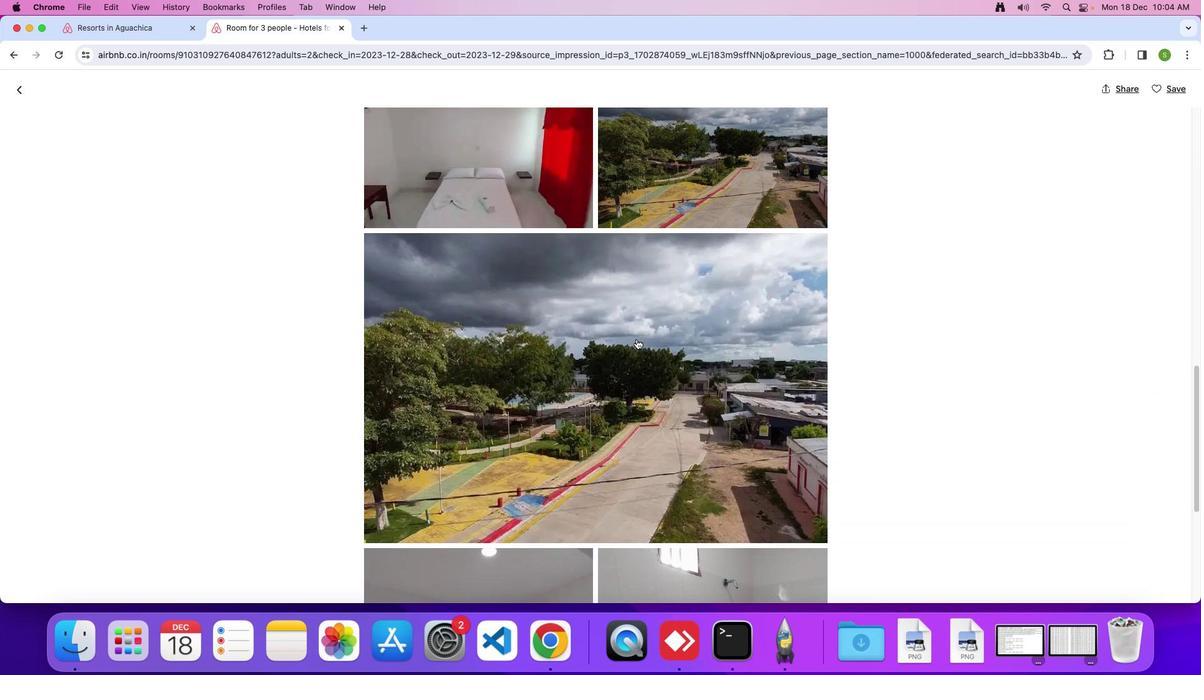 
Action: Mouse scrolled (636, 339) with delta (0, 0)
Screenshot: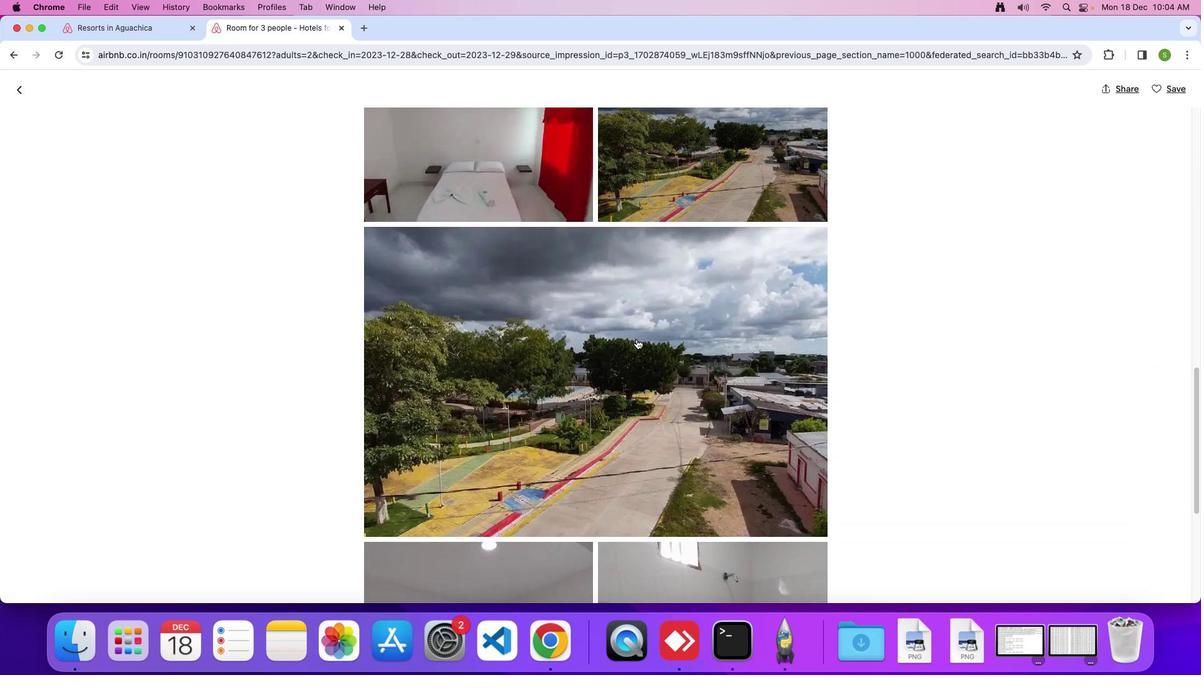
Action: Mouse scrolled (636, 339) with delta (0, 0)
Screenshot: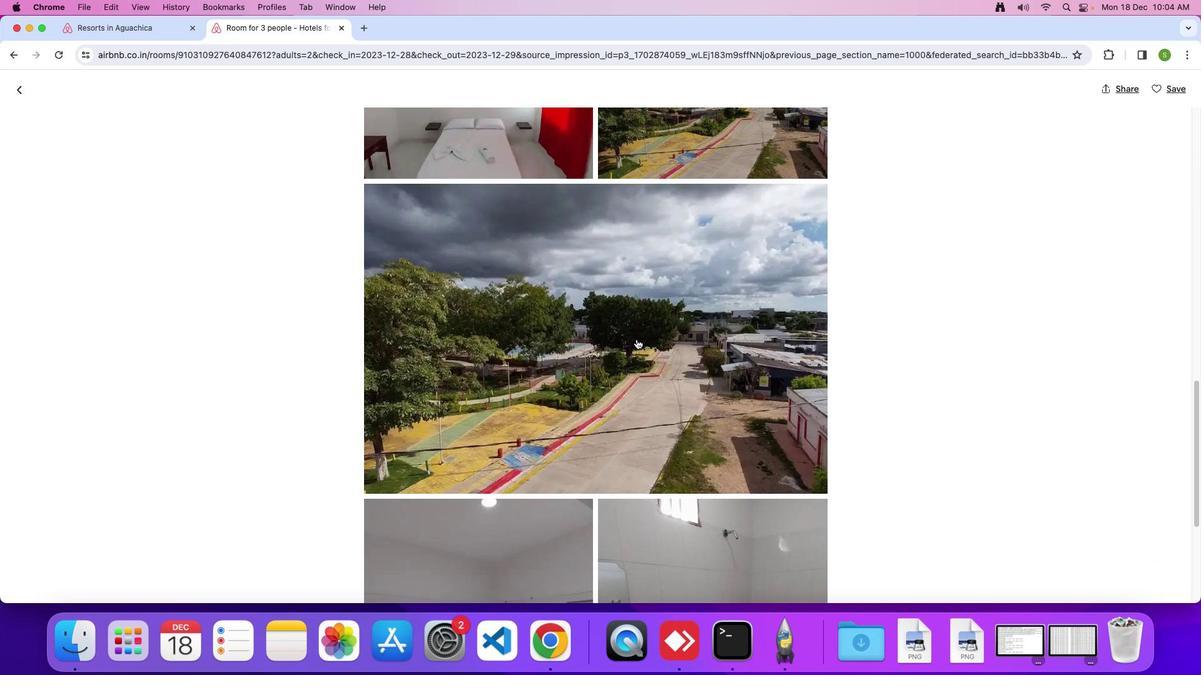 
Action: Mouse scrolled (636, 339) with delta (0, 0)
Screenshot: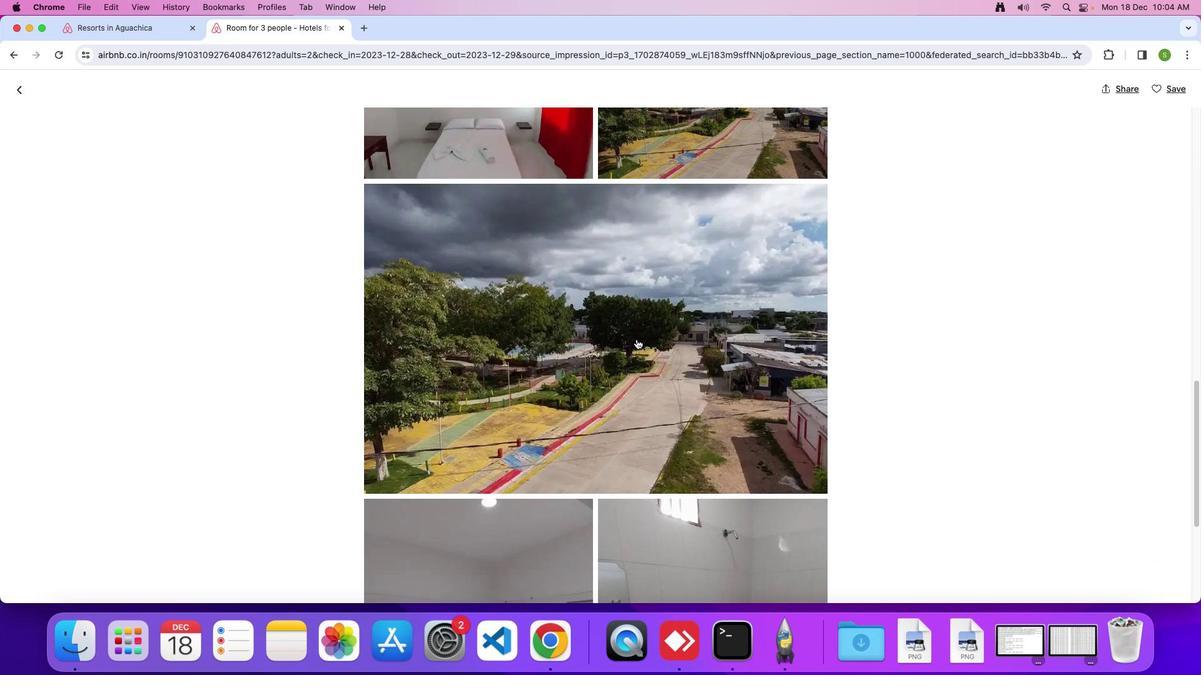 
Action: Mouse scrolled (636, 339) with delta (0, -1)
Screenshot: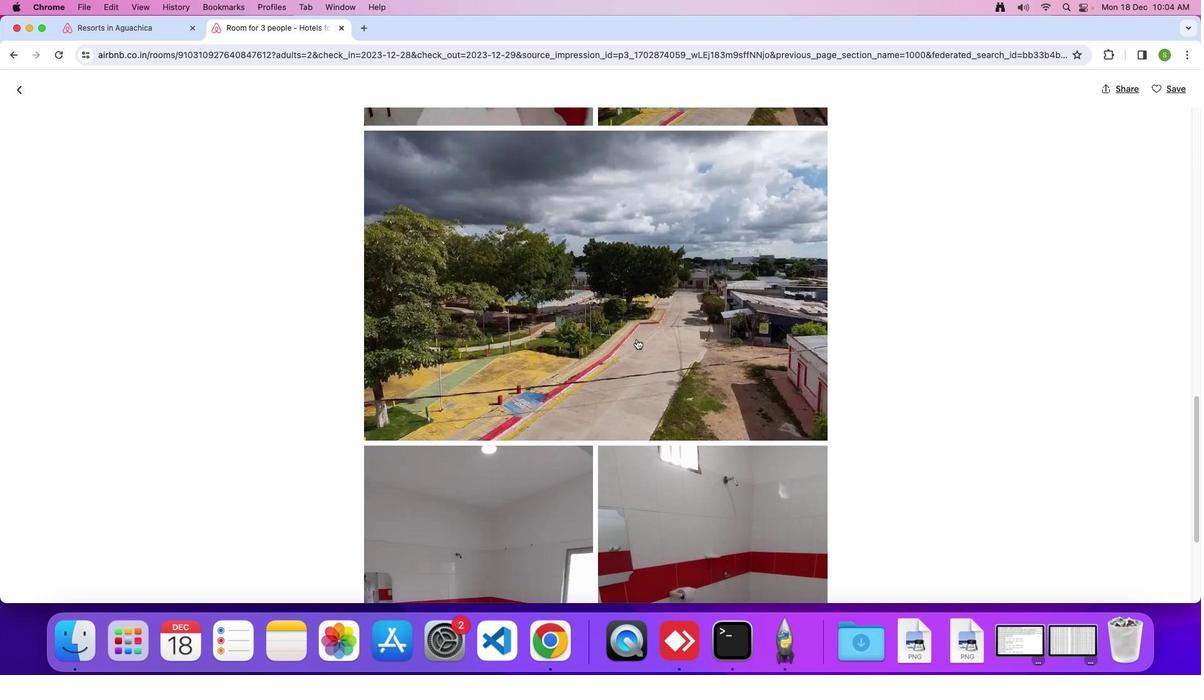 
Action: Mouse scrolled (636, 339) with delta (0, 0)
Screenshot: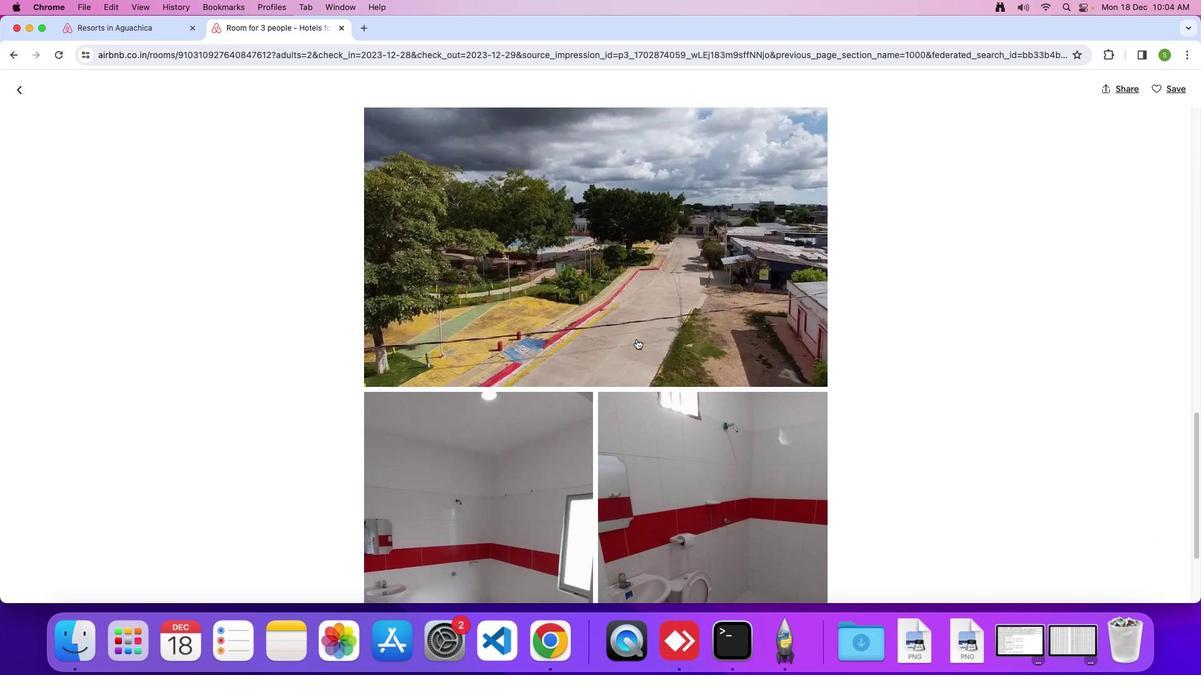 
Action: Mouse scrolled (636, 339) with delta (0, 0)
Screenshot: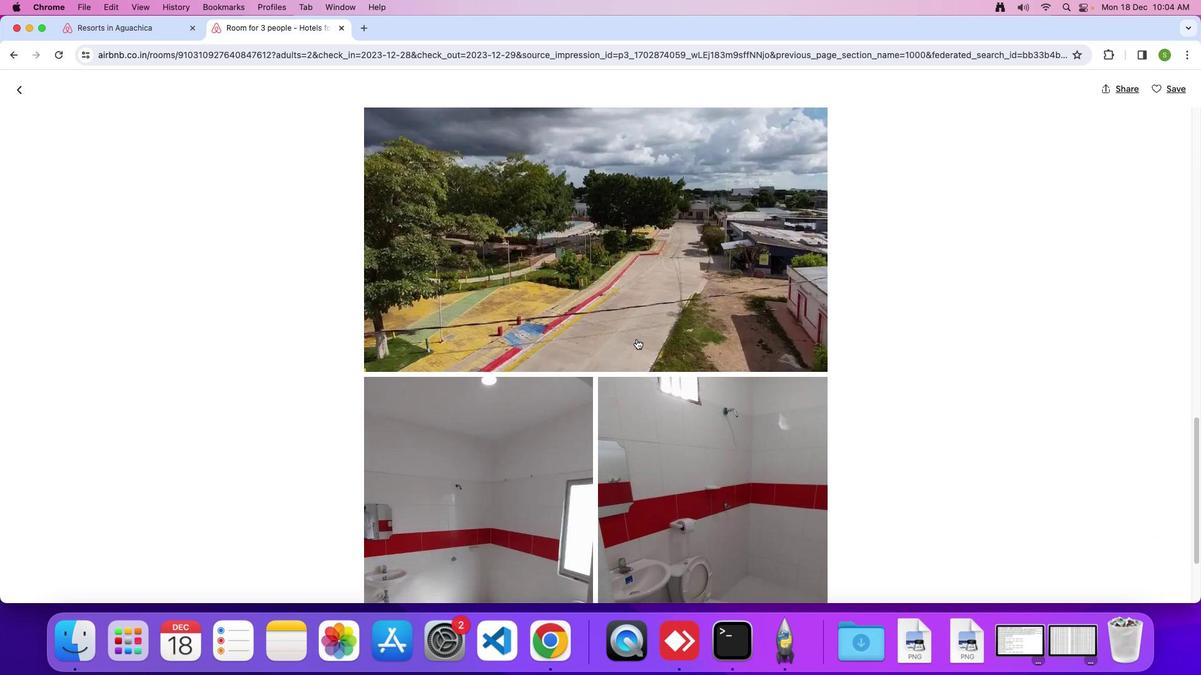 
Action: Mouse scrolled (636, 339) with delta (0, -1)
Screenshot: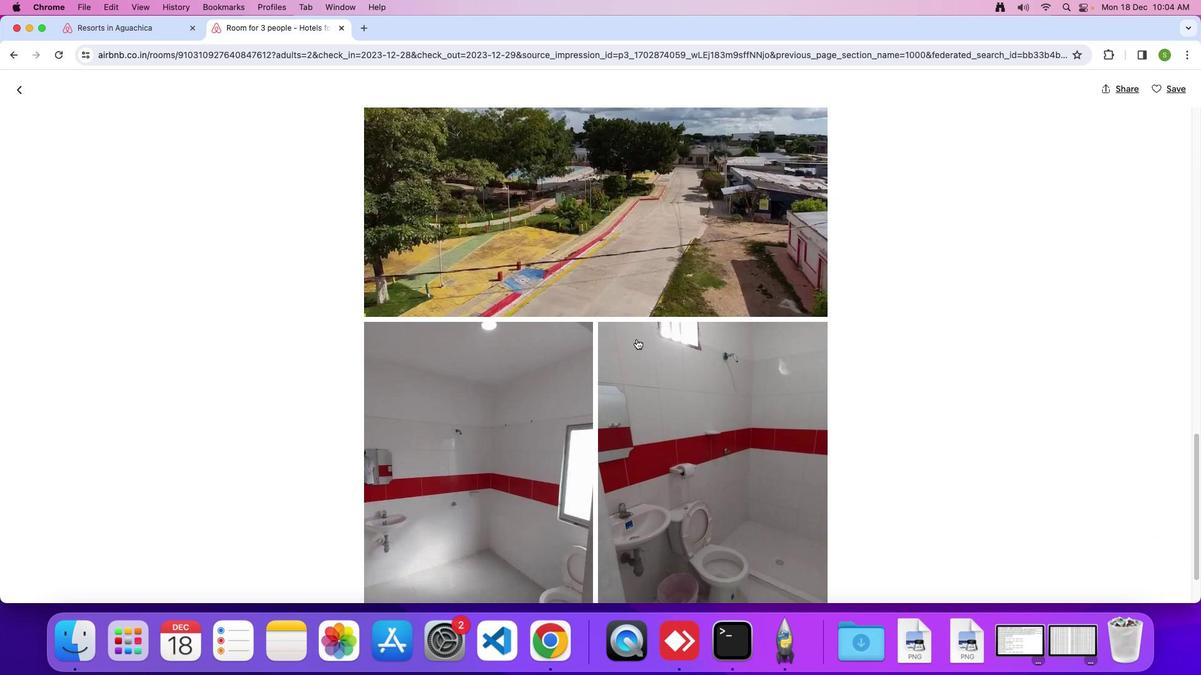 
Action: Mouse scrolled (636, 339) with delta (0, 0)
Screenshot: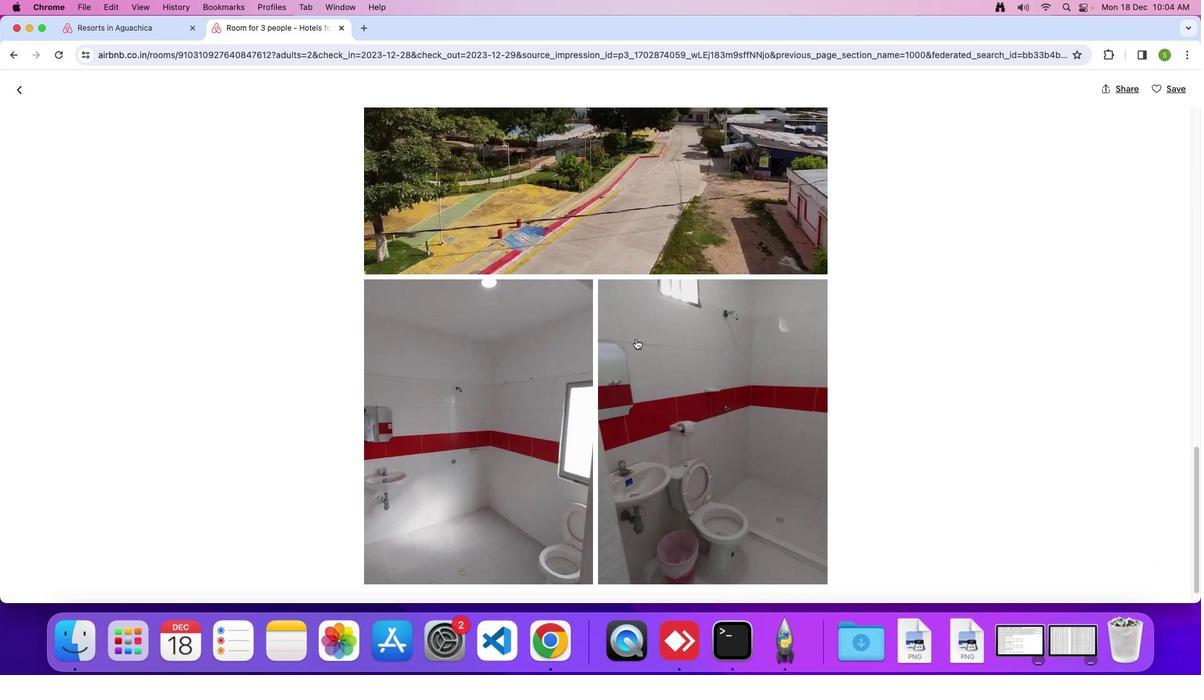 
Action: Mouse scrolled (636, 339) with delta (0, 0)
Screenshot: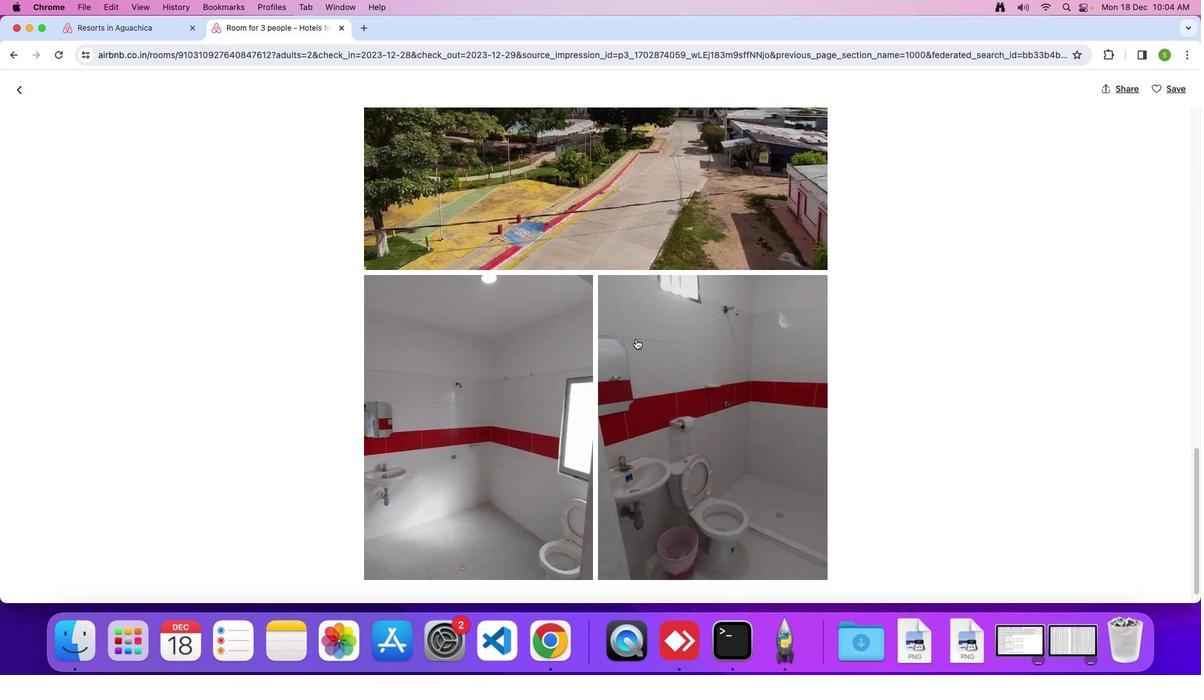 
Action: Mouse moved to (636, 339)
Screenshot: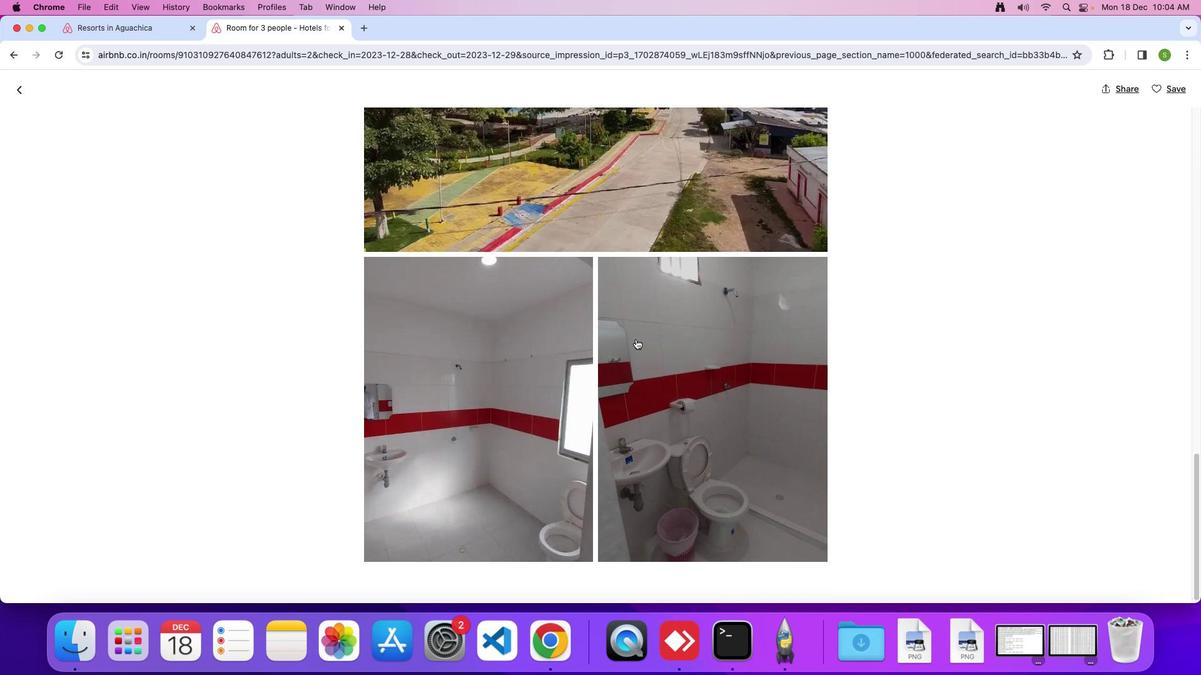 
Action: Mouse scrolled (636, 339) with delta (0, -1)
Screenshot: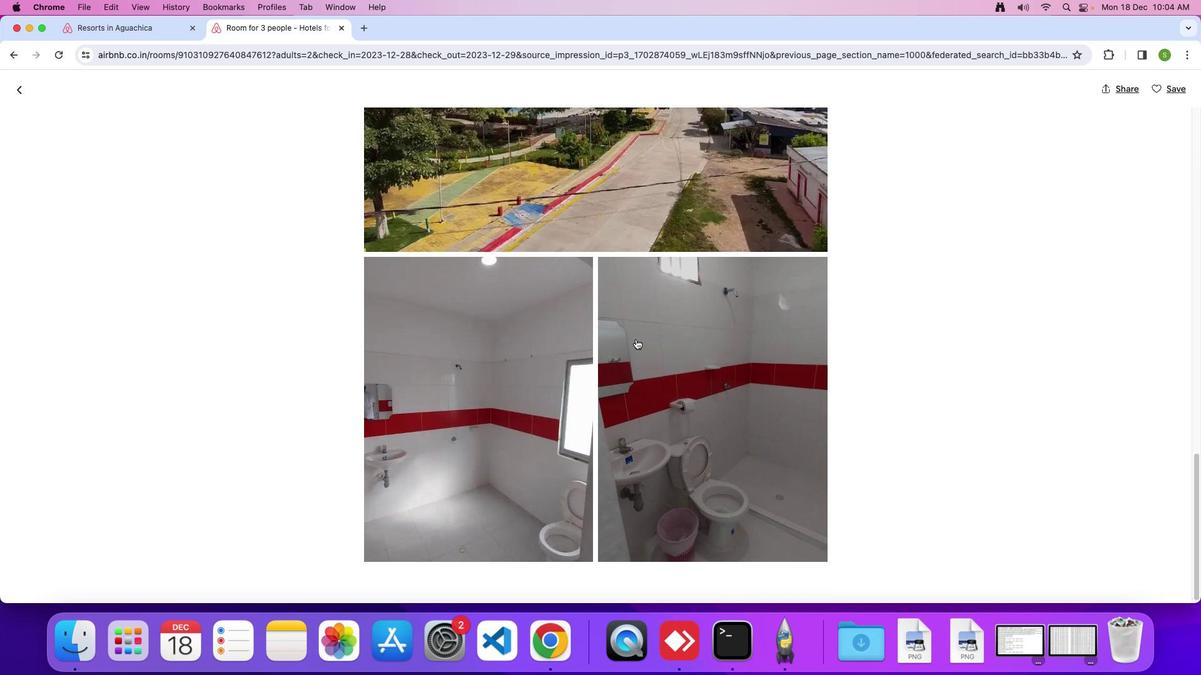 
Action: Mouse moved to (636, 339)
Screenshot: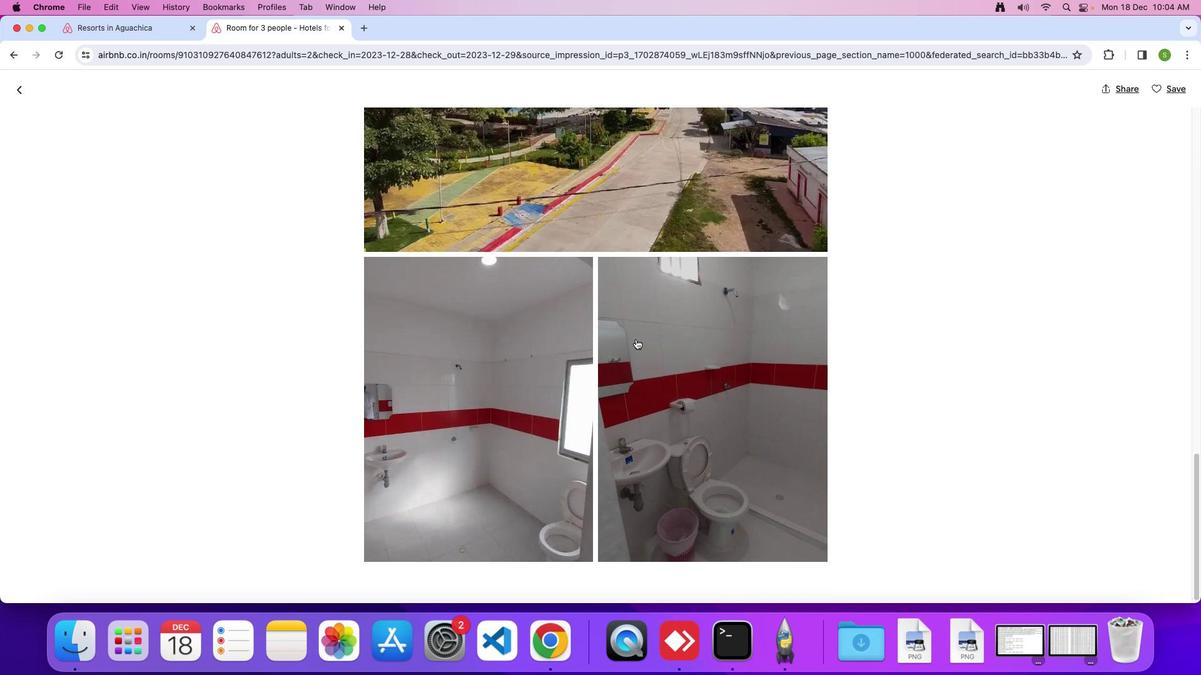 
Action: Mouse scrolled (636, 339) with delta (0, 0)
Screenshot: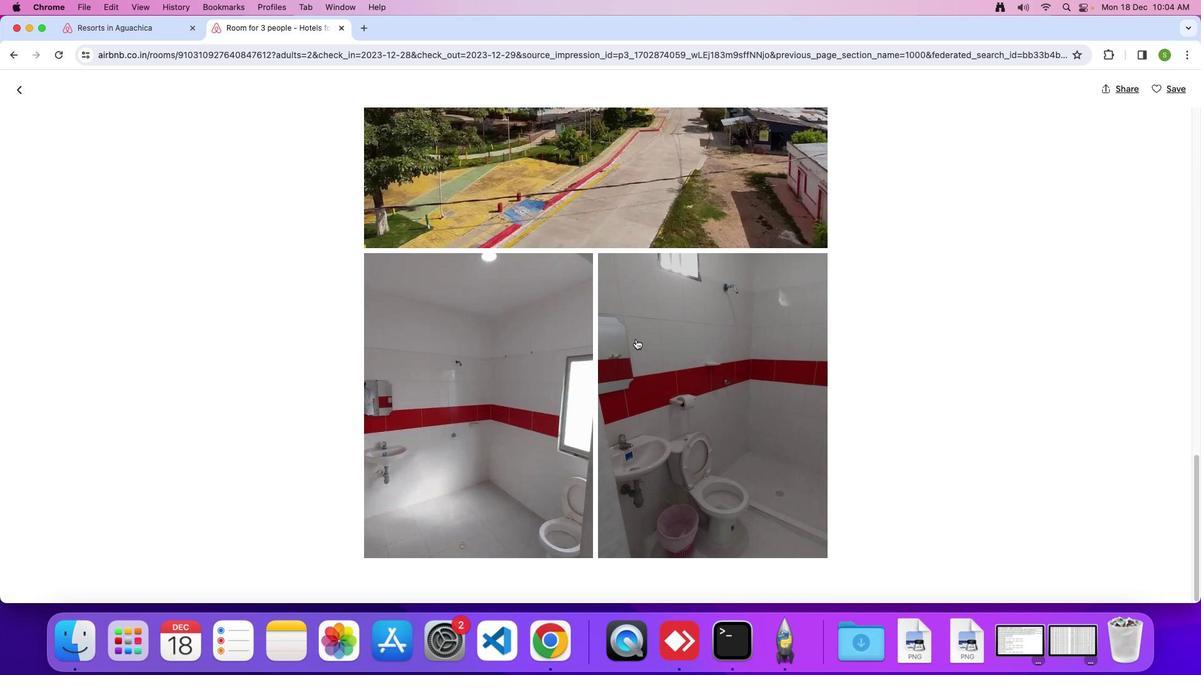 
Action: Mouse scrolled (636, 339) with delta (0, 0)
Screenshot: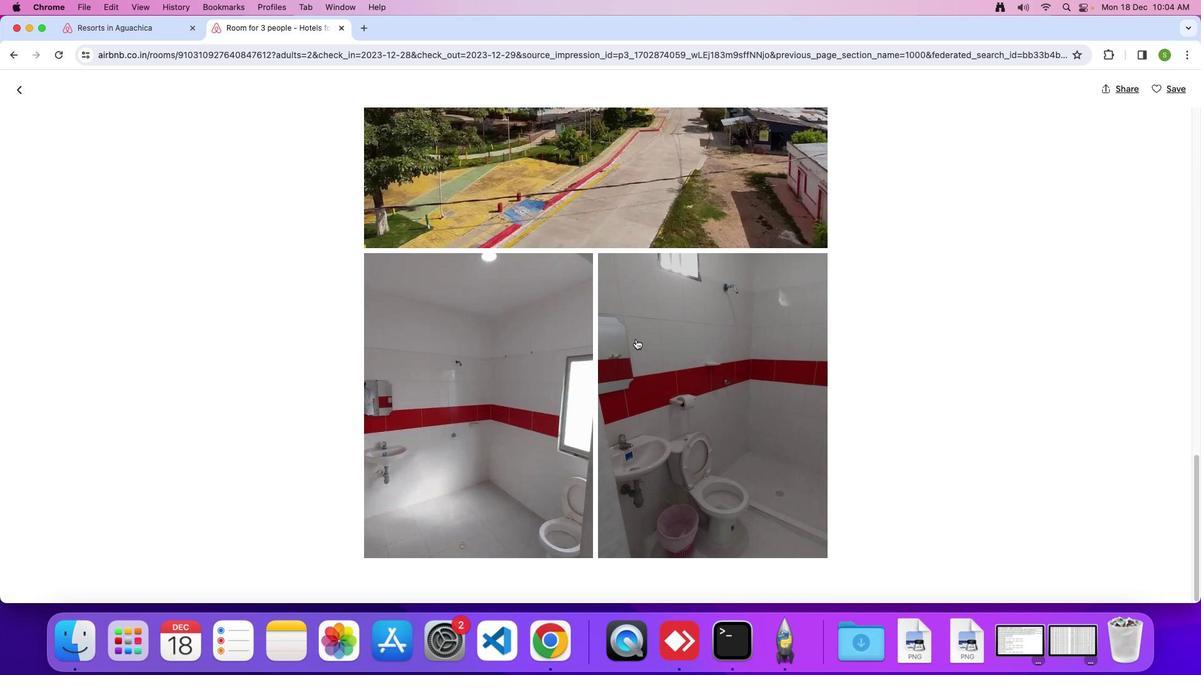 
Action: Mouse moved to (16, 88)
Screenshot: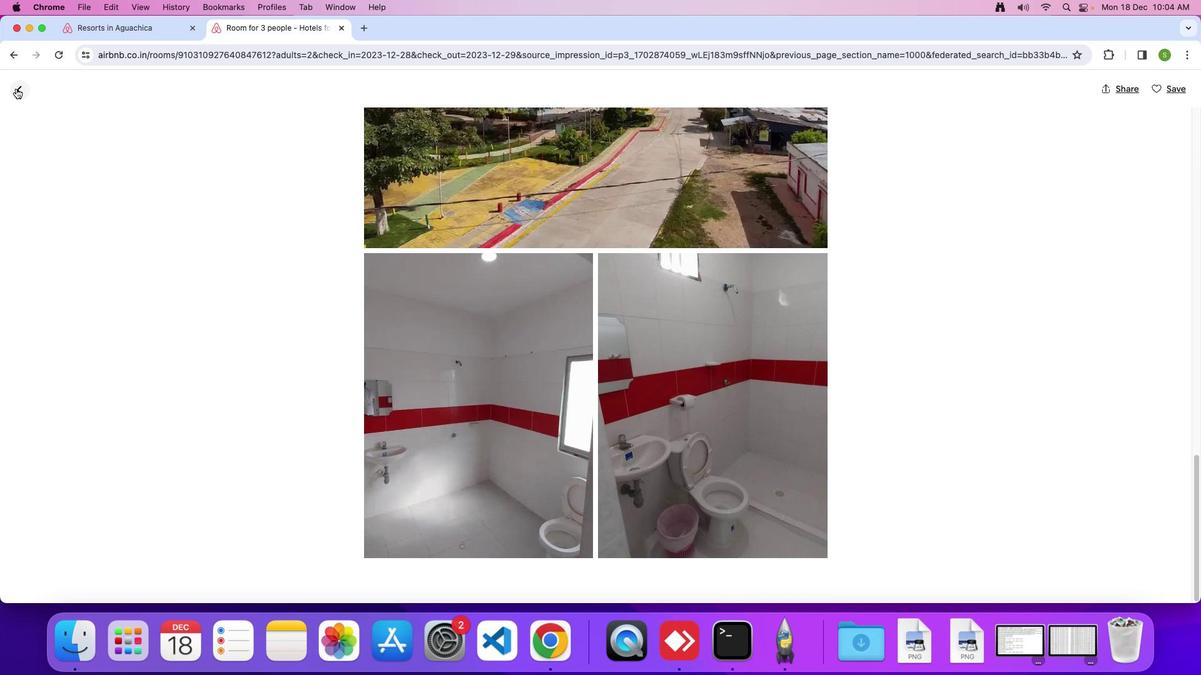 
Action: Mouse pressed left at (16, 88)
Screenshot: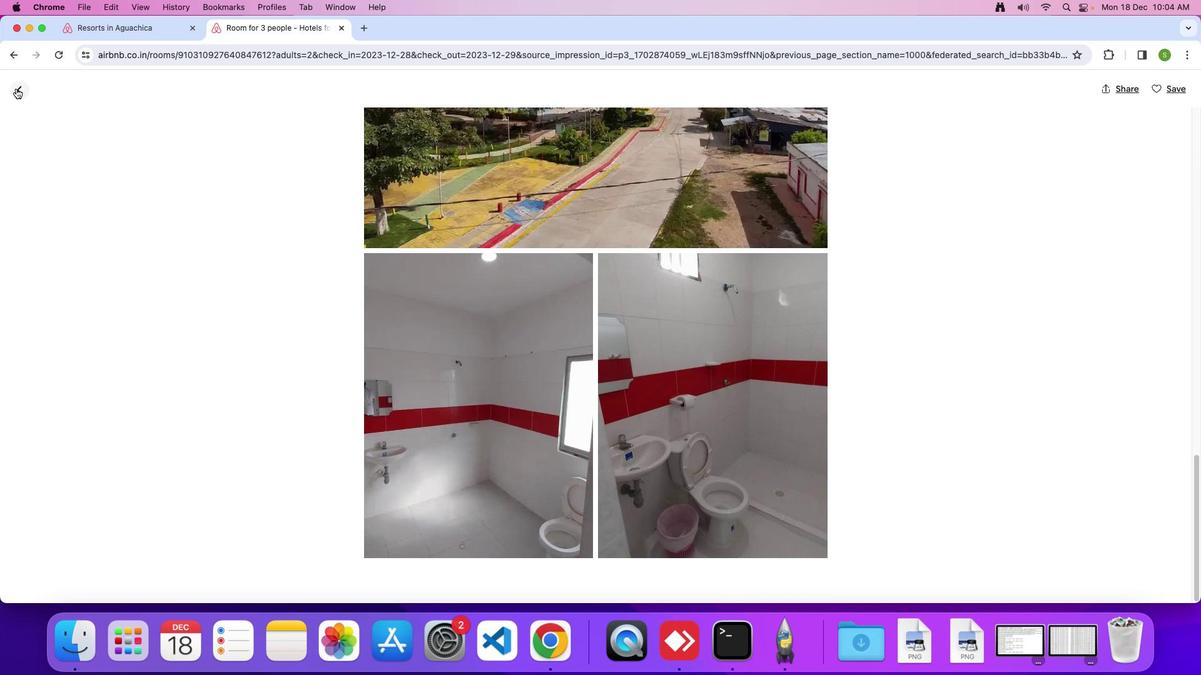 
Action: Mouse moved to (418, 272)
Screenshot: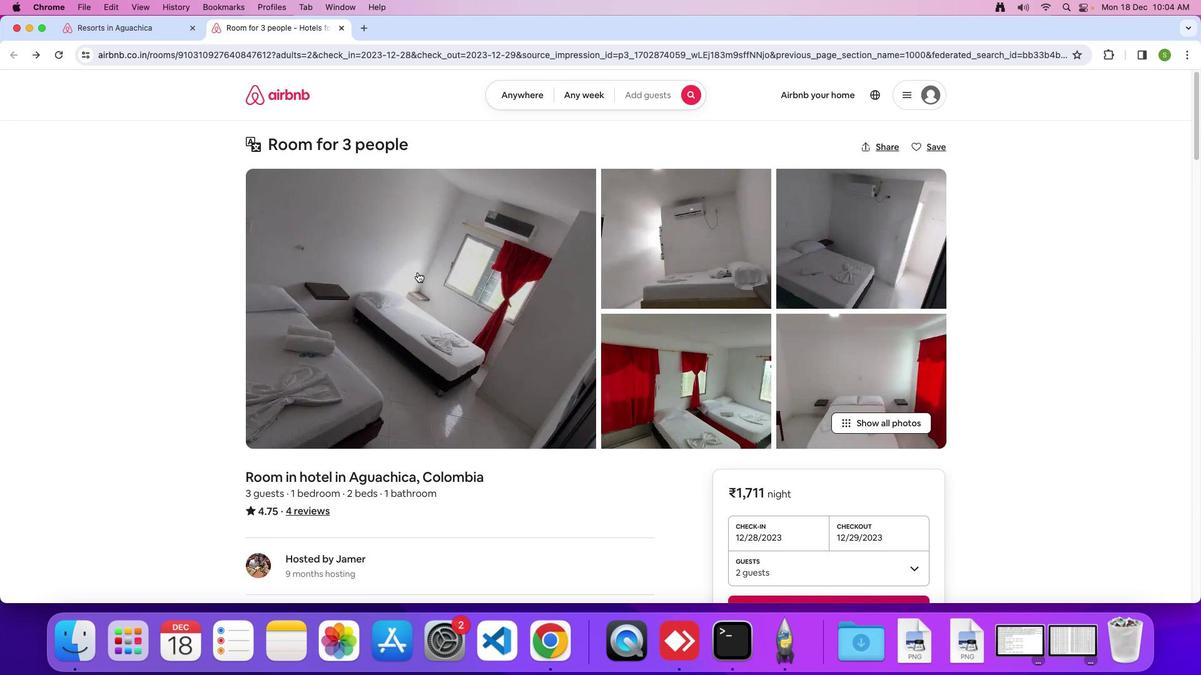 
Action: Mouse scrolled (418, 272) with delta (0, 0)
Screenshot: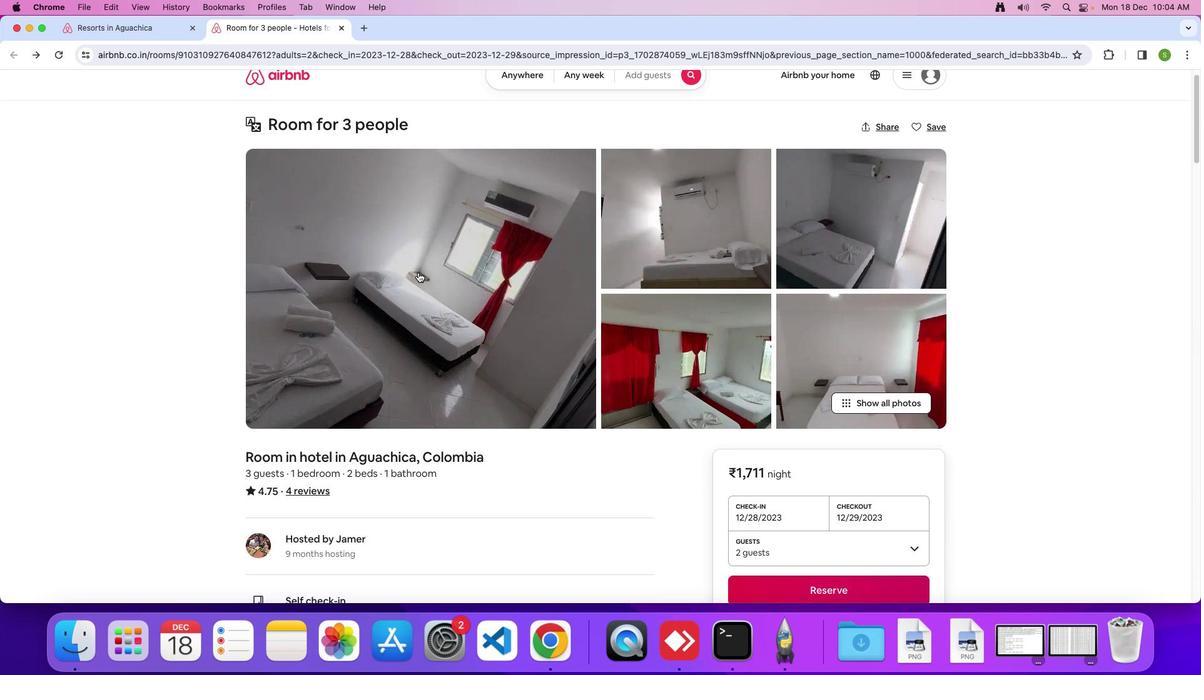 
Action: Mouse scrolled (418, 272) with delta (0, 0)
Screenshot: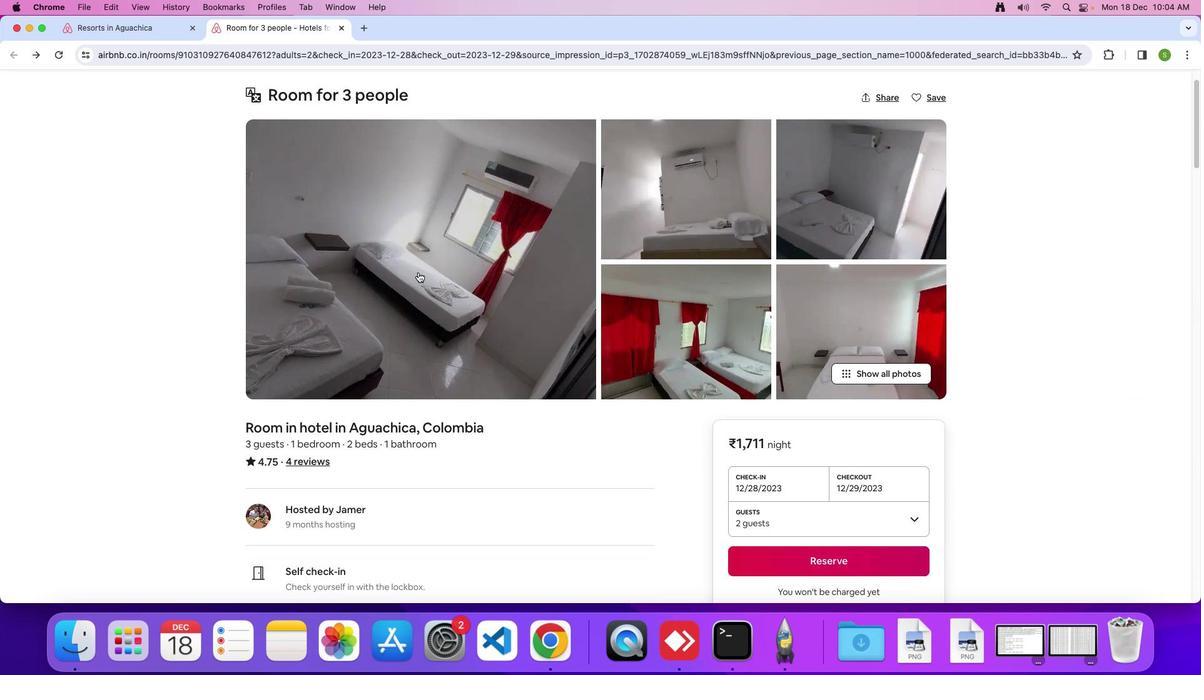 
Action: Mouse moved to (418, 272)
Screenshot: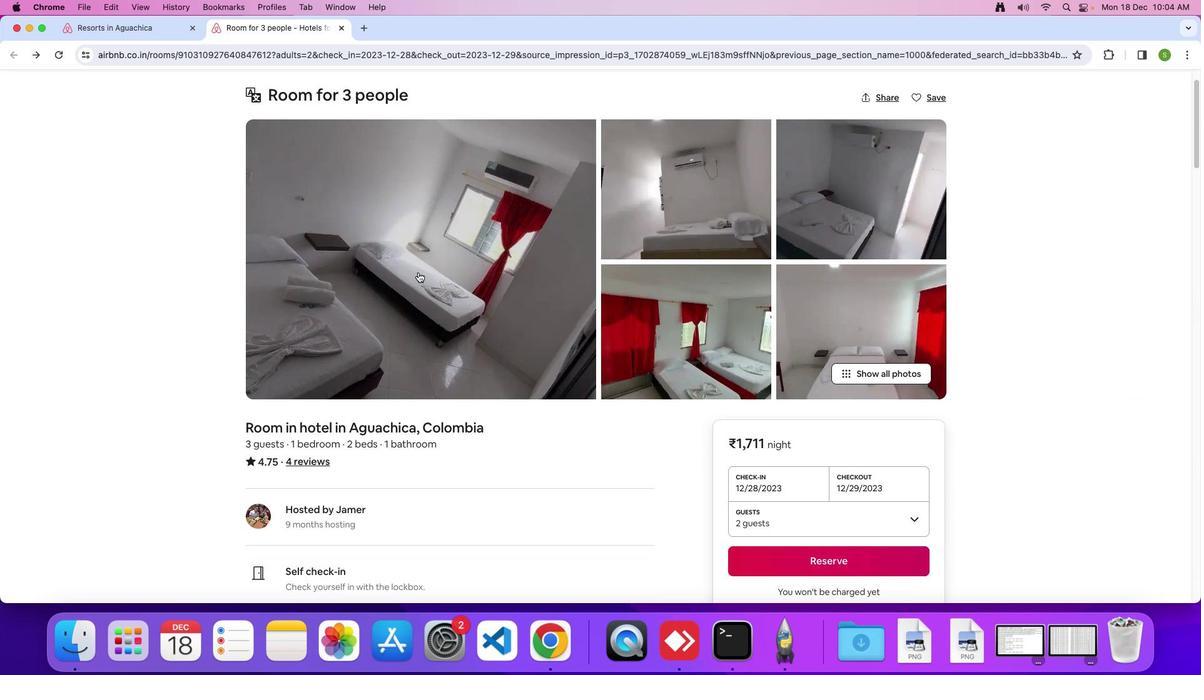
Action: Mouse scrolled (418, 272) with delta (0, -1)
Screenshot: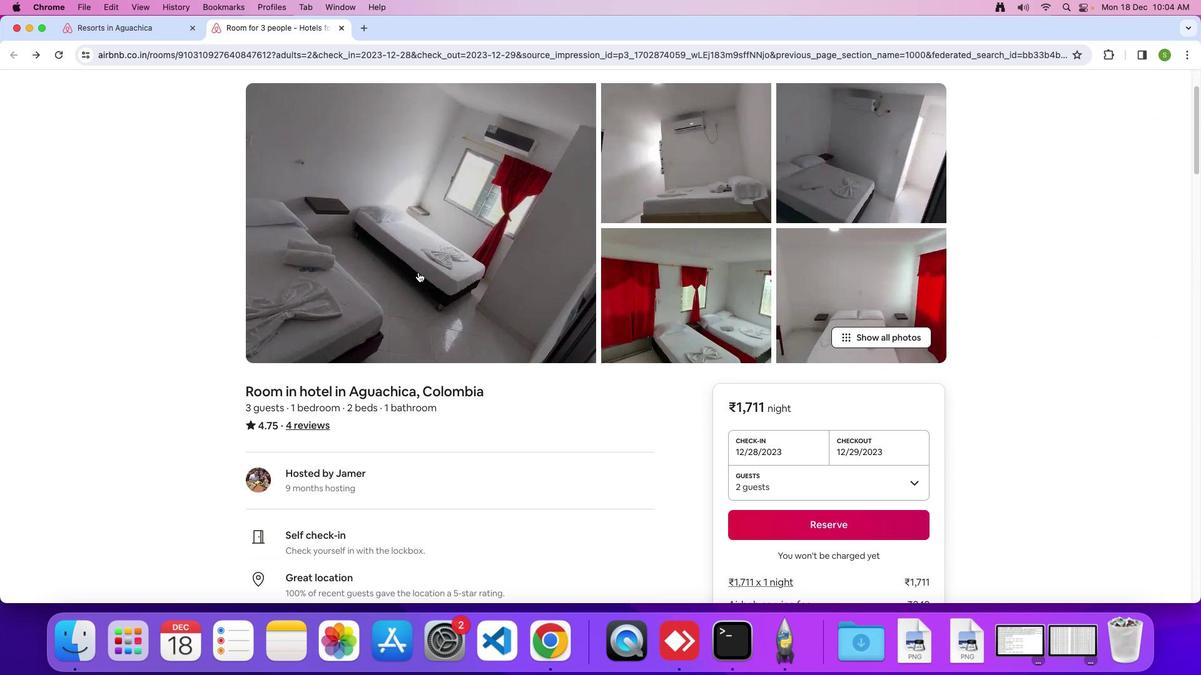 
Action: Mouse moved to (418, 272)
Screenshot: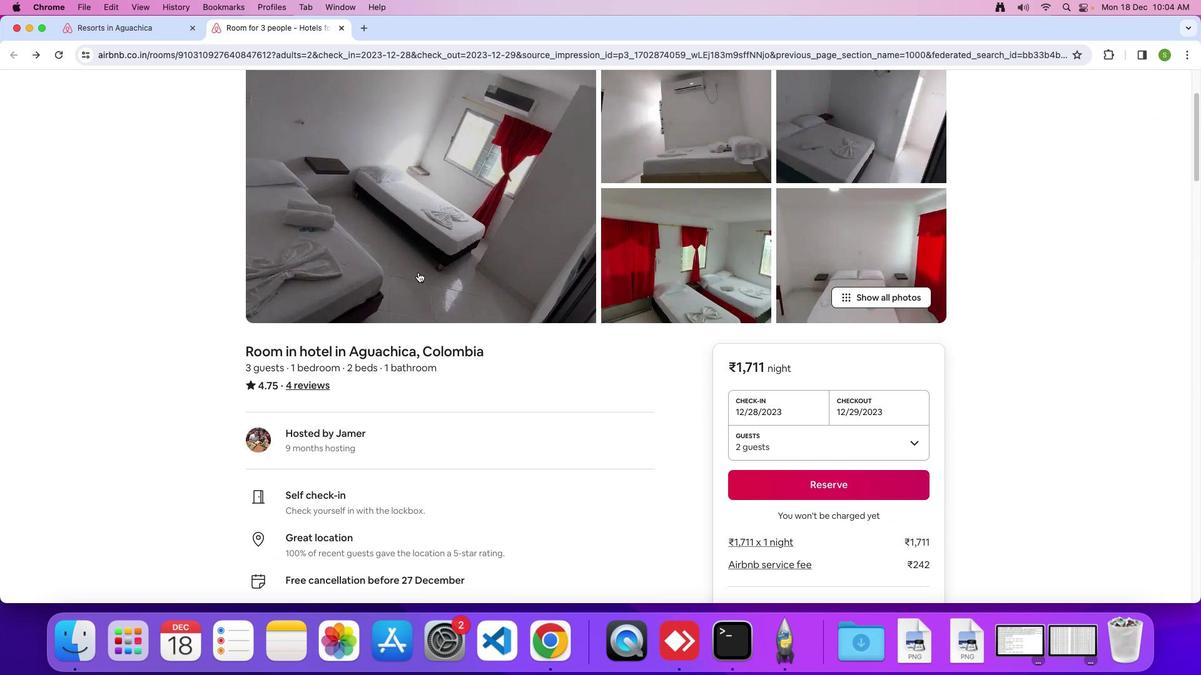 
Action: Mouse scrolled (418, 272) with delta (0, 0)
Screenshot: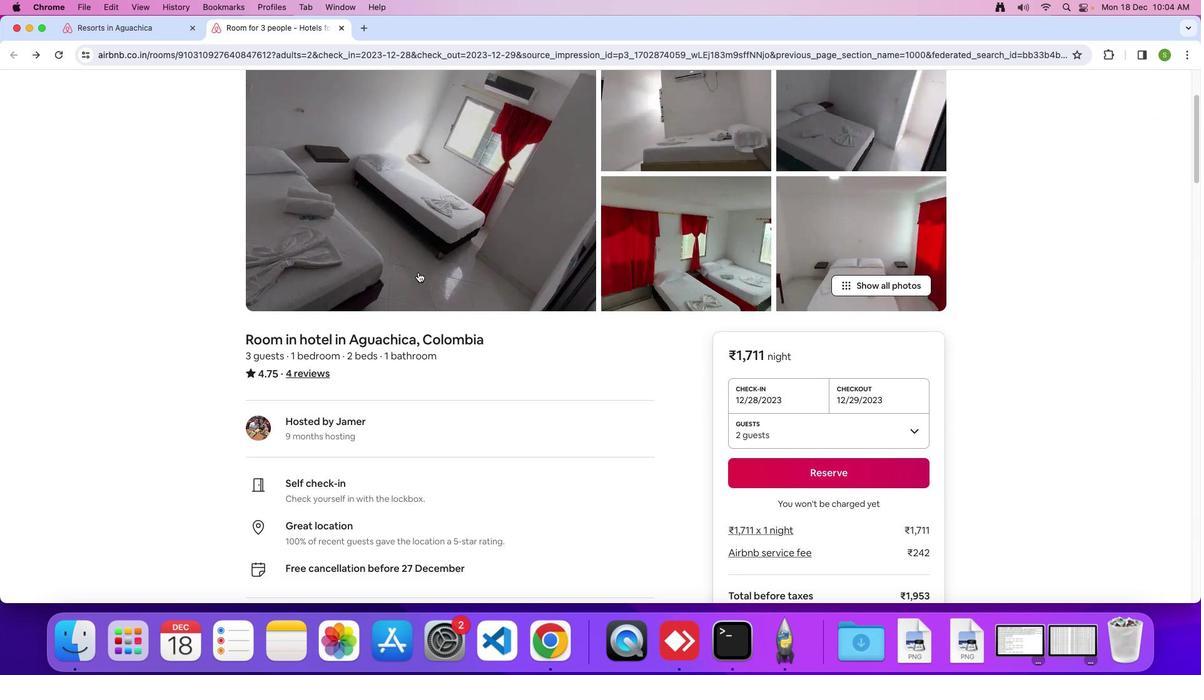 
Action: Mouse moved to (418, 272)
Screenshot: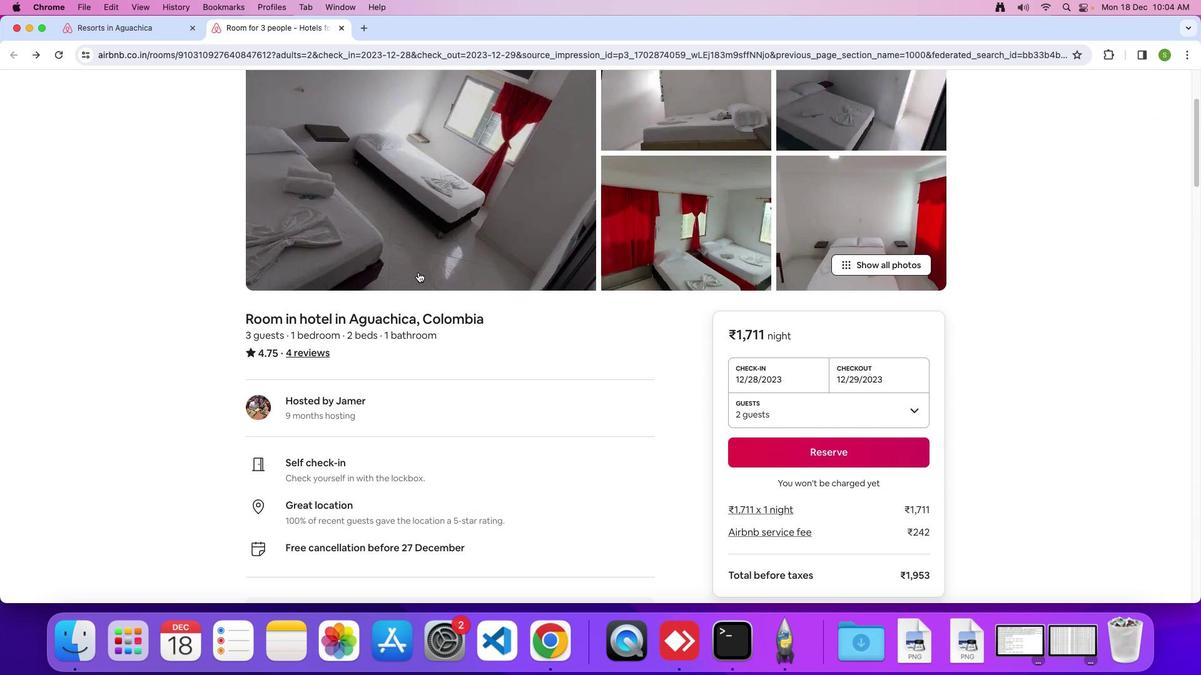 
Action: Mouse scrolled (418, 272) with delta (0, 0)
Screenshot: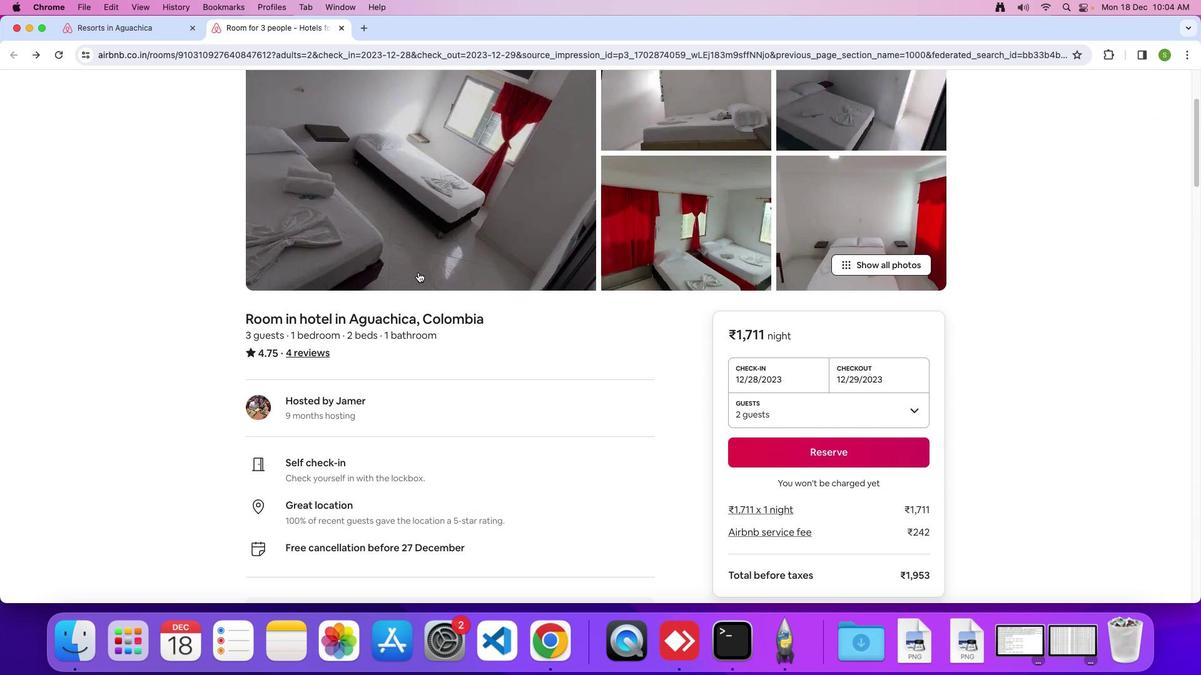 
Action: Mouse scrolled (418, 272) with delta (0, -1)
Screenshot: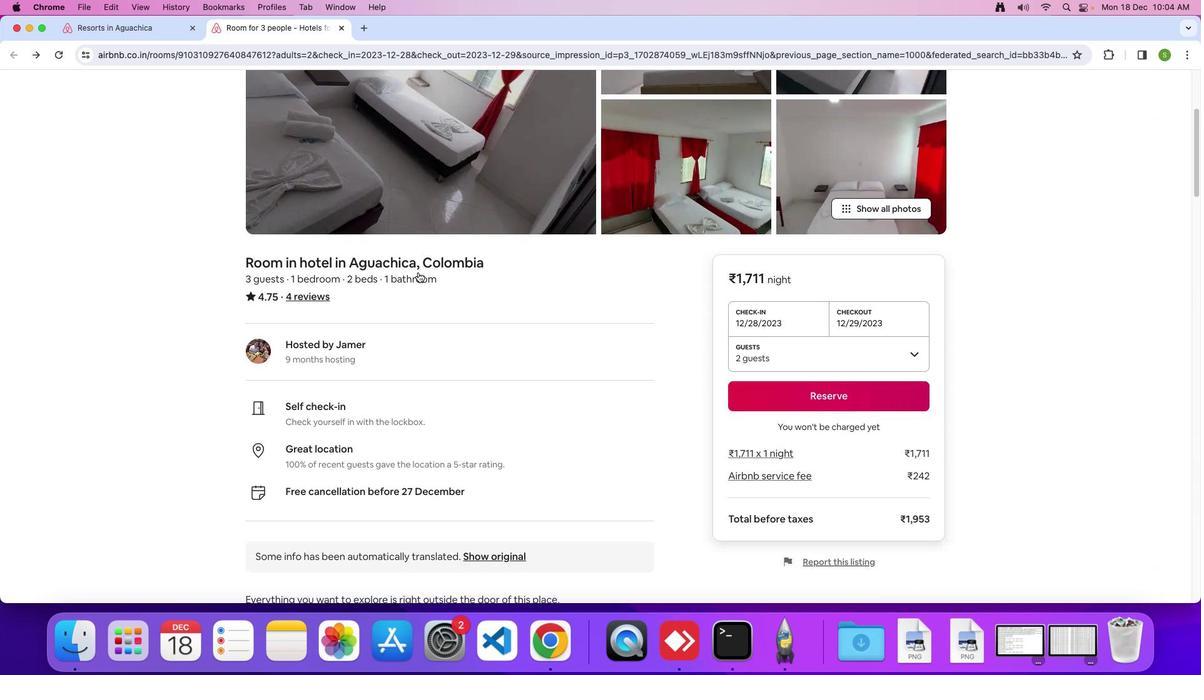 
Action: Mouse moved to (418, 271)
Screenshot: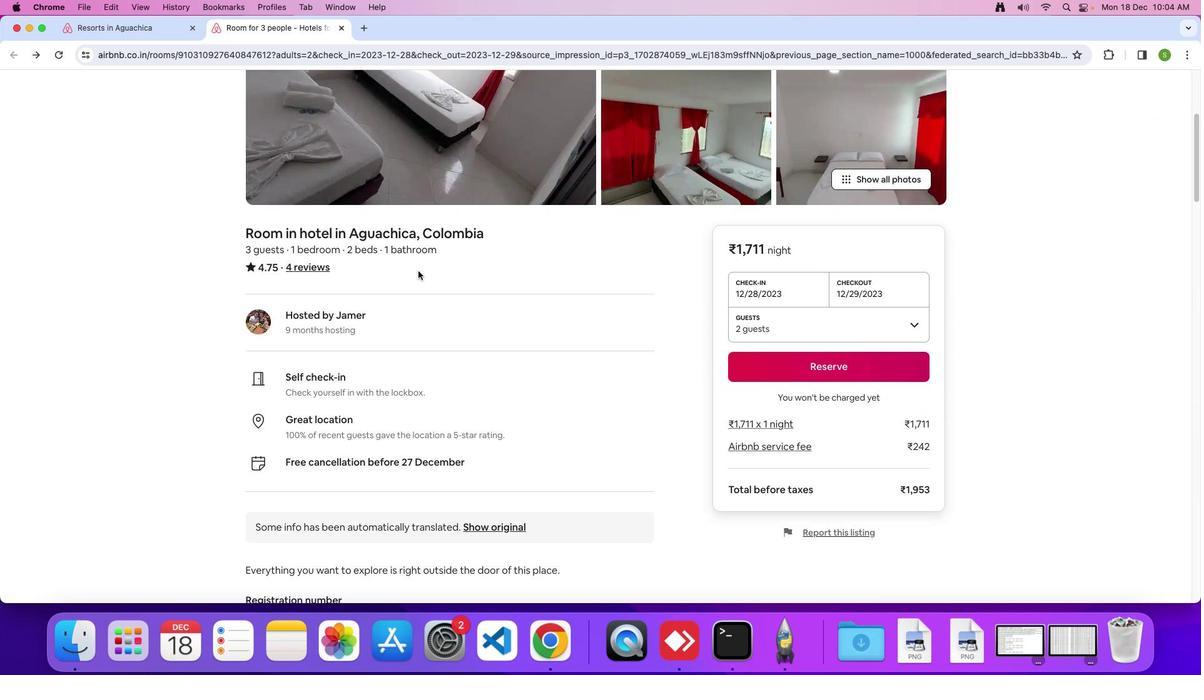 
Action: Mouse scrolled (418, 271) with delta (0, 0)
Screenshot: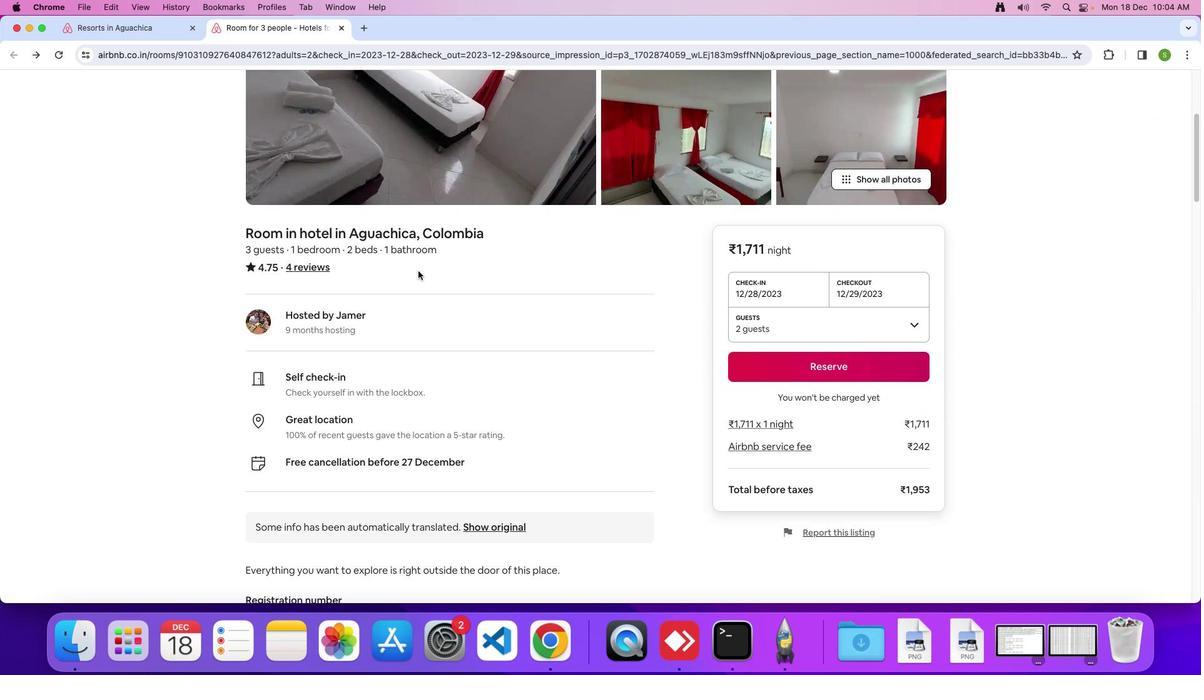 
Action: Mouse moved to (418, 271)
Screenshot: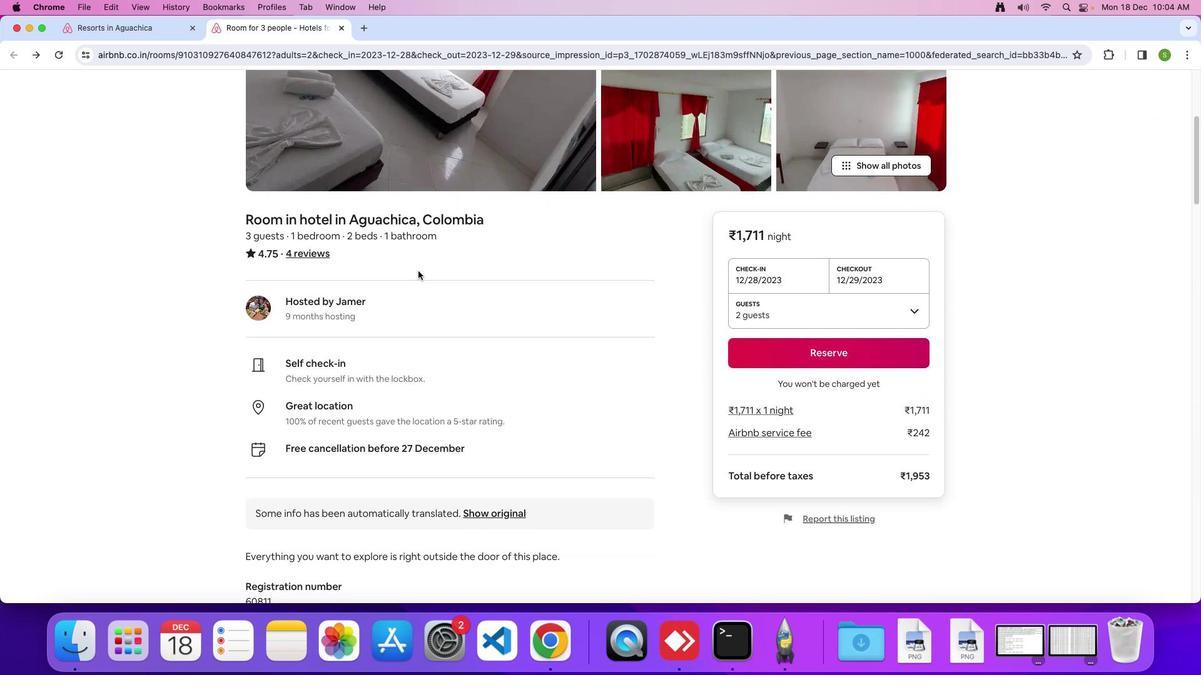 
Action: Mouse scrolled (418, 271) with delta (0, 0)
Screenshot: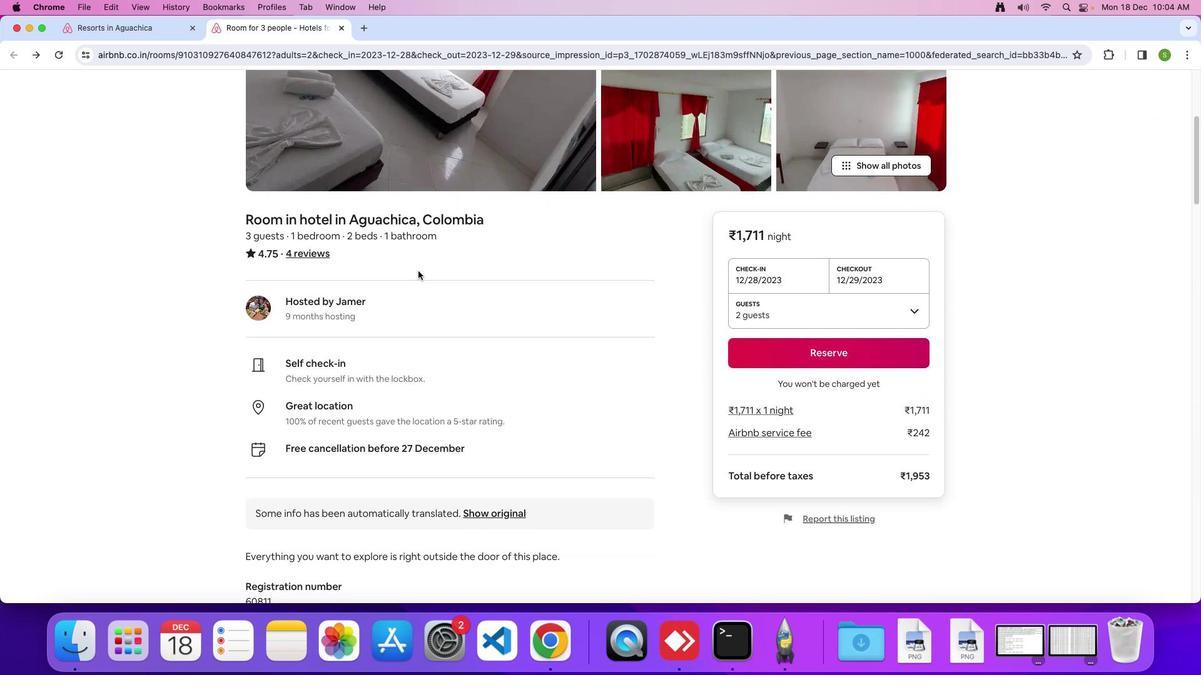 
Action: Mouse moved to (418, 271)
Screenshot: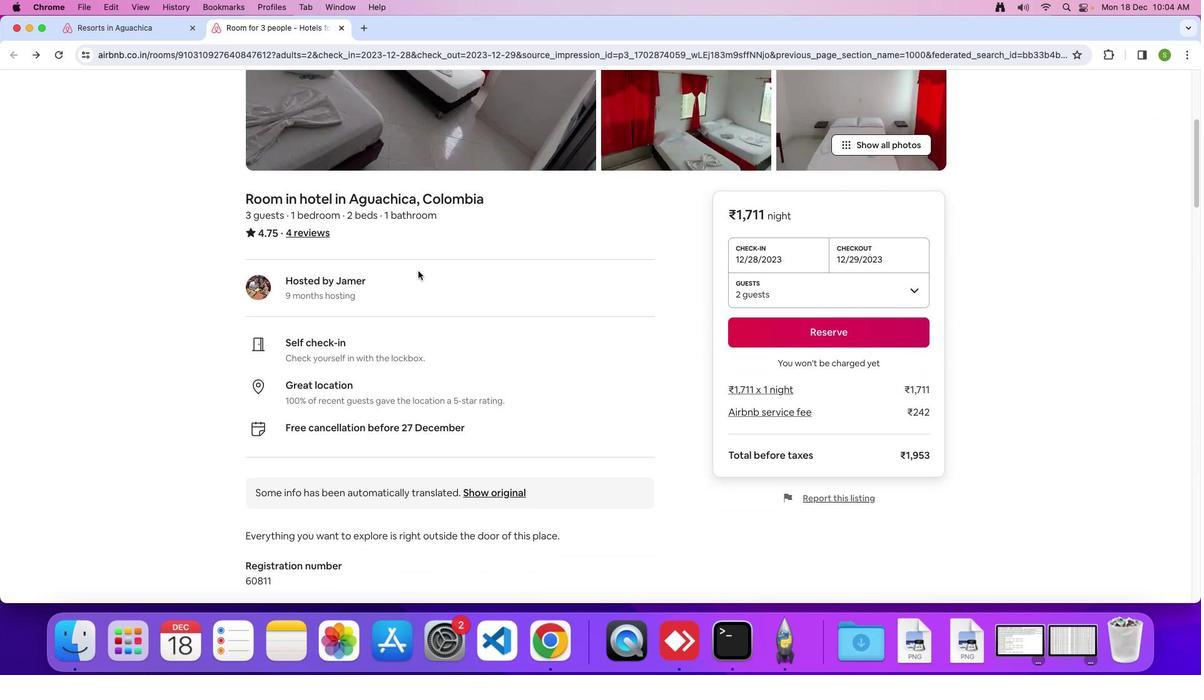 
Action: Mouse scrolled (418, 271) with delta (0, -1)
Screenshot: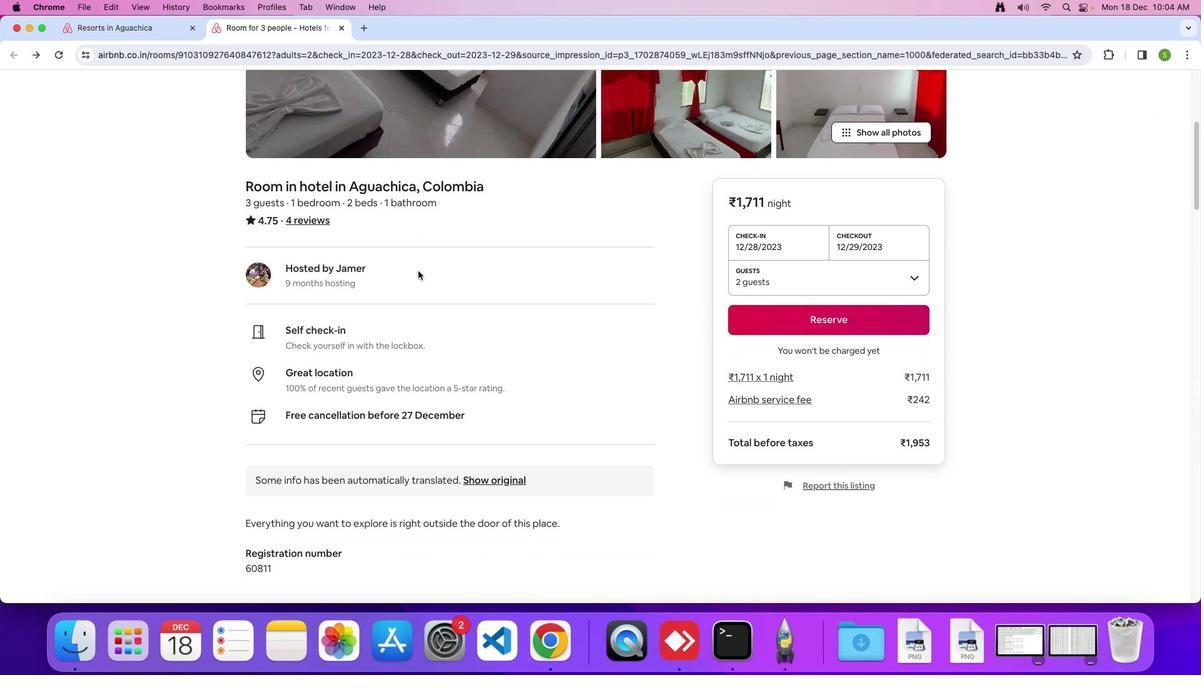 
Action: Mouse moved to (418, 271)
Screenshot: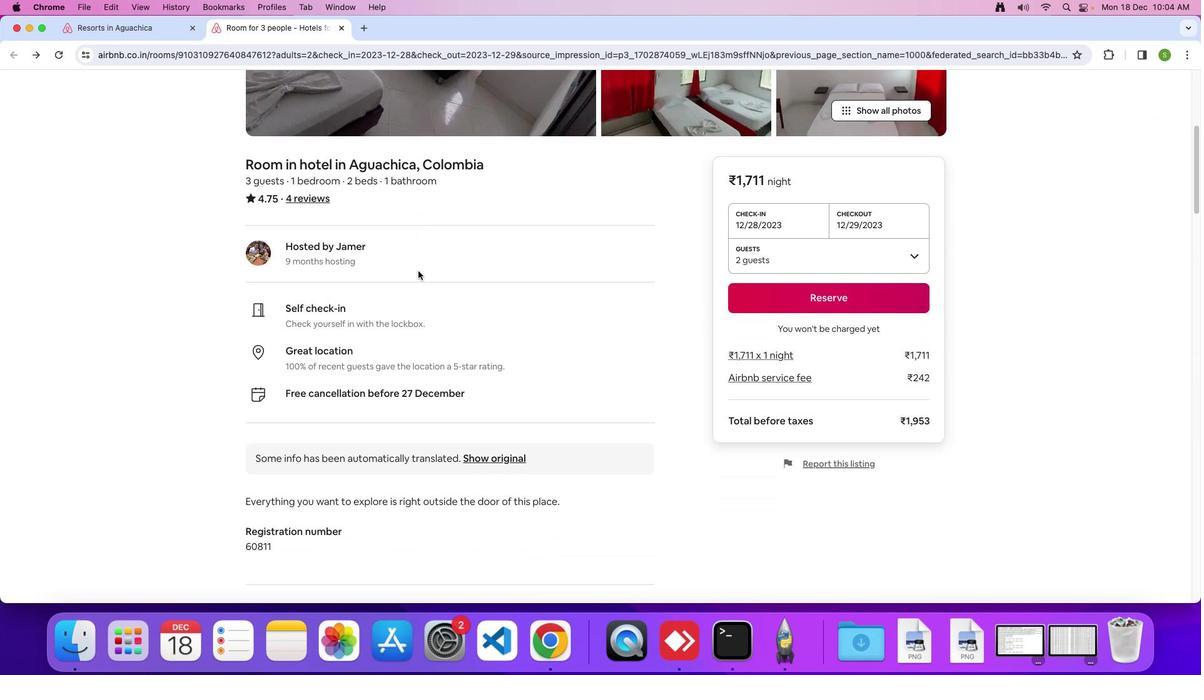 
Action: Mouse scrolled (418, 271) with delta (0, 0)
Screenshot: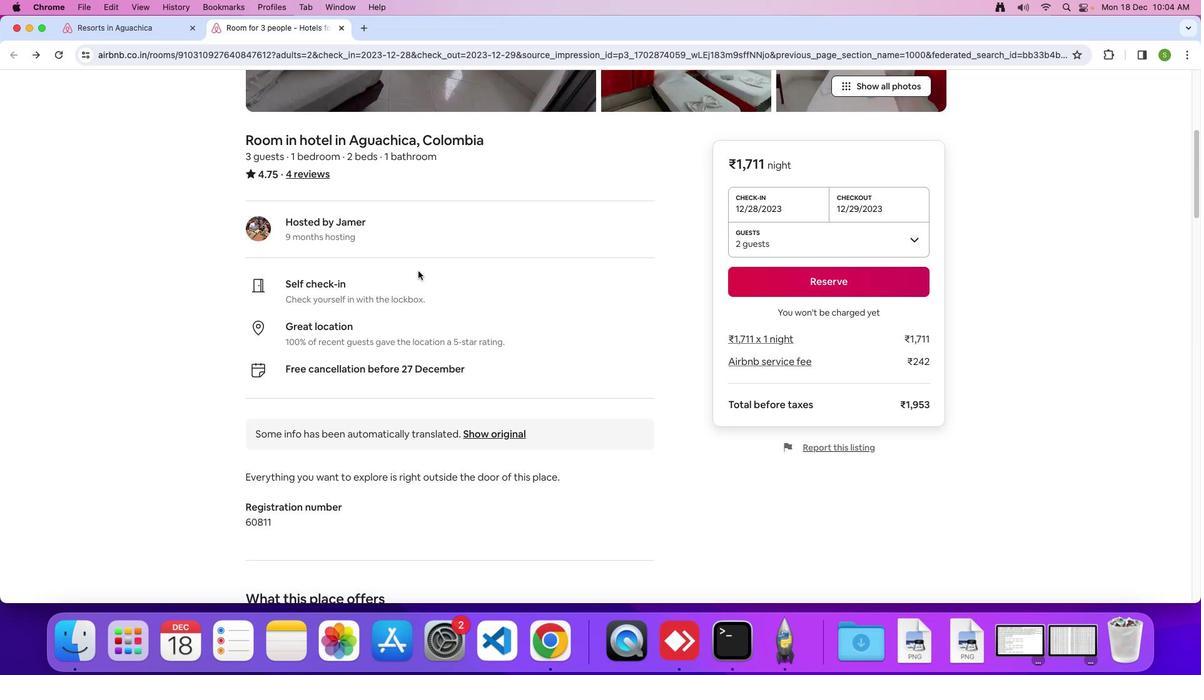 
Action: Mouse scrolled (418, 271) with delta (0, 0)
Screenshot: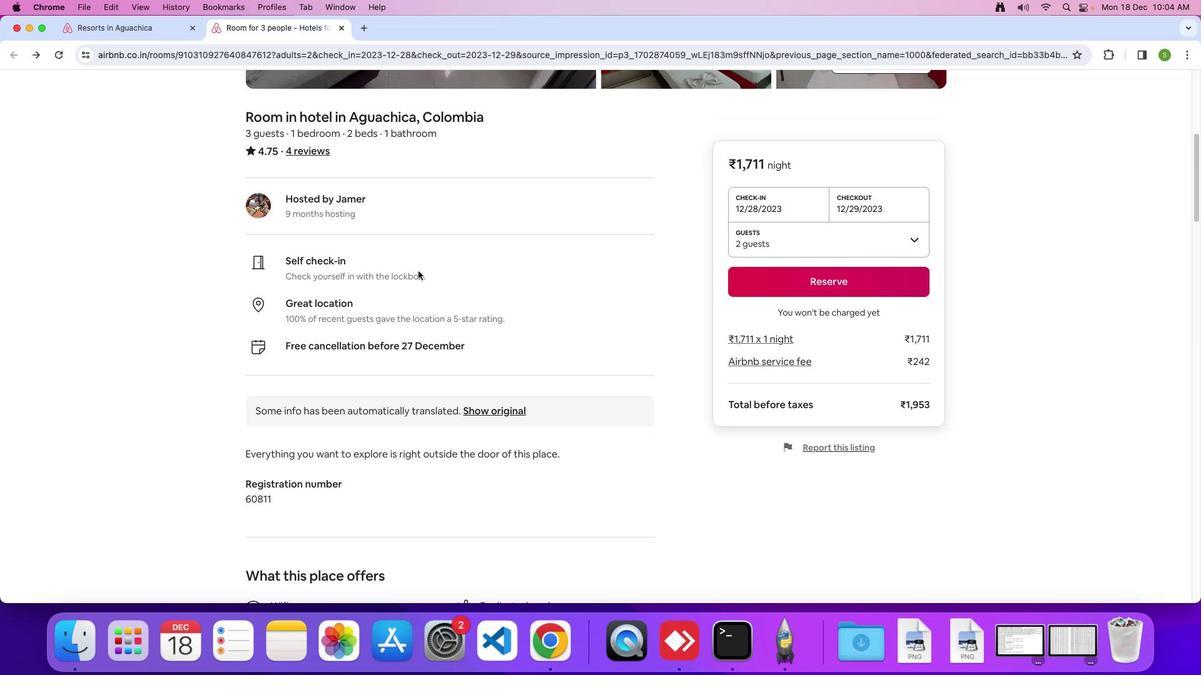 
Action: Mouse scrolled (418, 271) with delta (0, -1)
Screenshot: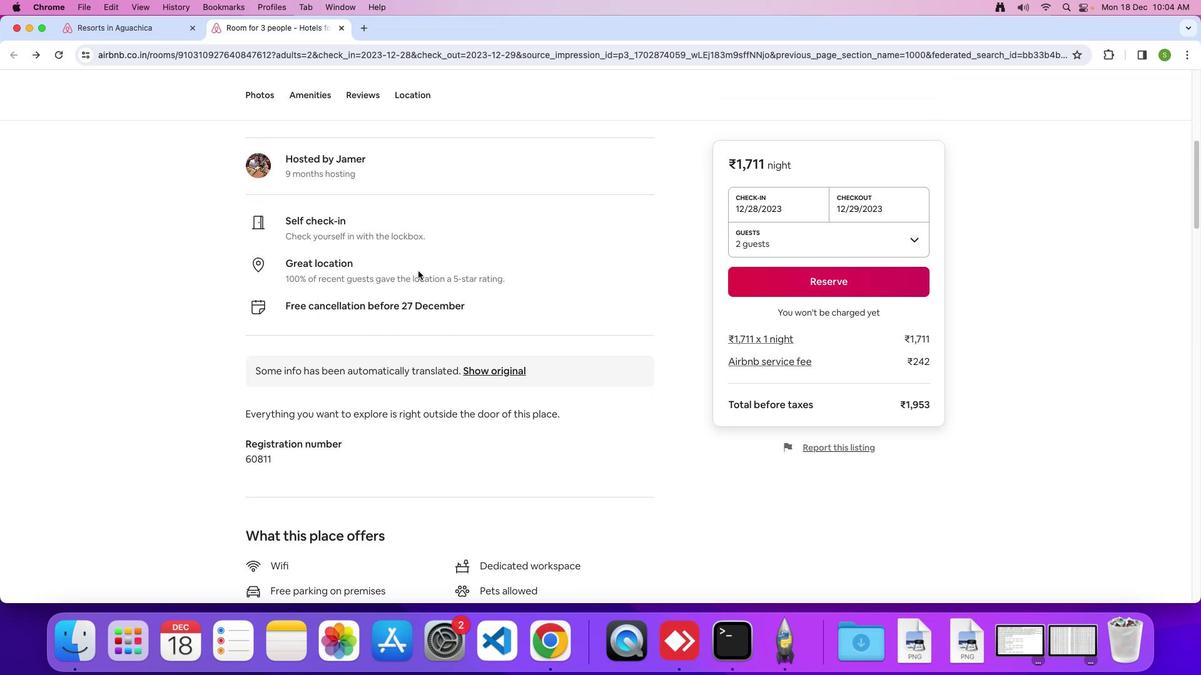 
Action: Mouse scrolled (418, 271) with delta (0, 0)
Screenshot: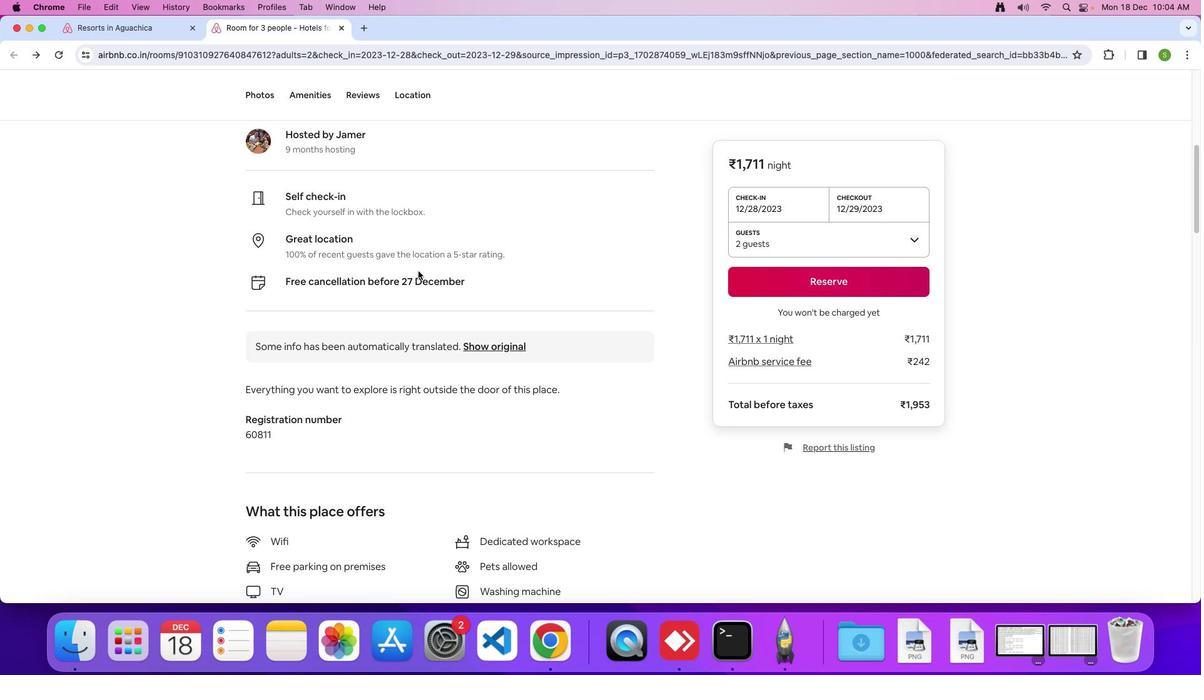 
Action: Mouse scrolled (418, 271) with delta (0, 0)
Screenshot: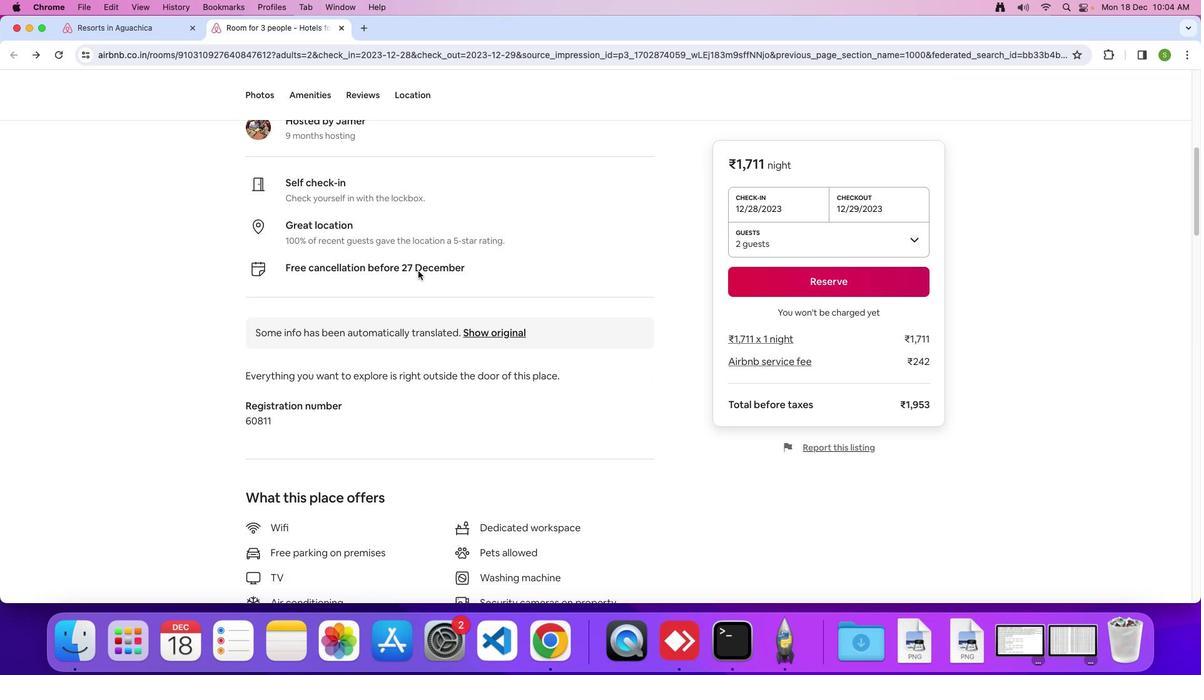 
Action: Mouse scrolled (418, 271) with delta (0, 0)
Screenshot: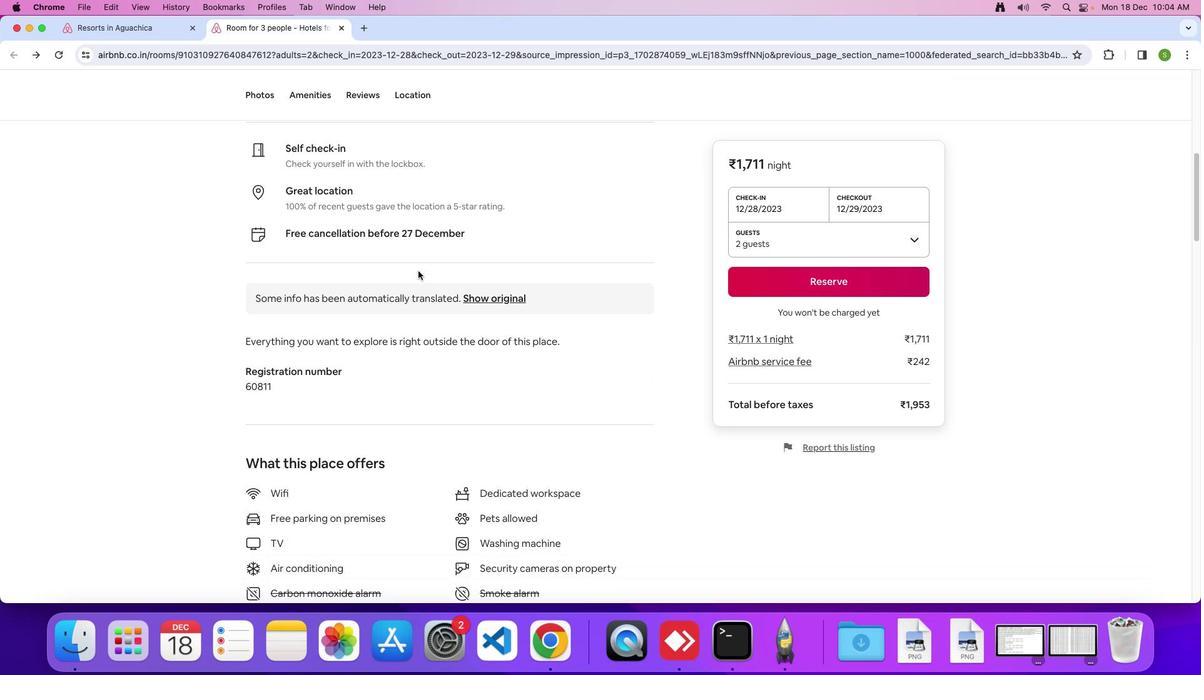 
Action: Mouse scrolled (418, 271) with delta (0, 0)
Screenshot: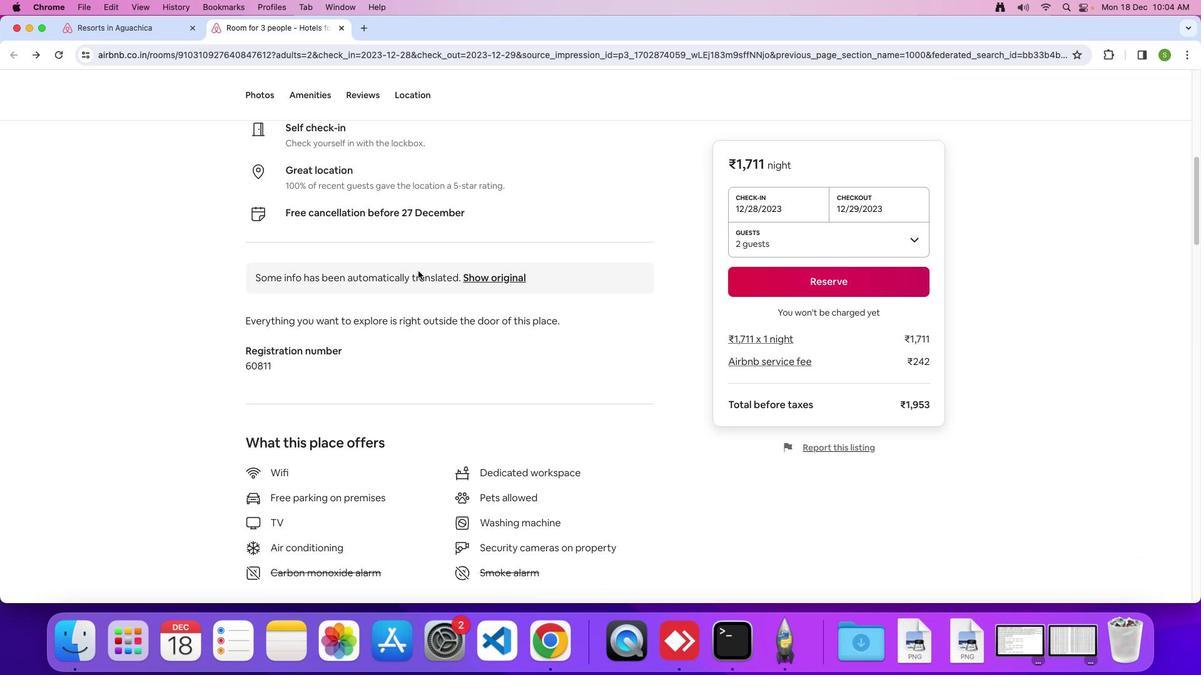 
Action: Mouse scrolled (418, 271) with delta (0, 0)
Screenshot: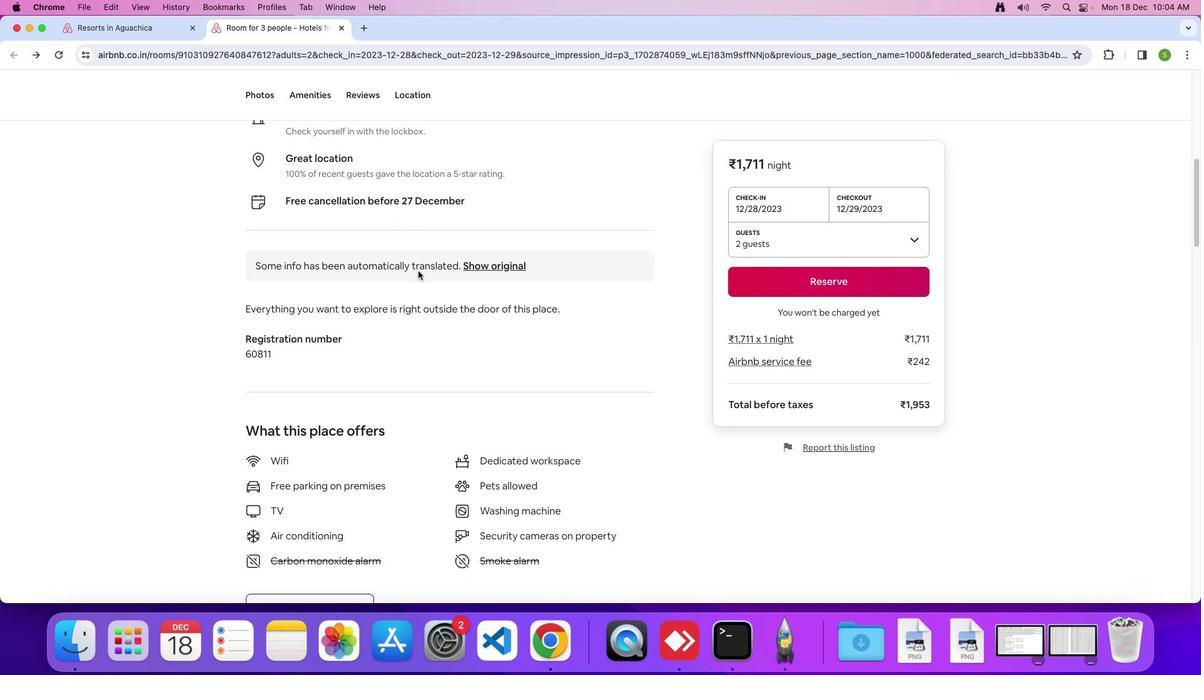 
Action: Mouse scrolled (418, 271) with delta (0, -1)
Screenshot: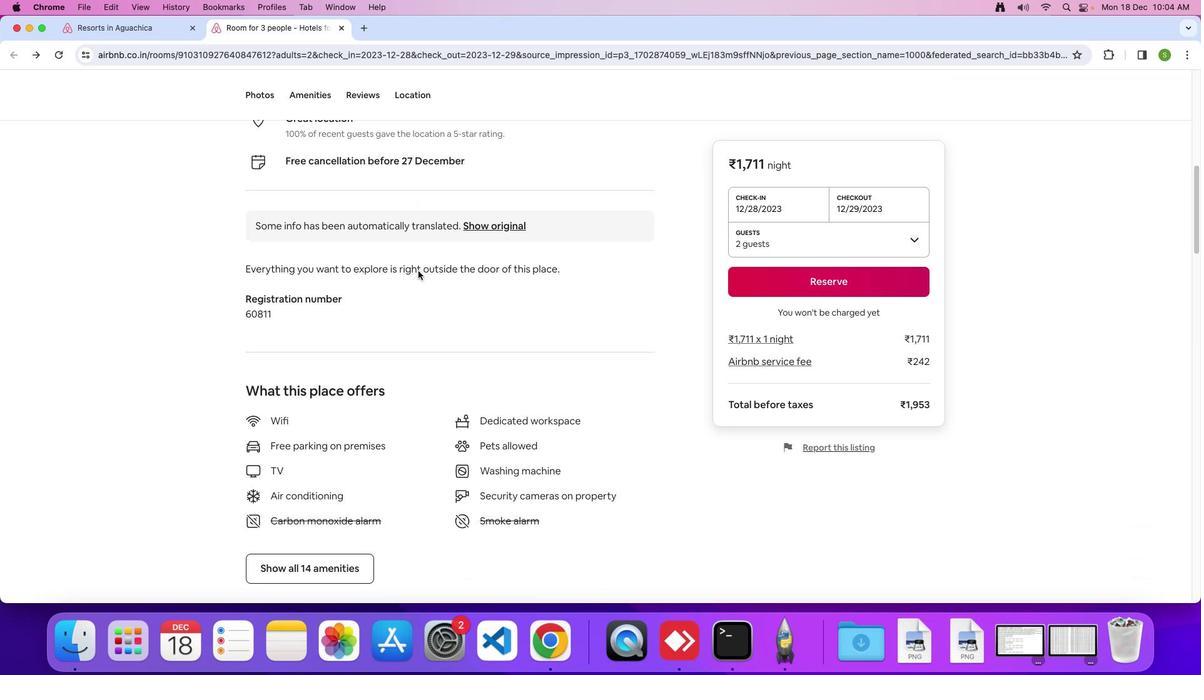 
Action: Mouse scrolled (418, 271) with delta (0, 0)
Screenshot: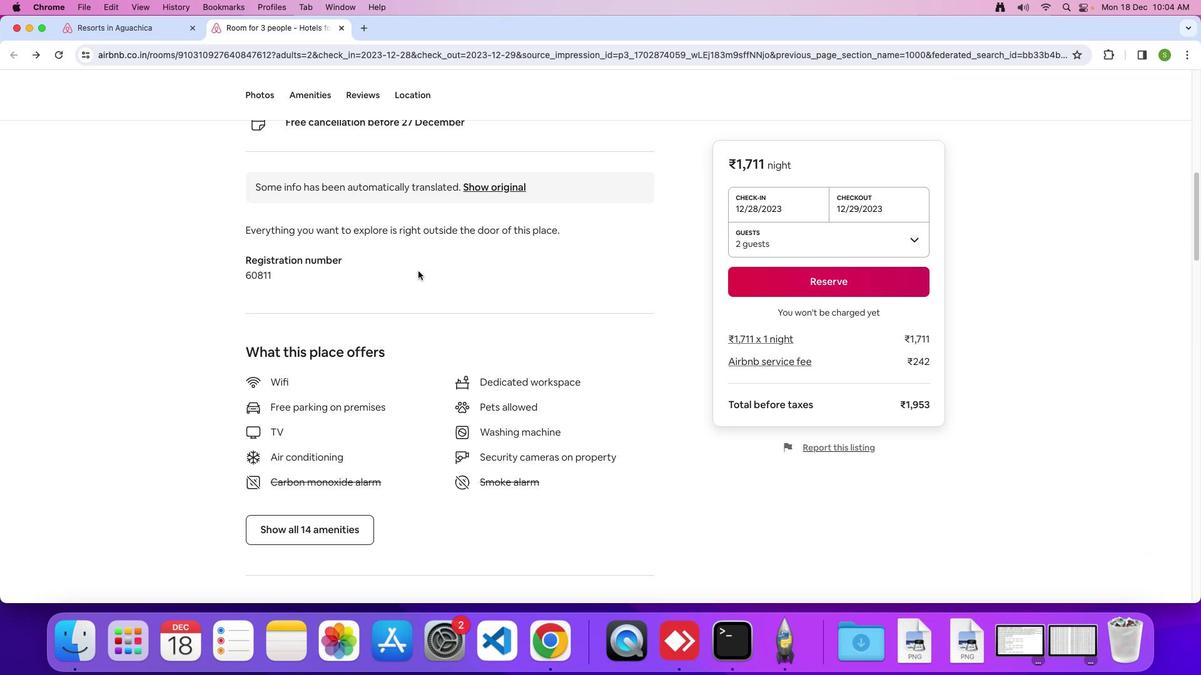 
Action: Mouse scrolled (418, 271) with delta (0, 0)
Screenshot: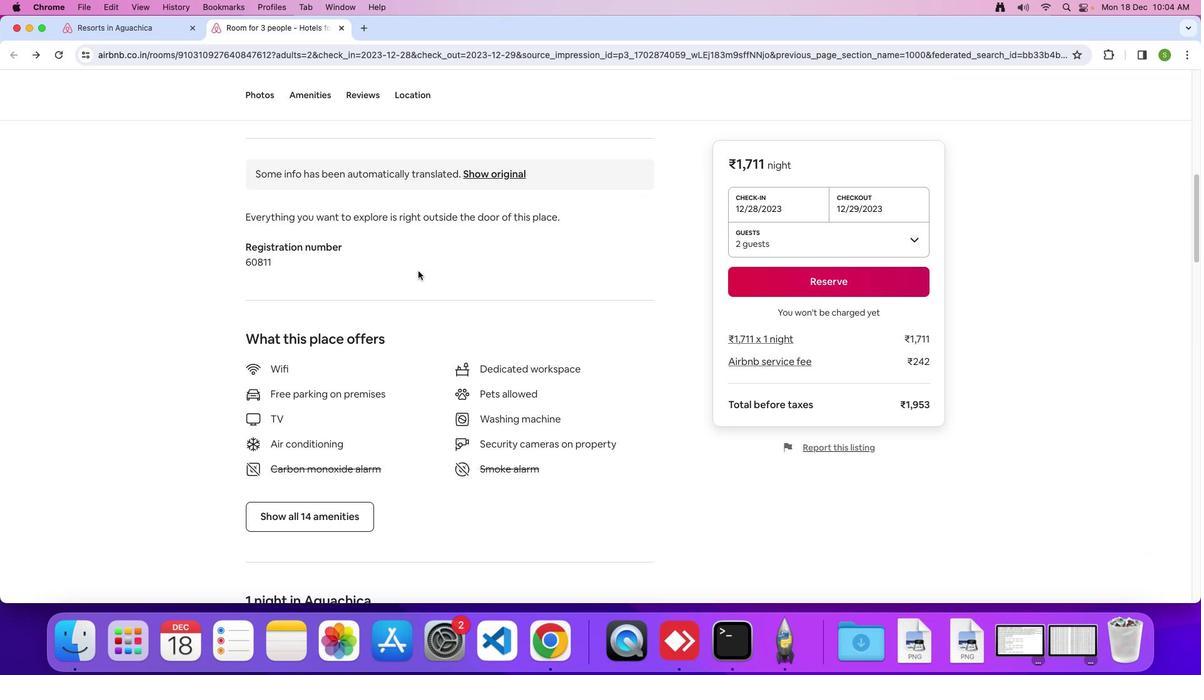 
Action: Mouse scrolled (418, 271) with delta (0, -1)
Screenshot: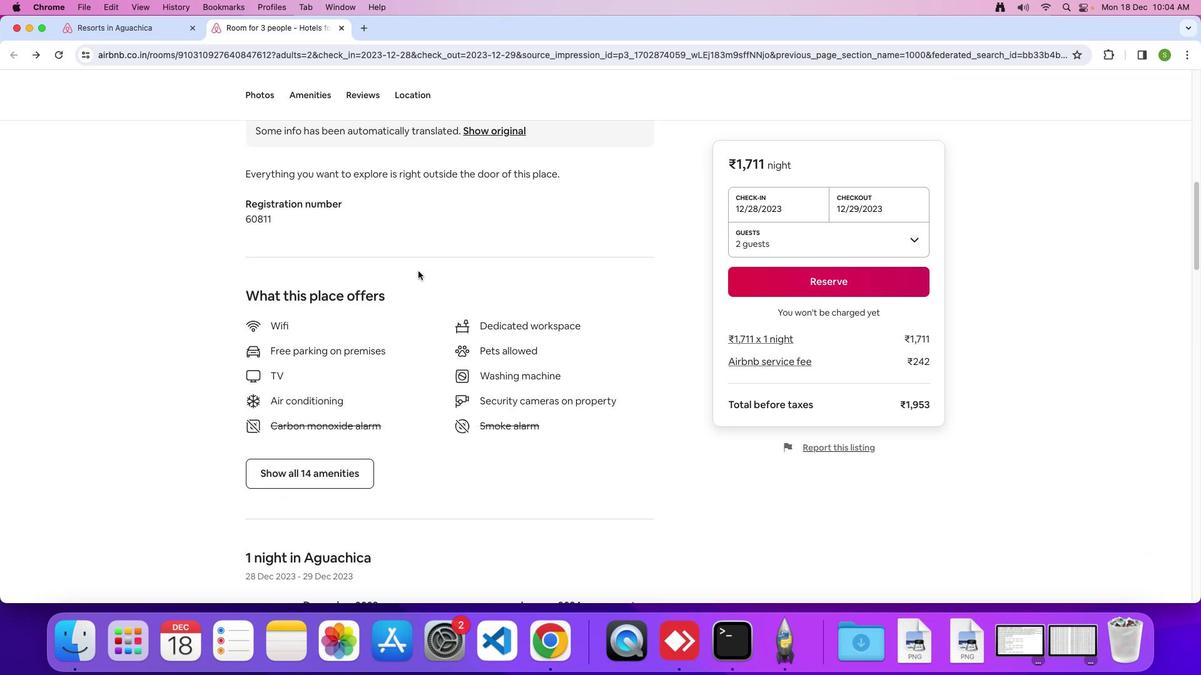
Action: Mouse scrolled (418, 271) with delta (0, 0)
Screenshot: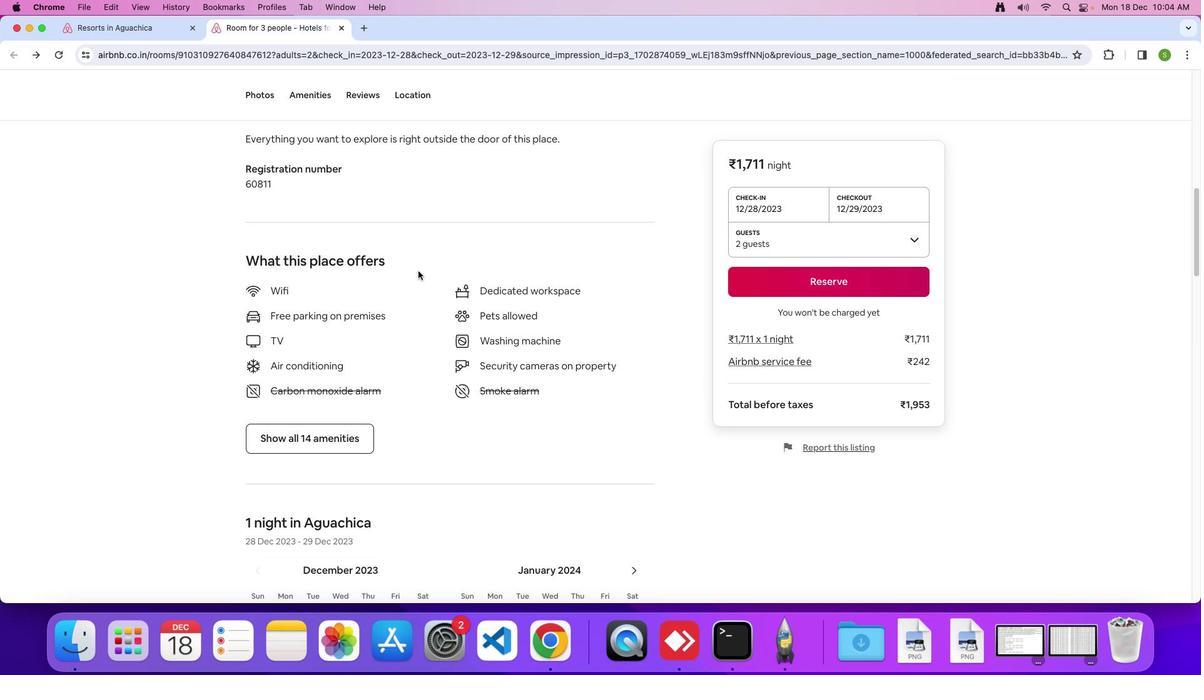 
Action: Mouse scrolled (418, 271) with delta (0, 0)
Screenshot: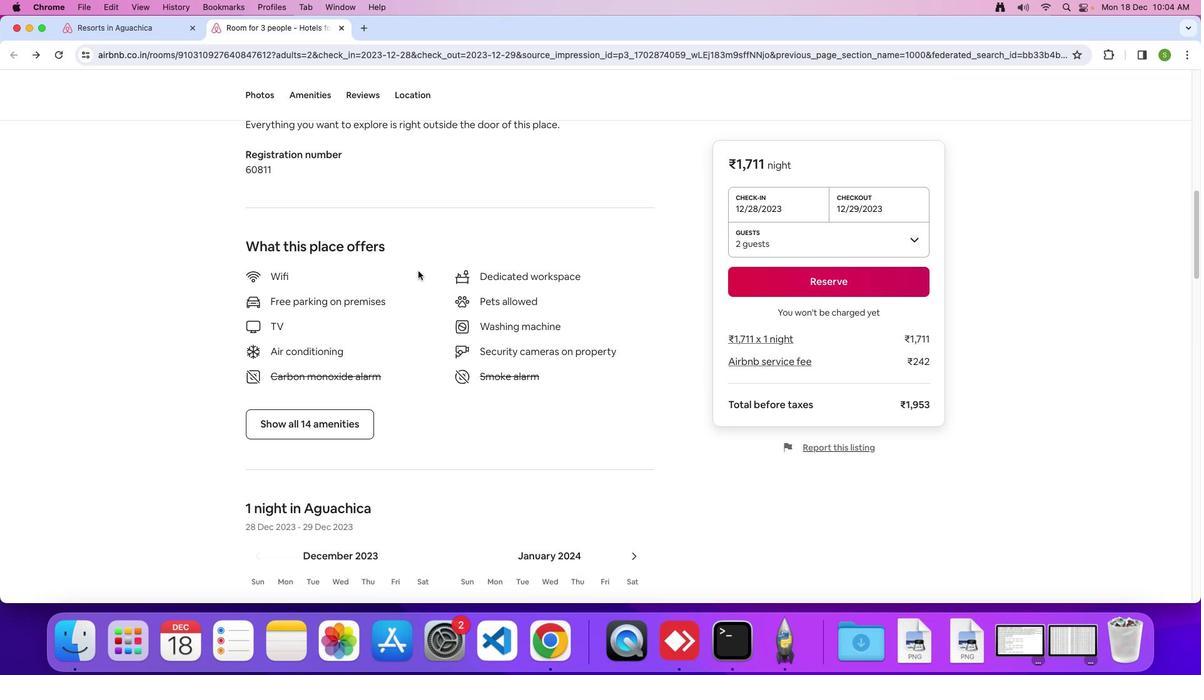 
Action: Mouse scrolled (418, 271) with delta (0, -1)
Screenshot: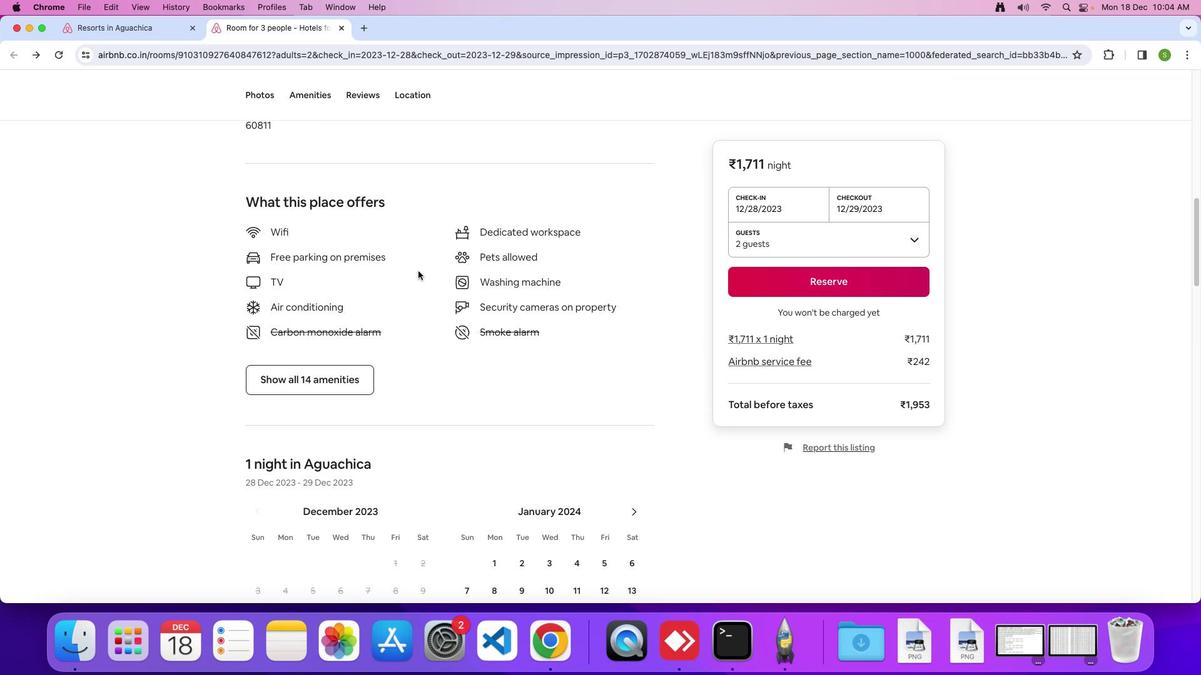 
Action: Mouse scrolled (418, 271) with delta (0, 0)
Screenshot: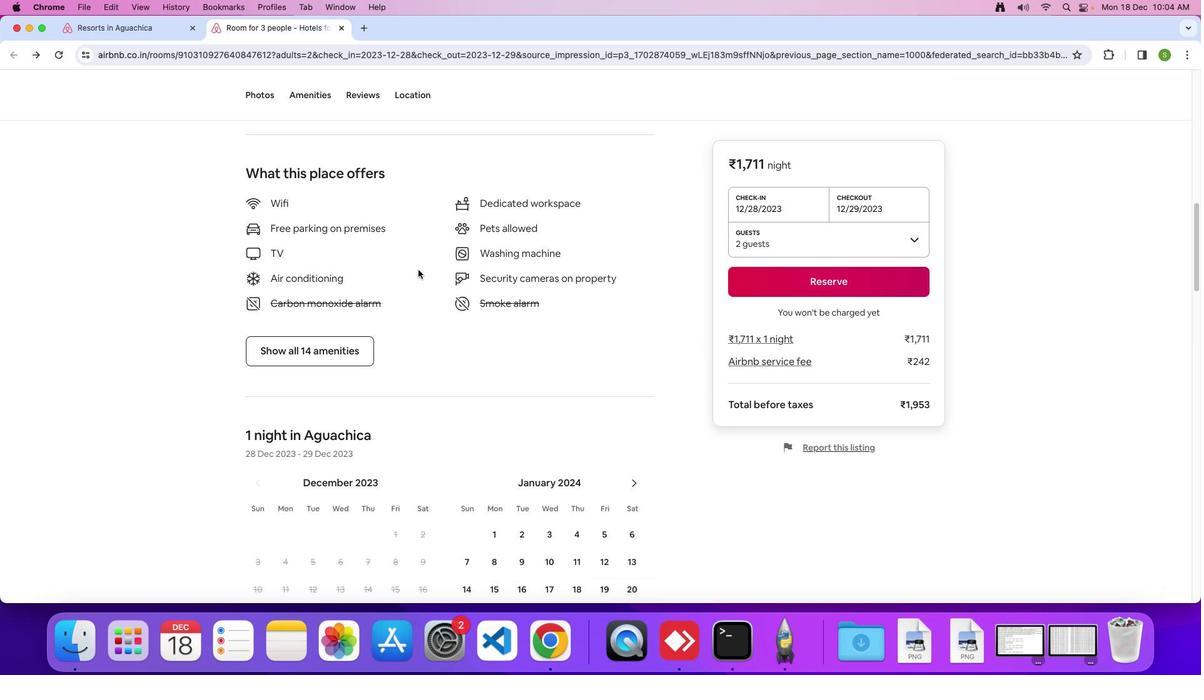 
Action: Mouse moved to (418, 271)
Screenshot: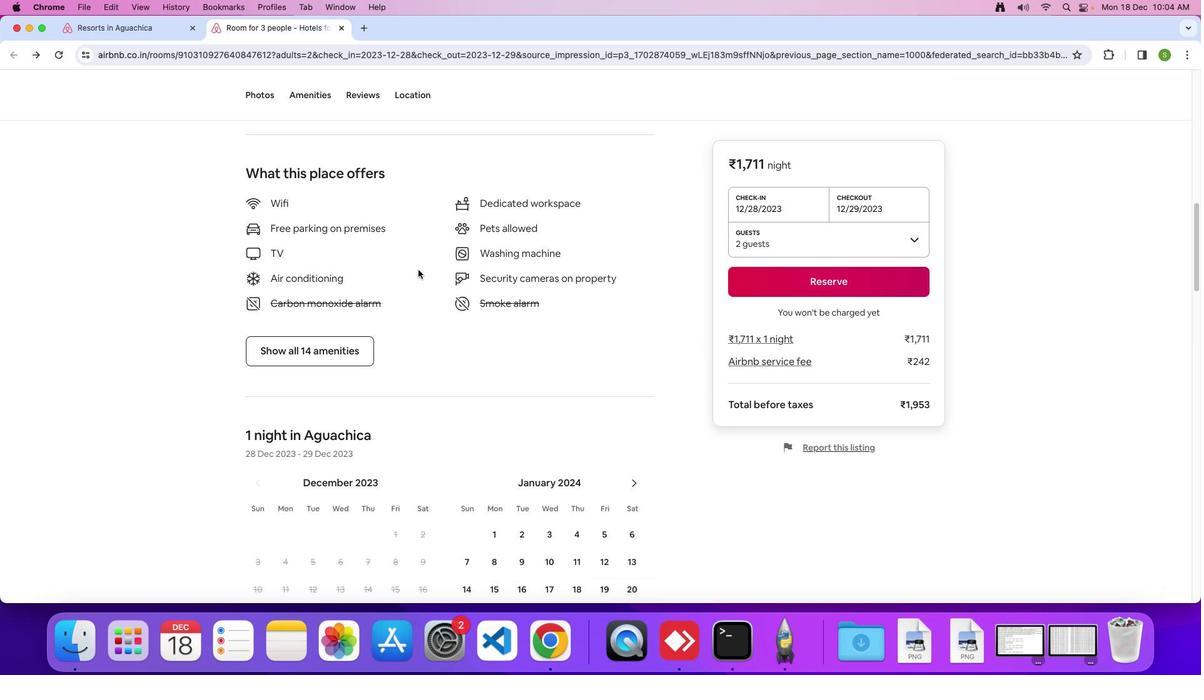 
Action: Mouse scrolled (418, 271) with delta (0, 0)
Screenshot: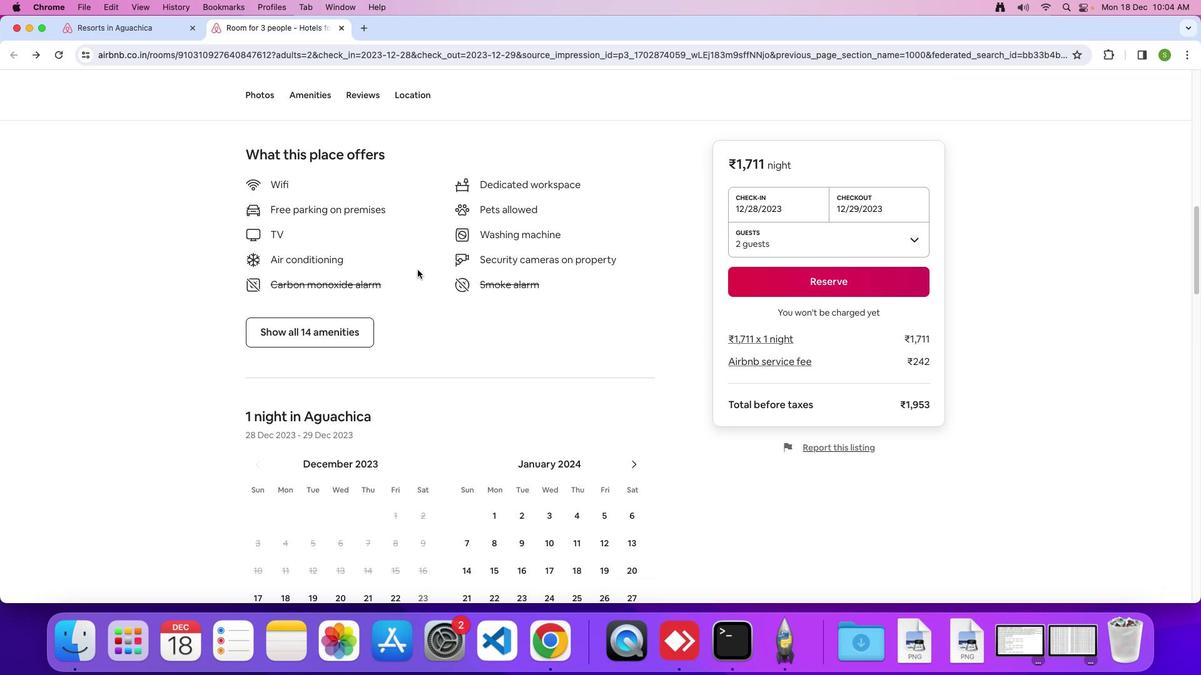 
Action: Mouse moved to (418, 270)
Screenshot: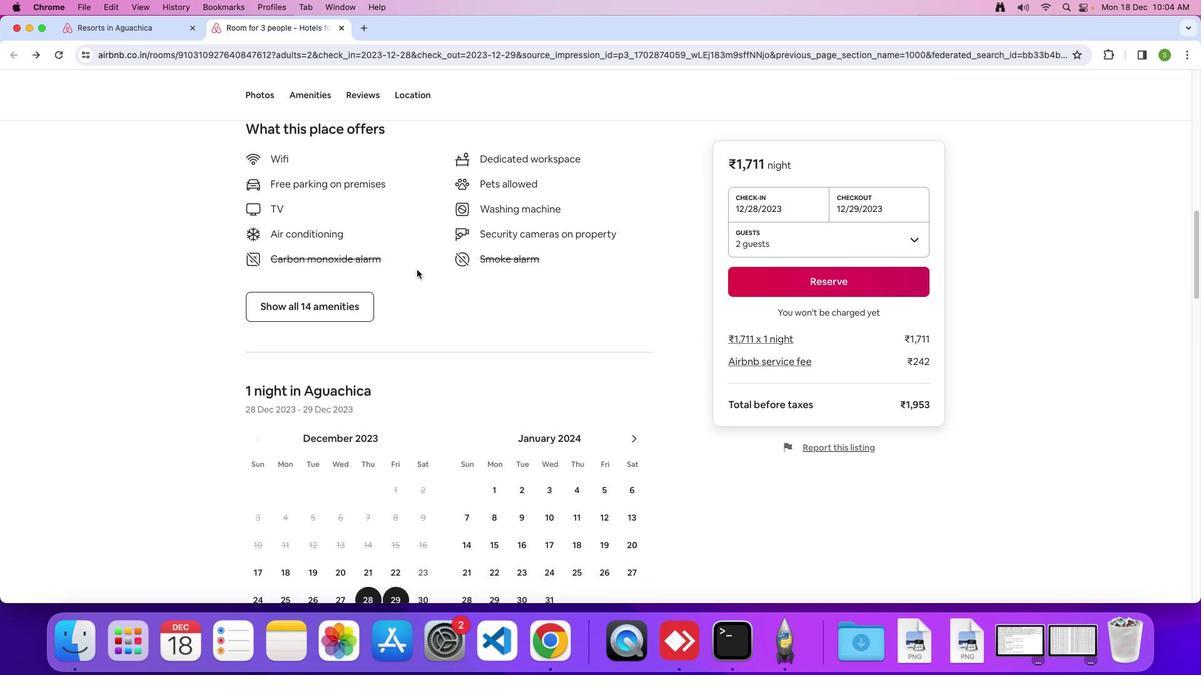
Action: Mouse scrolled (418, 270) with delta (0, -1)
Screenshot: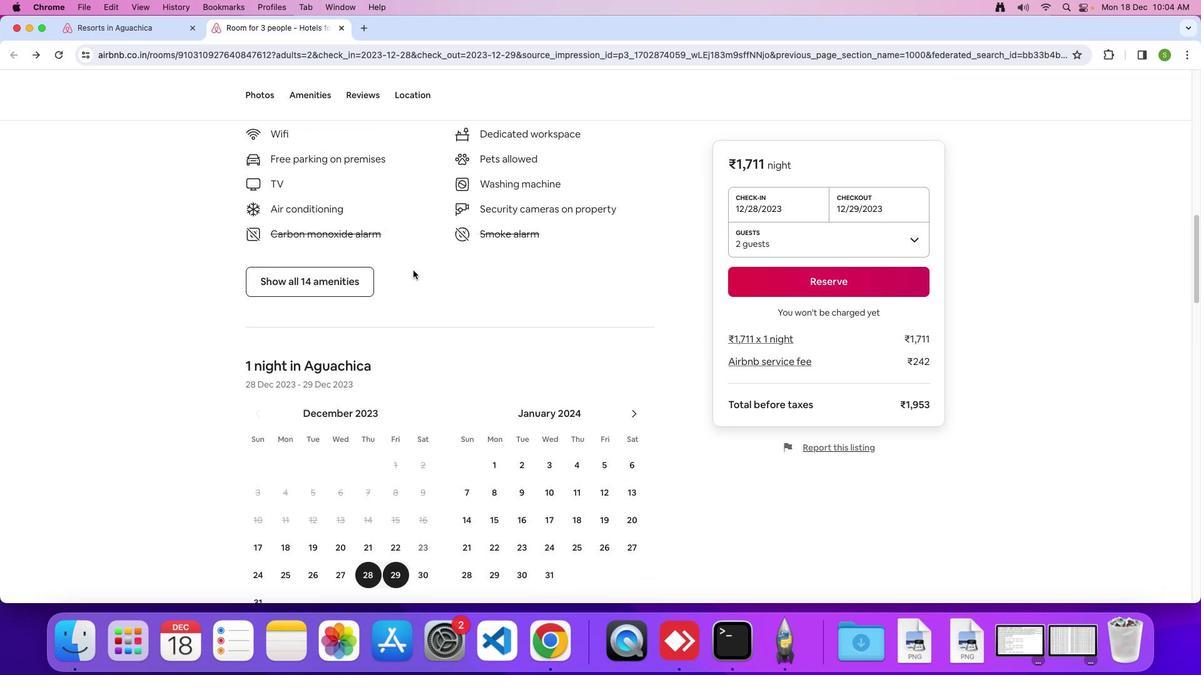 
Action: Mouse moved to (316, 259)
Screenshot: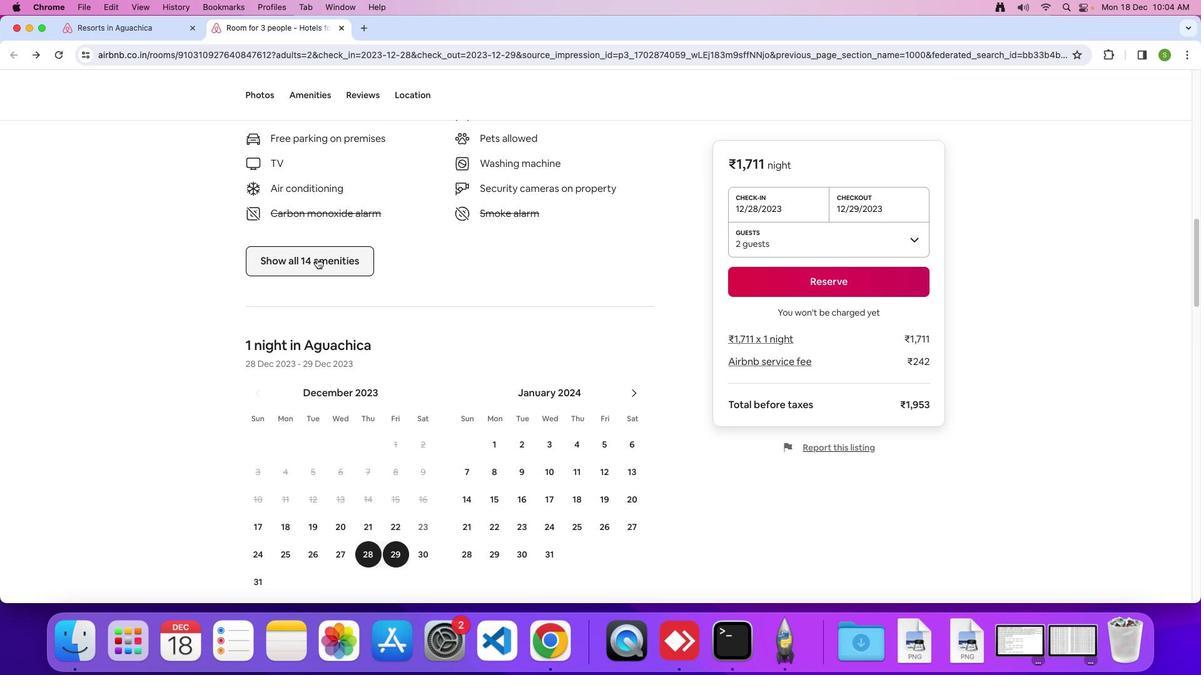 
Action: Mouse pressed left at (316, 259)
Screenshot: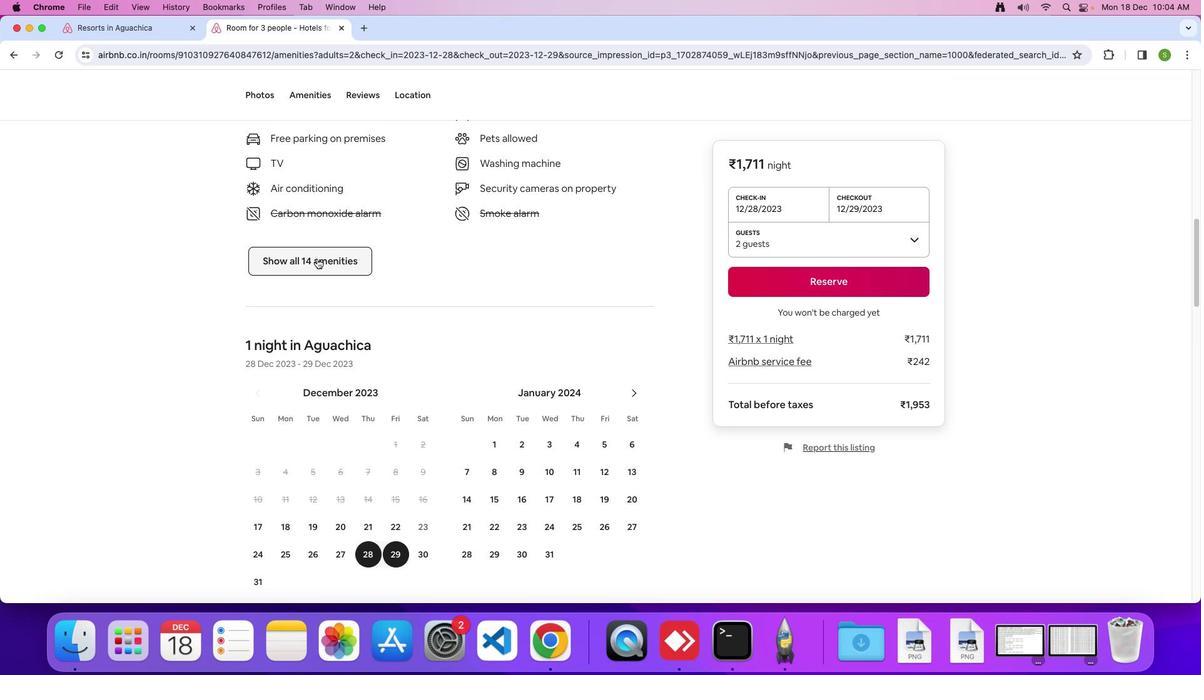 
Action: Mouse moved to (638, 282)
Screenshot: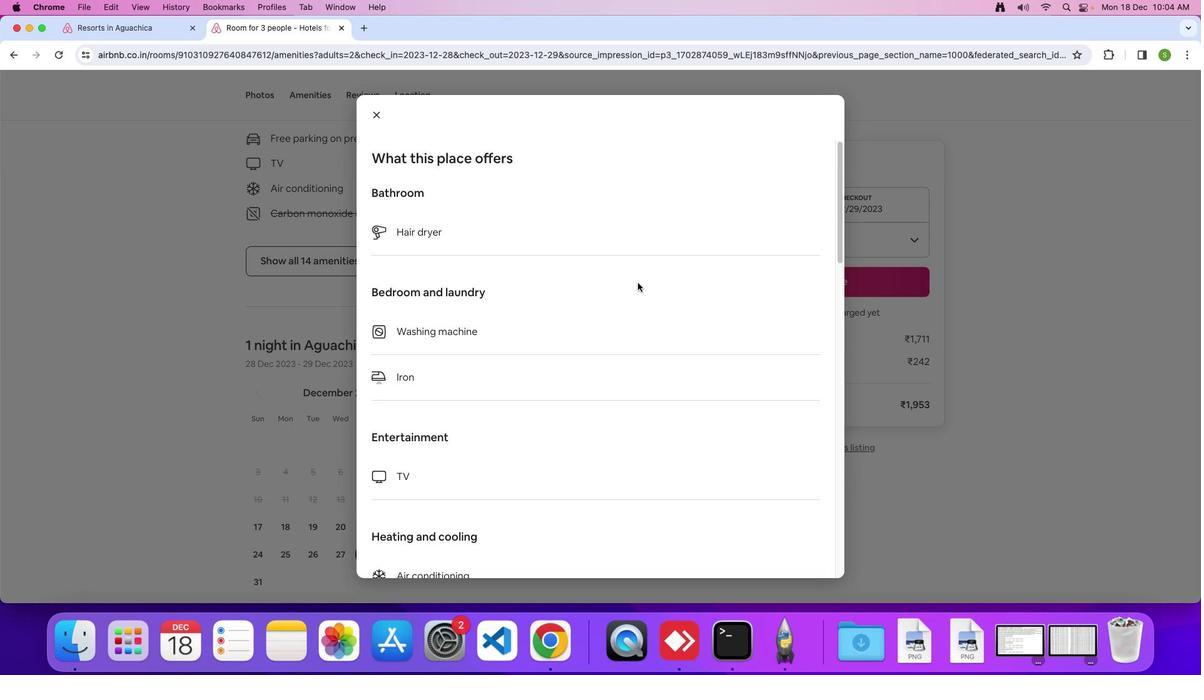 
Action: Mouse scrolled (638, 282) with delta (0, 0)
Screenshot: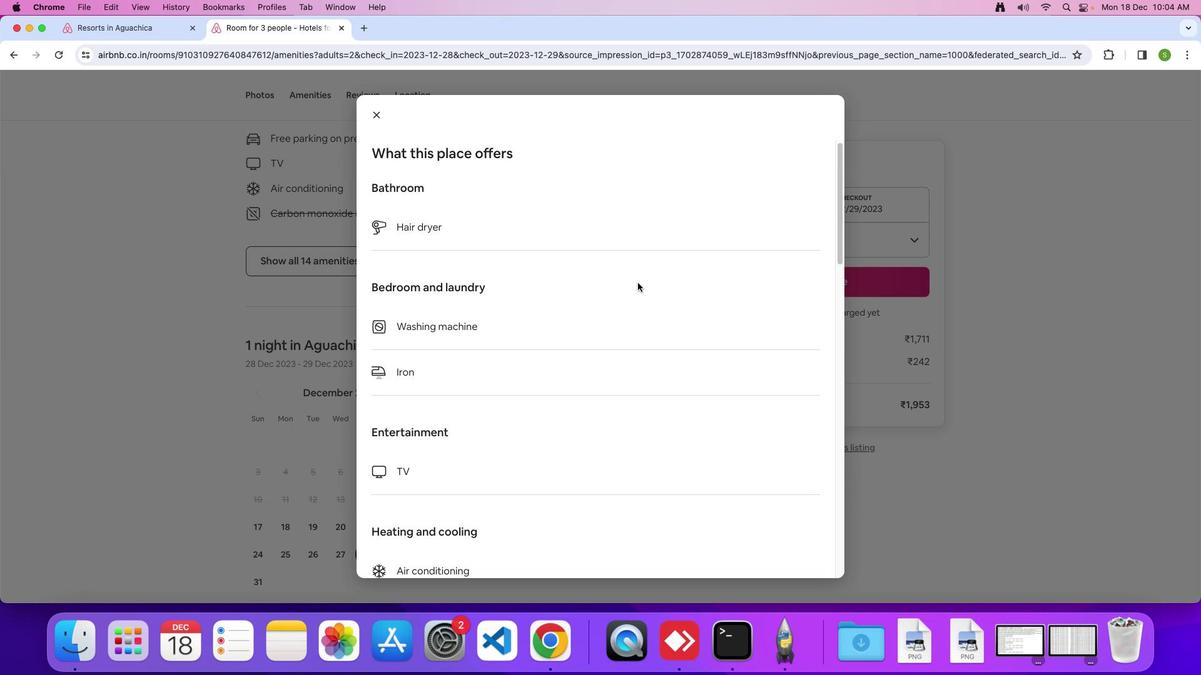 
Action: Mouse scrolled (638, 282) with delta (0, 0)
Screenshot: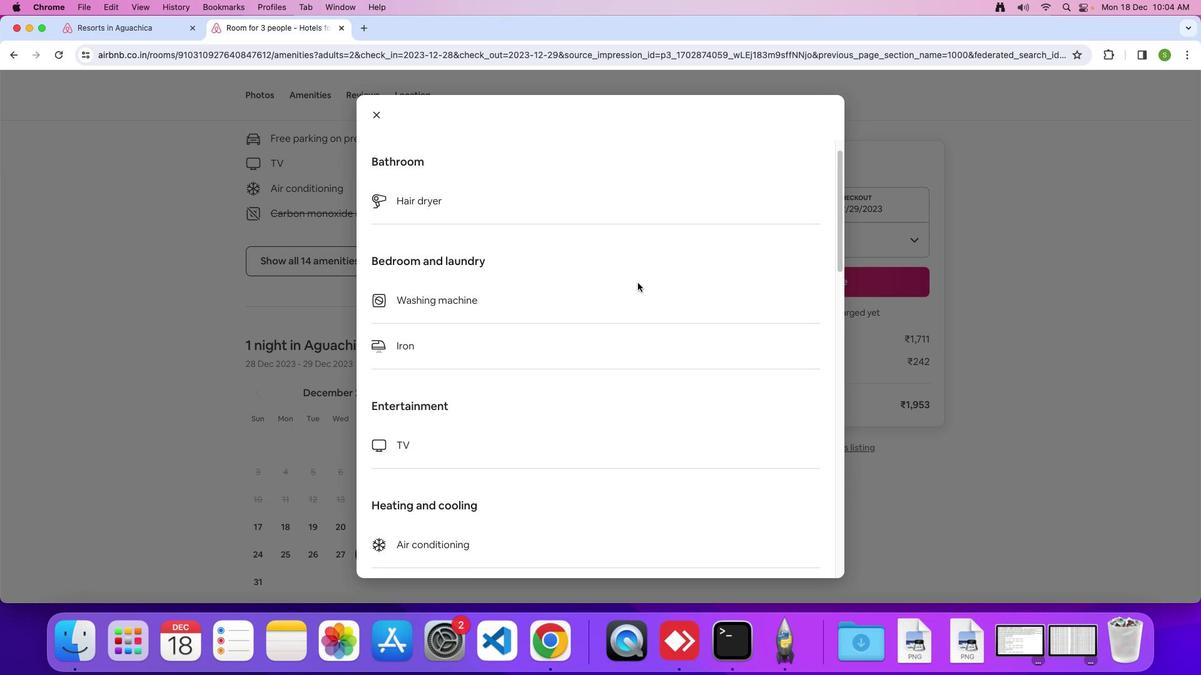 
Action: Mouse scrolled (638, 282) with delta (0, -1)
Screenshot: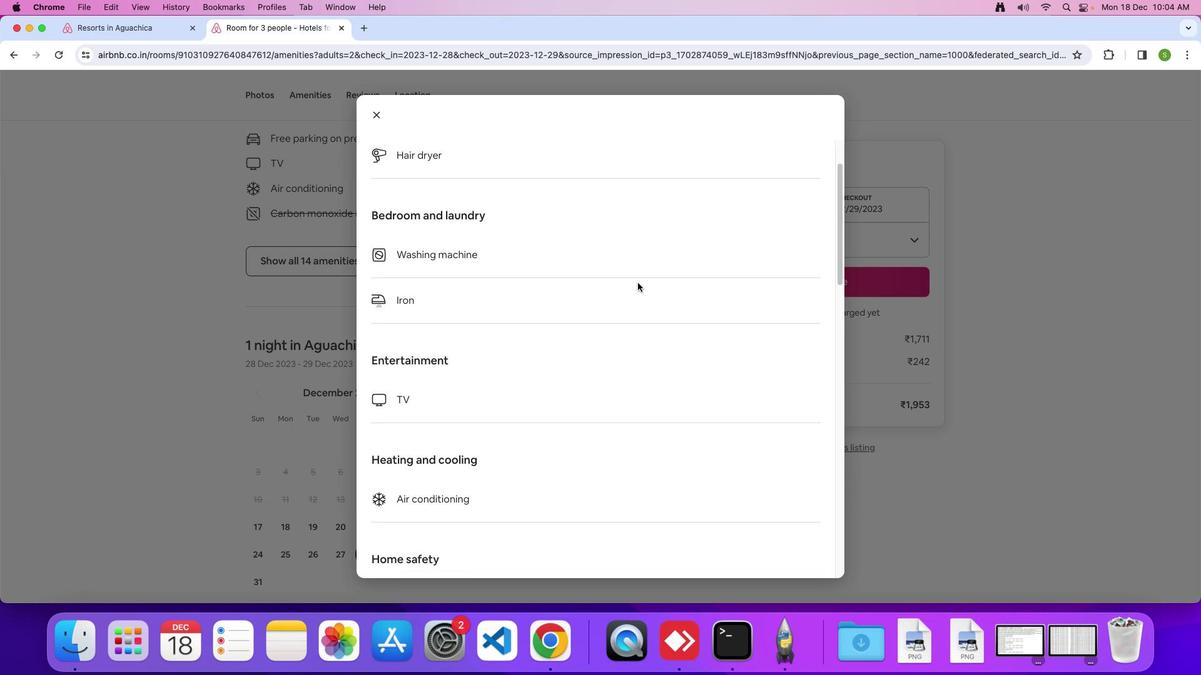 
Action: Mouse scrolled (638, 282) with delta (0, 0)
Screenshot: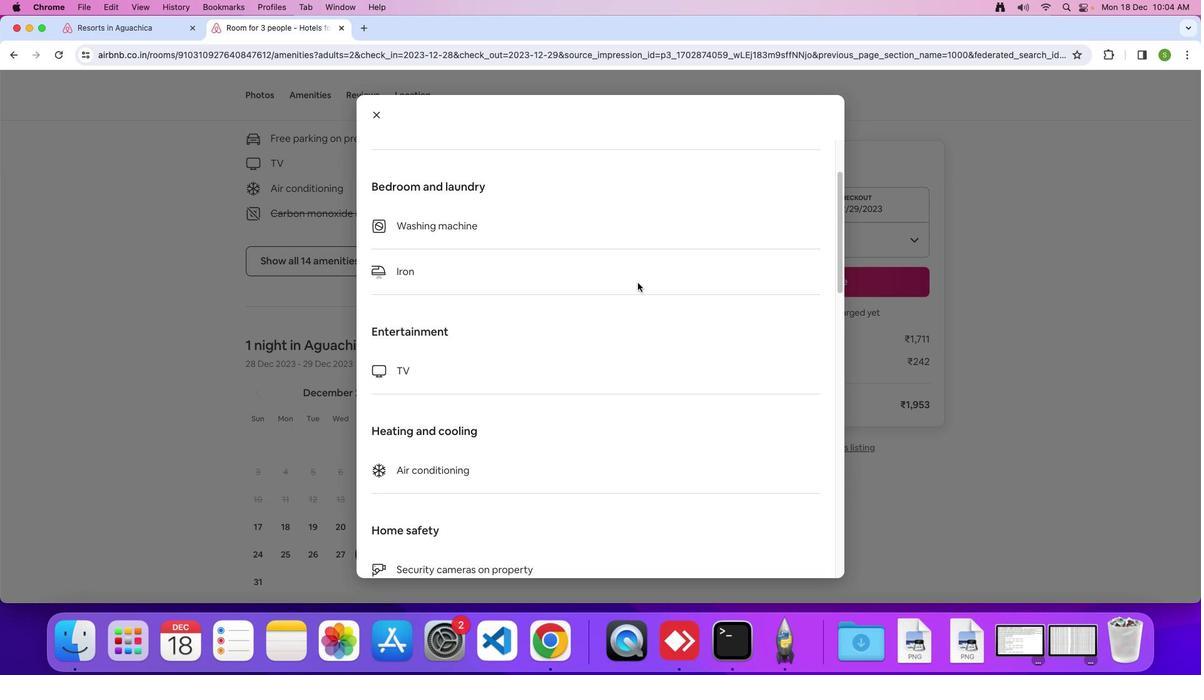 
Action: Mouse scrolled (638, 282) with delta (0, 0)
Screenshot: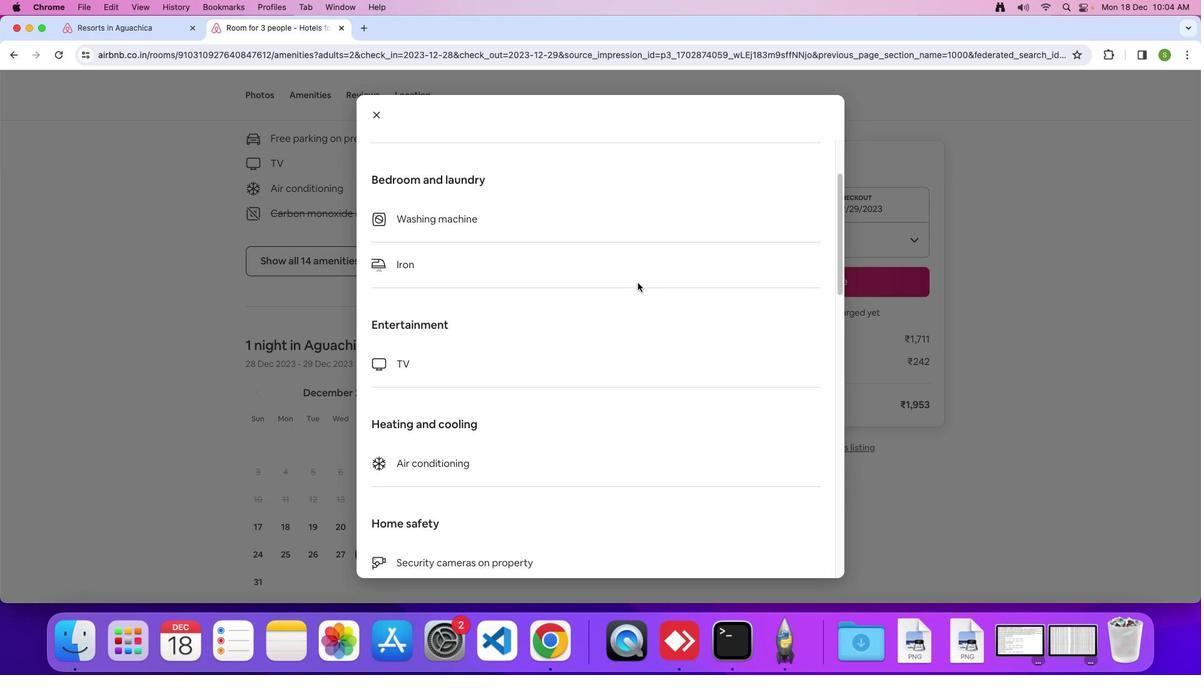 
Action: Mouse scrolled (638, 282) with delta (0, 0)
Screenshot: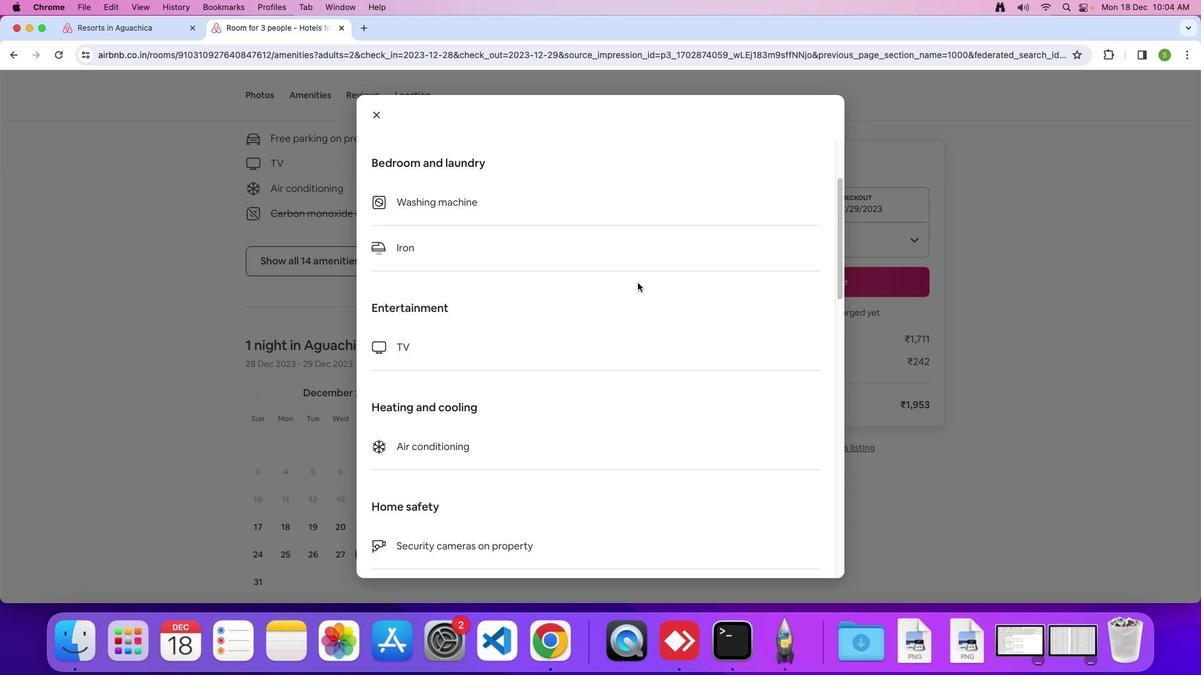 
Action: Mouse scrolled (638, 282) with delta (0, 0)
Screenshot: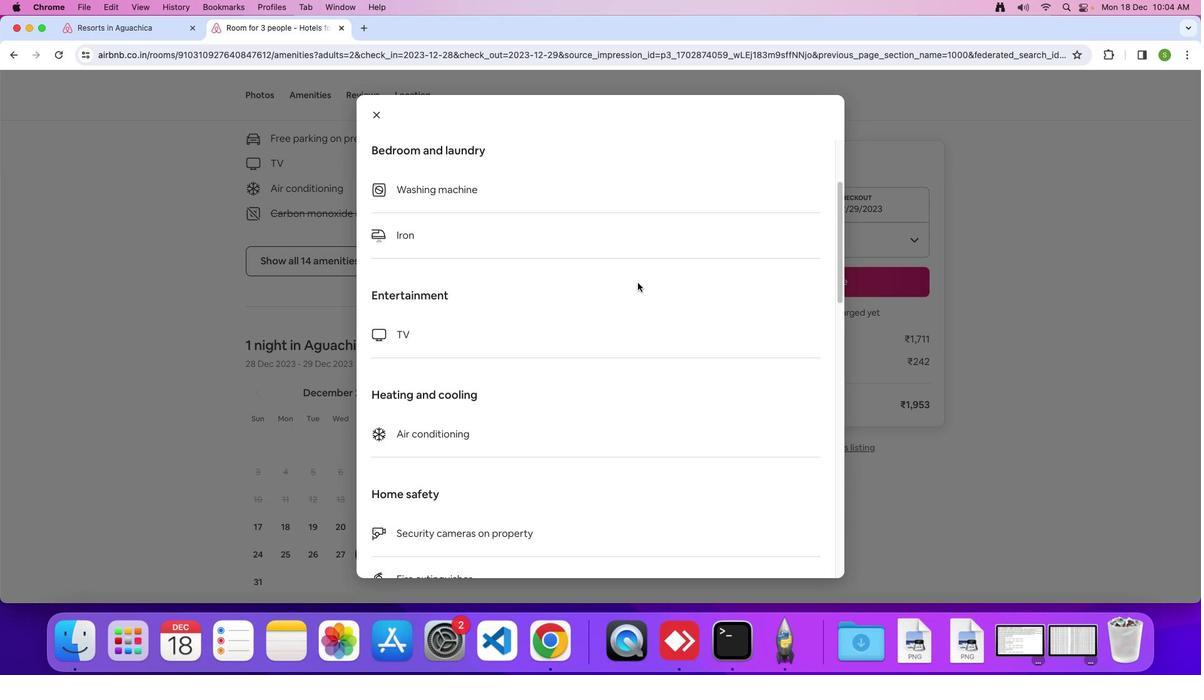 
Action: Mouse scrolled (638, 282) with delta (0, -1)
Screenshot: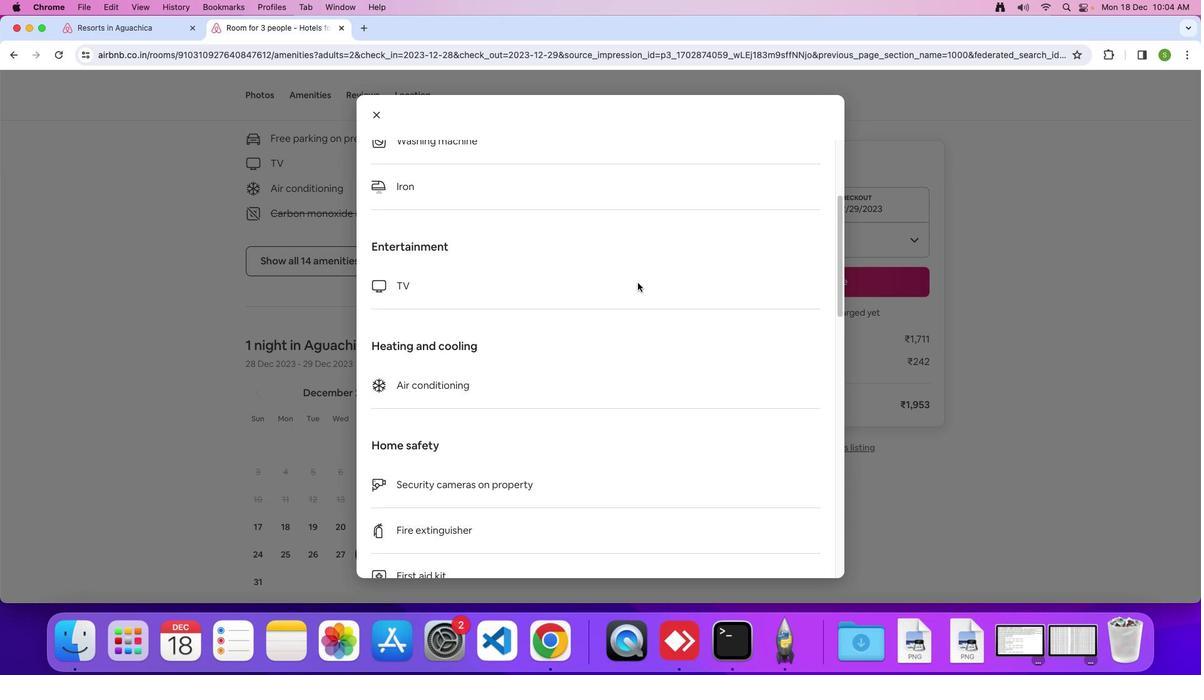 
Action: Mouse scrolled (638, 282) with delta (0, 0)
Screenshot: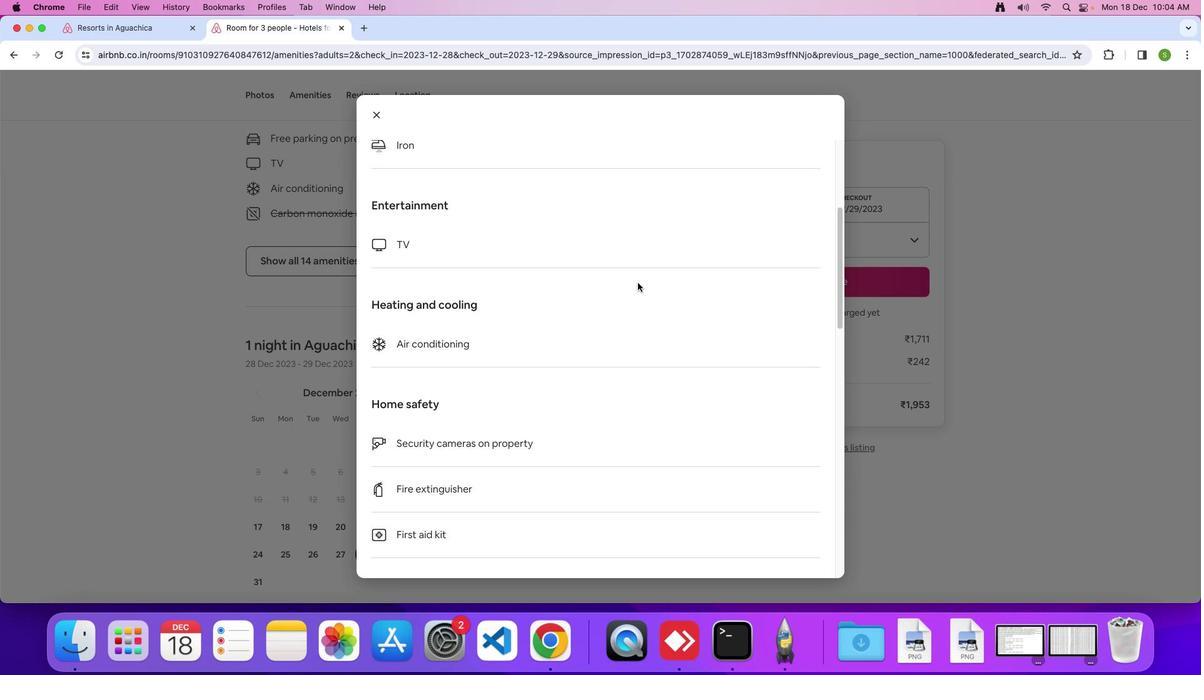 
Action: Mouse scrolled (638, 282) with delta (0, 0)
Screenshot: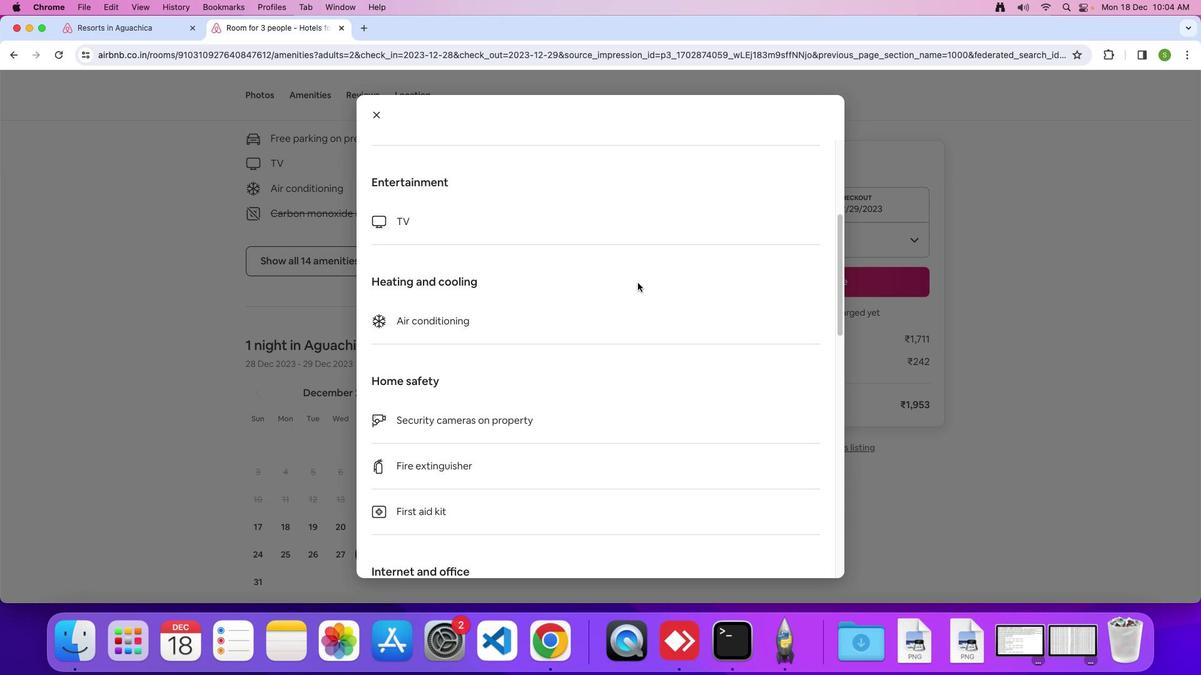 
Action: Mouse scrolled (638, 282) with delta (0, -1)
Screenshot: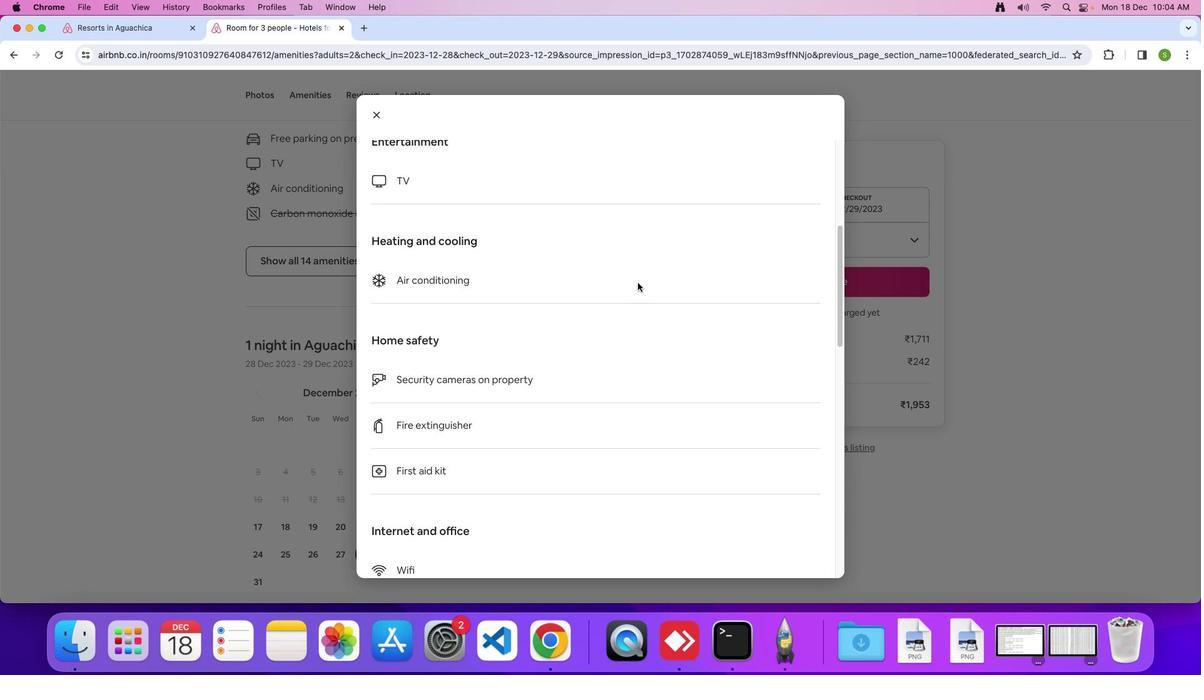 
Action: Mouse scrolled (638, 282) with delta (0, 0)
Screenshot: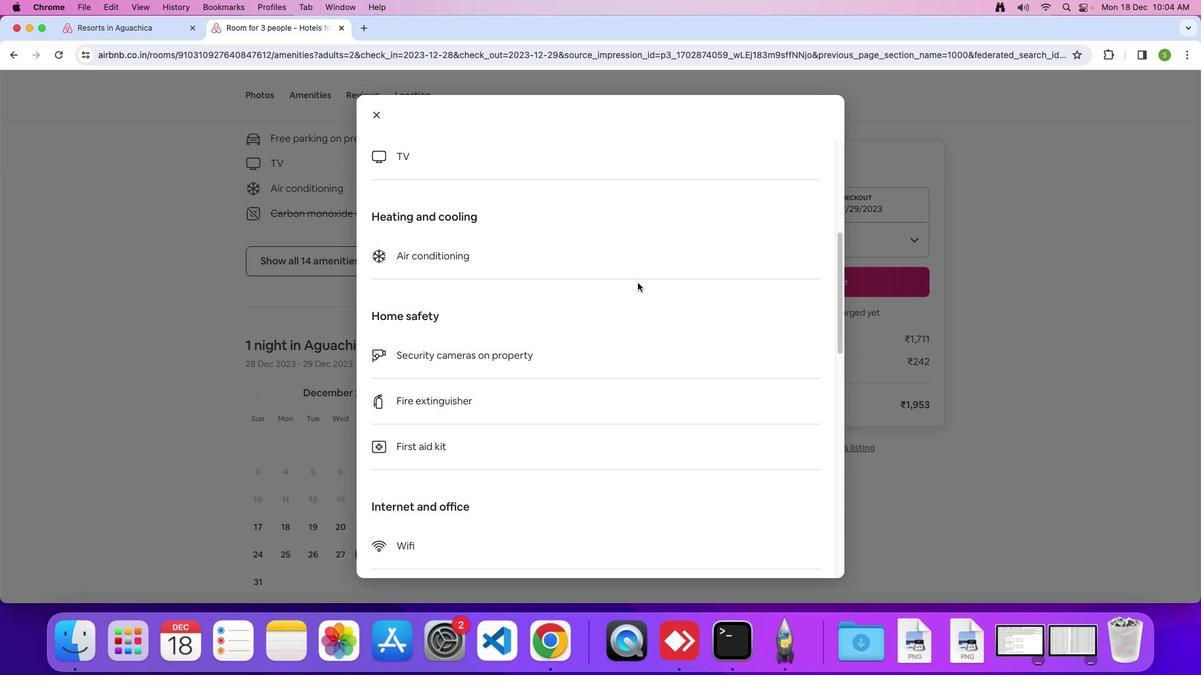 
Action: Mouse scrolled (638, 282) with delta (0, 0)
Screenshot: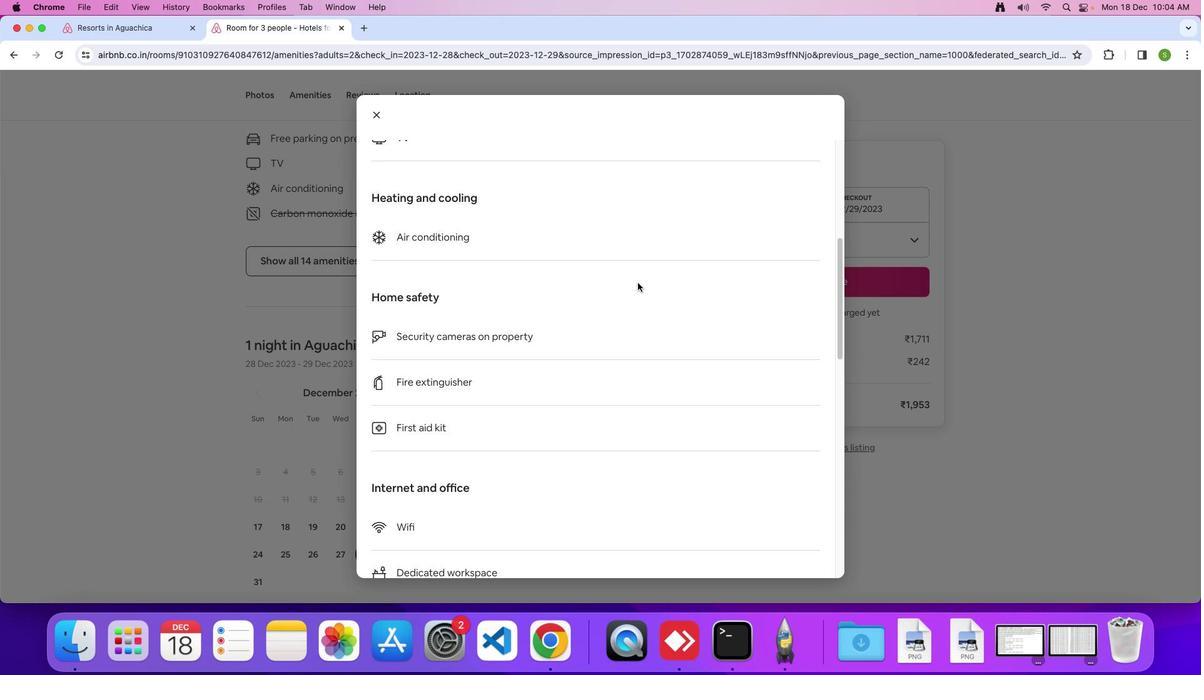 
Action: Mouse scrolled (638, 282) with delta (0, -1)
Screenshot: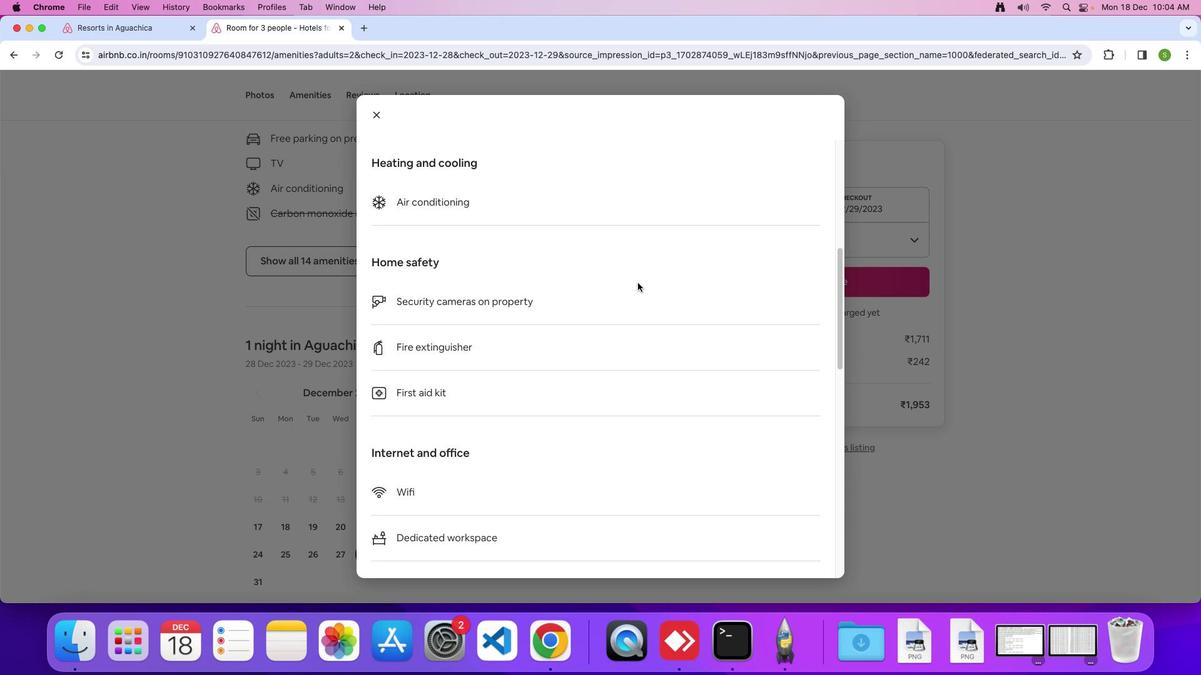 
Action: Mouse scrolled (638, 282) with delta (0, 0)
Screenshot: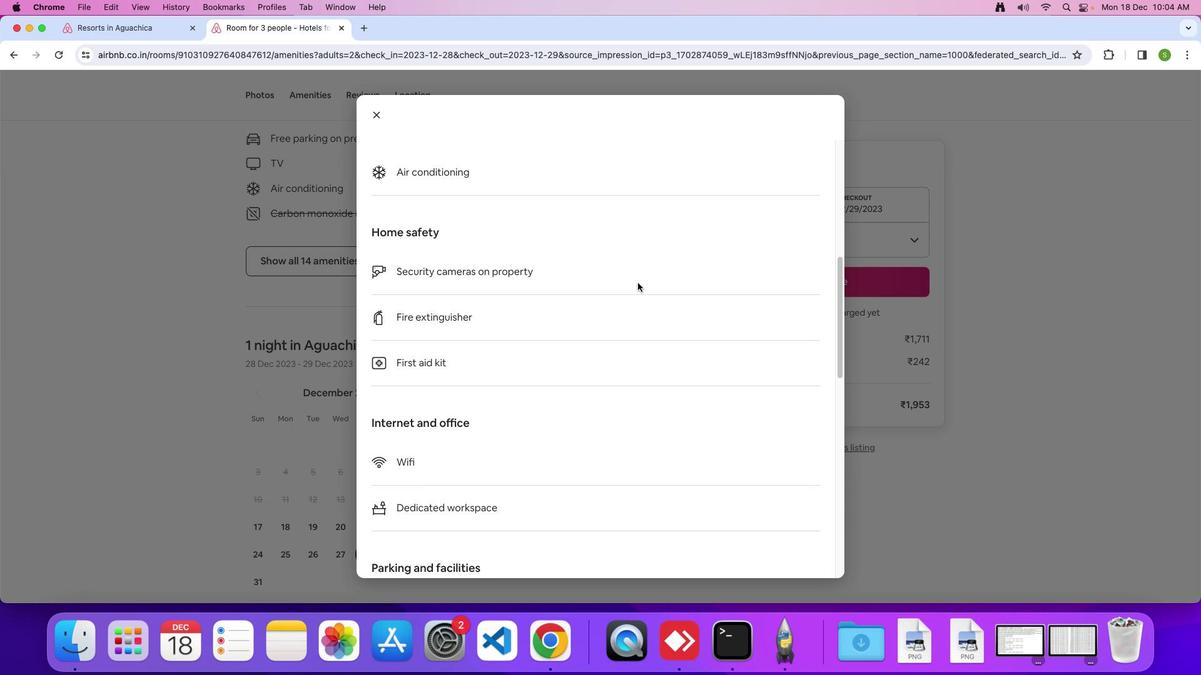 
Action: Mouse scrolled (638, 282) with delta (0, 0)
Screenshot: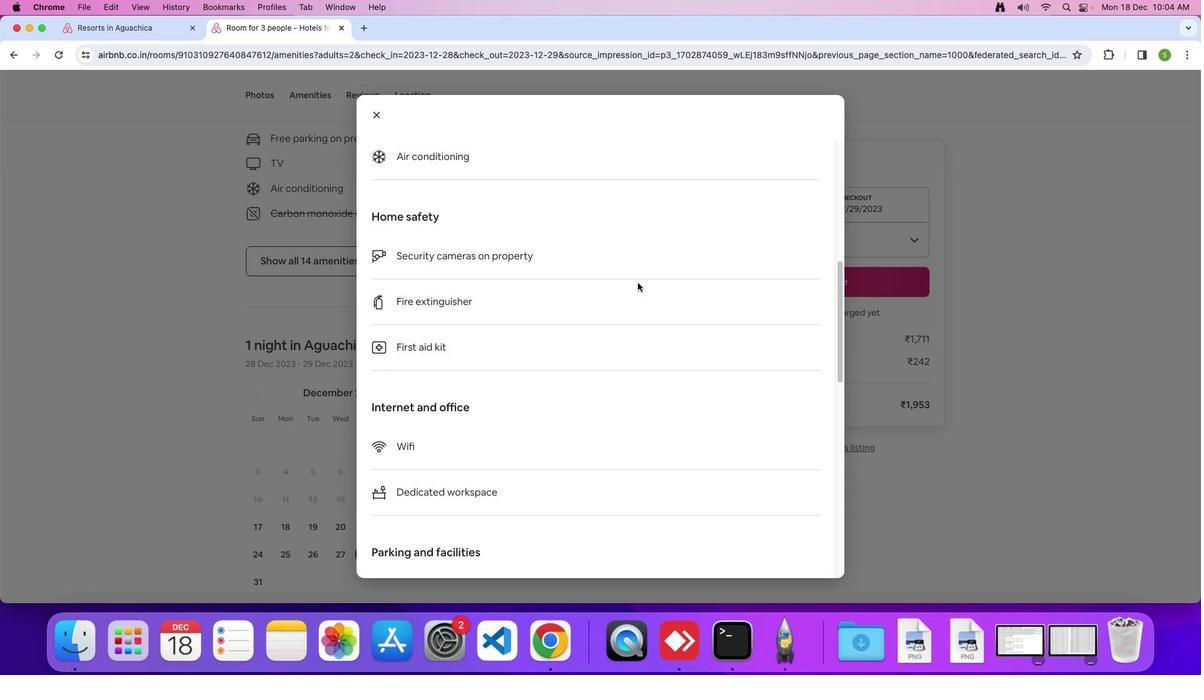 
Action: Mouse scrolled (638, 282) with delta (0, -1)
Screenshot: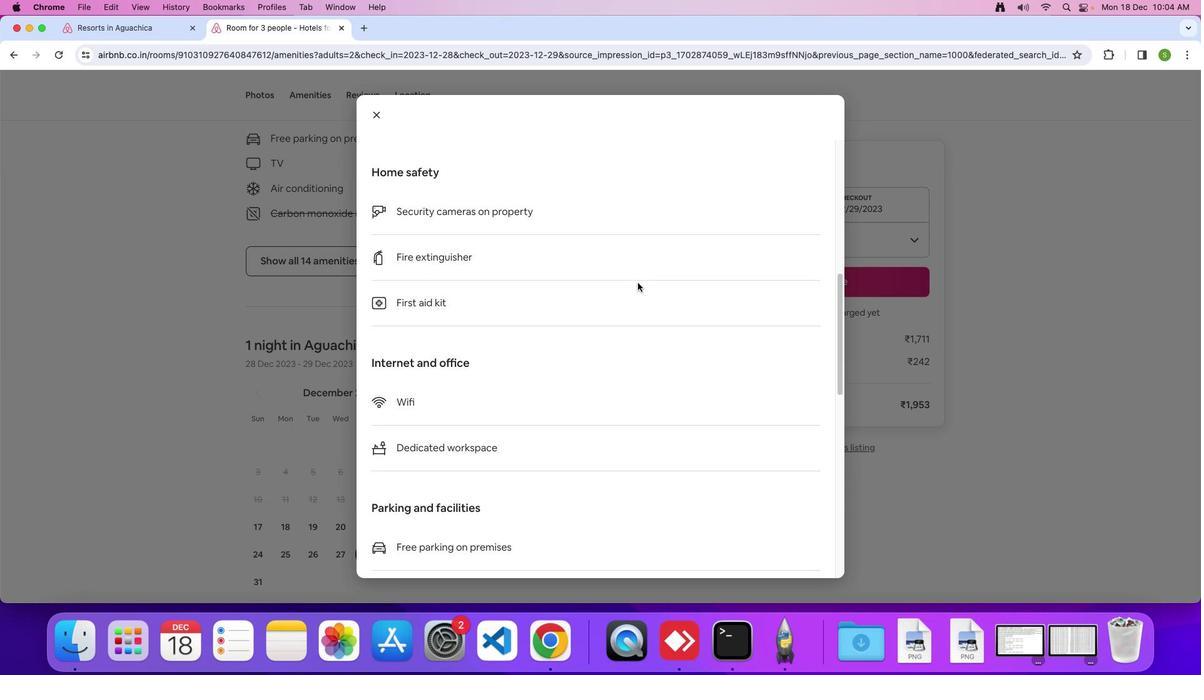 
Action: Mouse scrolled (638, 282) with delta (0, 0)
Screenshot: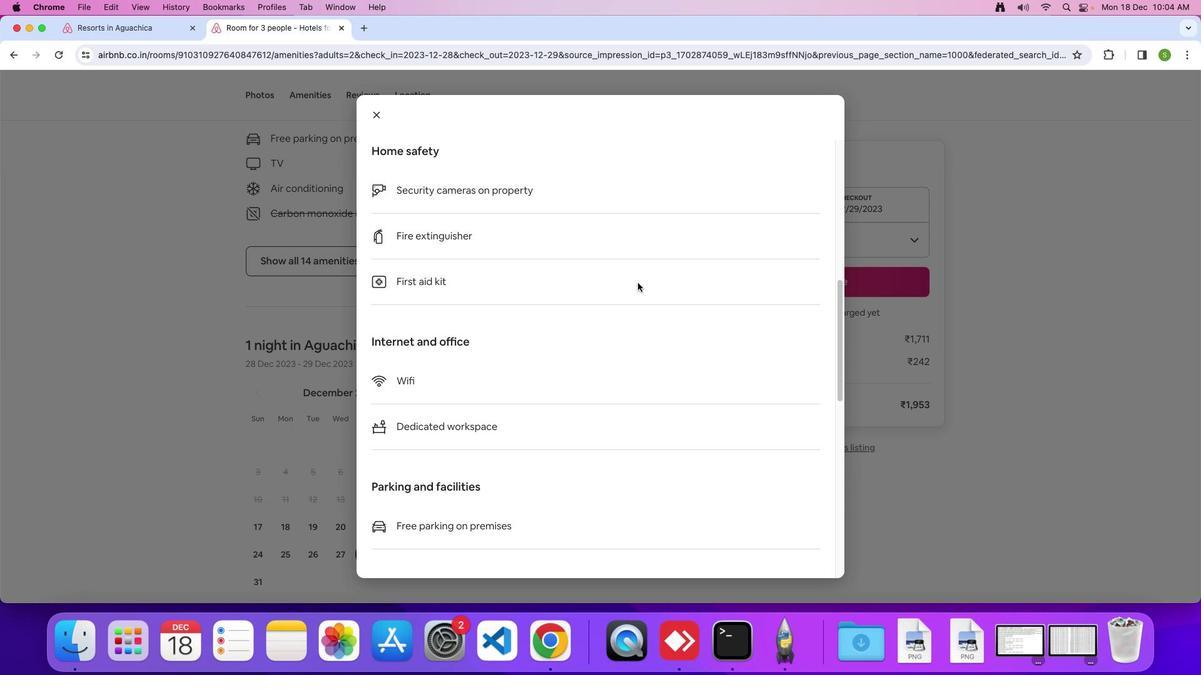 
Action: Mouse scrolled (638, 282) with delta (0, 0)
Screenshot: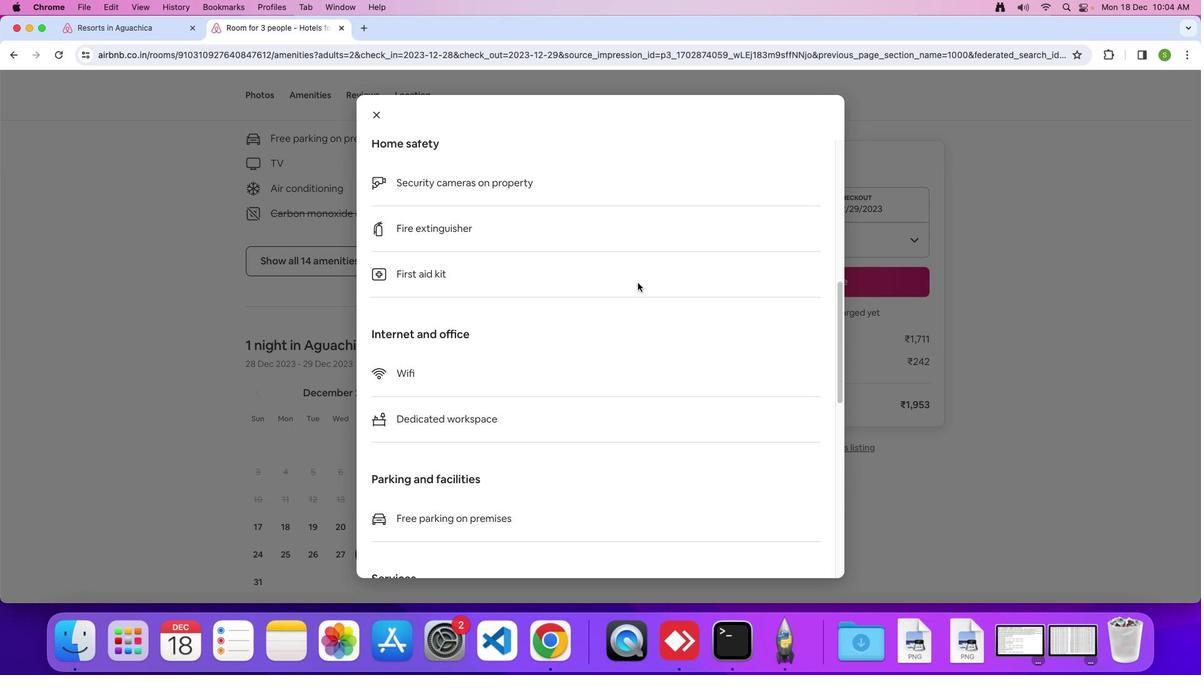
Action: Mouse scrolled (638, 282) with delta (0, 0)
Screenshot: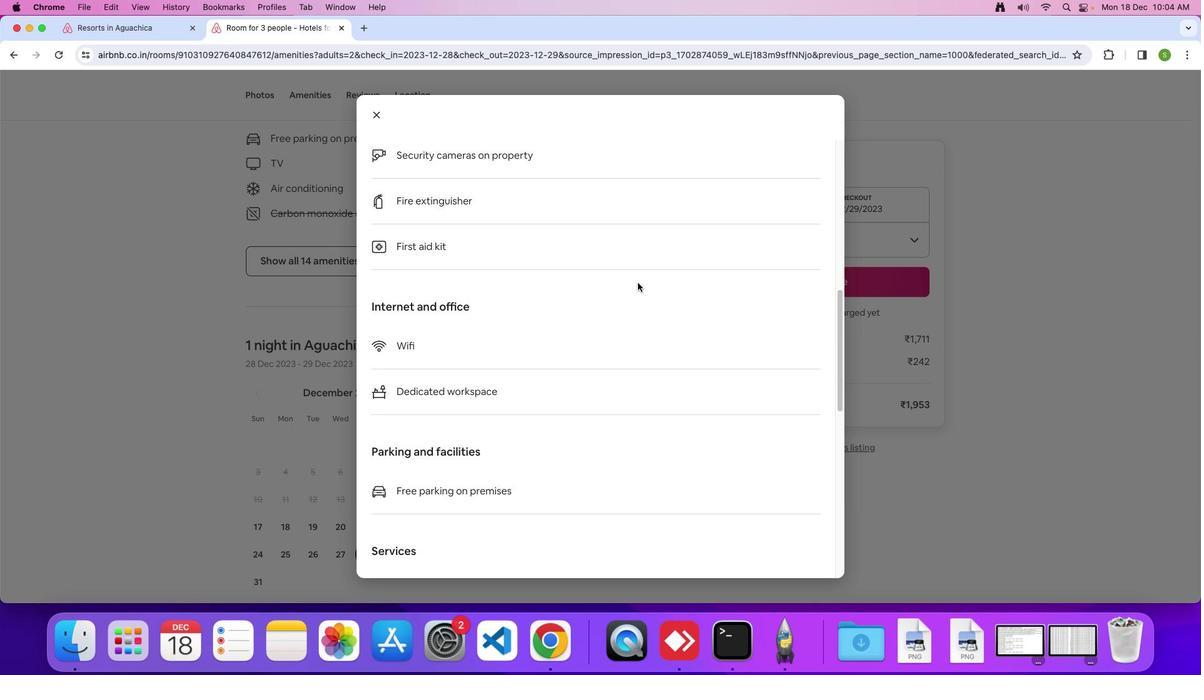 
Action: Mouse scrolled (638, 282) with delta (0, 0)
Screenshot: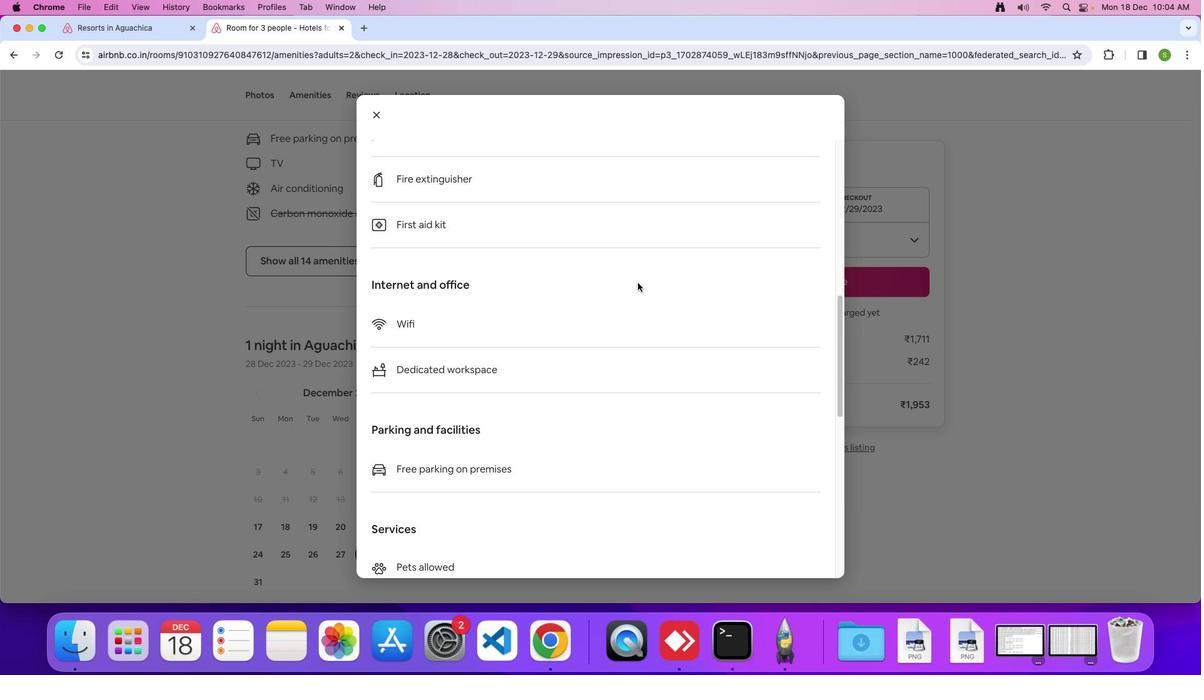
Action: Mouse scrolled (638, 282) with delta (0, -1)
Screenshot: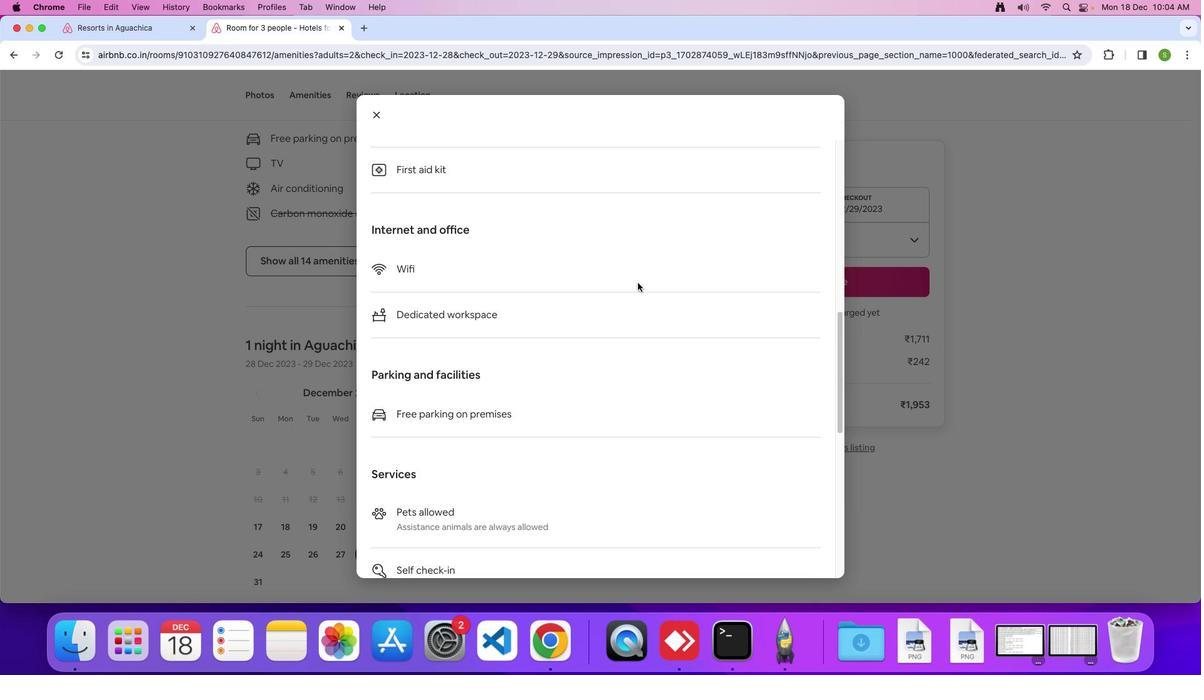 
Action: Mouse scrolled (638, 282) with delta (0, -1)
Screenshot: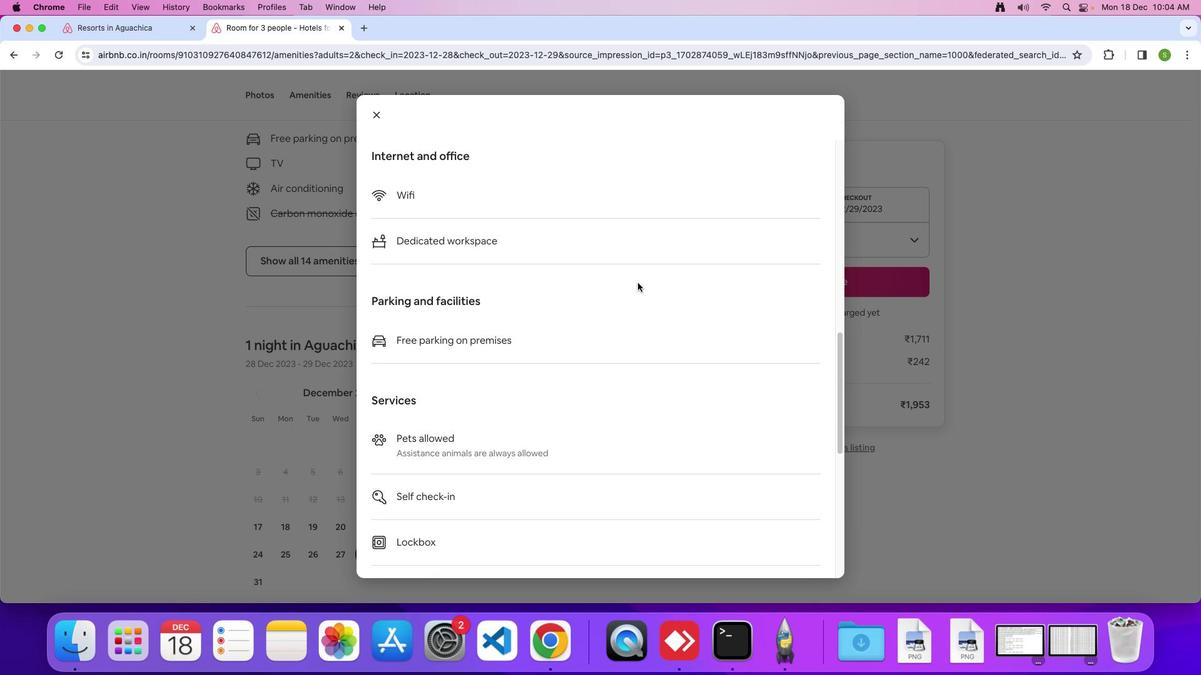 
Action: Mouse scrolled (638, 282) with delta (0, 0)
Screenshot: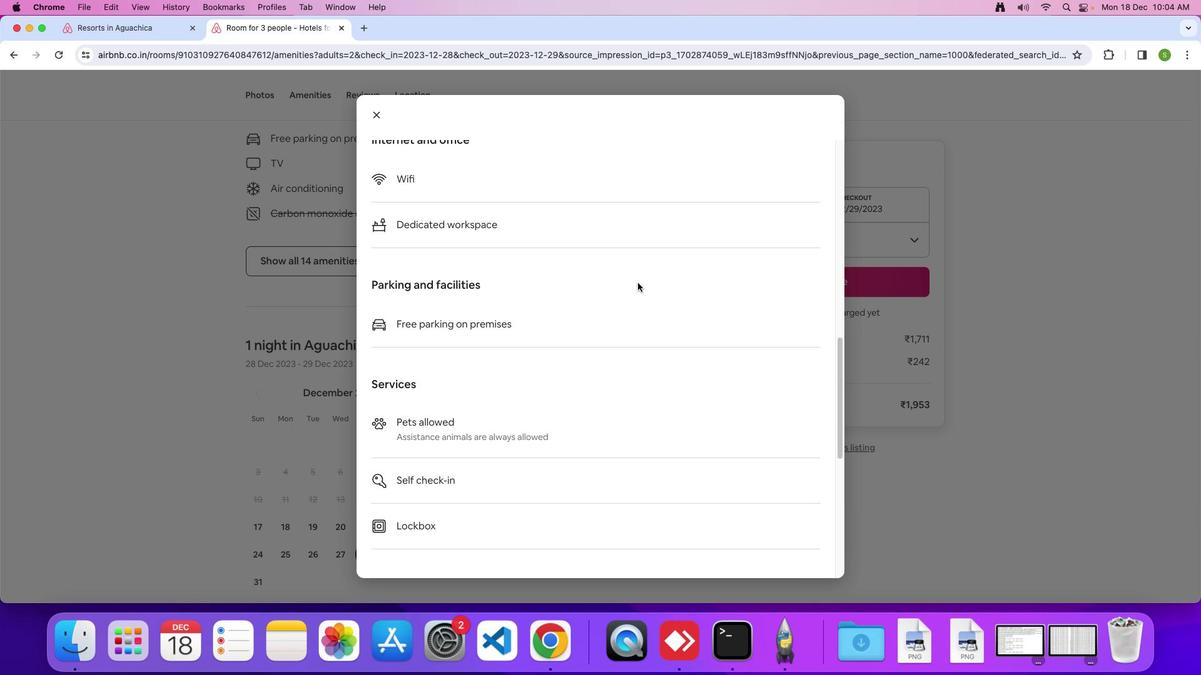 
Action: Mouse scrolled (638, 282) with delta (0, 0)
Screenshot: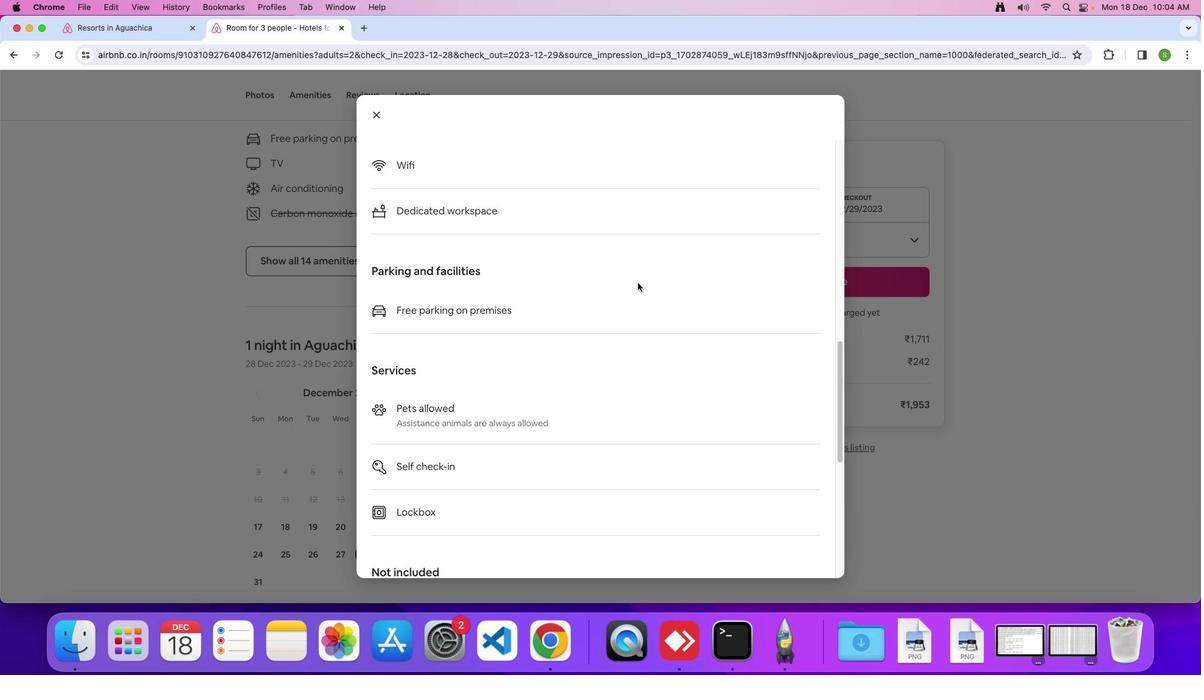
Action: Mouse scrolled (638, 282) with delta (0, 0)
Screenshot: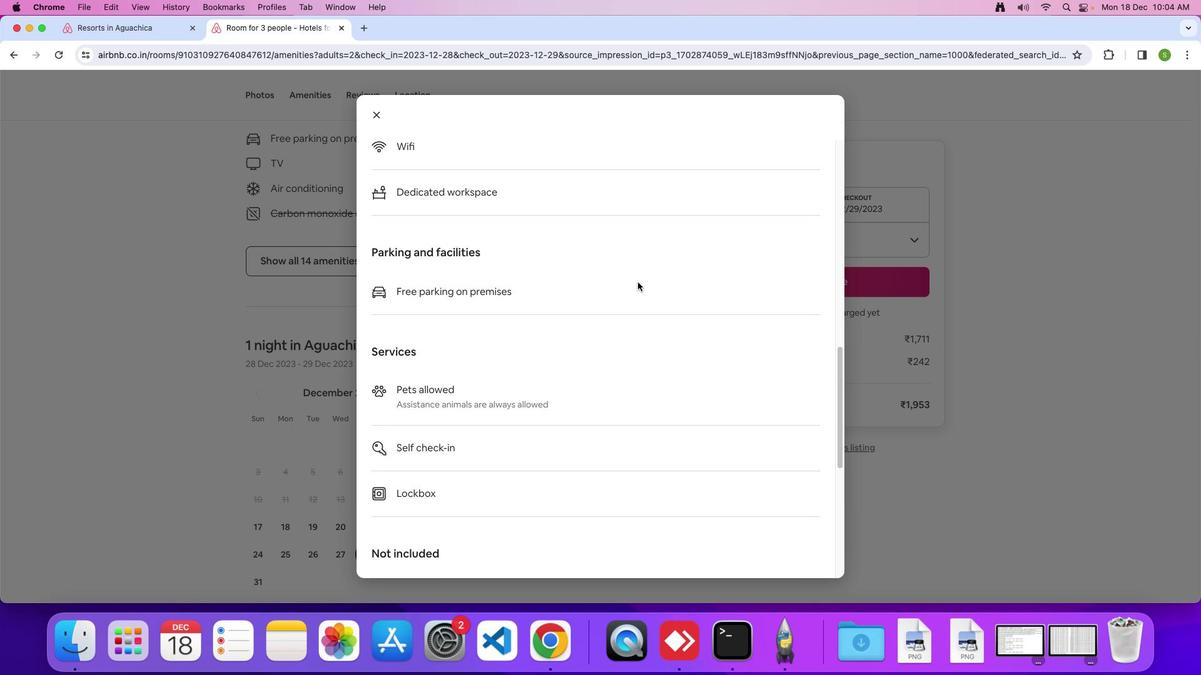 
Action: Mouse scrolled (638, 282) with delta (0, 0)
Screenshot: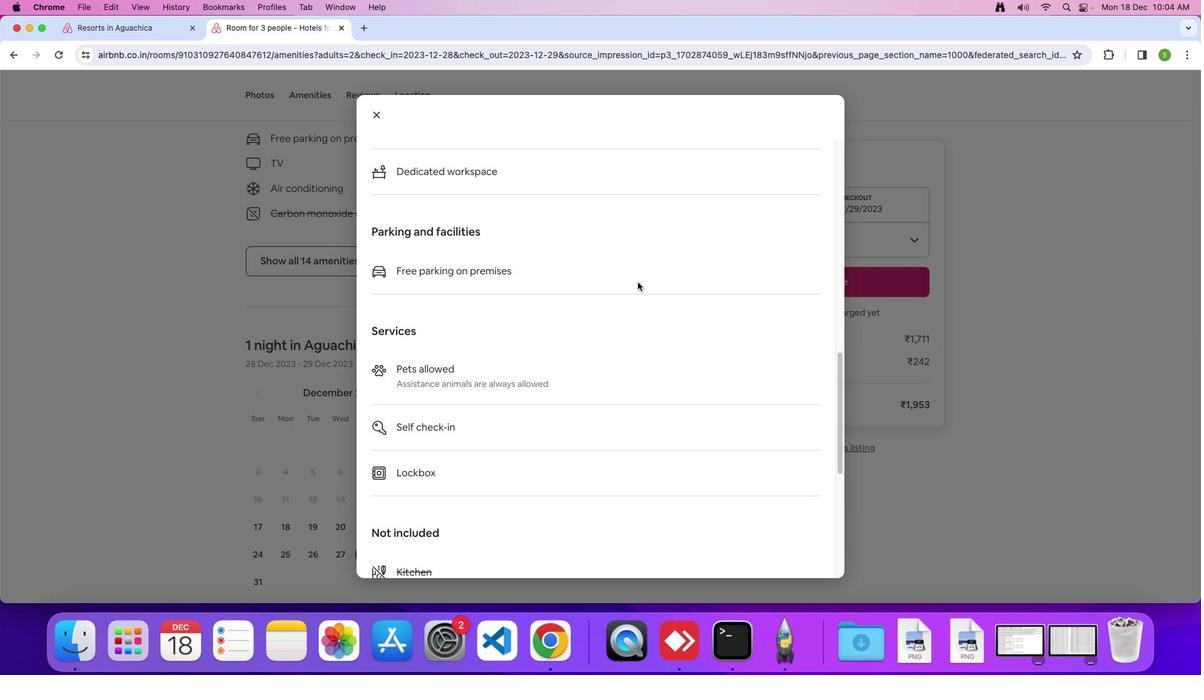 
Action: Mouse scrolled (638, 282) with delta (0, -1)
Screenshot: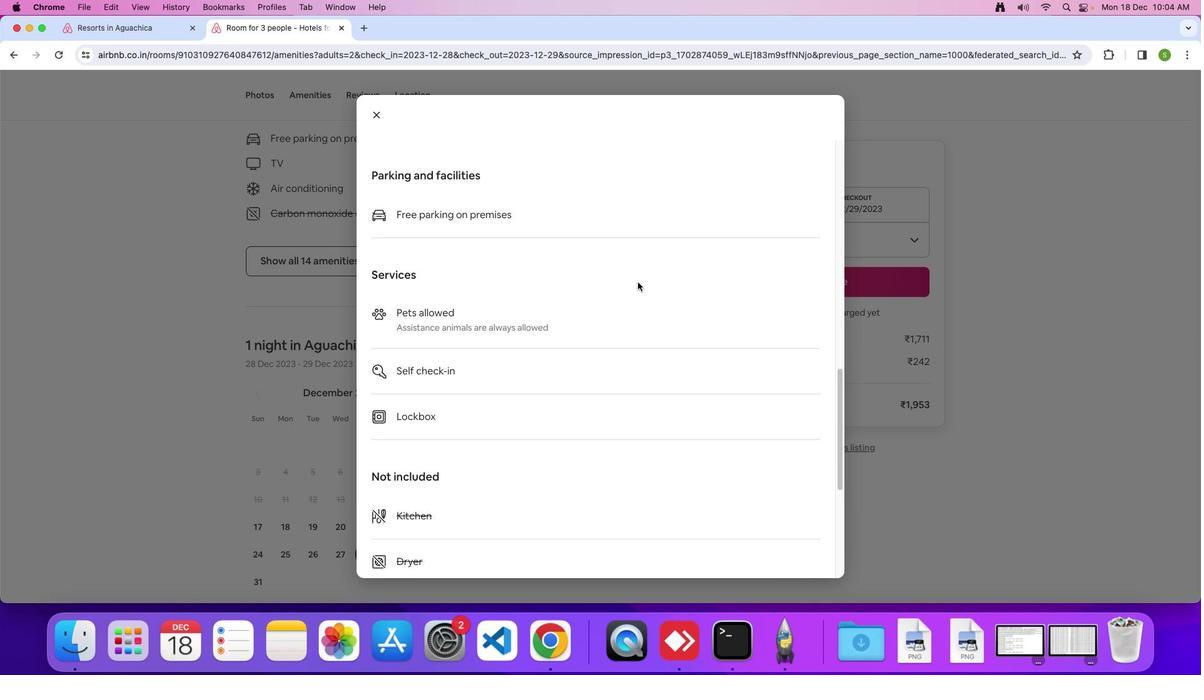
Action: Mouse moved to (638, 282)
Screenshot: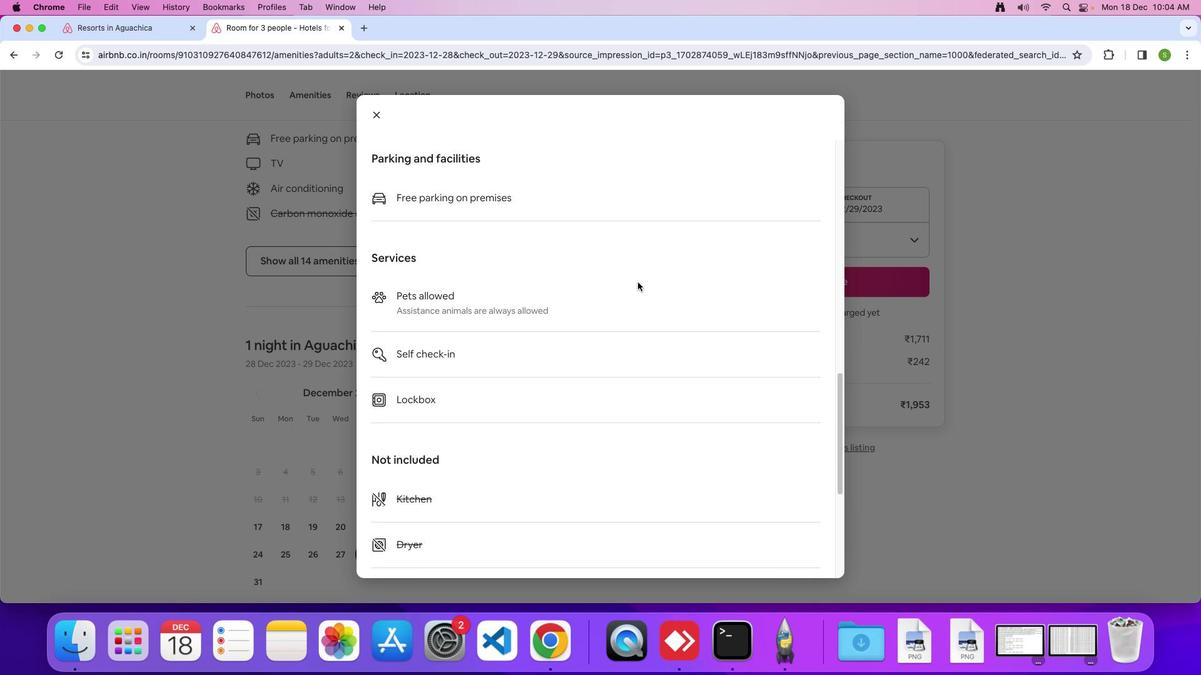 
Action: Mouse scrolled (638, 282) with delta (0, 0)
Screenshot: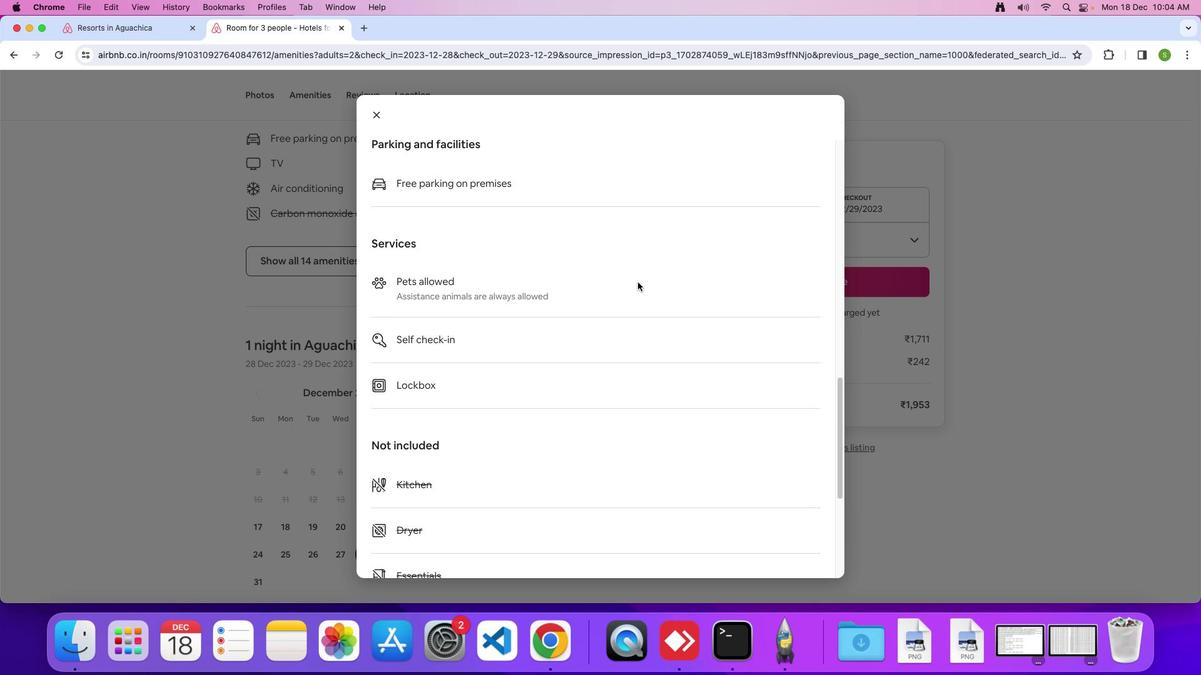 
Action: Mouse scrolled (638, 282) with delta (0, 0)
Screenshot: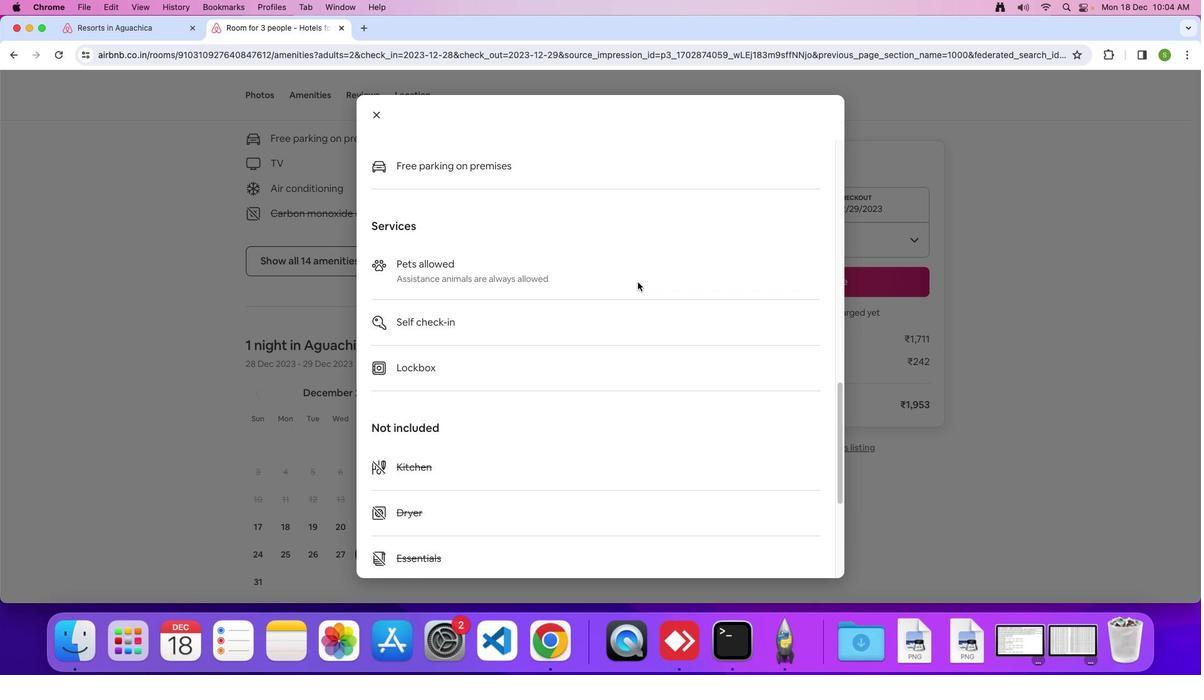 
Action: Mouse scrolled (638, 282) with delta (0, -1)
Screenshot: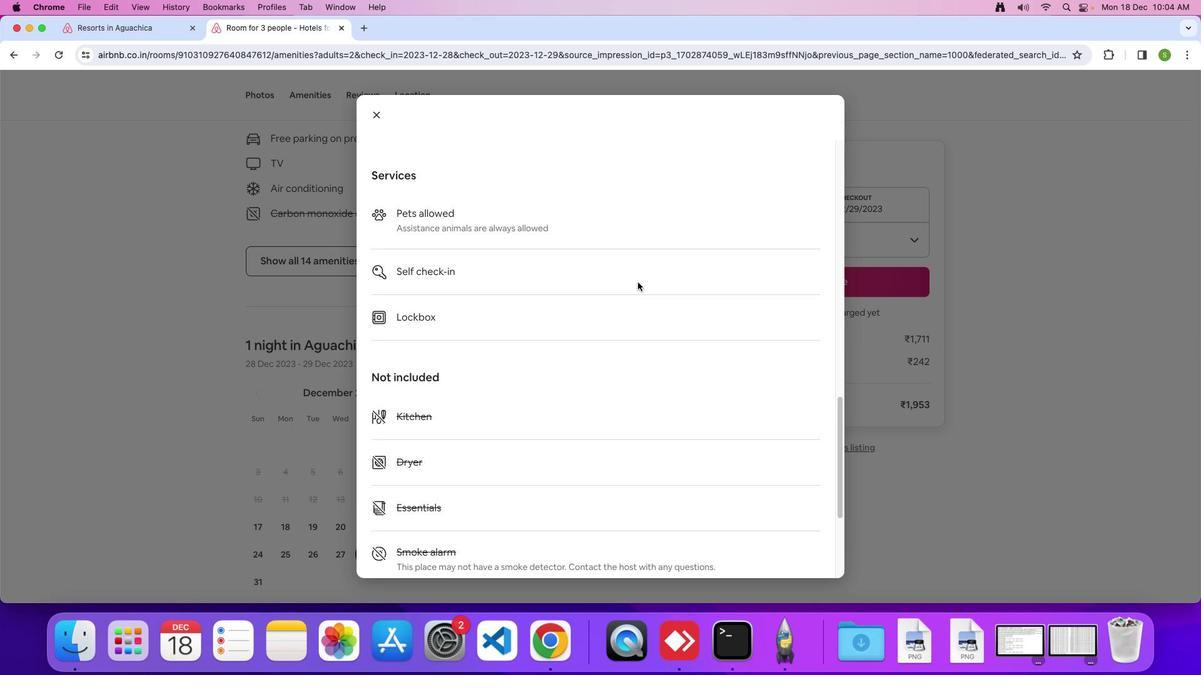 
Action: Mouse scrolled (638, 282) with delta (0, 0)
Screenshot: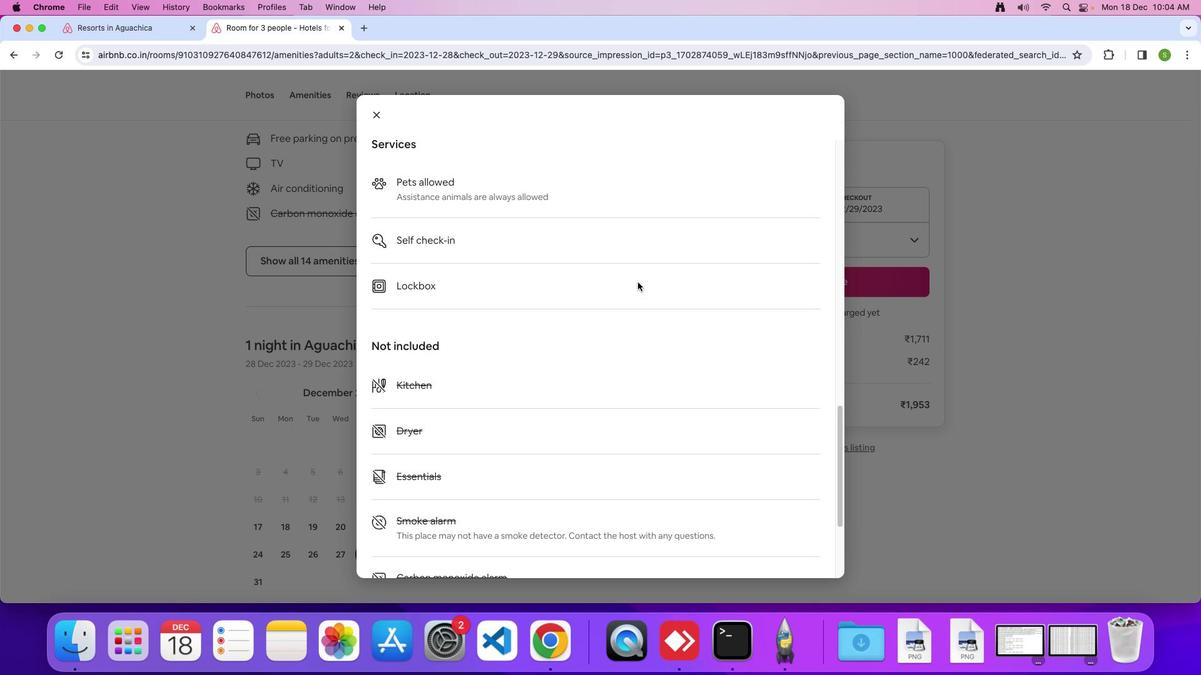 
Action: Mouse scrolled (638, 282) with delta (0, 0)
Screenshot: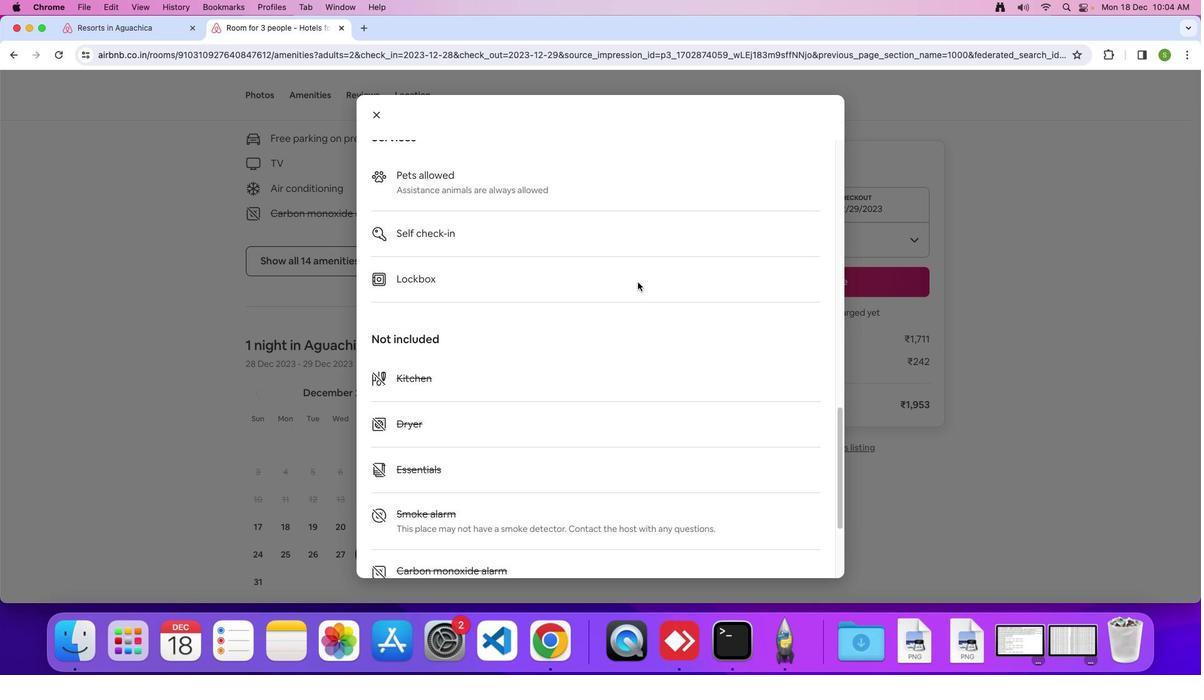 
Action: Mouse scrolled (638, 282) with delta (0, 0)
Screenshot: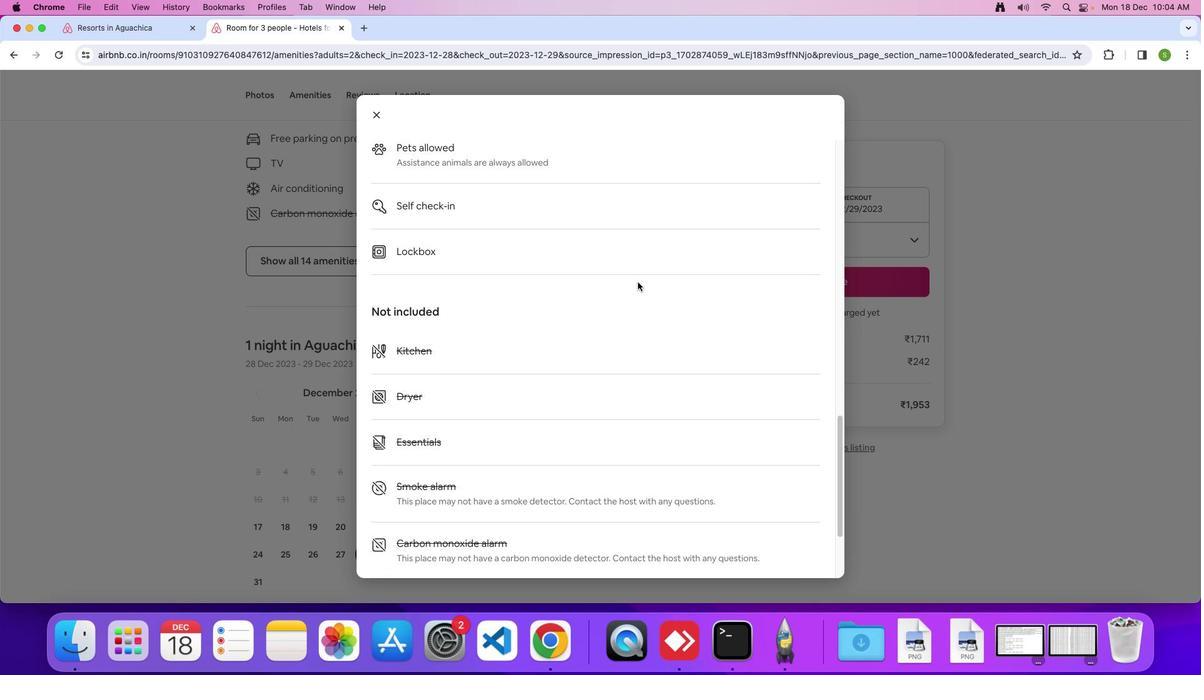 
Action: Mouse scrolled (638, 282) with delta (0, 0)
Screenshot: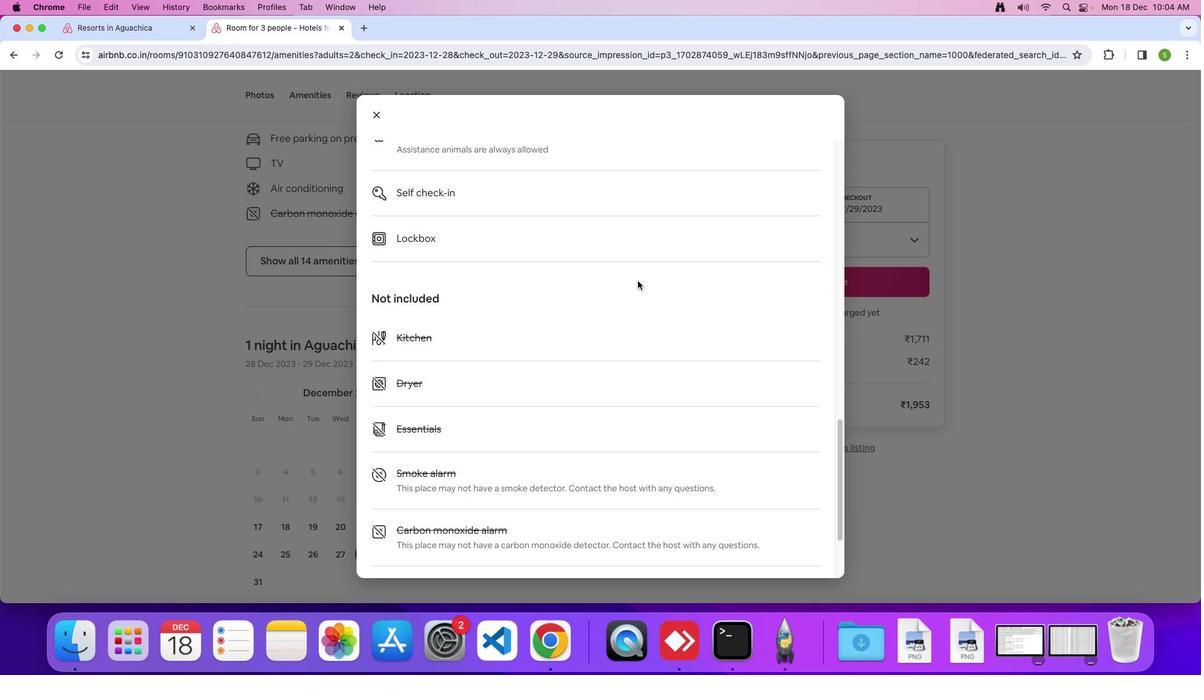 
Action: Mouse moved to (638, 282)
